 Task: Look for Airbnb options in Frederikshavn, Denmark from 2nd December, 2023 to 10th December, 2023 for 1 adult.1  bedroom having 1 bed and 1 bathroom. Property type can be hotel. Booking option can be shelf check-in. Look for 3 properties as per requirement.
Action: Mouse moved to (432, 62)
Screenshot: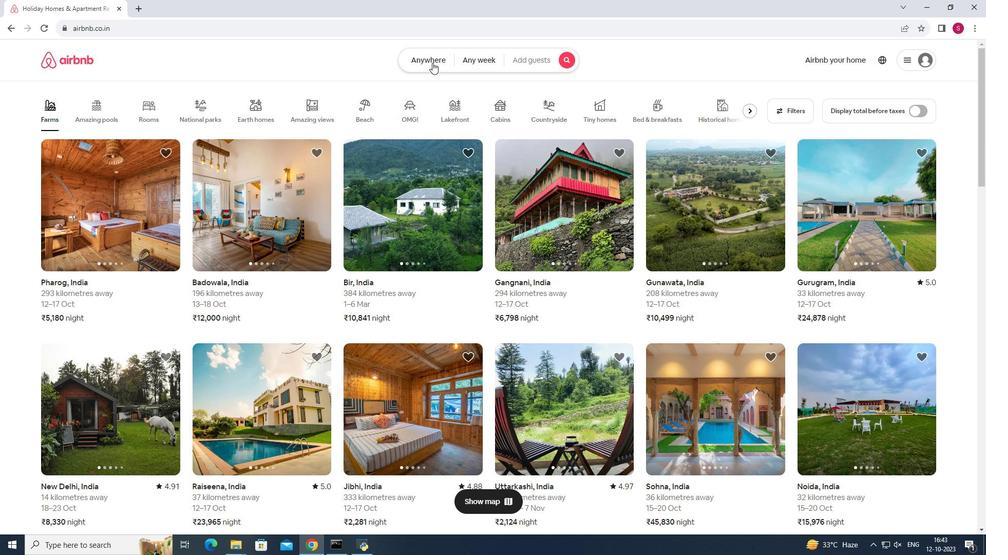 
Action: Mouse pressed left at (432, 62)
Screenshot: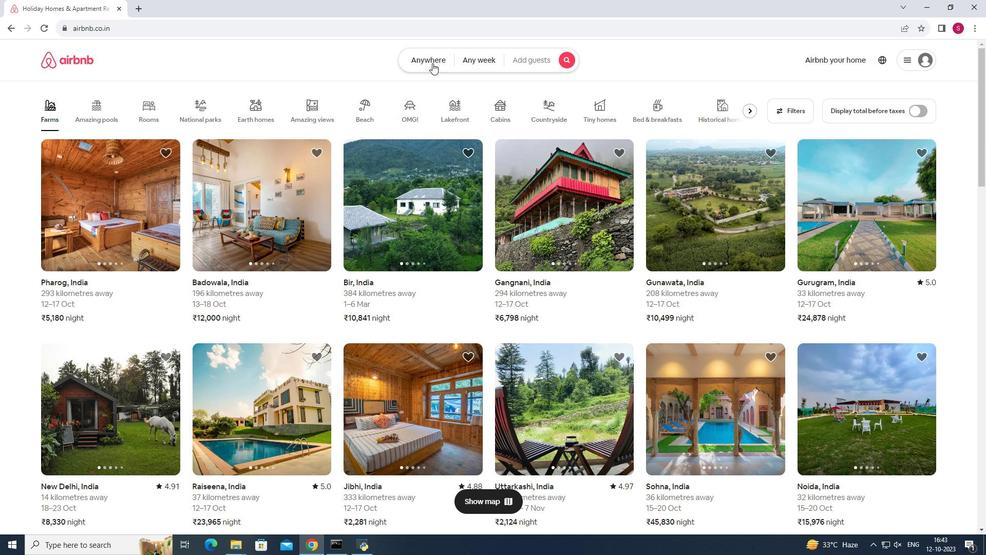 
Action: Mouse moved to (380, 100)
Screenshot: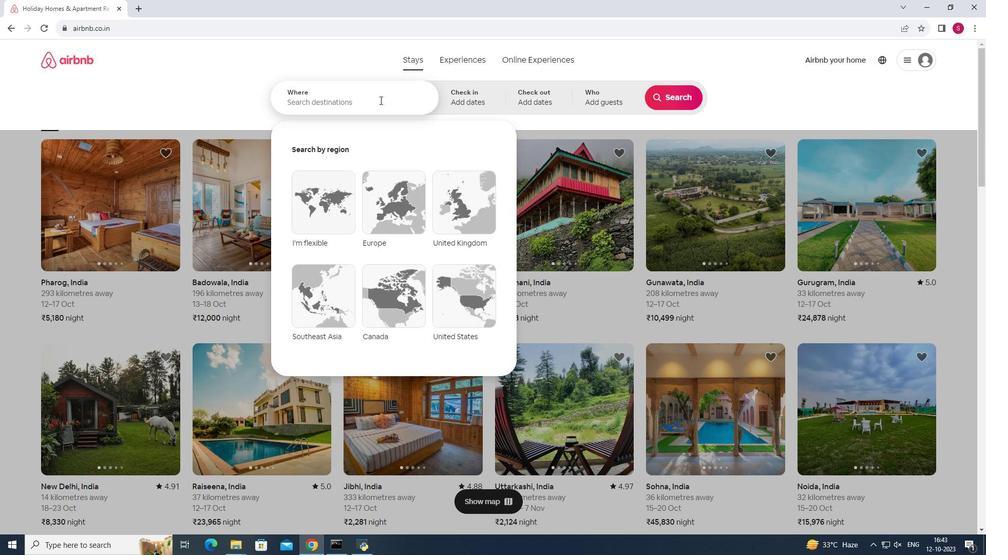 
Action: Mouse pressed left at (380, 100)
Screenshot: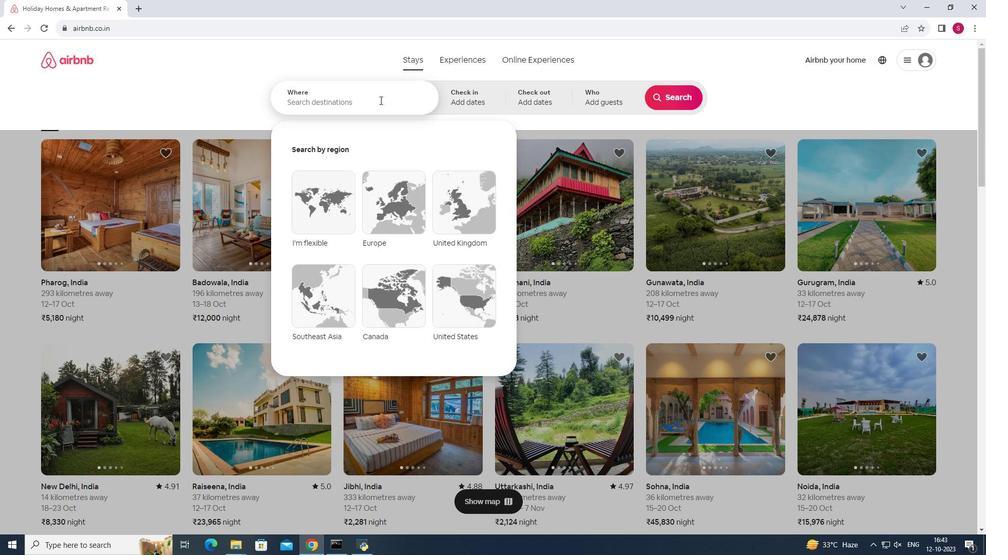 
Action: Key pressed <Key.shift>Frederikshavn,<Key.shift><Key.space><Key.shift>Denmark<Key.enter>
Screenshot: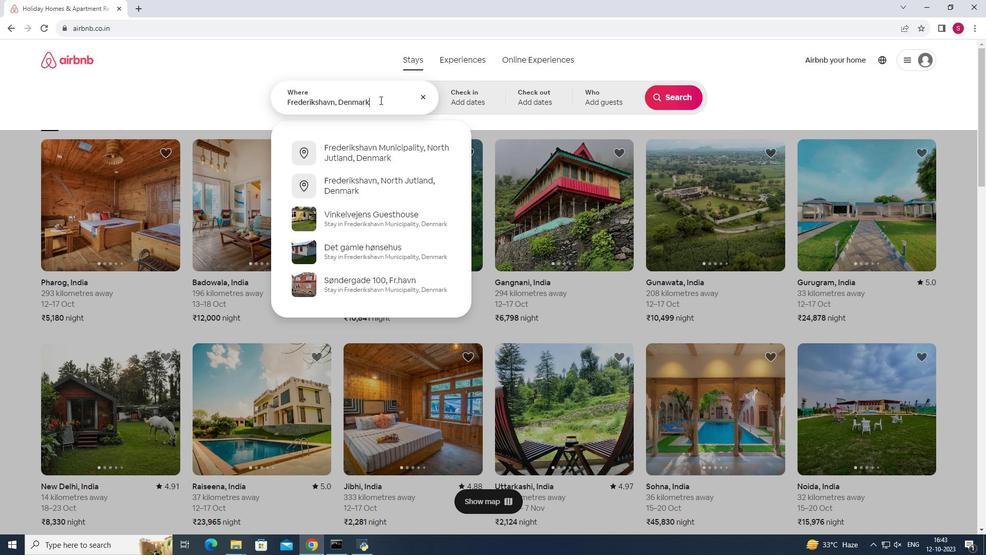 
Action: Mouse moved to (669, 185)
Screenshot: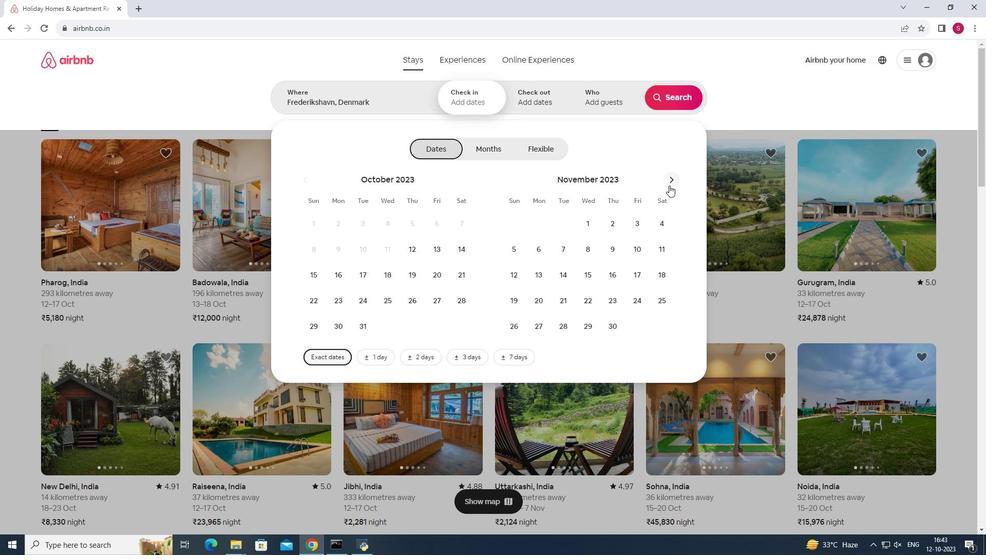 
Action: Mouse pressed left at (669, 185)
Screenshot: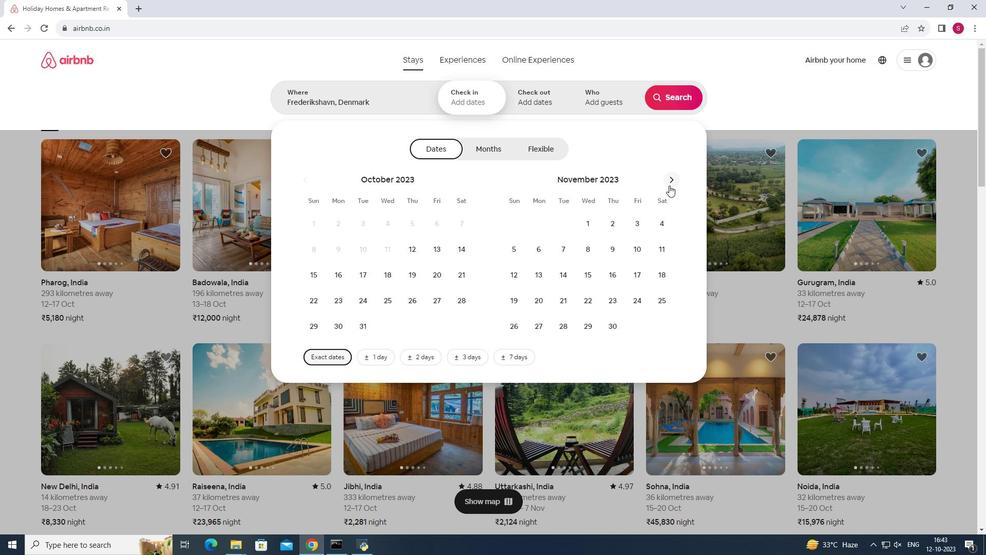
Action: Mouse moved to (663, 225)
Screenshot: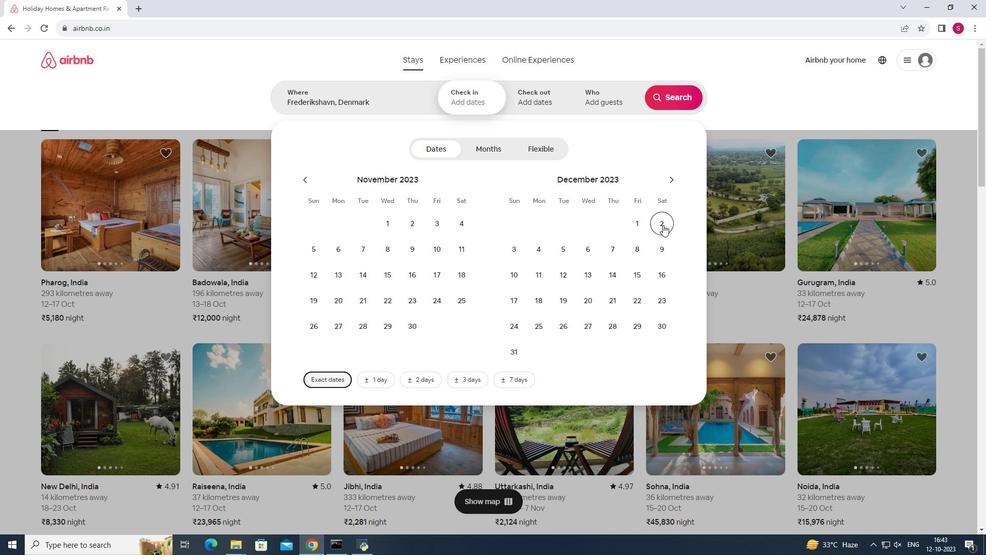 
Action: Mouse pressed left at (663, 225)
Screenshot: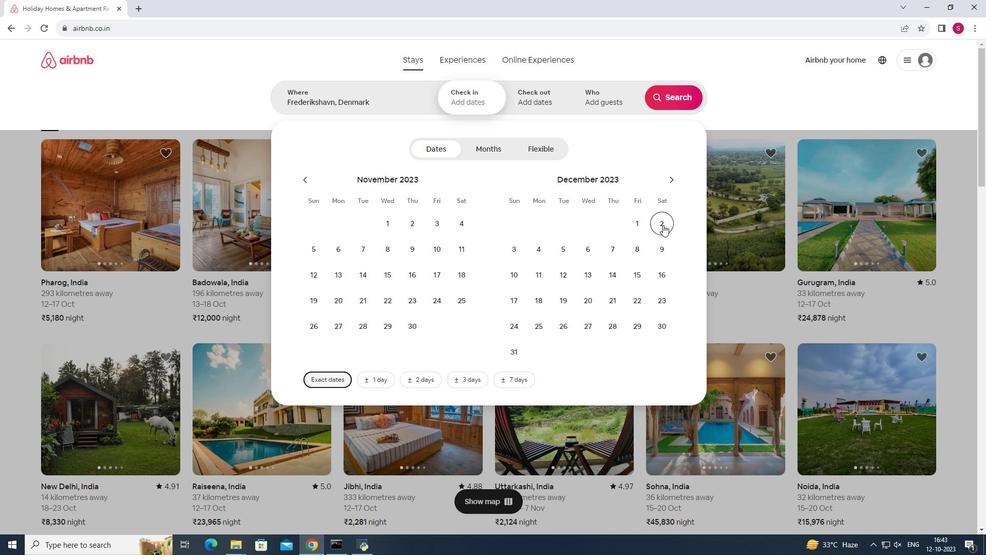 
Action: Mouse moved to (517, 277)
Screenshot: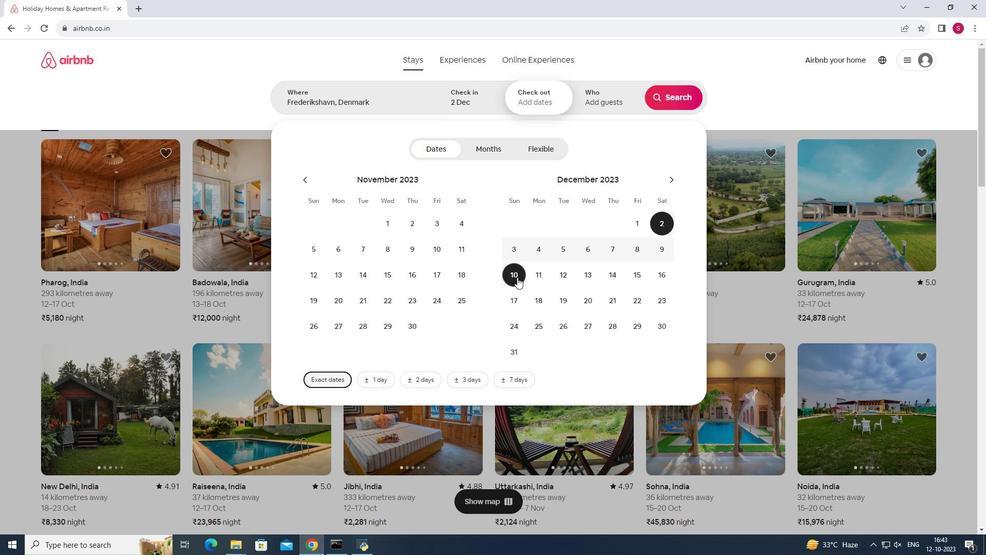 
Action: Mouse pressed left at (517, 277)
Screenshot: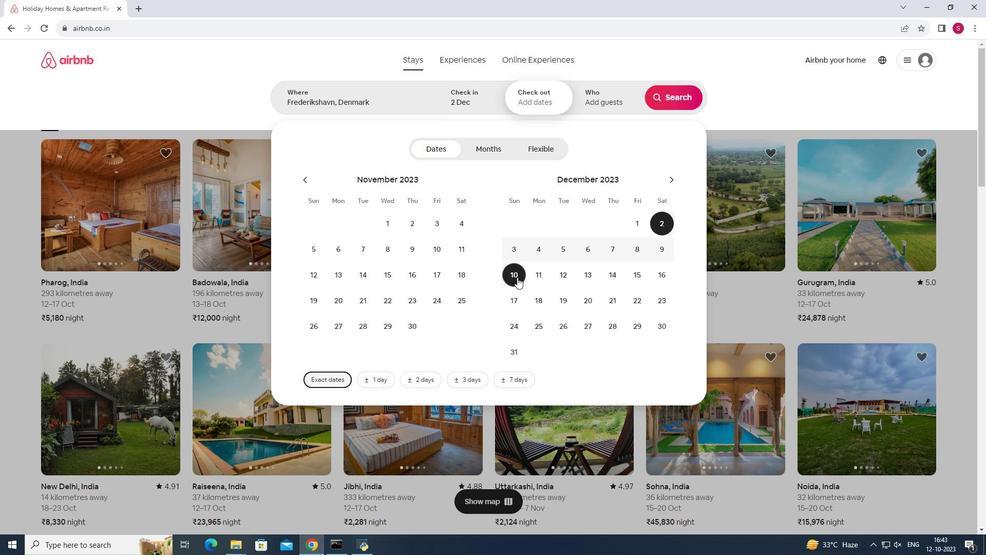 
Action: Mouse moved to (600, 93)
Screenshot: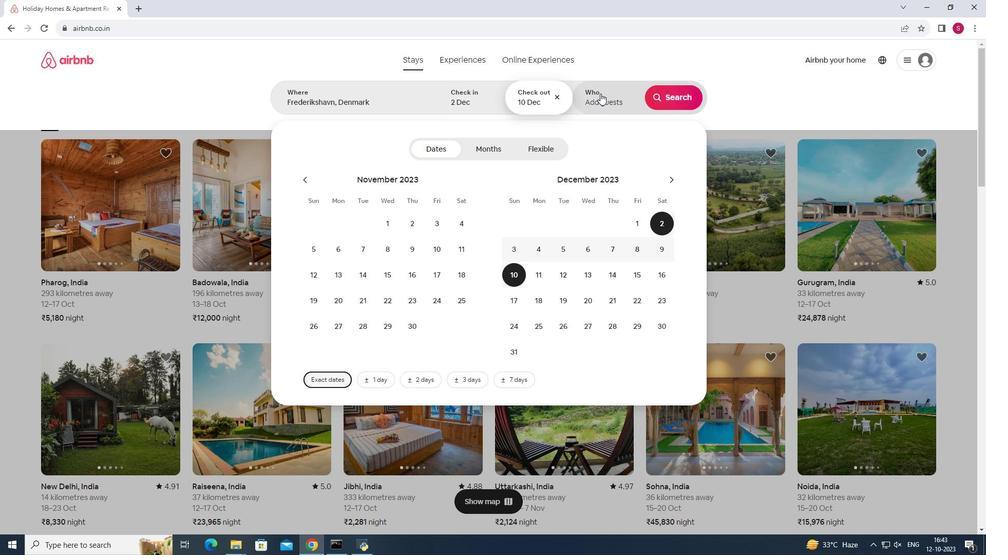 
Action: Mouse pressed left at (600, 93)
Screenshot: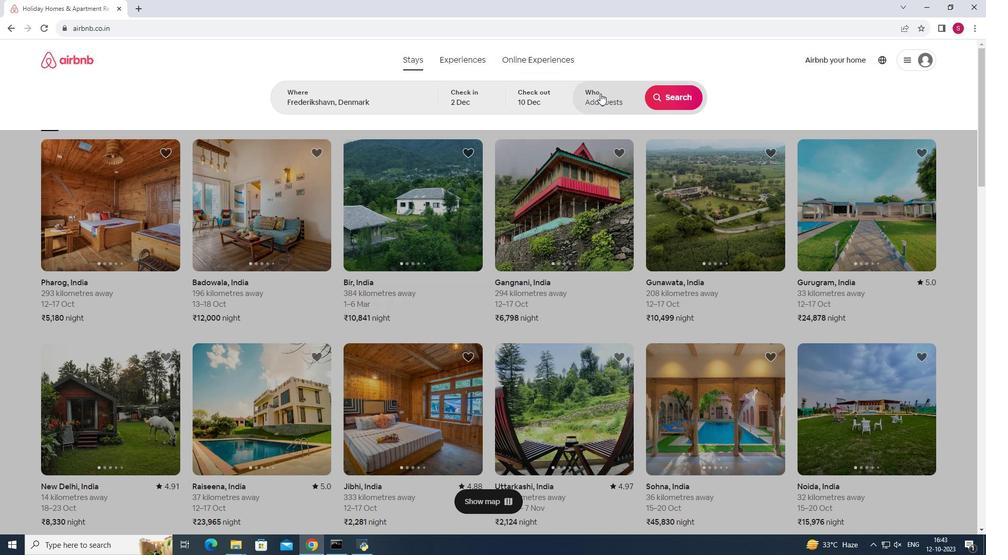 
Action: Mouse moved to (677, 153)
Screenshot: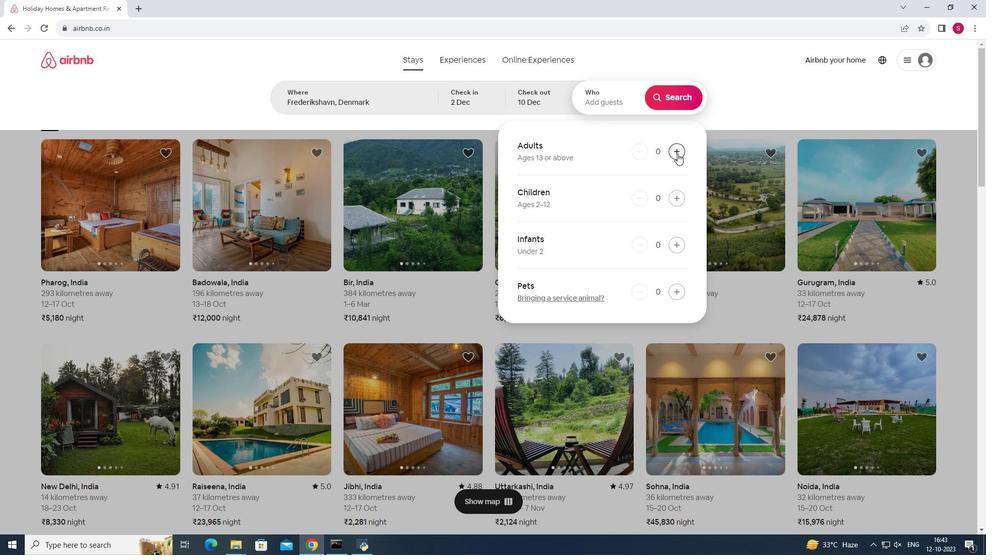 
Action: Mouse pressed left at (677, 153)
Screenshot: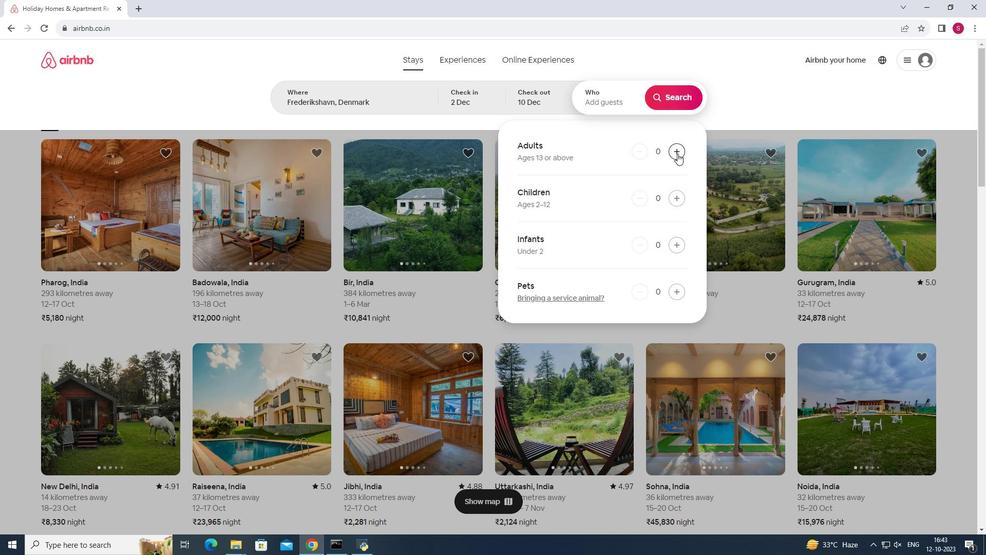 
Action: Mouse moved to (679, 92)
Screenshot: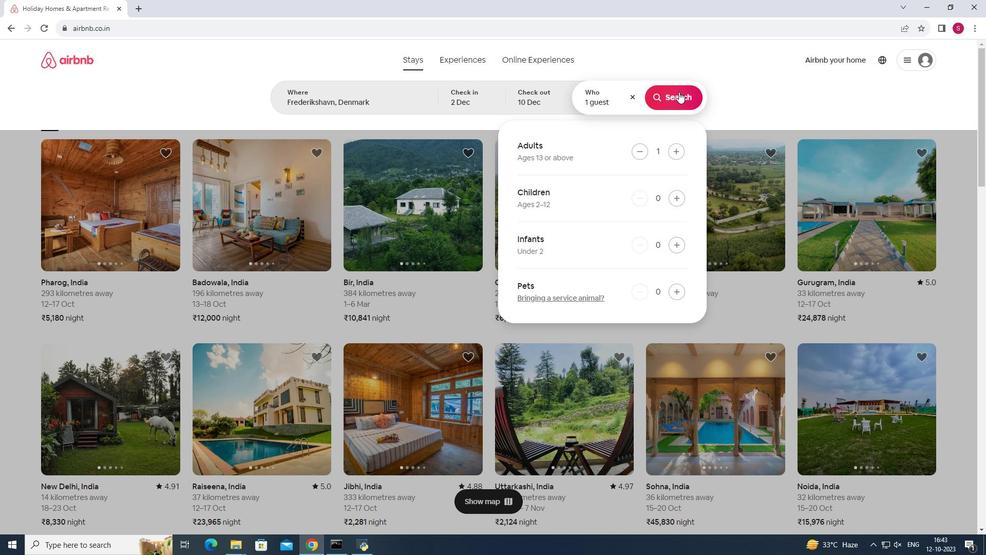 
Action: Mouse pressed left at (679, 92)
Screenshot: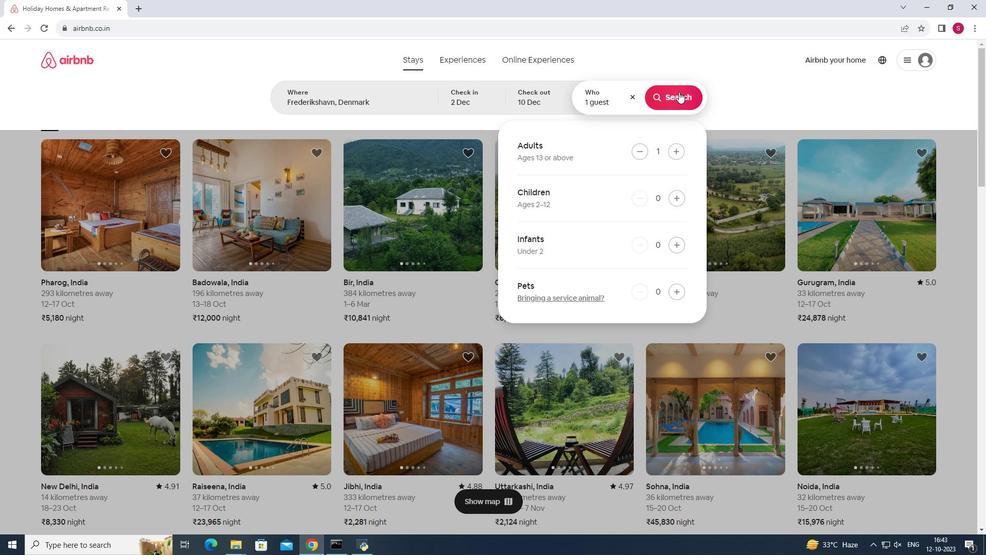 
Action: Mouse moved to (816, 105)
Screenshot: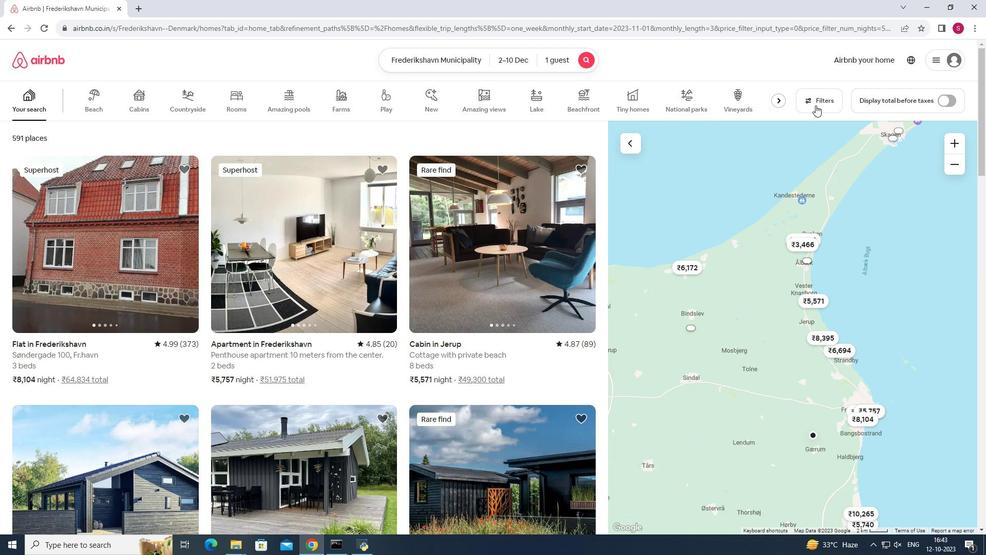 
Action: Mouse pressed left at (816, 105)
Screenshot: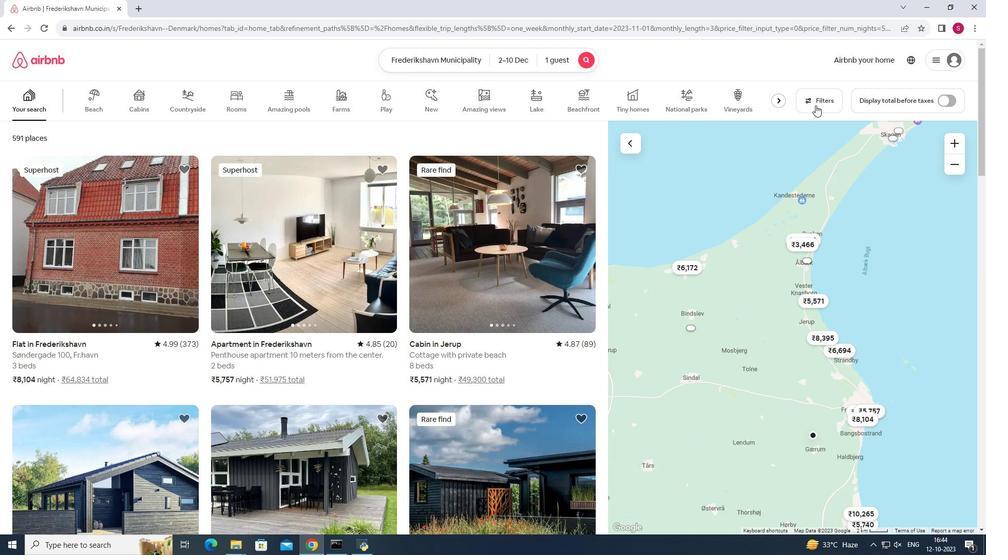 
Action: Mouse moved to (464, 299)
Screenshot: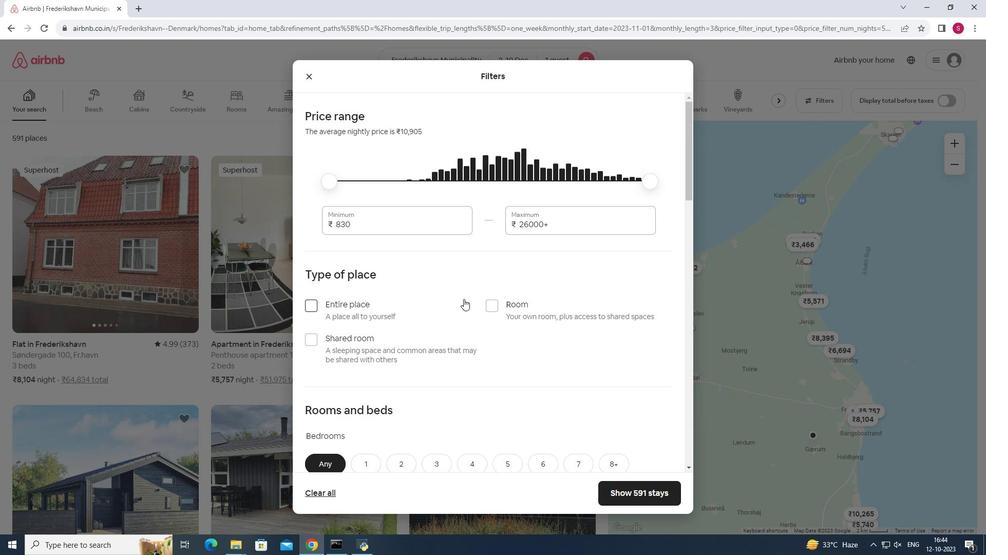 
Action: Mouse scrolled (464, 298) with delta (0, 0)
Screenshot: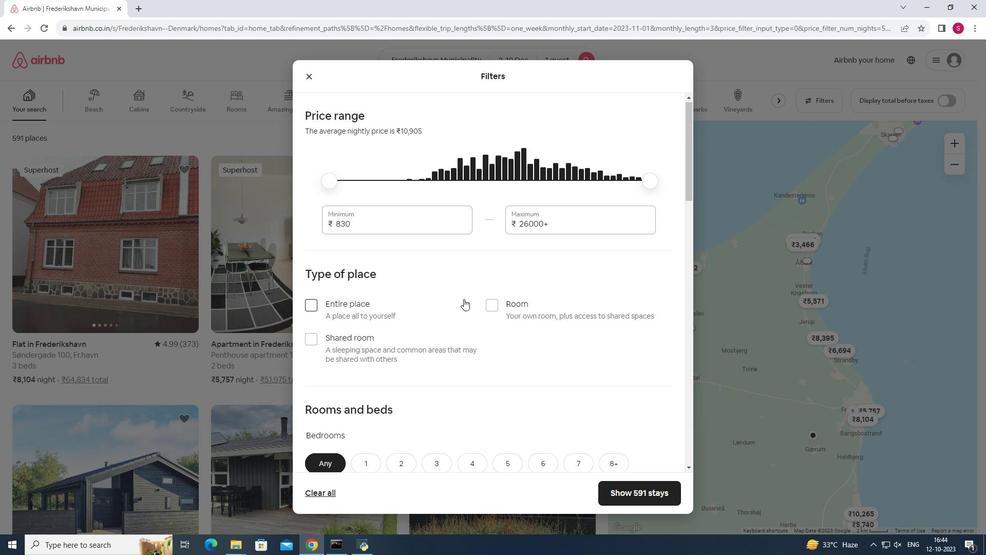 
Action: Mouse scrolled (464, 298) with delta (0, 0)
Screenshot: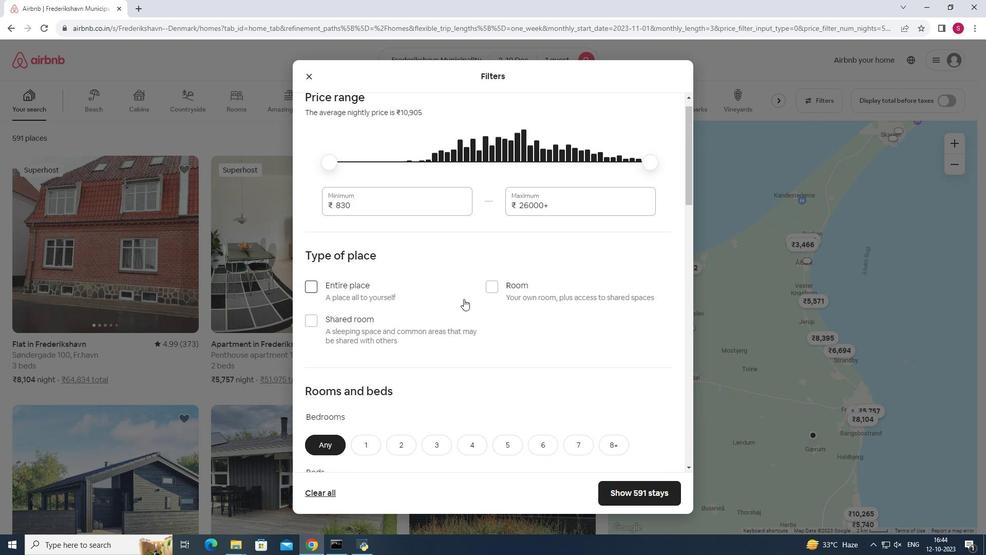 
Action: Mouse scrolled (464, 298) with delta (0, 0)
Screenshot: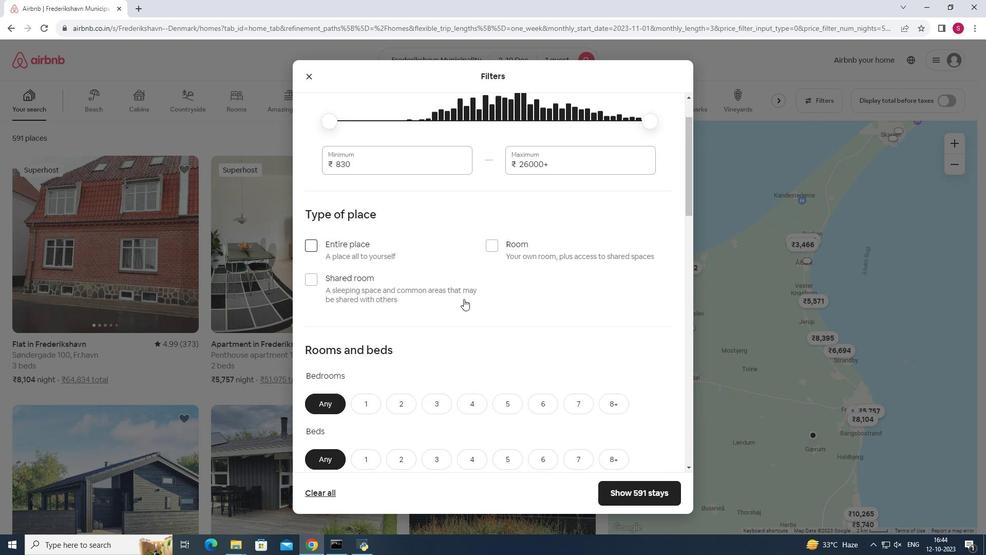 
Action: Mouse moved to (376, 312)
Screenshot: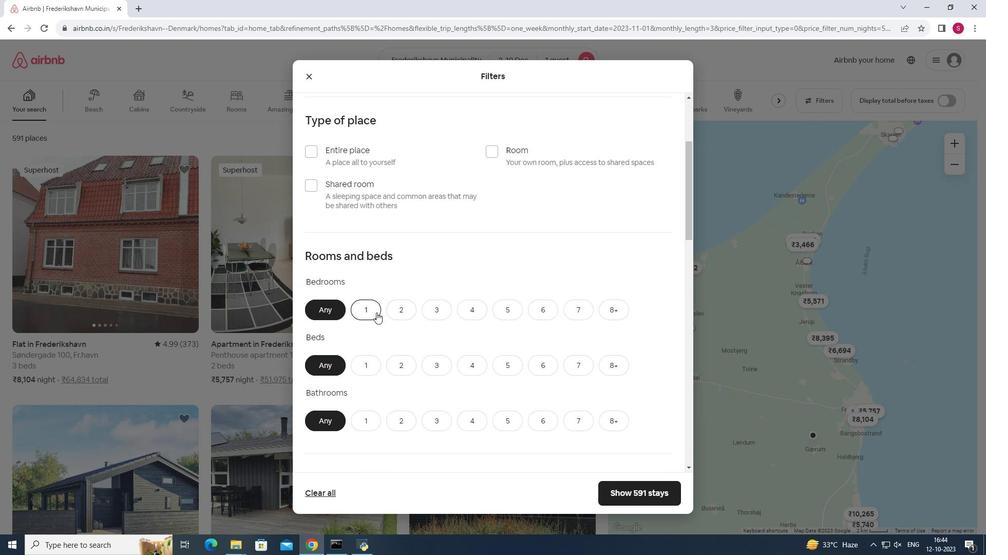 
Action: Mouse pressed left at (376, 312)
Screenshot: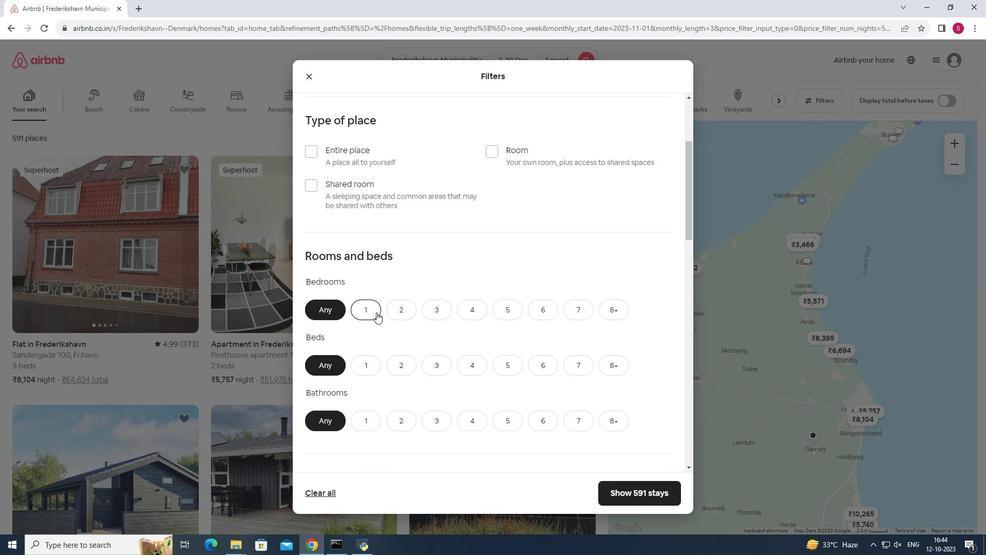 
Action: Mouse moved to (372, 342)
Screenshot: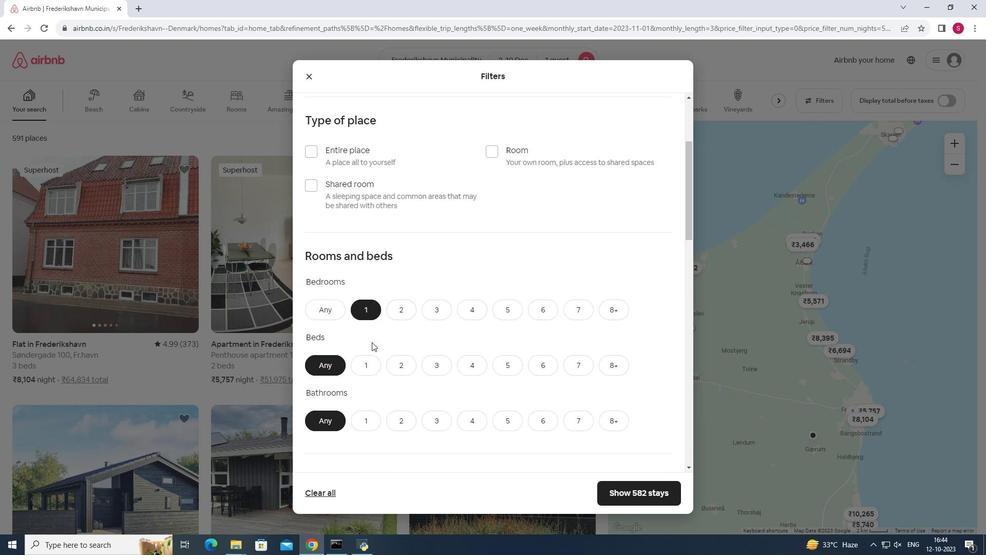 
Action: Mouse scrolled (372, 341) with delta (0, 0)
Screenshot: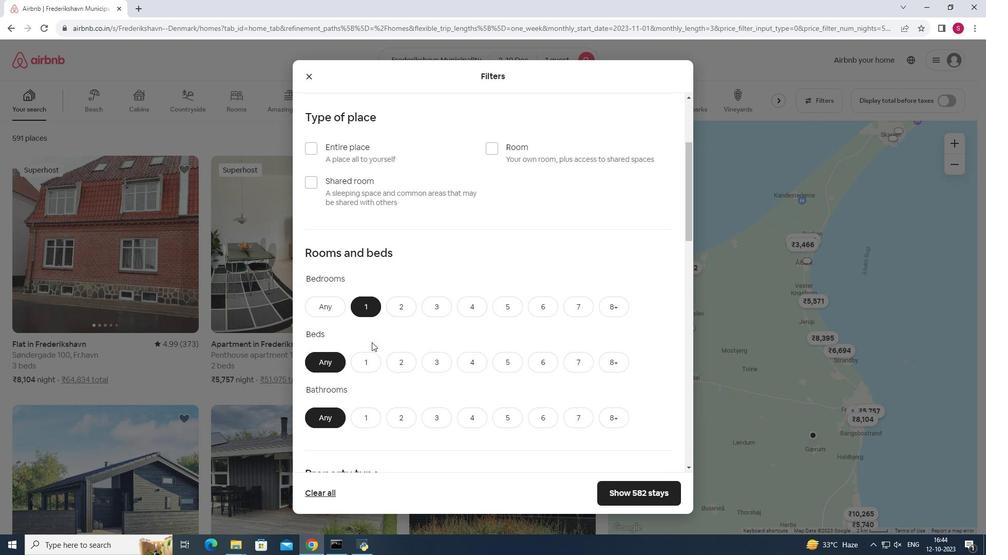 
Action: Mouse scrolled (372, 341) with delta (0, 0)
Screenshot: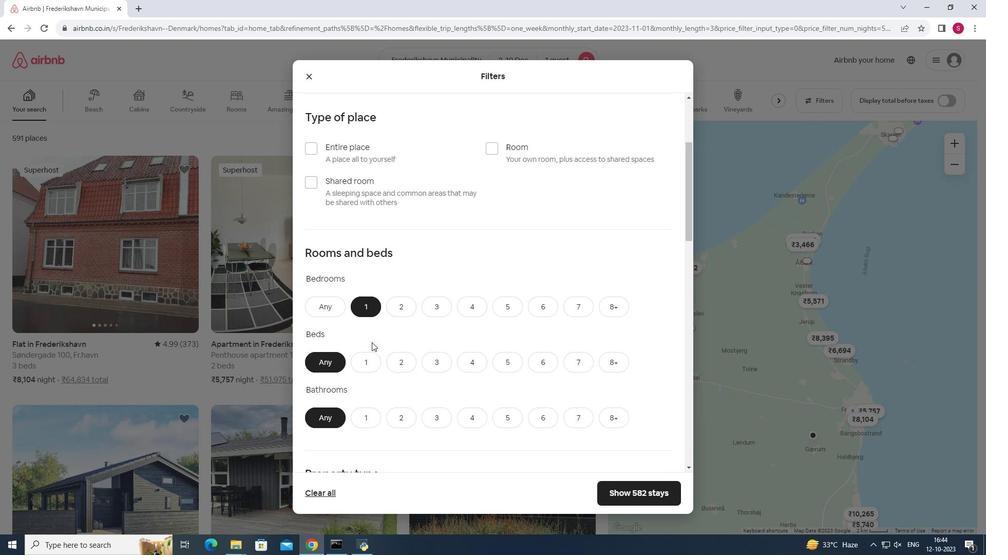 
Action: Mouse moved to (368, 266)
Screenshot: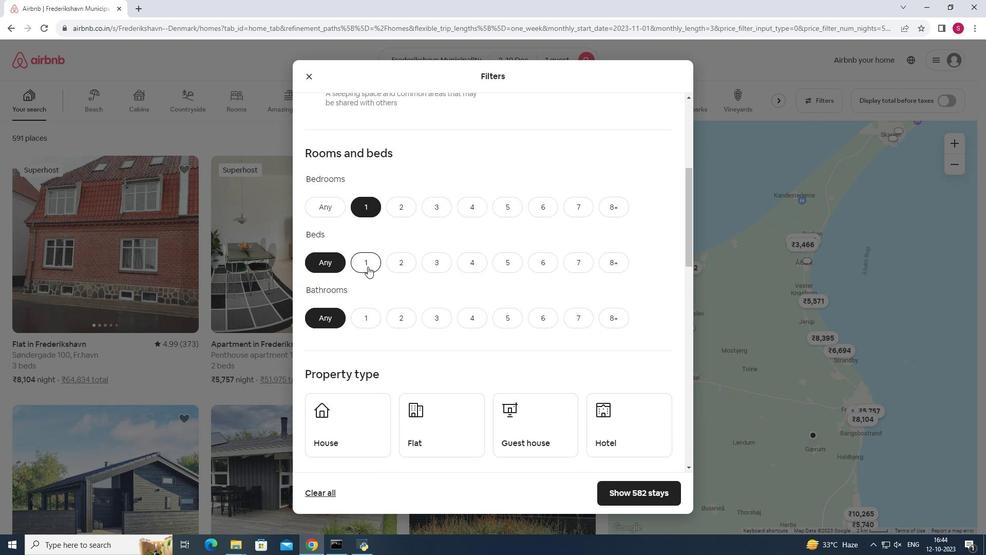 
Action: Mouse pressed left at (368, 266)
Screenshot: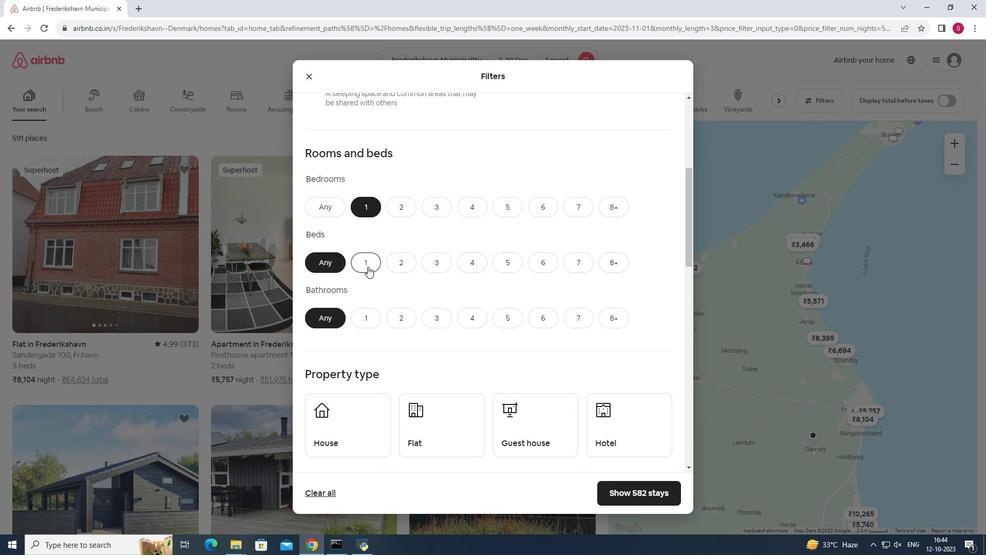 
Action: Mouse moved to (363, 321)
Screenshot: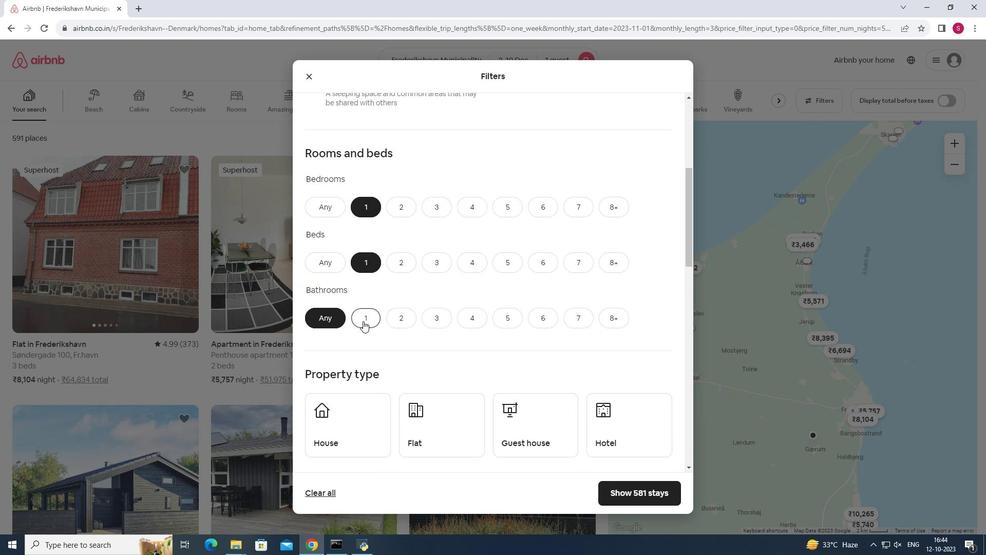 
Action: Mouse pressed left at (363, 321)
Screenshot: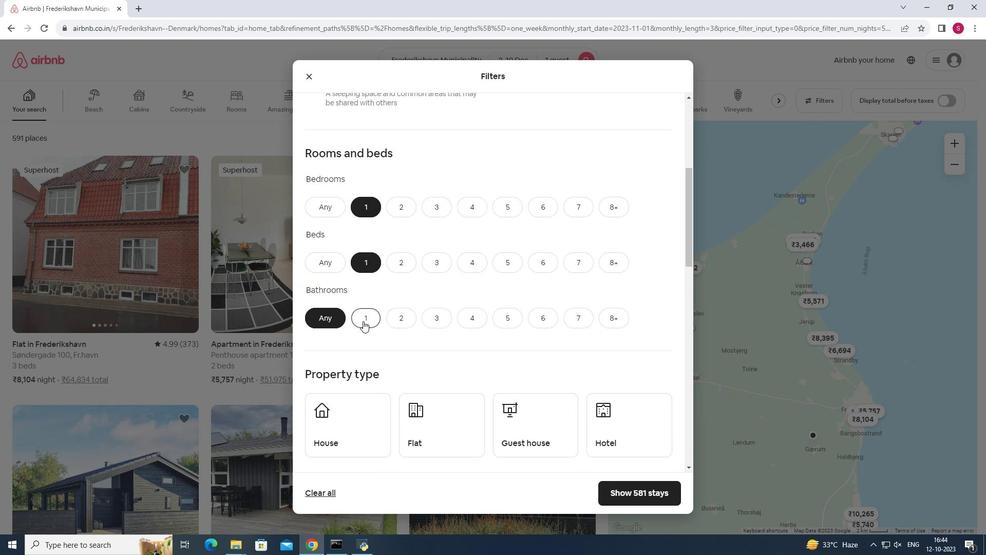 
Action: Mouse moved to (369, 322)
Screenshot: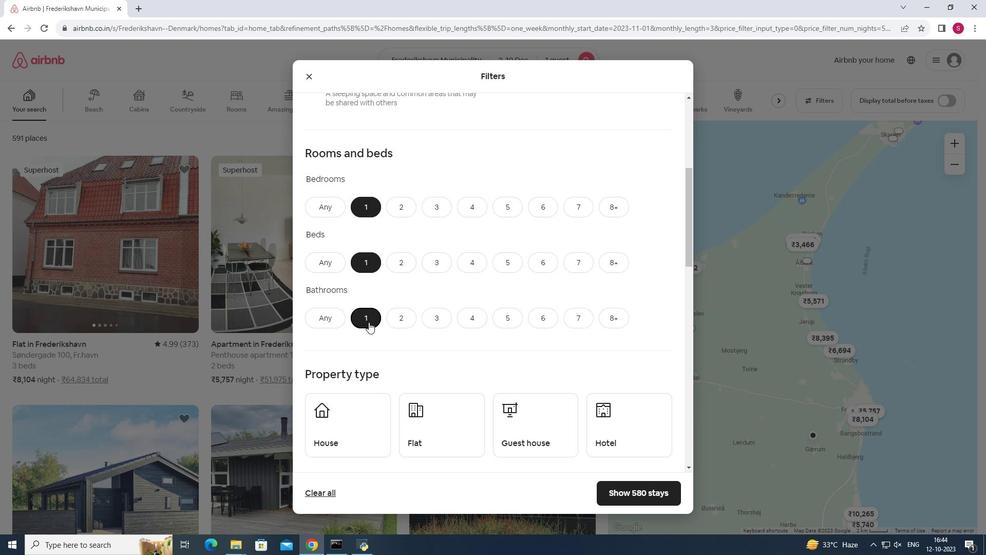 
Action: Mouse scrolled (369, 321) with delta (0, 0)
Screenshot: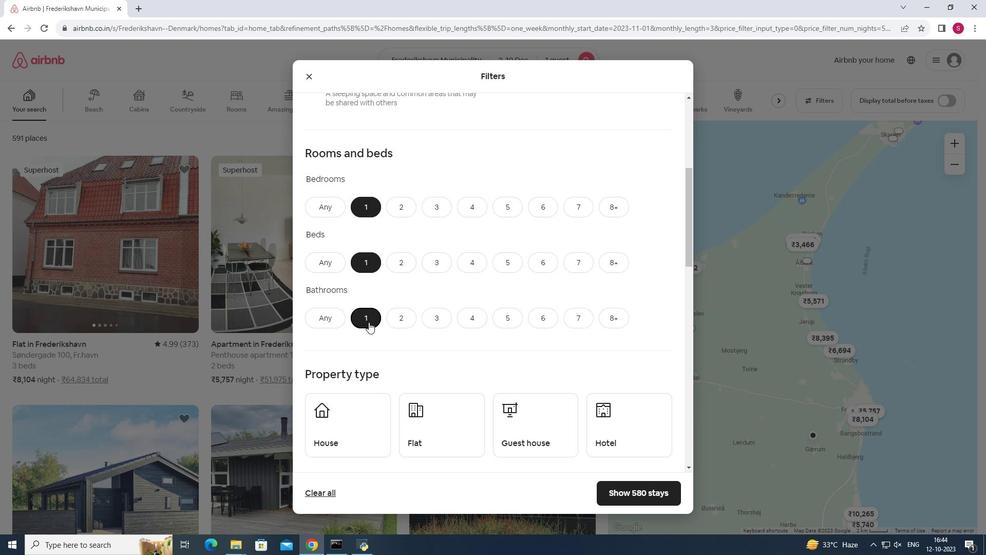 
Action: Mouse moved to (370, 323)
Screenshot: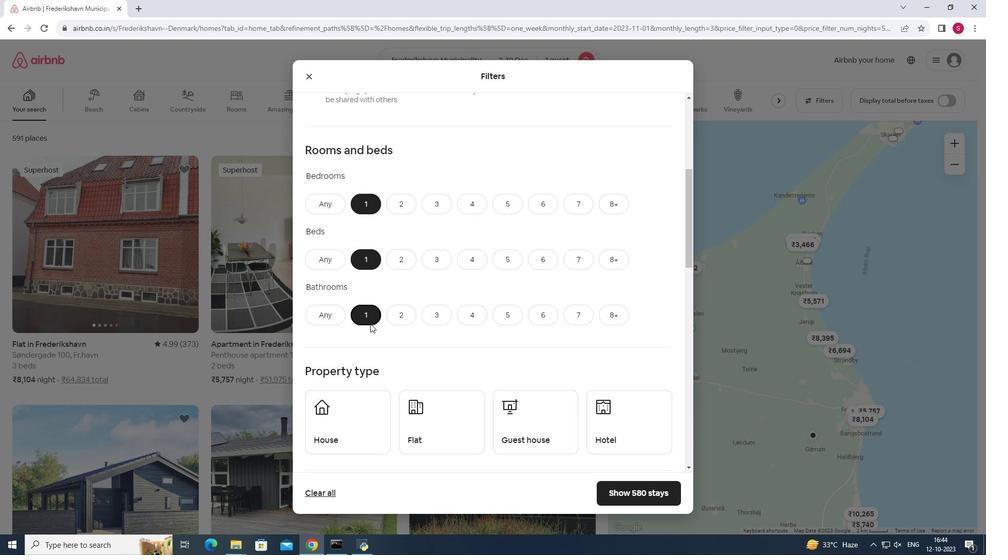
Action: Mouse scrolled (370, 323) with delta (0, 0)
Screenshot: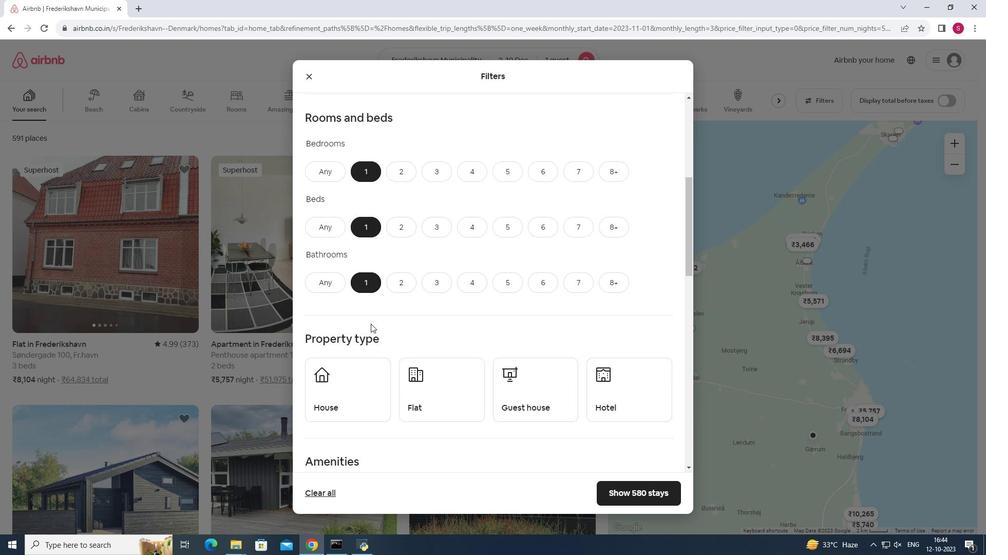 
Action: Mouse moved to (605, 332)
Screenshot: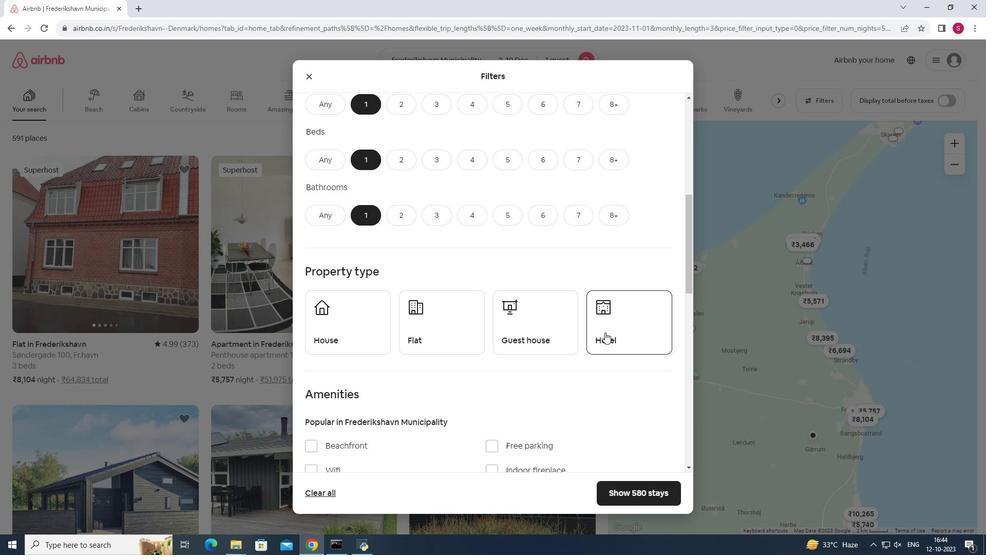 
Action: Mouse pressed left at (605, 332)
Screenshot: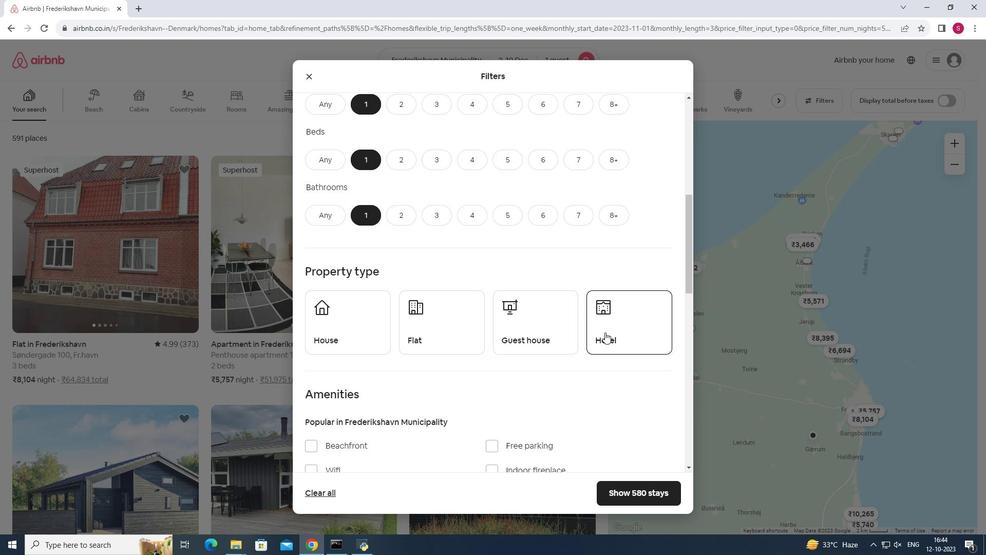
Action: Mouse scrolled (605, 332) with delta (0, 0)
Screenshot: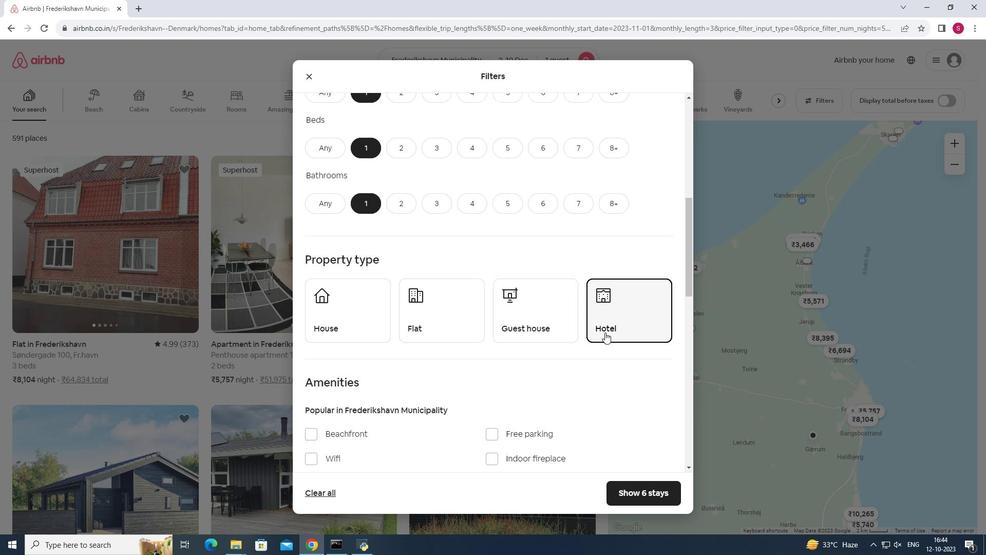 
Action: Mouse scrolled (605, 332) with delta (0, 0)
Screenshot: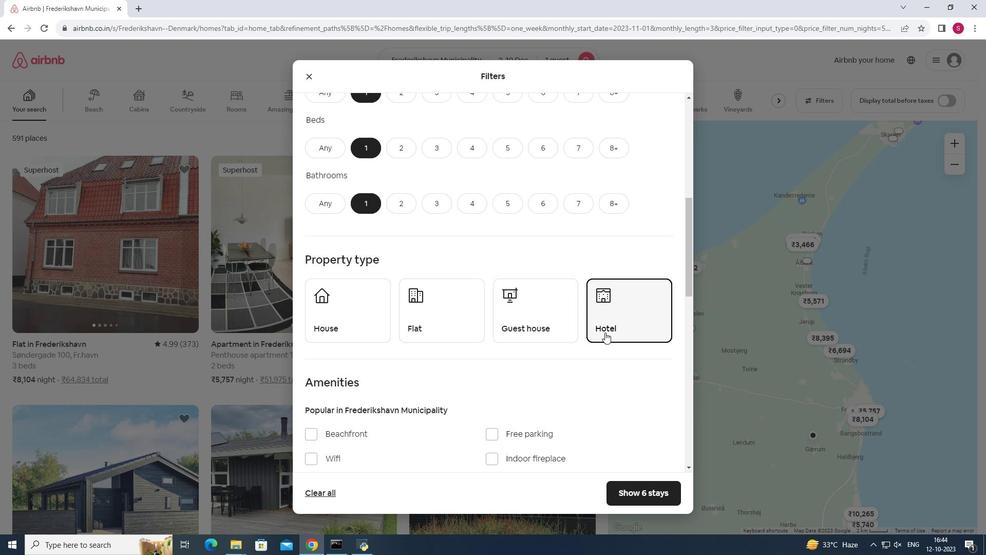 
Action: Mouse scrolled (605, 332) with delta (0, 0)
Screenshot: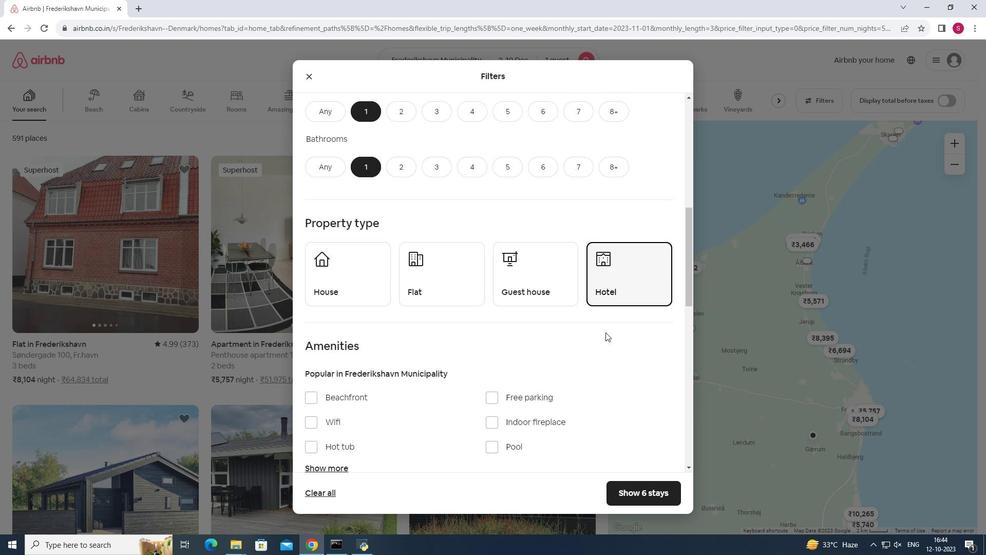 
Action: Mouse moved to (605, 332)
Screenshot: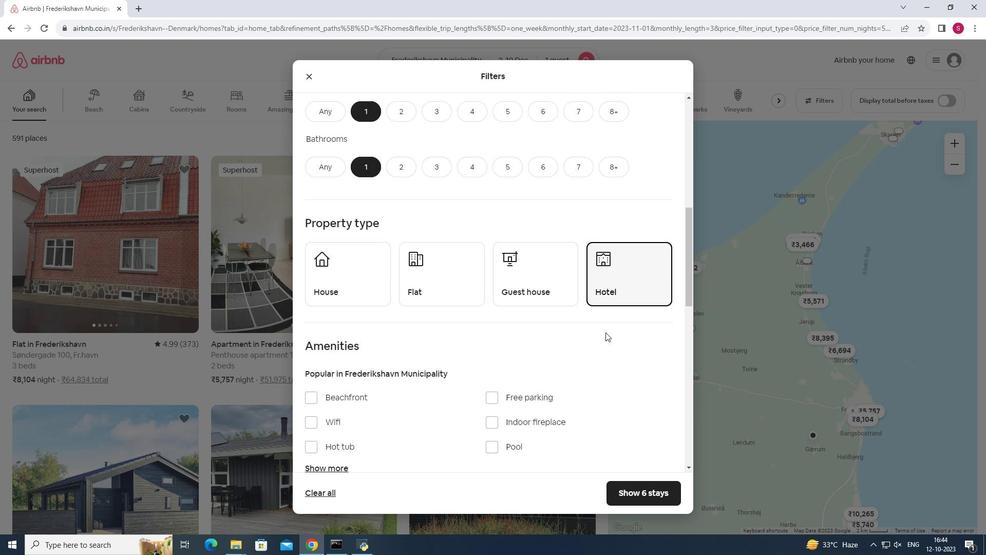 
Action: Mouse scrolled (605, 332) with delta (0, 0)
Screenshot: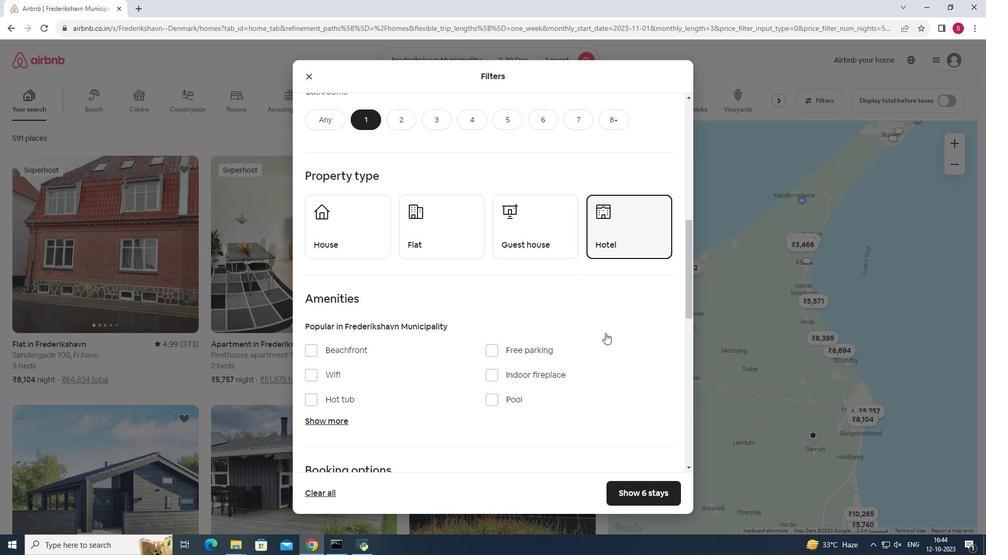 
Action: Mouse moved to (605, 333)
Screenshot: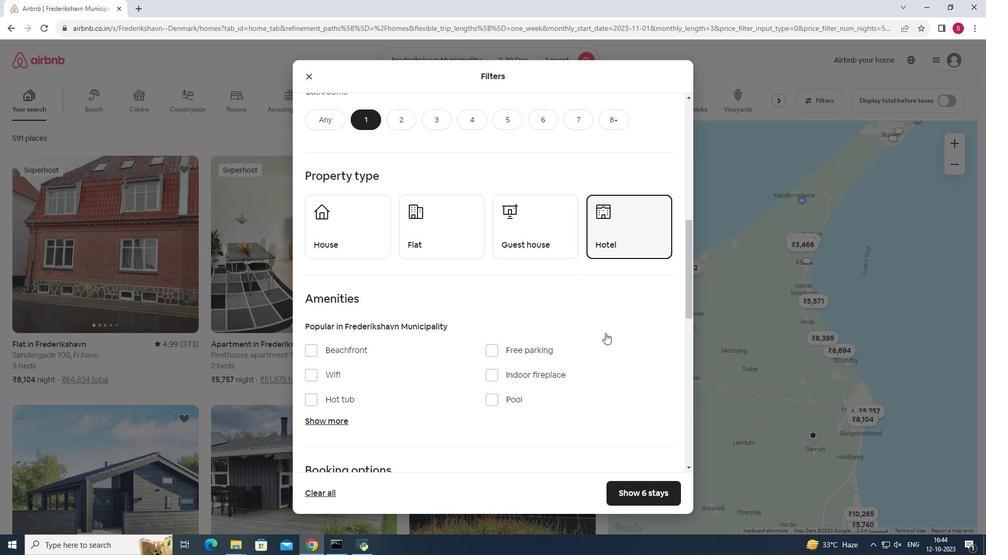 
Action: Mouse scrolled (605, 332) with delta (0, 0)
Screenshot: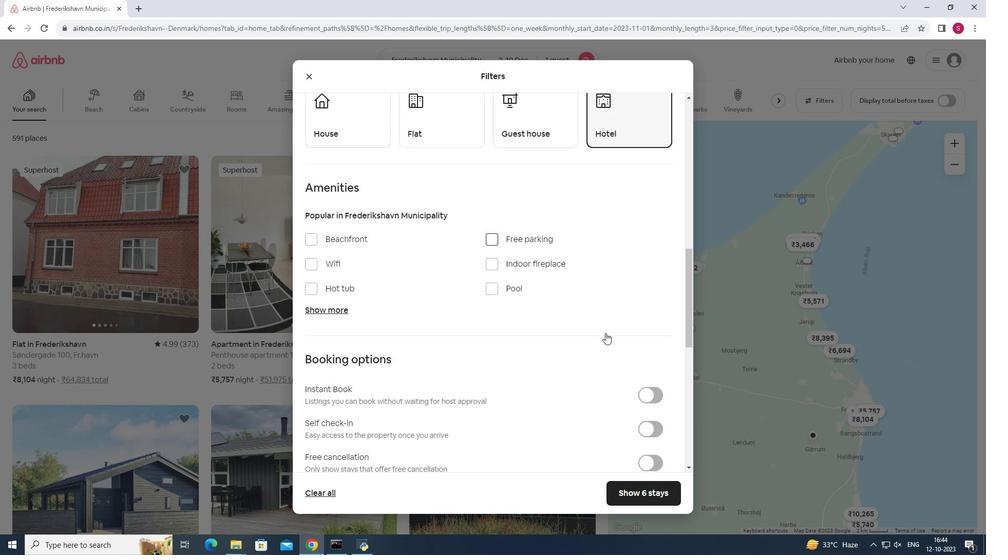 
Action: Mouse scrolled (605, 332) with delta (0, 0)
Screenshot: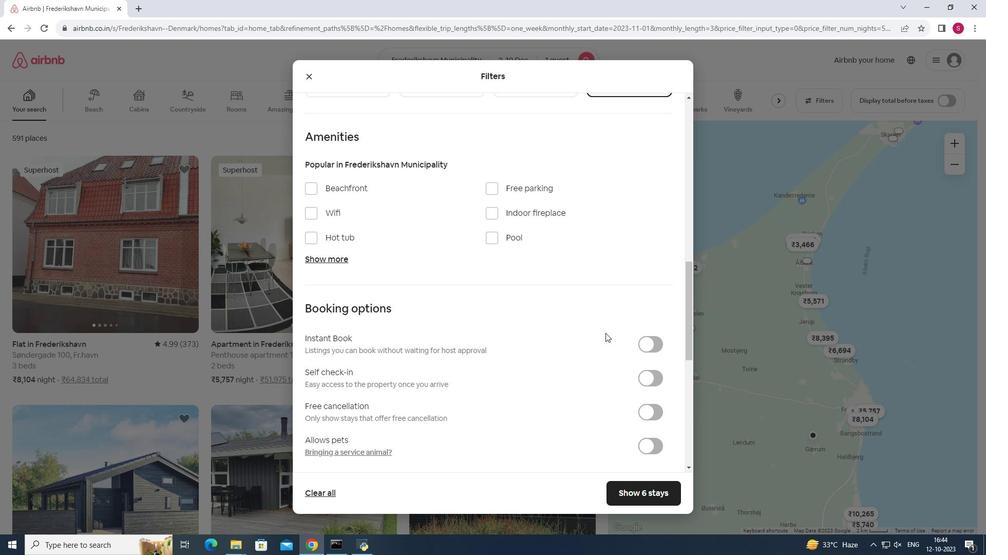 
Action: Mouse moved to (653, 326)
Screenshot: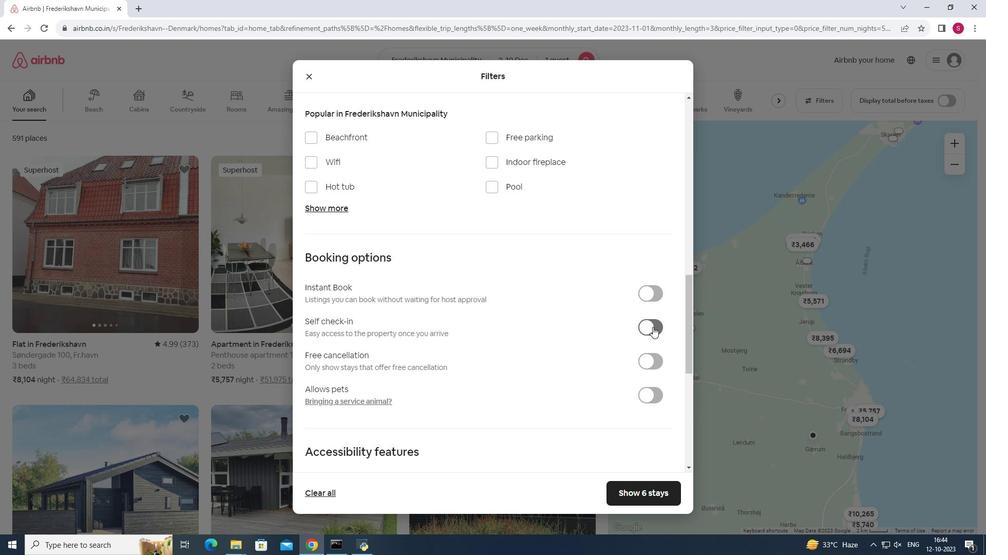 
Action: Mouse pressed left at (653, 326)
Screenshot: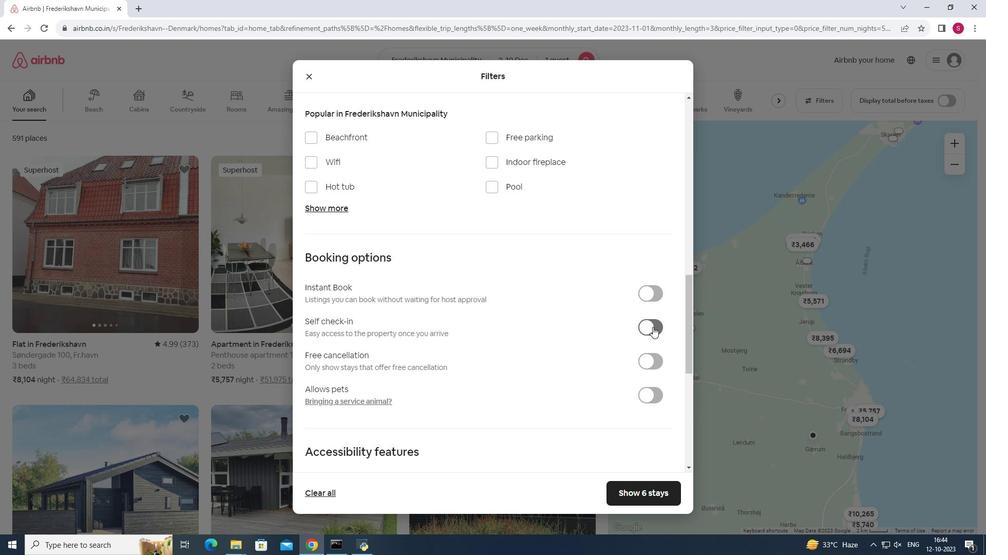 
Action: Mouse moved to (645, 499)
Screenshot: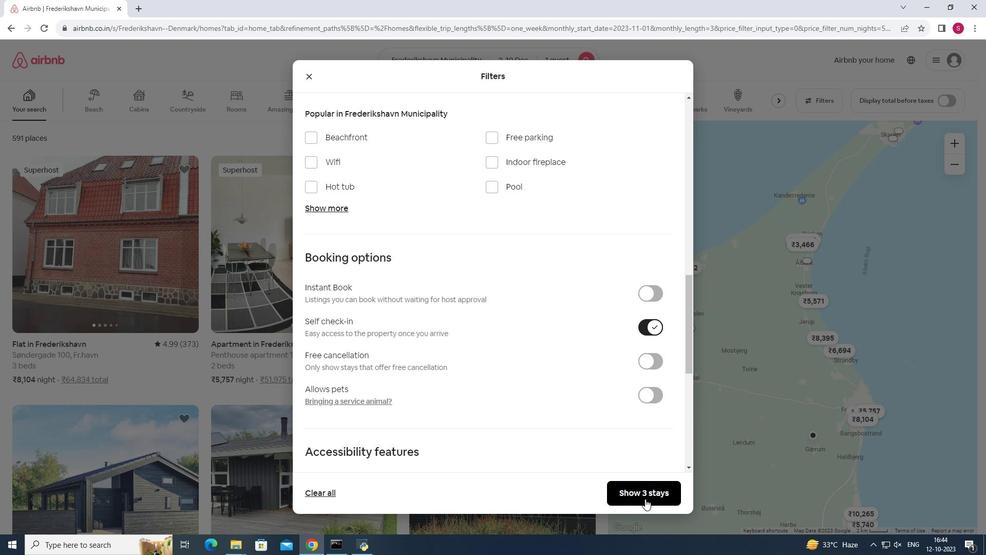 
Action: Mouse pressed left at (645, 499)
Screenshot: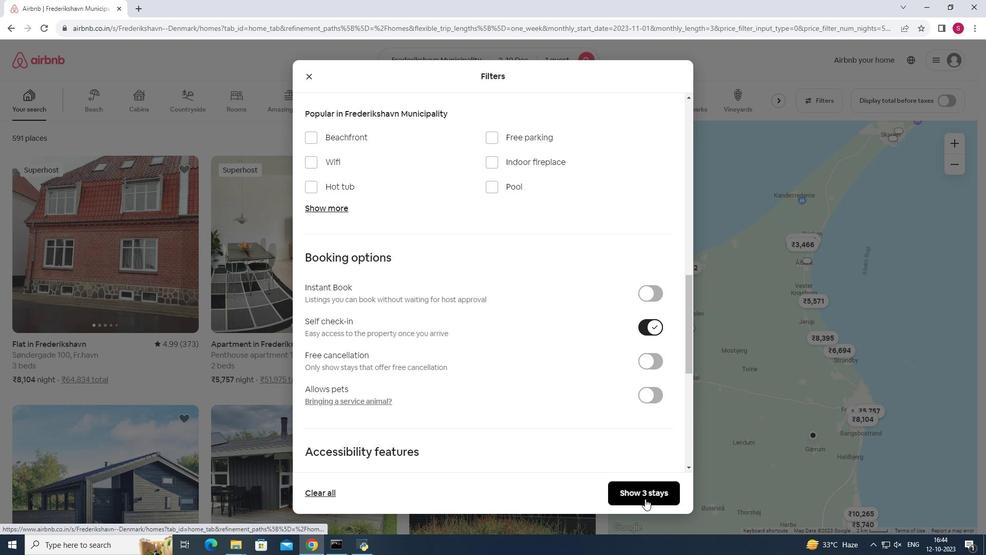 
Action: Mouse moved to (121, 273)
Screenshot: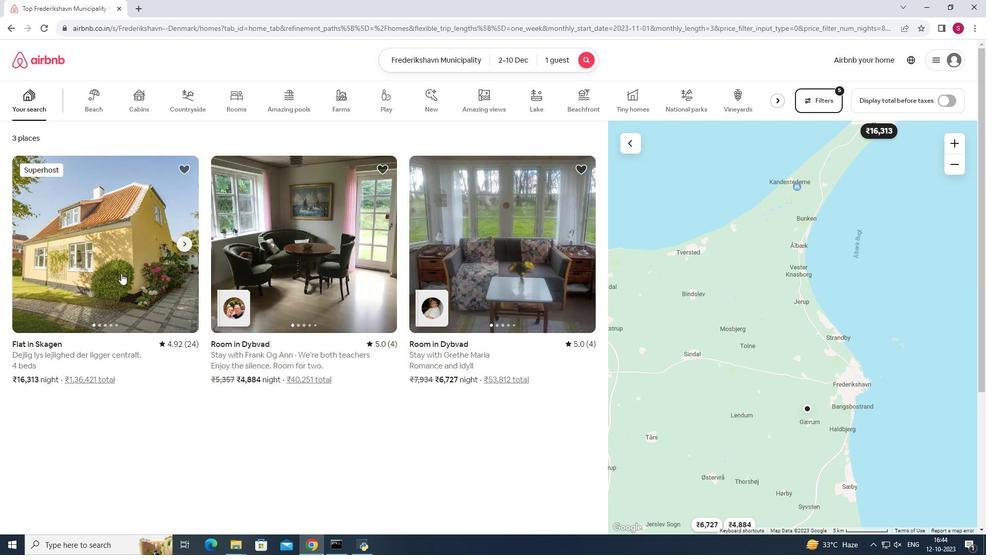 
Action: Mouse pressed left at (121, 273)
Screenshot: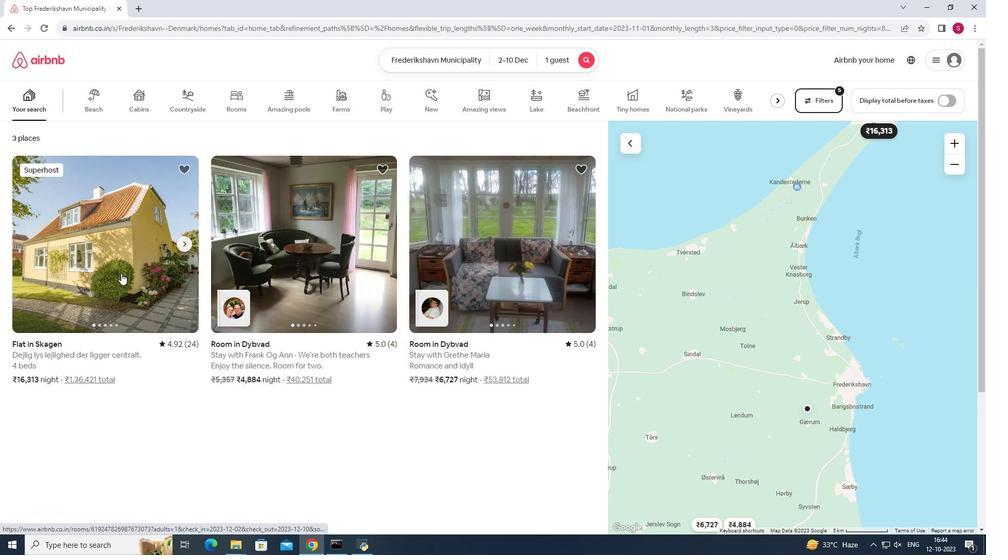 
Action: Mouse moved to (721, 379)
Screenshot: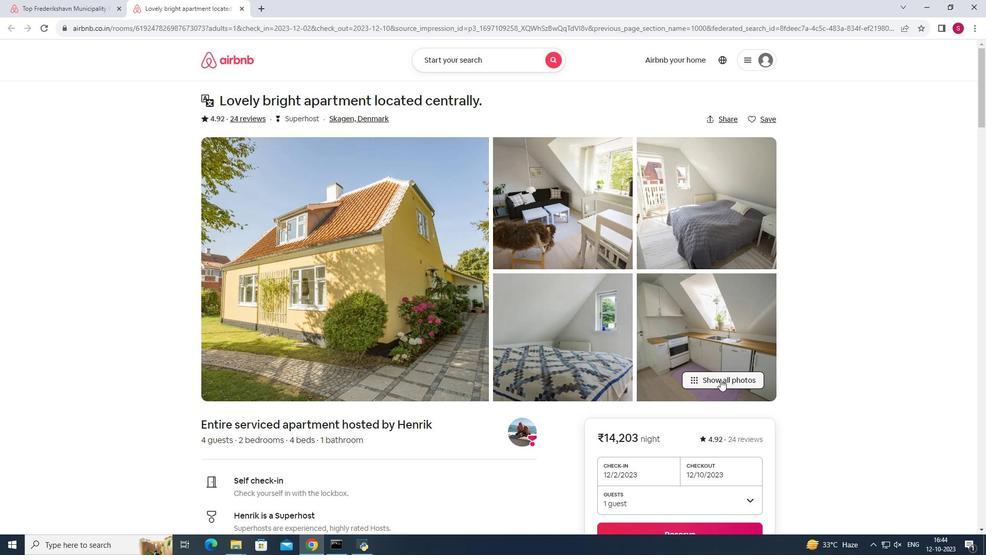 
Action: Mouse pressed left at (721, 379)
Screenshot: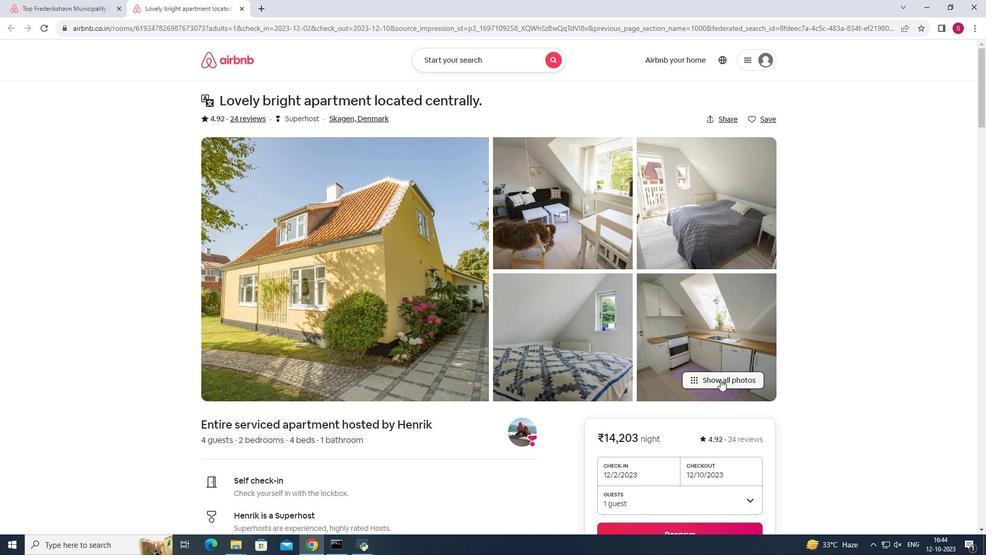 
Action: Mouse moved to (835, 365)
Screenshot: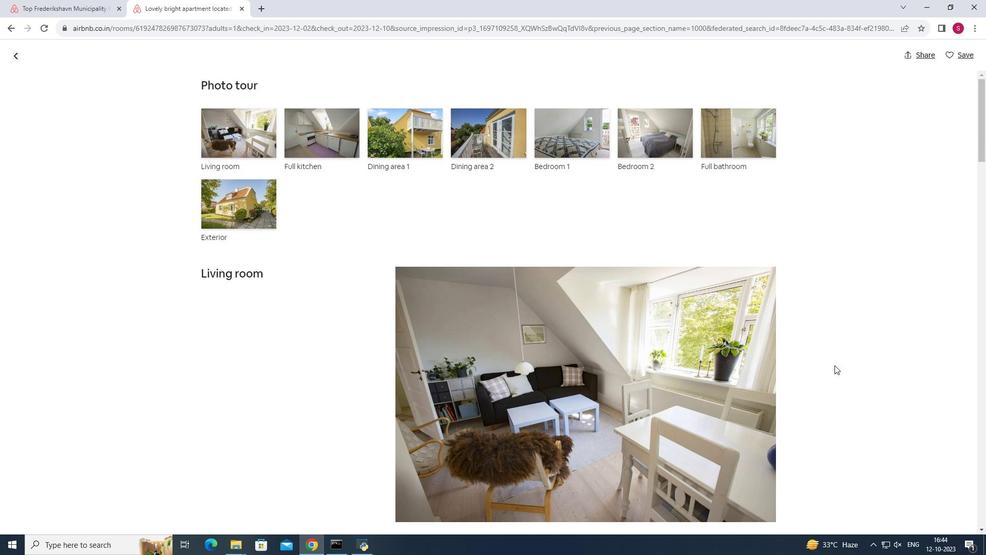 
Action: Mouse scrolled (835, 364) with delta (0, 0)
Screenshot: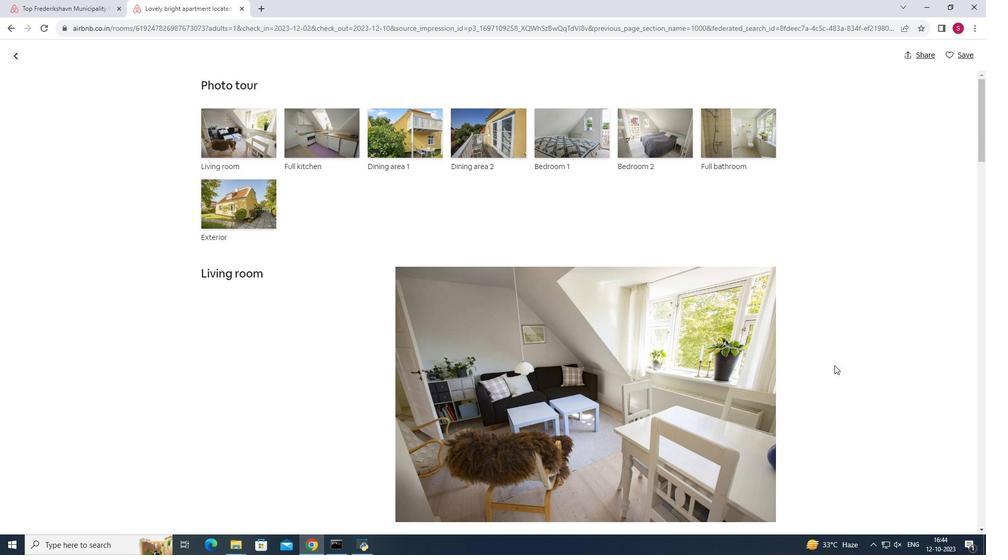 
Action: Mouse scrolled (835, 364) with delta (0, 0)
Screenshot: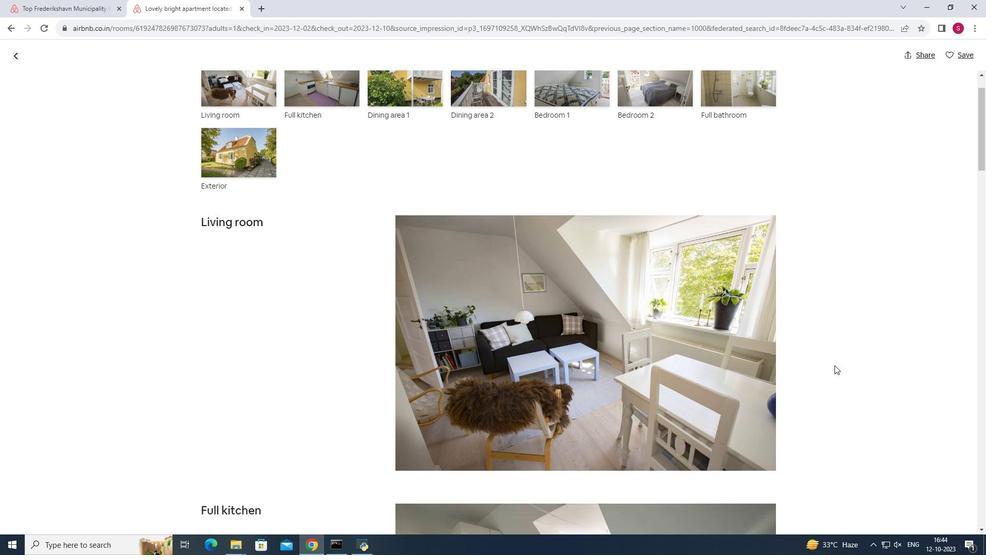 
Action: Mouse scrolled (835, 364) with delta (0, 0)
Screenshot: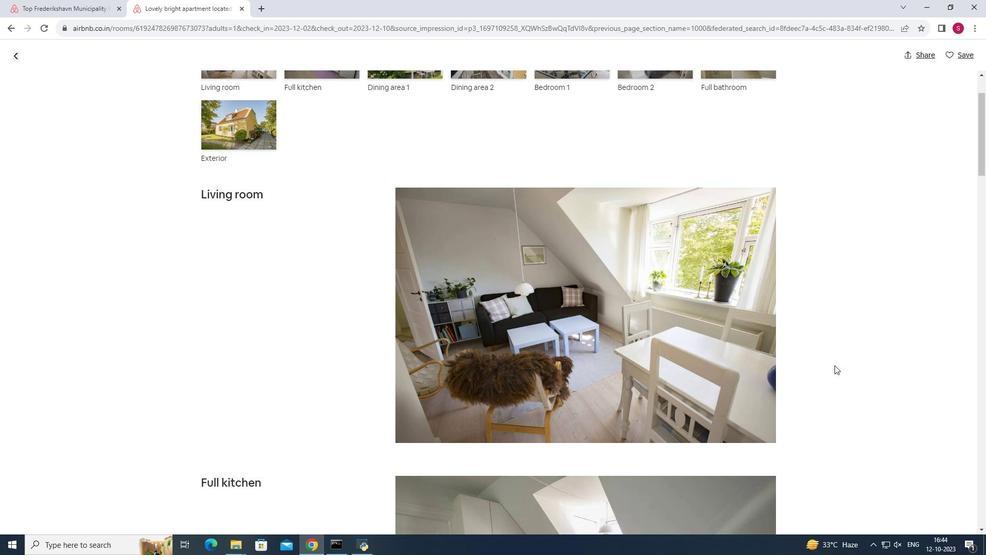 
Action: Mouse scrolled (835, 364) with delta (0, 0)
Screenshot: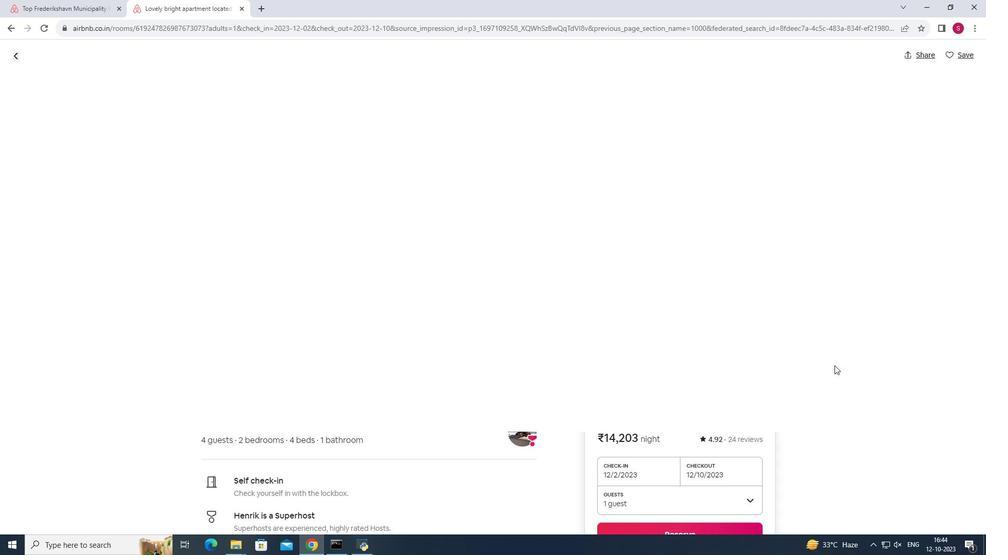 
Action: Mouse scrolled (835, 364) with delta (0, 0)
Screenshot: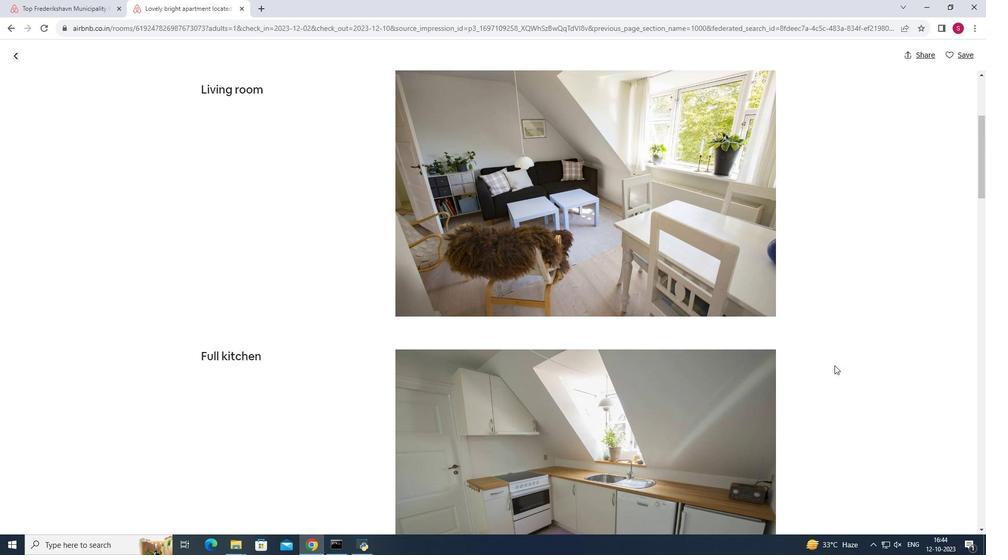 
Action: Mouse scrolled (835, 364) with delta (0, 0)
Screenshot: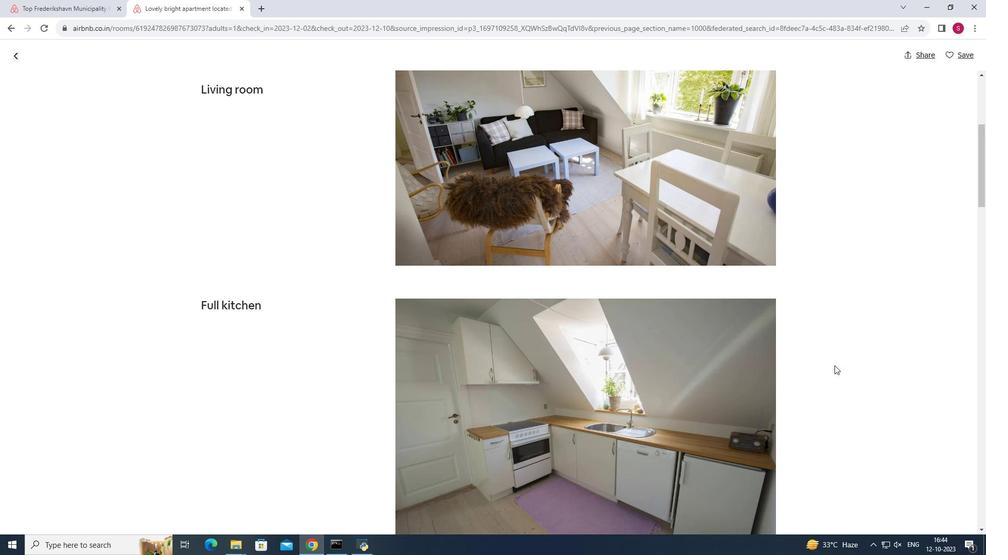 
Action: Mouse scrolled (835, 364) with delta (0, 0)
Screenshot: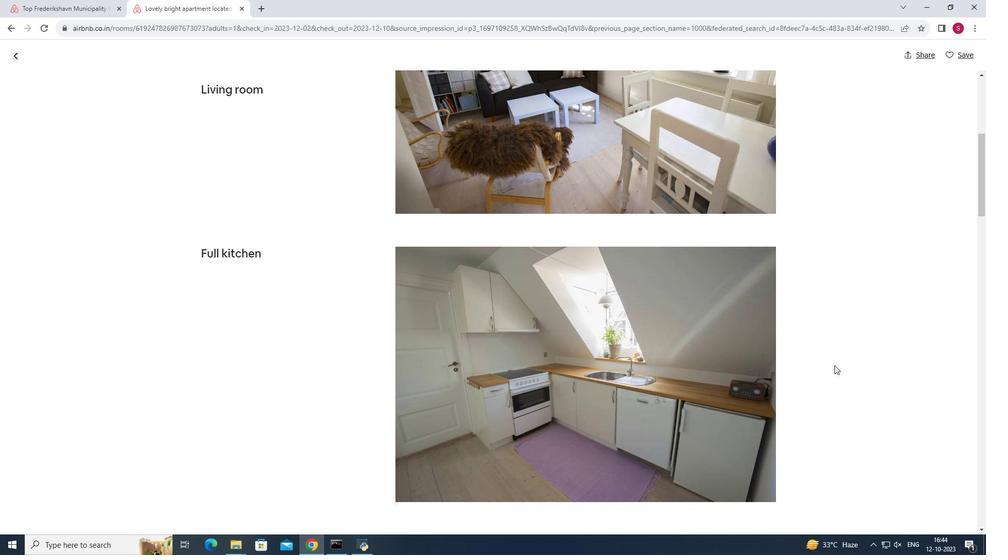 
Action: Mouse scrolled (835, 364) with delta (0, 0)
Screenshot: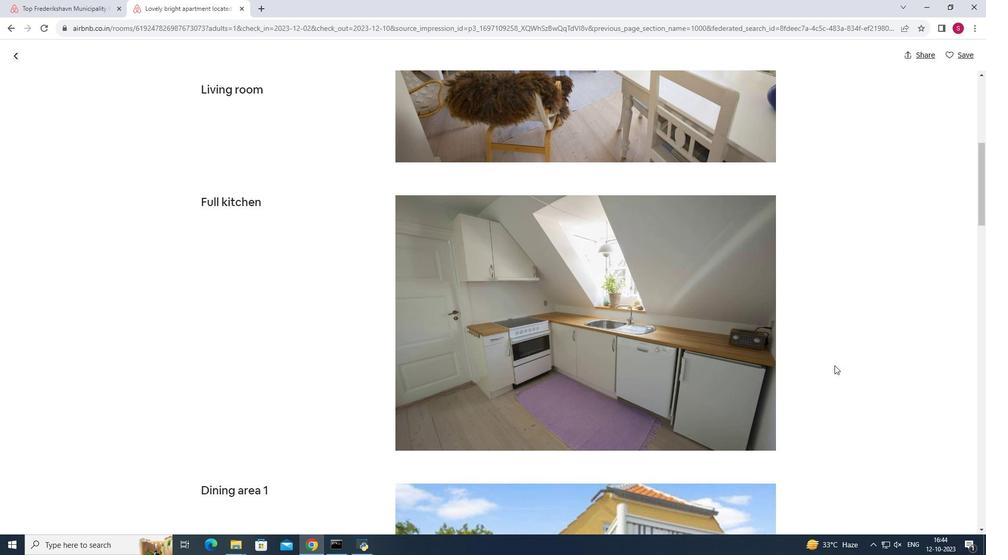 
Action: Mouse scrolled (835, 364) with delta (0, 0)
Screenshot: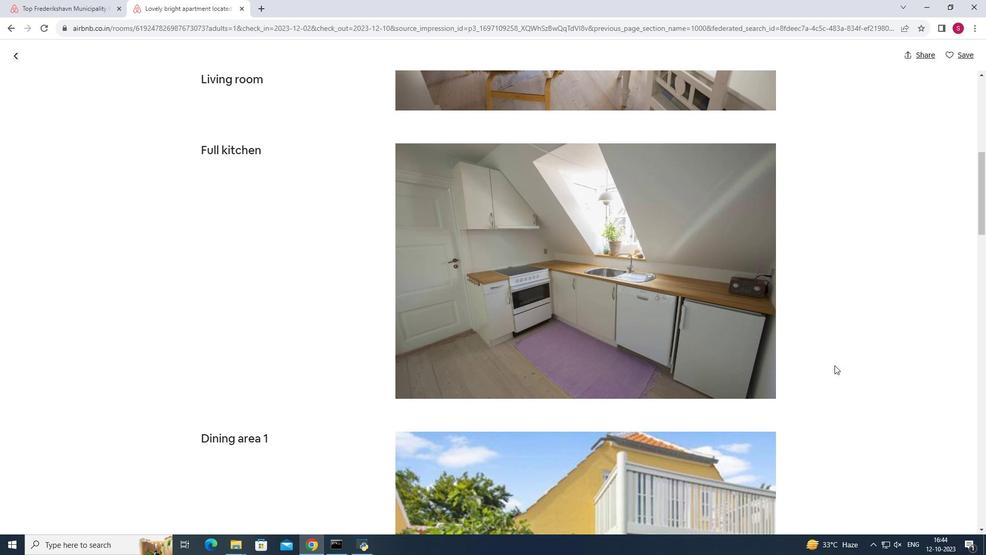 
Action: Mouse scrolled (835, 364) with delta (0, 0)
Screenshot: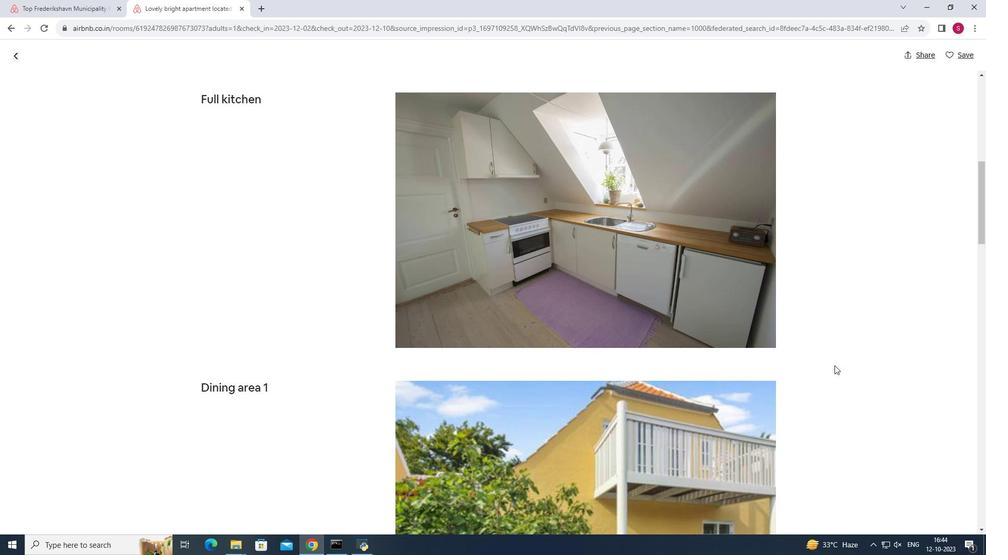 
Action: Mouse scrolled (835, 364) with delta (0, 0)
Screenshot: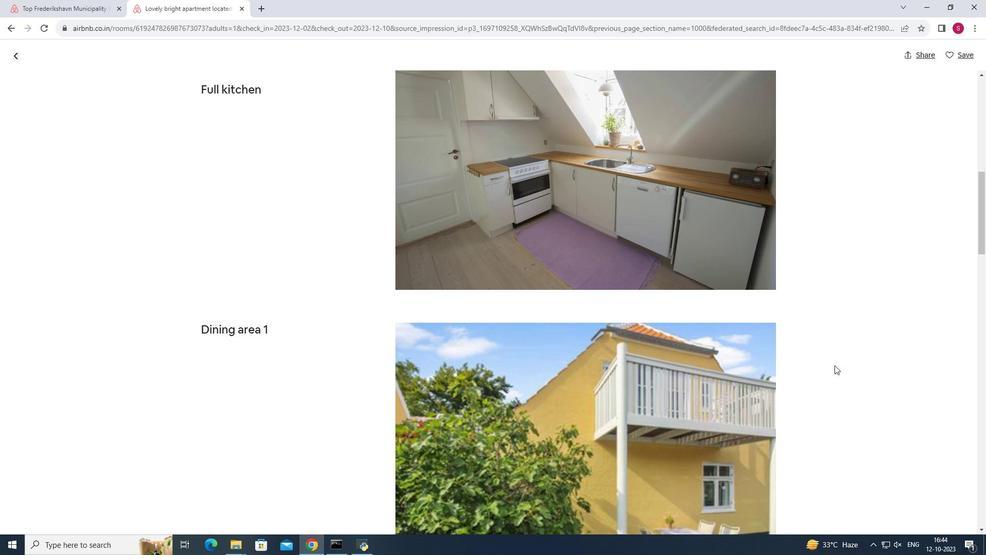 
Action: Mouse scrolled (835, 364) with delta (0, 0)
Screenshot: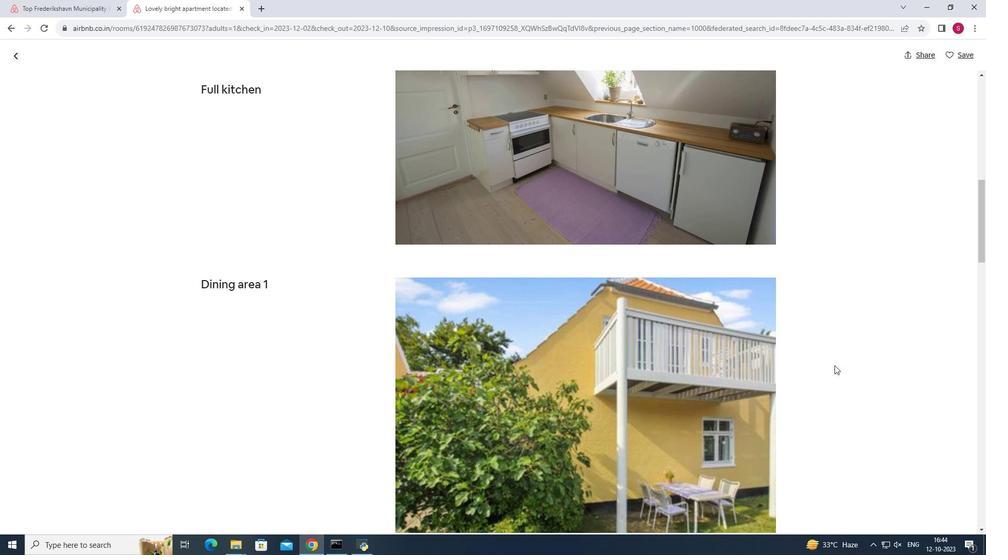 
Action: Mouse scrolled (835, 364) with delta (0, 0)
Screenshot: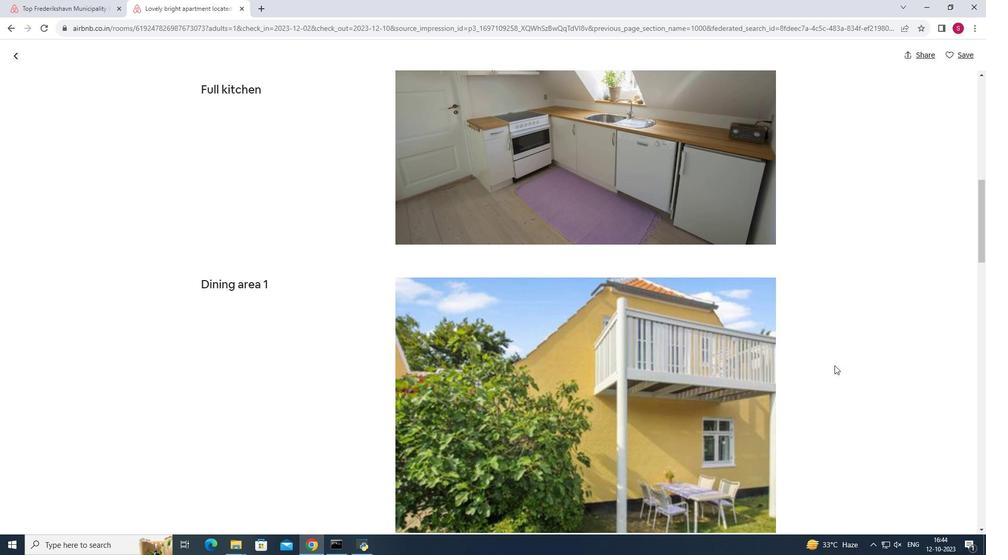 
Action: Mouse scrolled (835, 364) with delta (0, 0)
Screenshot: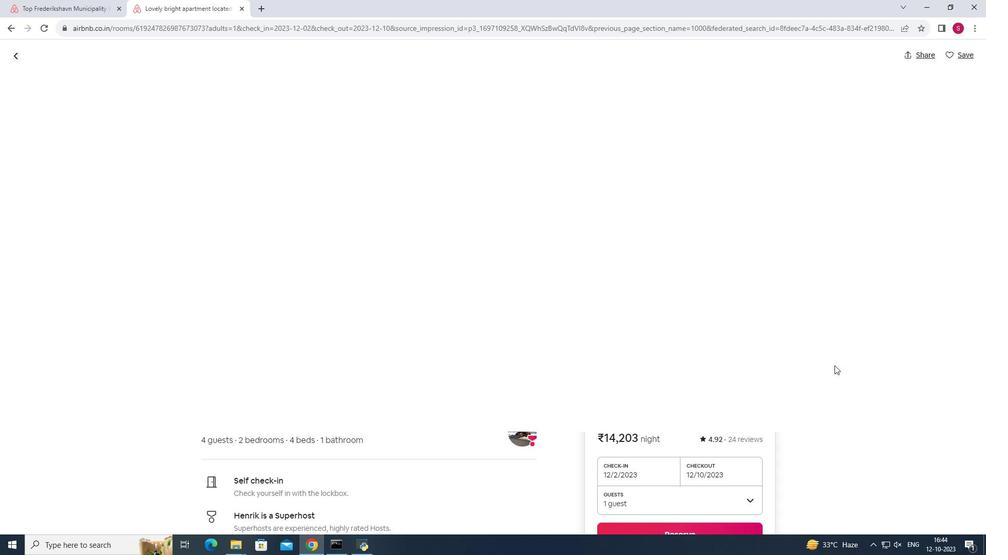 
Action: Mouse scrolled (835, 364) with delta (0, 0)
Screenshot: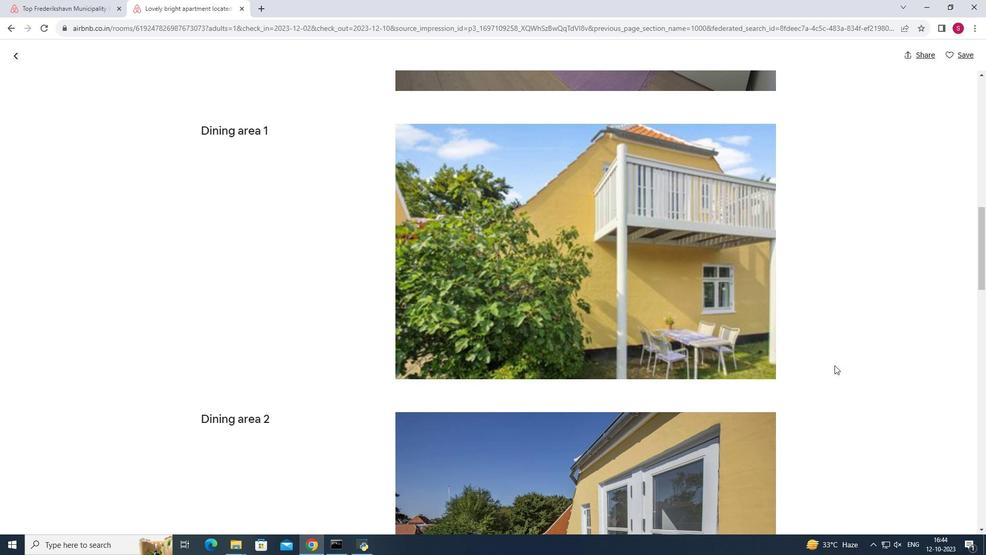 
Action: Mouse scrolled (835, 364) with delta (0, 0)
Screenshot: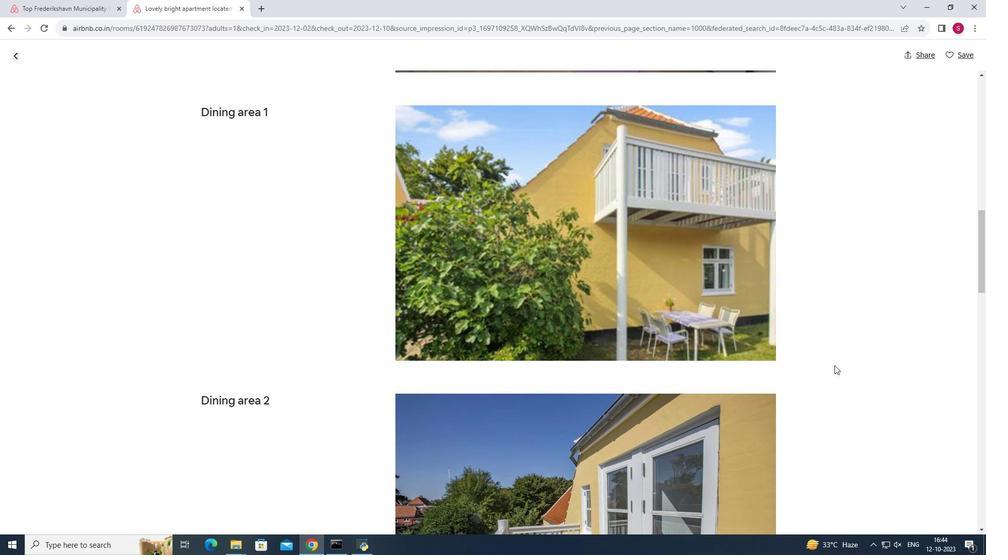 
Action: Mouse moved to (835, 364)
Screenshot: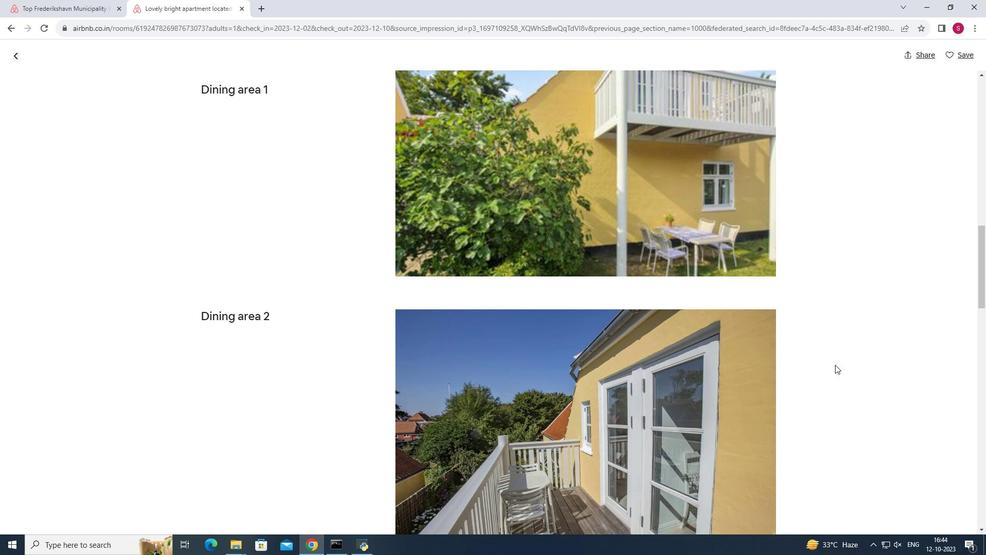 
Action: Mouse scrolled (835, 364) with delta (0, 0)
Screenshot: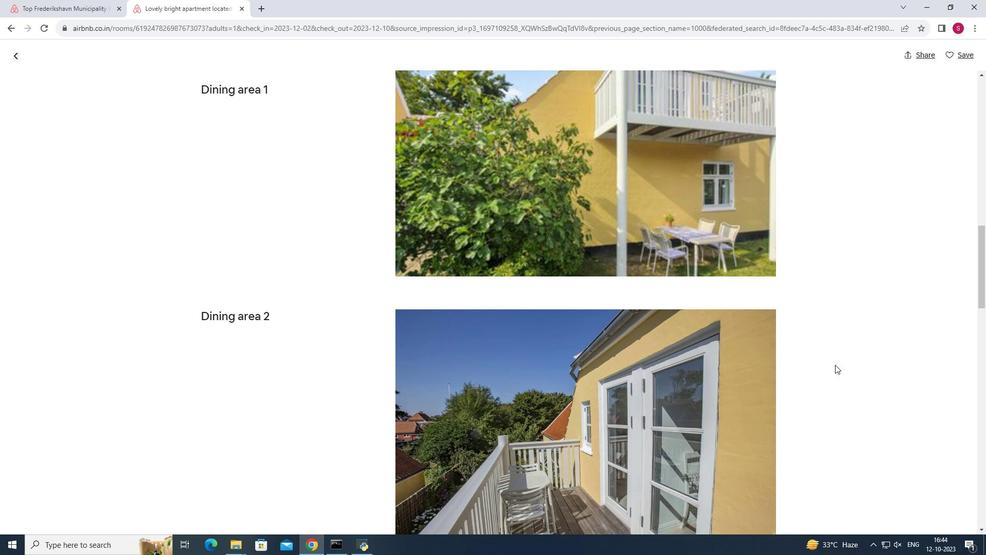 
Action: Mouse scrolled (835, 364) with delta (0, 0)
Screenshot: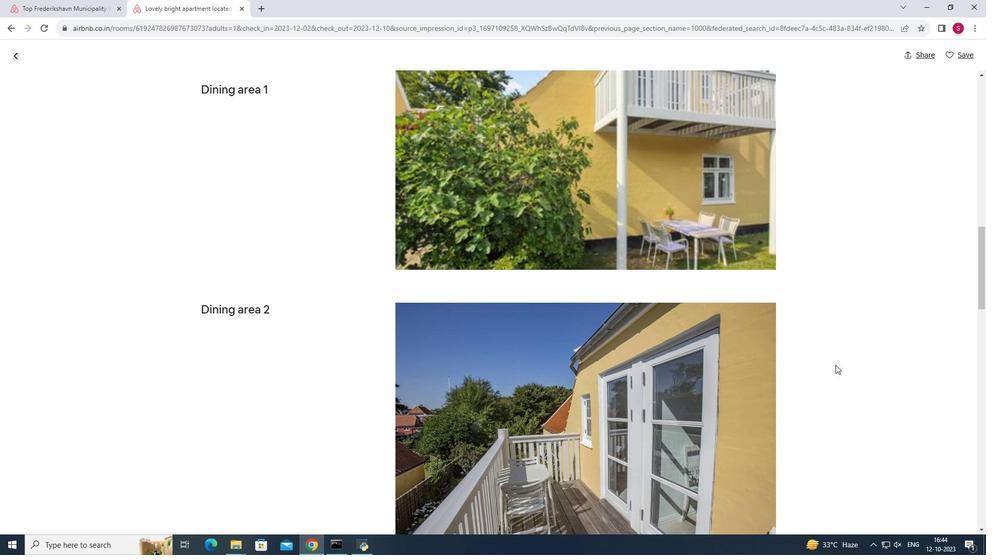 
Action: Mouse moved to (825, 371)
Screenshot: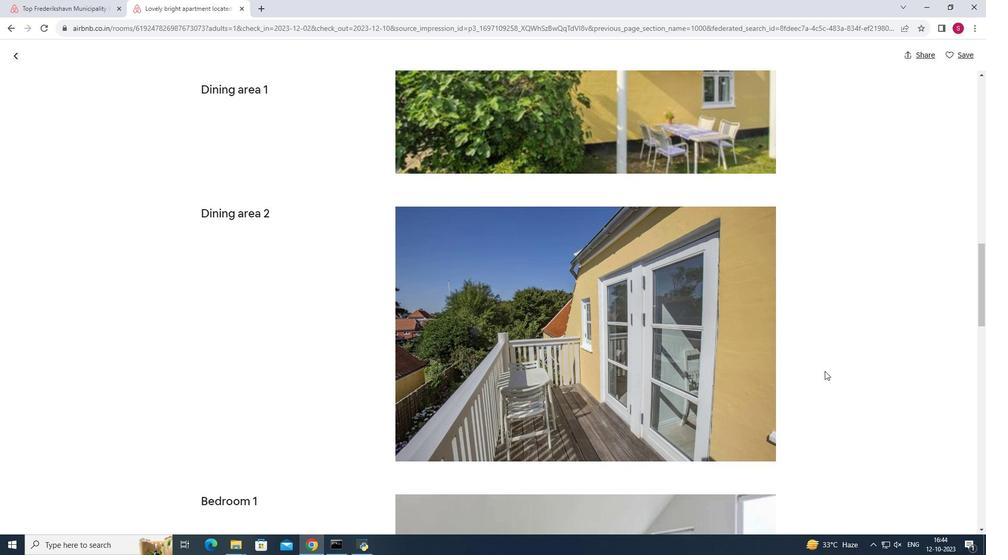 
Action: Mouse scrolled (825, 370) with delta (0, 0)
Screenshot: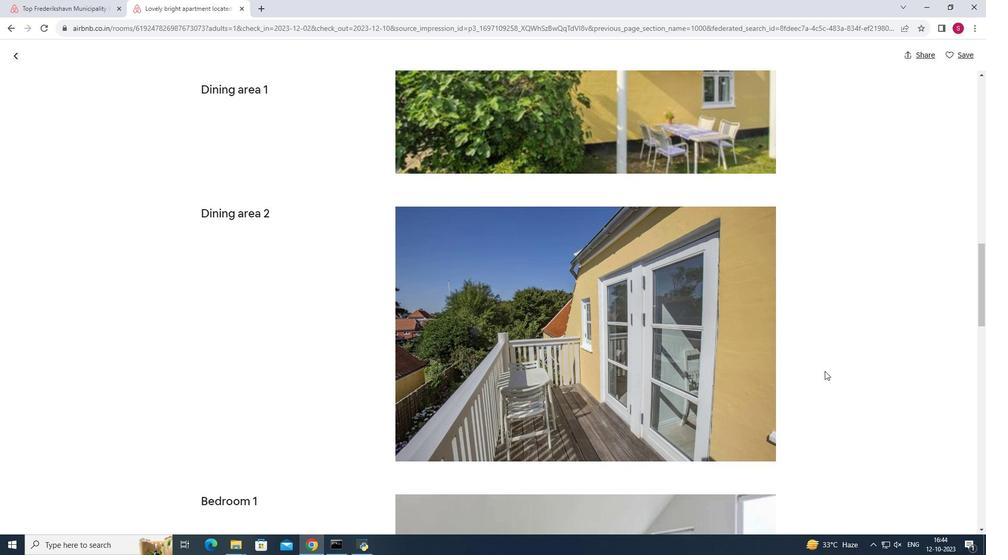 
Action: Mouse scrolled (825, 370) with delta (0, 0)
Screenshot: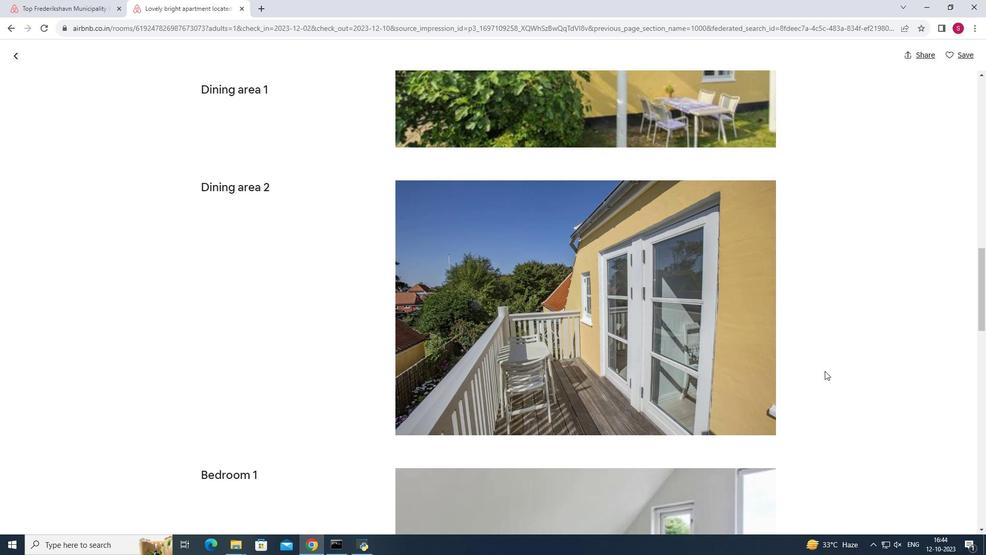 
Action: Mouse moved to (823, 367)
Screenshot: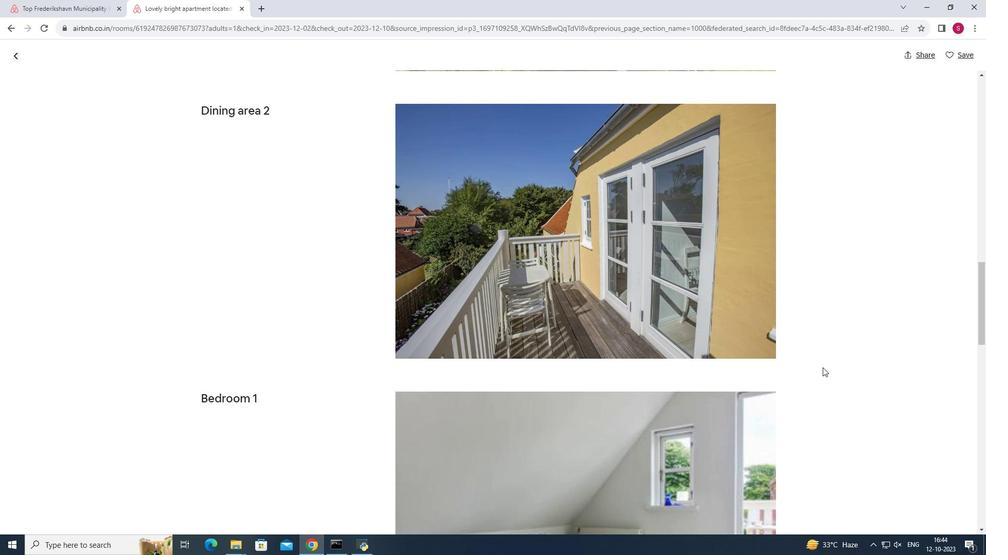 
Action: Mouse scrolled (823, 366) with delta (0, 0)
Screenshot: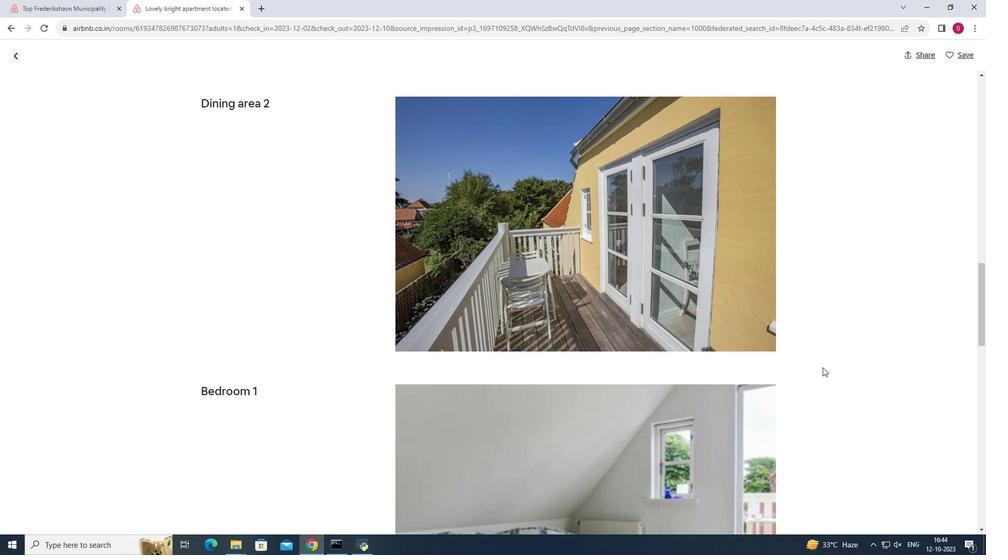 
Action: Mouse scrolled (823, 366) with delta (0, 0)
Screenshot: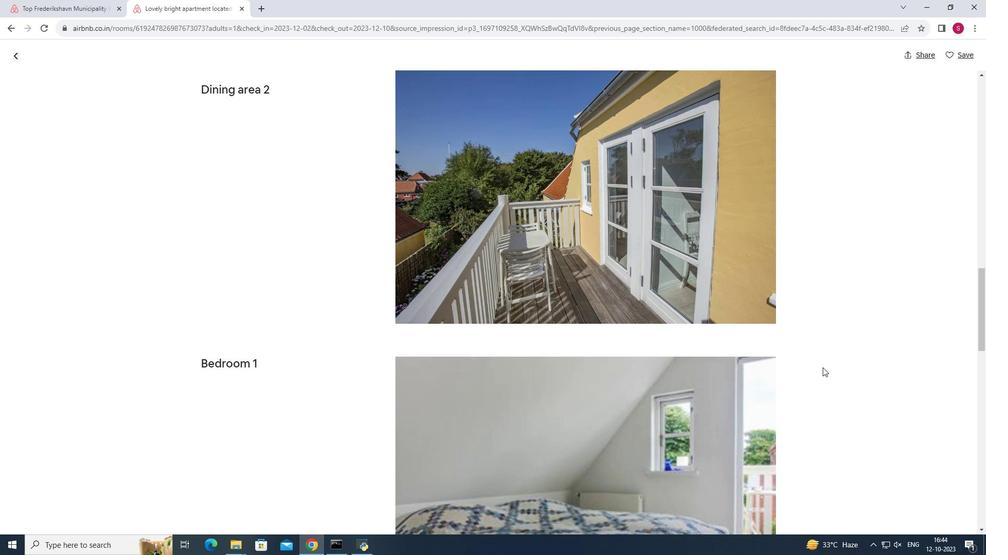 
Action: Mouse scrolled (823, 366) with delta (0, 0)
Screenshot: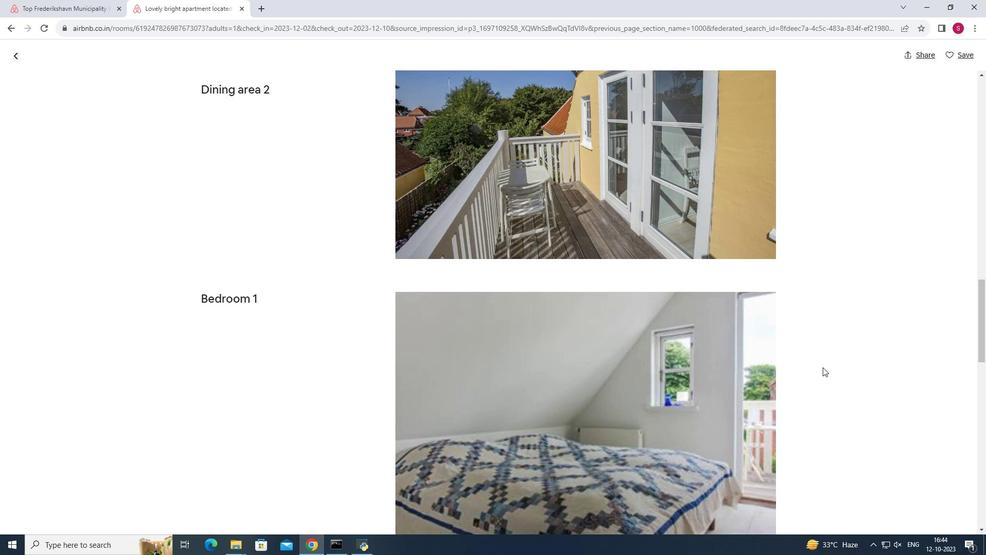 
Action: Mouse moved to (847, 321)
Screenshot: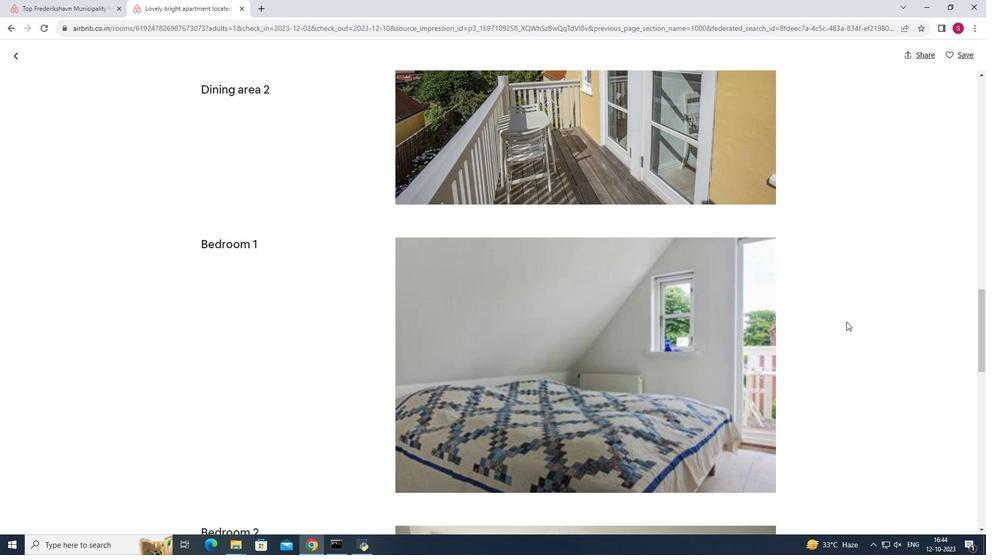 
Action: Mouse scrolled (847, 321) with delta (0, 0)
Screenshot: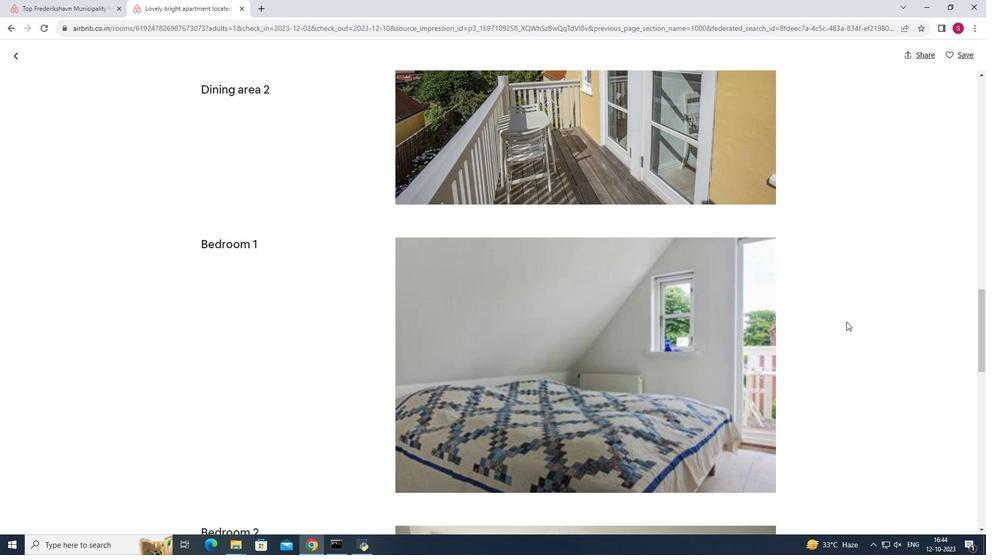 
Action: Mouse scrolled (847, 321) with delta (0, 0)
Screenshot: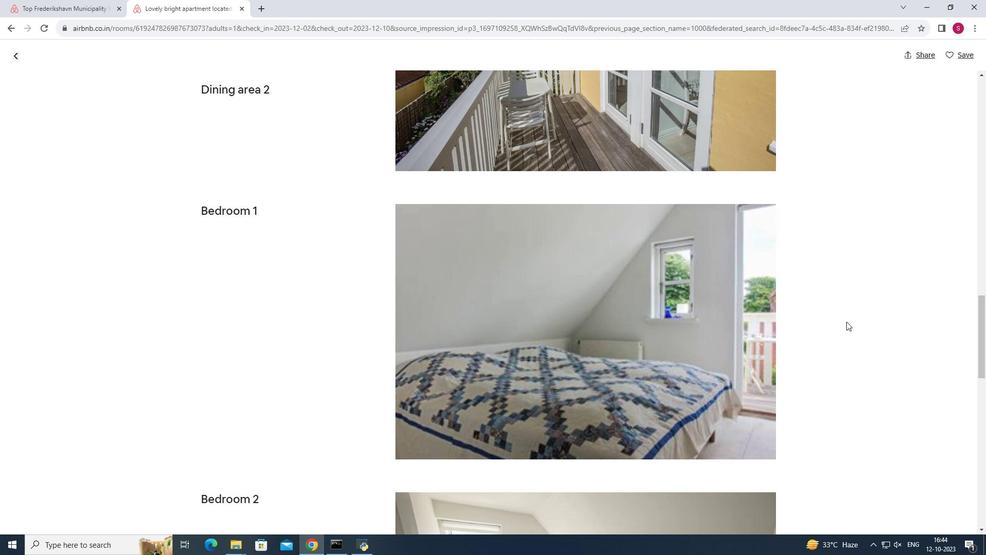 
Action: Mouse scrolled (847, 321) with delta (0, 0)
Screenshot: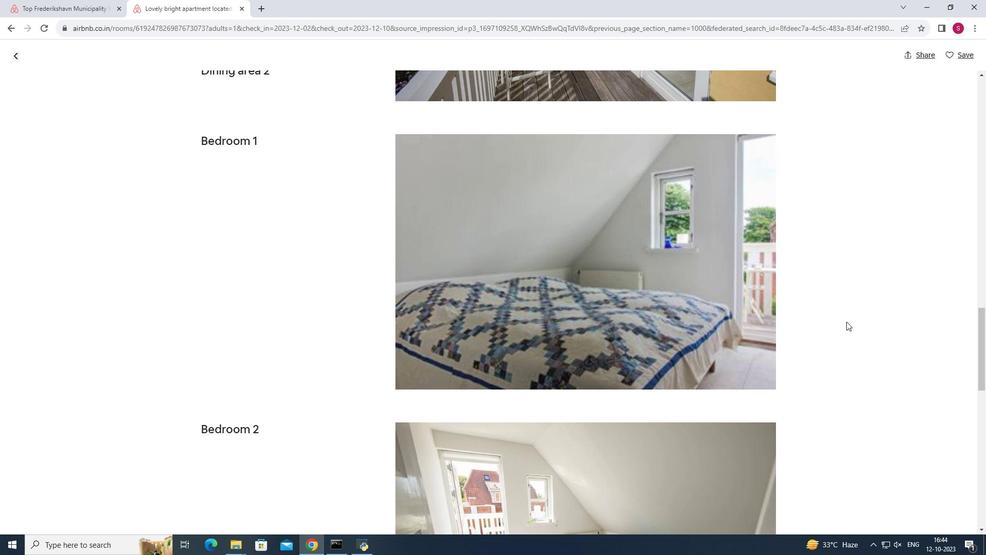 
Action: Mouse scrolled (847, 321) with delta (0, 0)
Screenshot: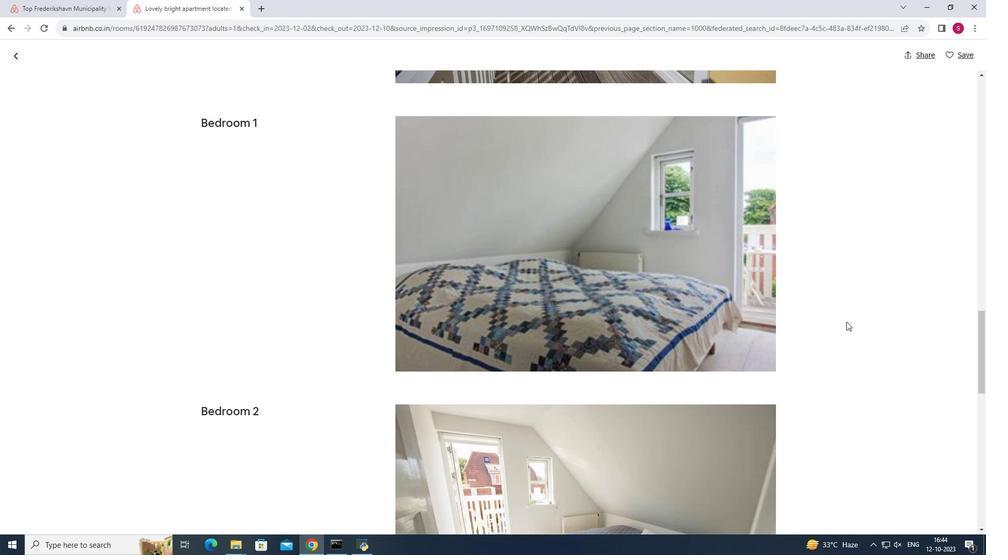
Action: Mouse scrolled (847, 321) with delta (0, 0)
Screenshot: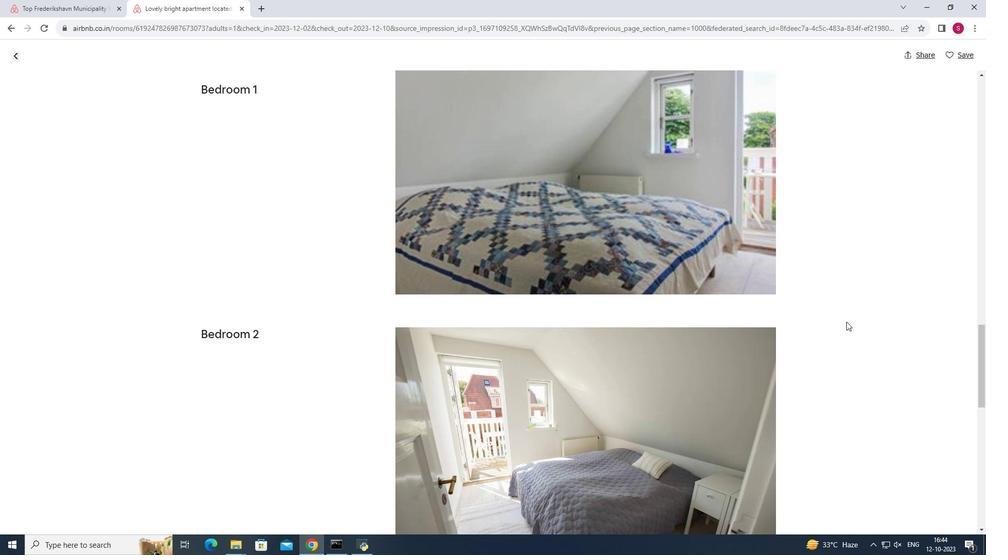 
Action: Mouse scrolled (847, 321) with delta (0, 0)
Screenshot: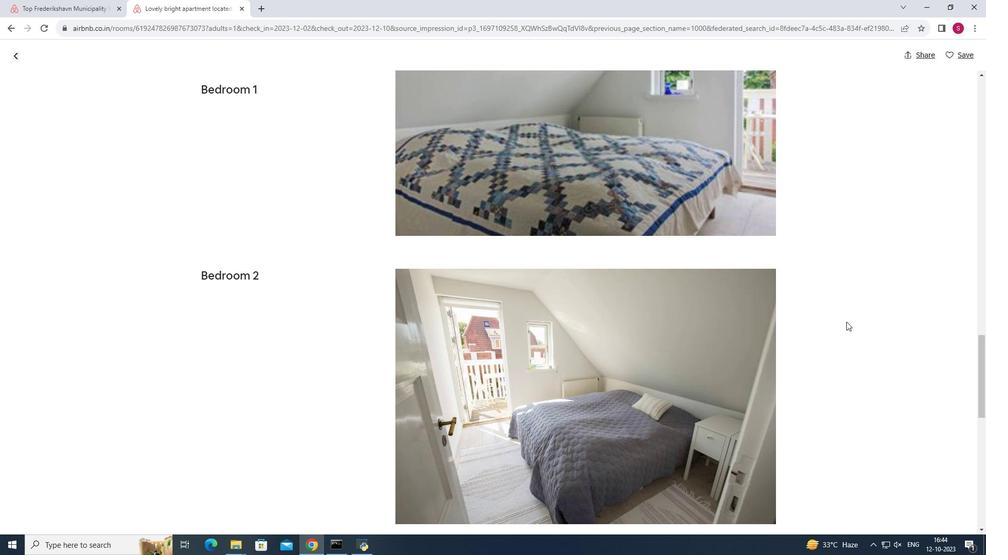 
Action: Mouse moved to (845, 322)
Screenshot: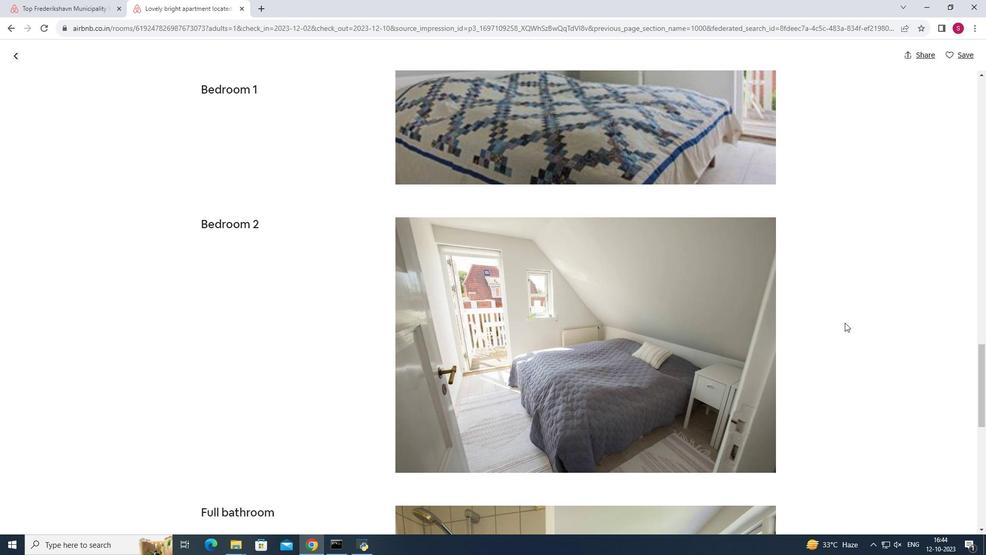 
Action: Mouse scrolled (845, 322) with delta (0, 0)
Screenshot: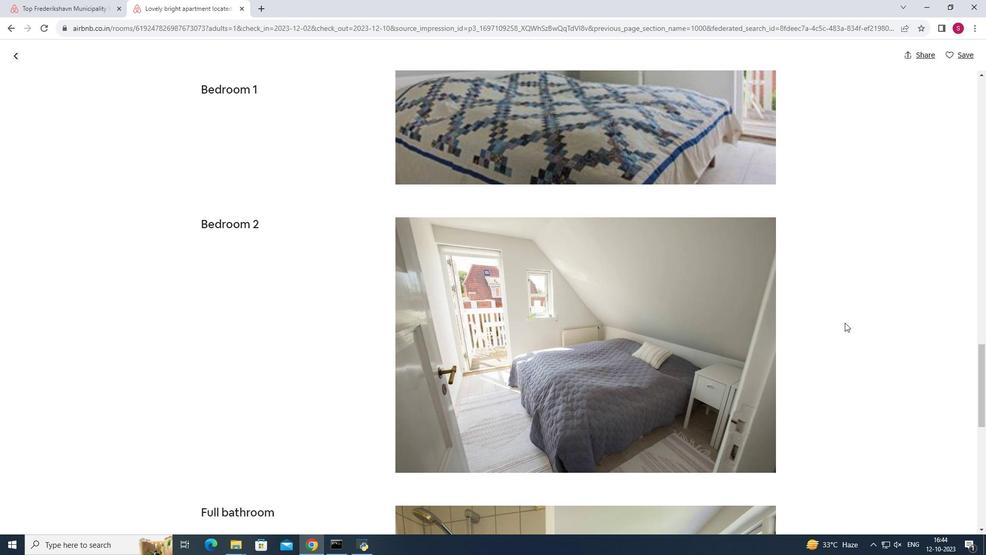 
Action: Mouse scrolled (845, 322) with delta (0, 0)
Screenshot: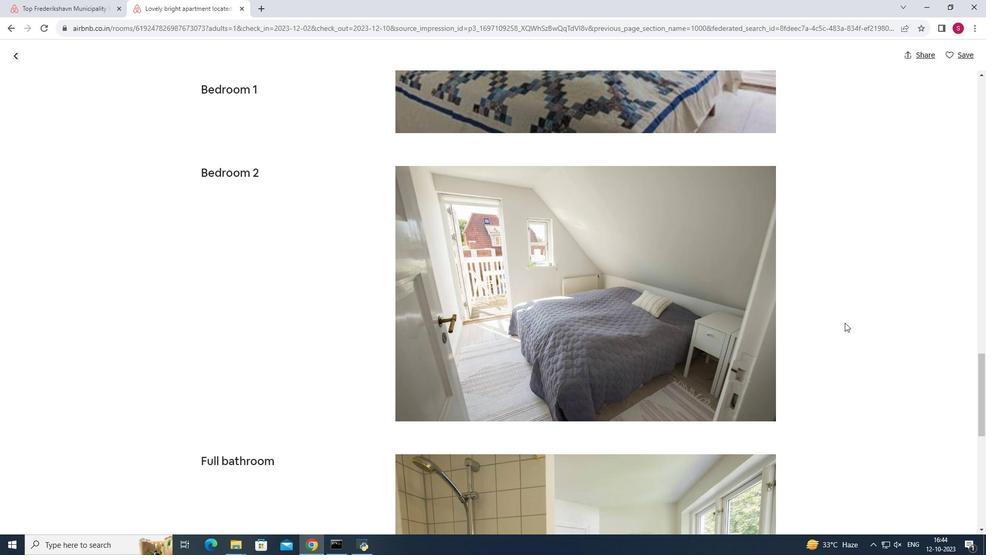 
Action: Mouse moved to (844, 322)
Screenshot: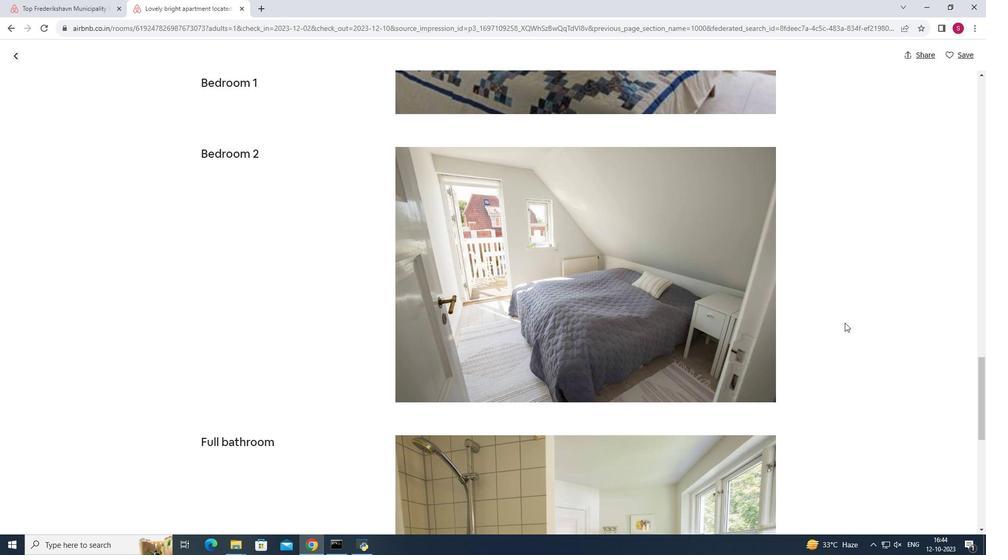 
Action: Mouse scrolled (844, 322) with delta (0, 0)
Screenshot: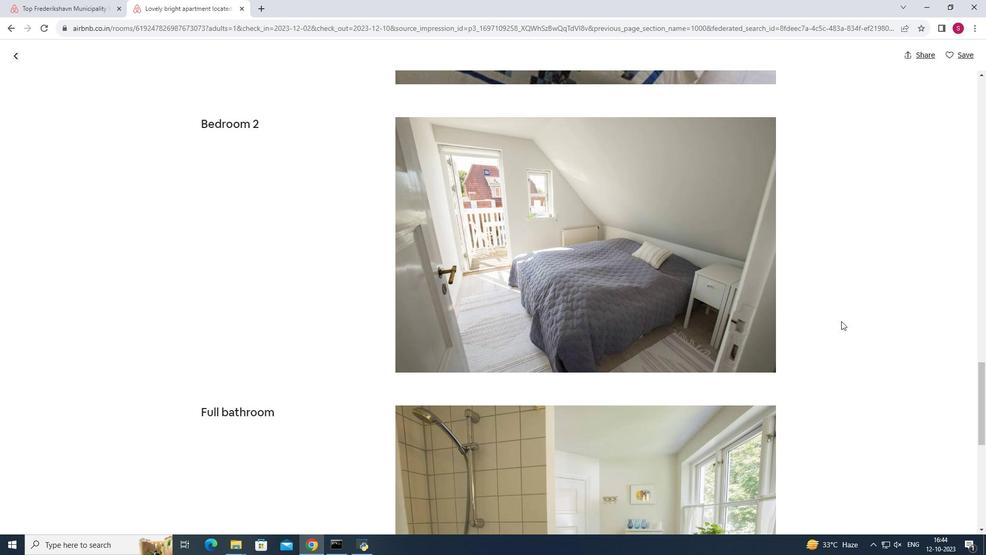 
Action: Mouse moved to (840, 320)
Screenshot: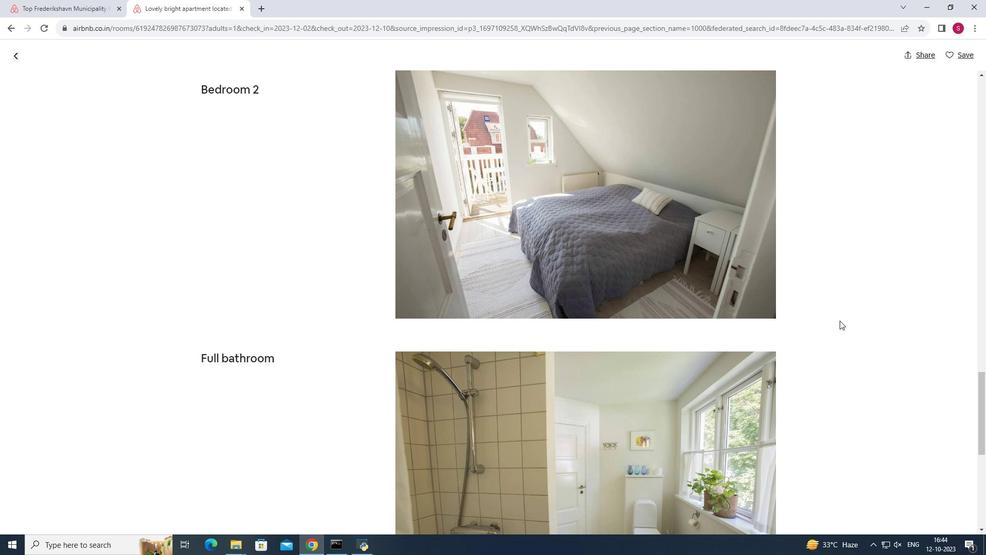 
Action: Mouse scrolled (840, 320) with delta (0, 0)
Screenshot: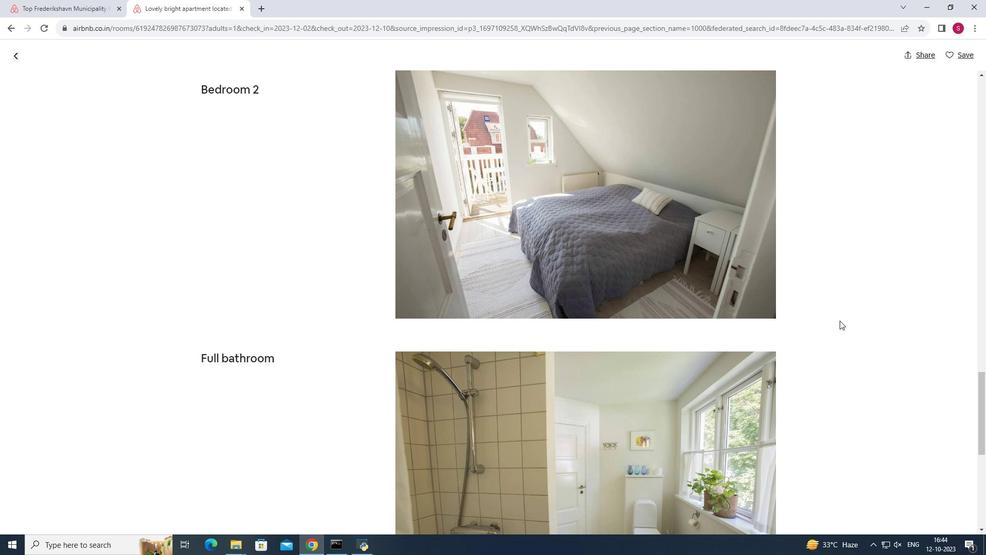 
Action: Mouse moved to (839, 321)
Screenshot: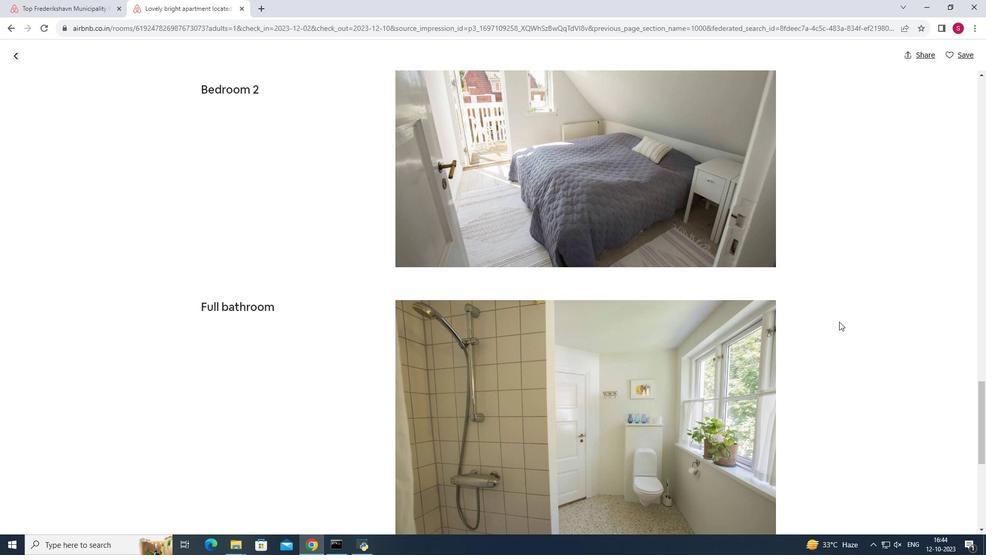 
Action: Mouse scrolled (839, 321) with delta (0, 0)
Screenshot: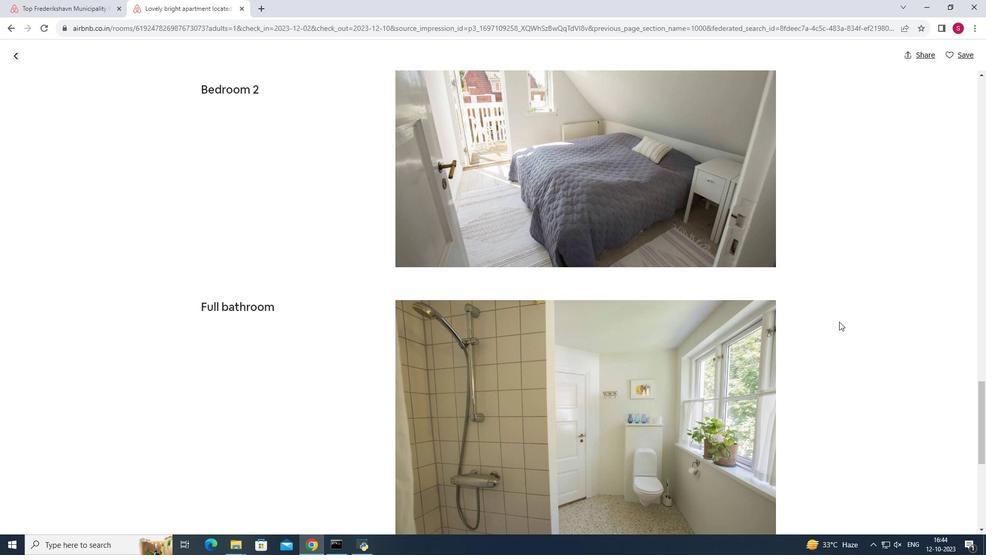
Action: Mouse moved to (839, 321)
Screenshot: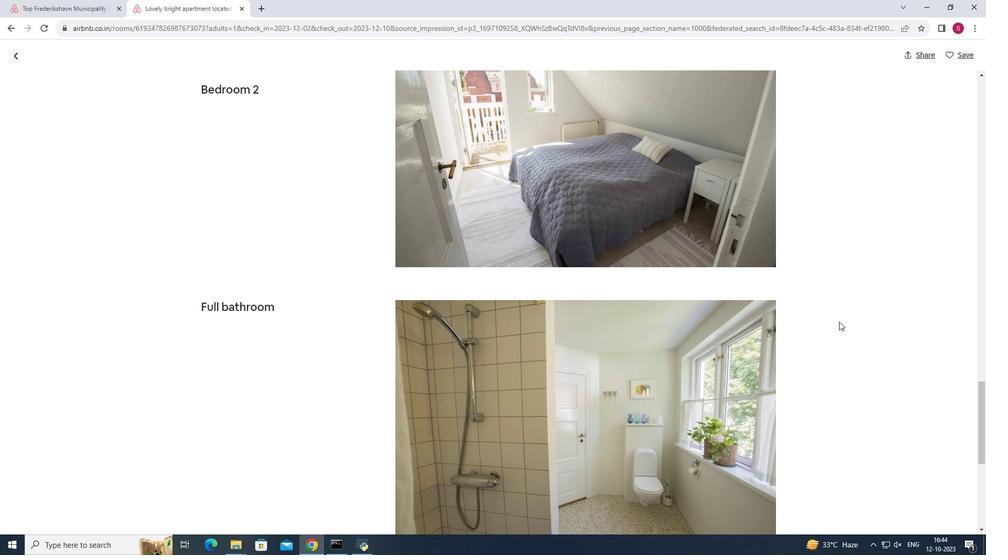 
Action: Mouse scrolled (839, 321) with delta (0, 0)
Screenshot: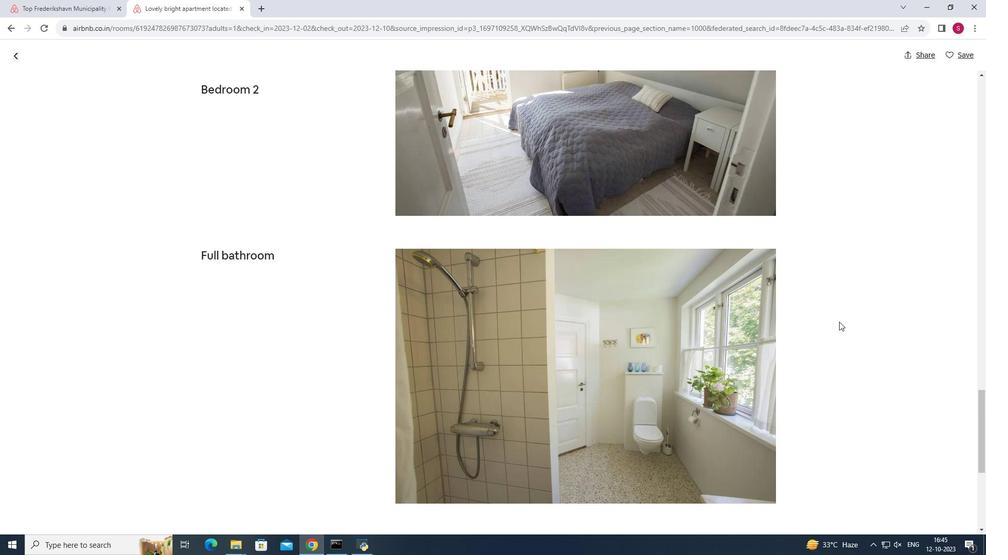 
Action: Mouse moved to (839, 321)
Screenshot: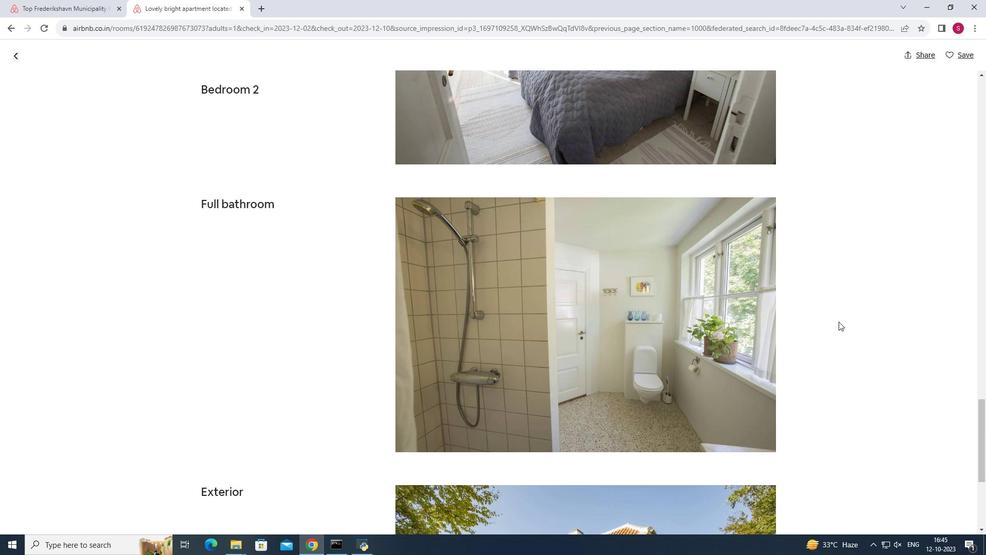 
Action: Mouse scrolled (839, 321) with delta (0, 0)
Screenshot: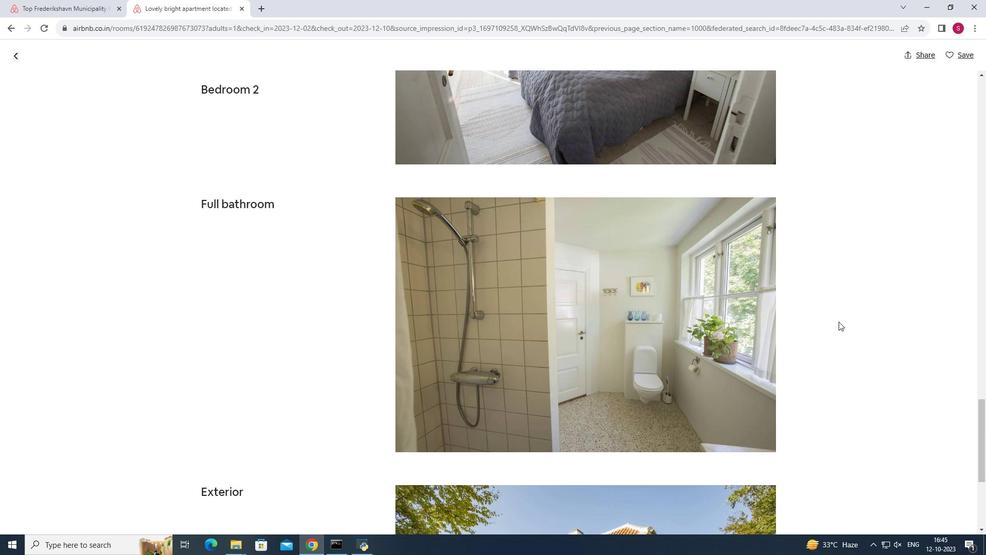 
Action: Mouse scrolled (839, 321) with delta (0, 0)
Screenshot: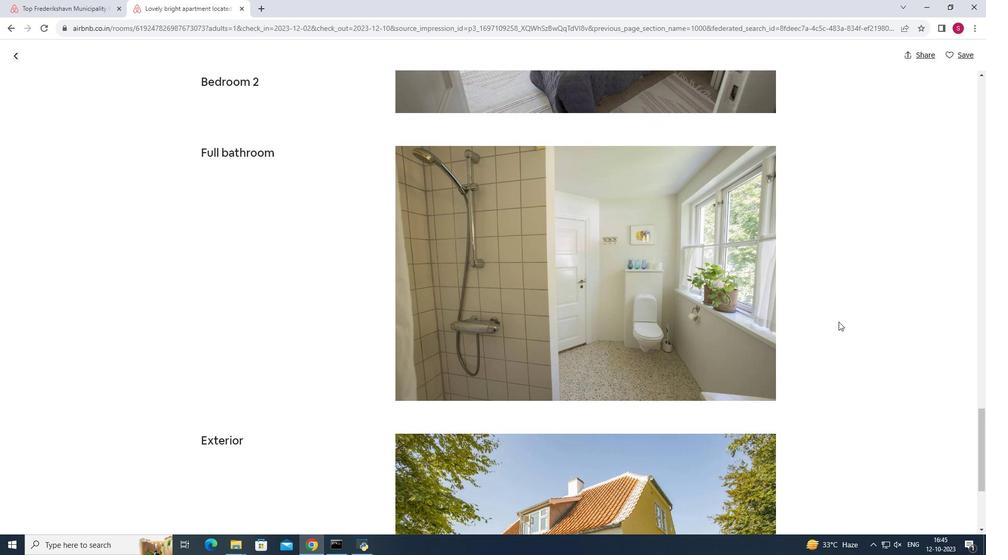 
Action: Mouse scrolled (839, 321) with delta (0, 0)
Screenshot: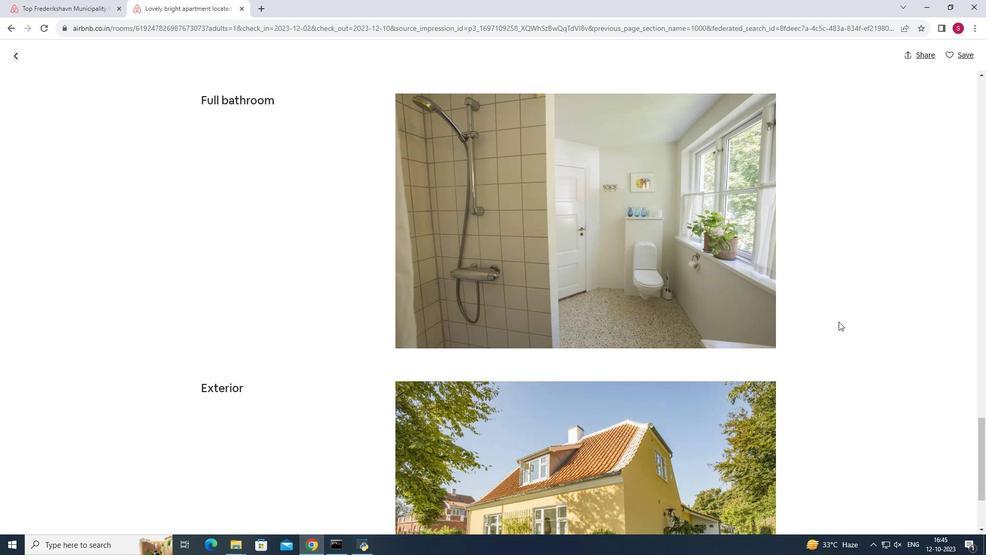
Action: Mouse moved to (844, 325)
Screenshot: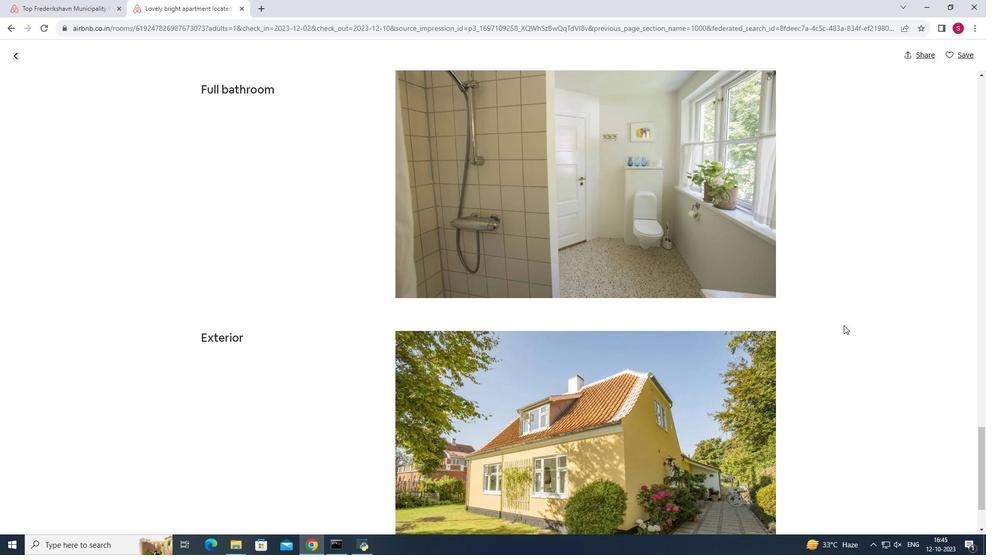 
Action: Mouse scrolled (844, 324) with delta (0, 0)
Screenshot: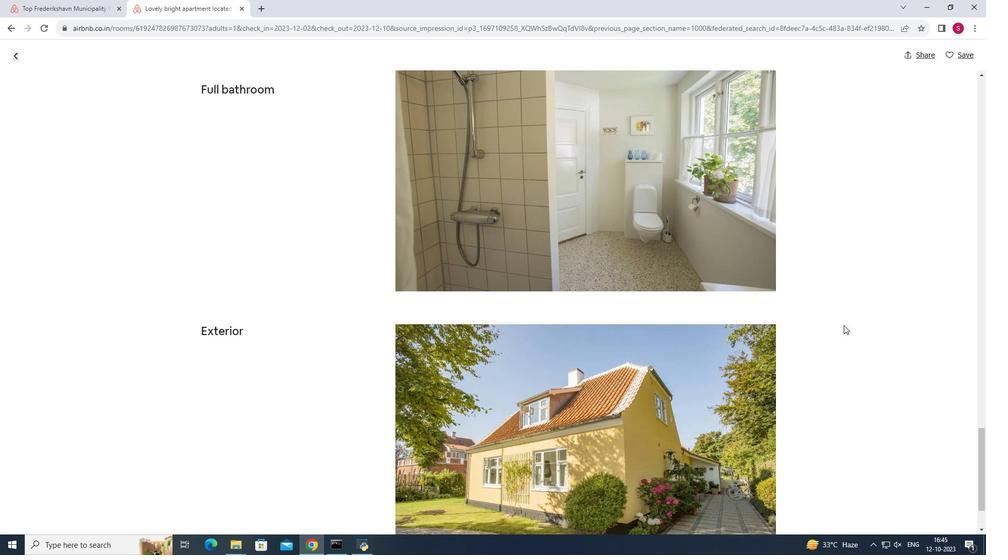 
Action: Mouse scrolled (844, 324) with delta (0, 0)
Screenshot: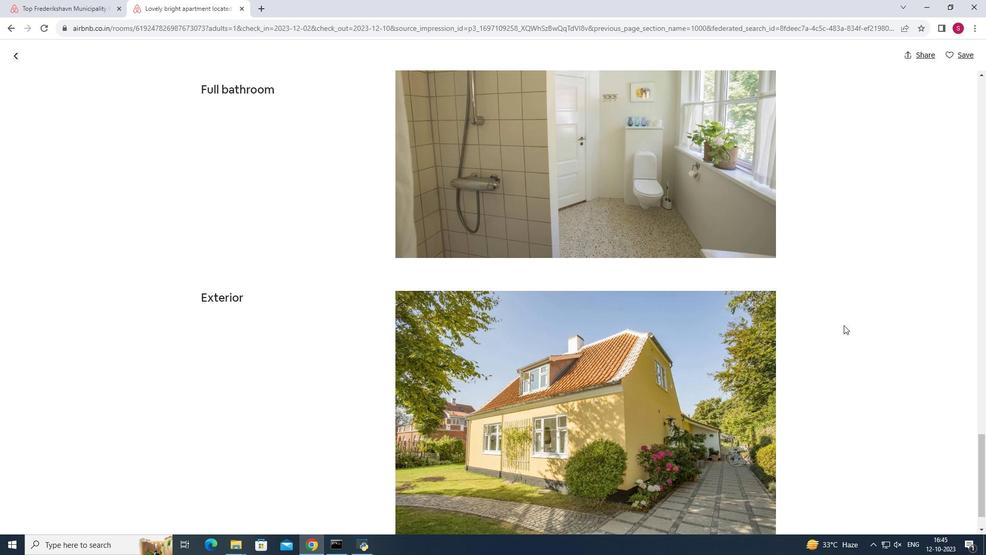 
Action: Mouse moved to (19, 54)
Screenshot: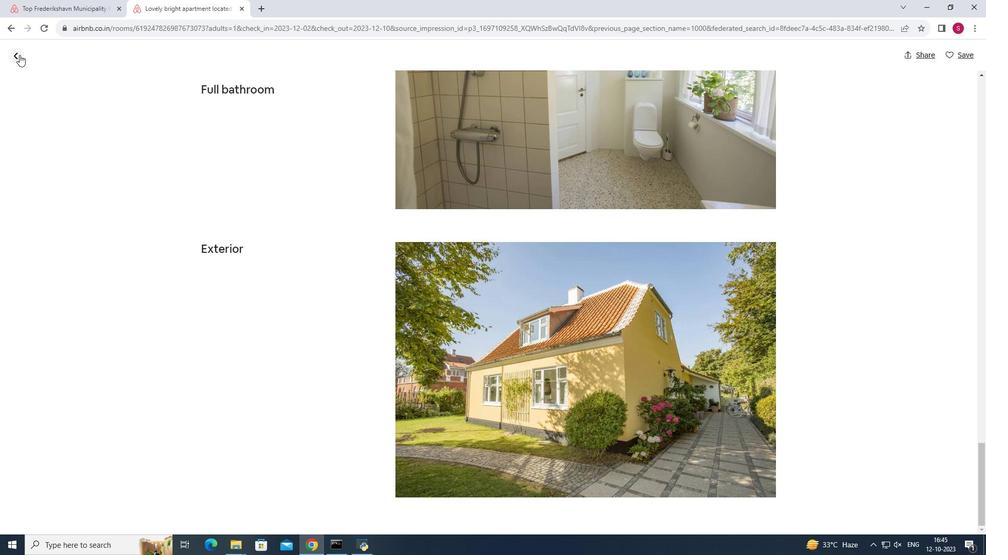 
Action: Mouse pressed left at (19, 54)
Screenshot: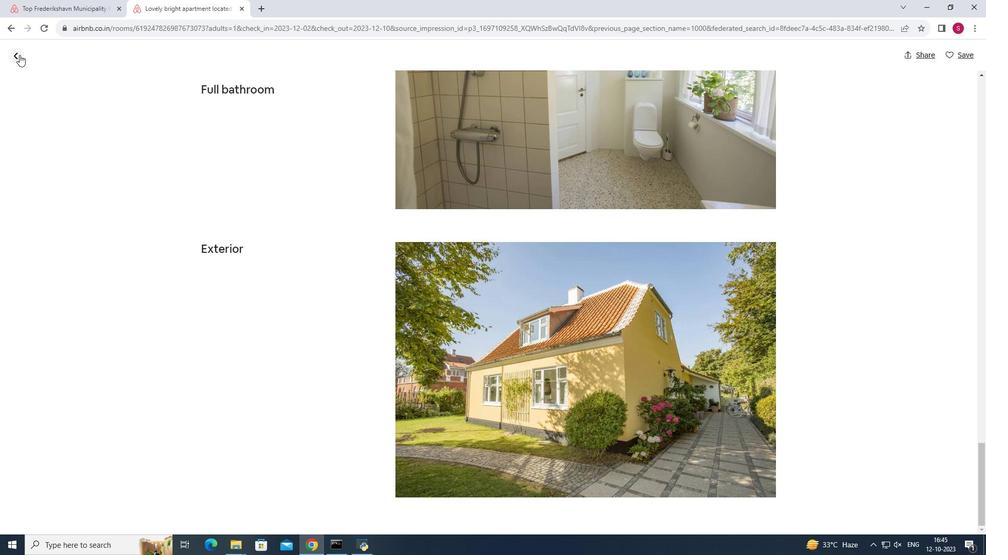 
Action: Mouse moved to (936, 255)
Screenshot: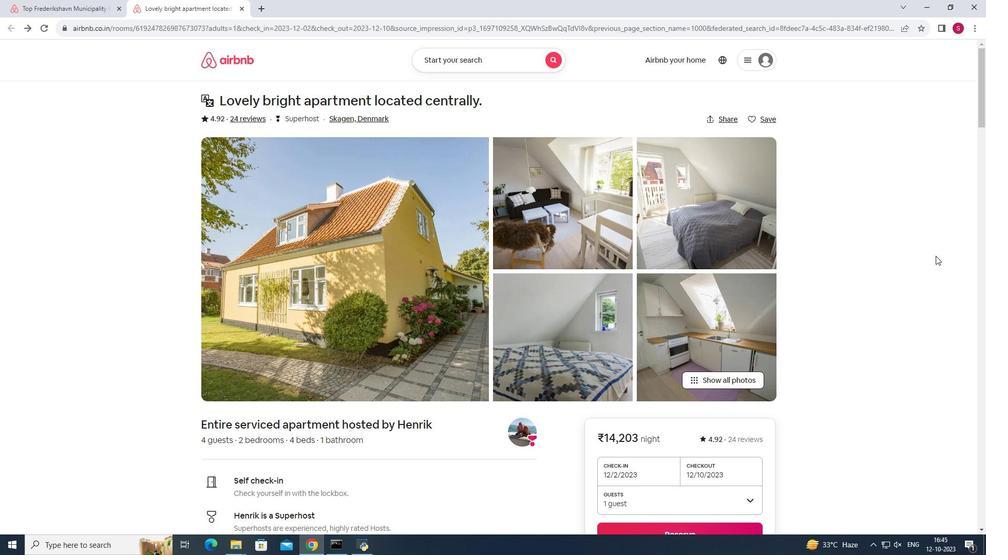 
Action: Mouse scrolled (936, 255) with delta (0, 0)
Screenshot: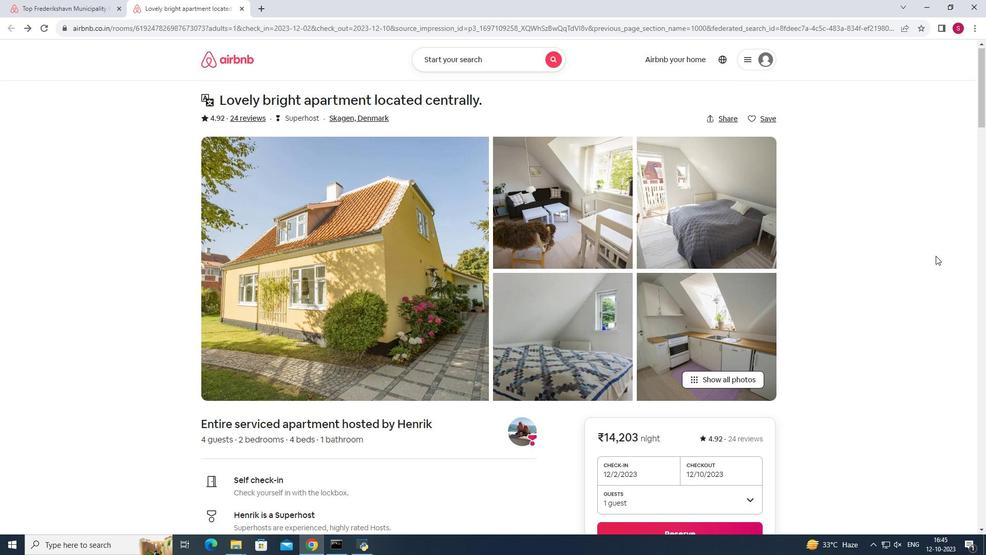 
Action: Mouse scrolled (936, 255) with delta (0, 0)
Screenshot: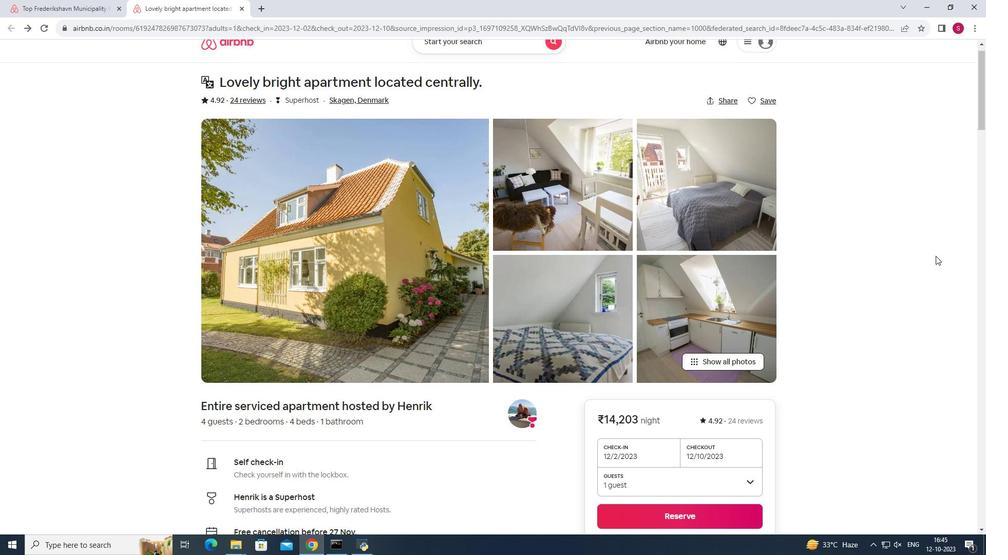 
Action: Mouse scrolled (936, 255) with delta (0, 0)
Screenshot: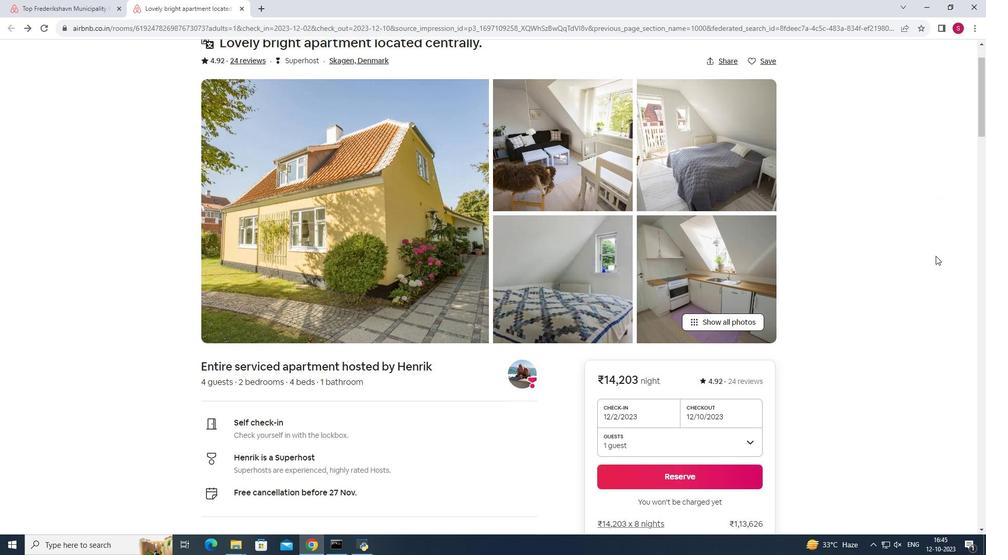 
Action: Mouse scrolled (936, 255) with delta (0, 0)
Screenshot: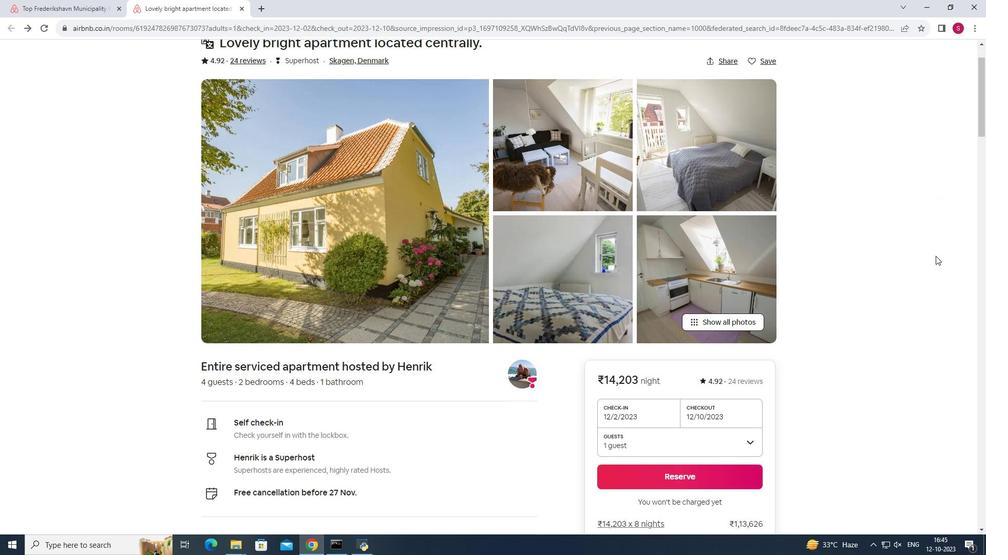 
Action: Mouse moved to (936, 255)
Screenshot: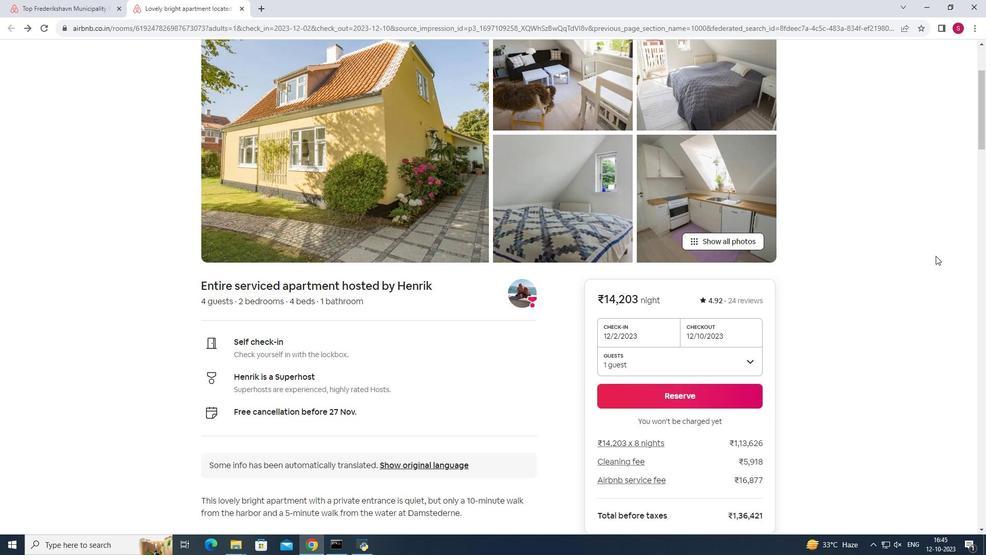 
Action: Mouse scrolled (936, 255) with delta (0, 0)
Screenshot: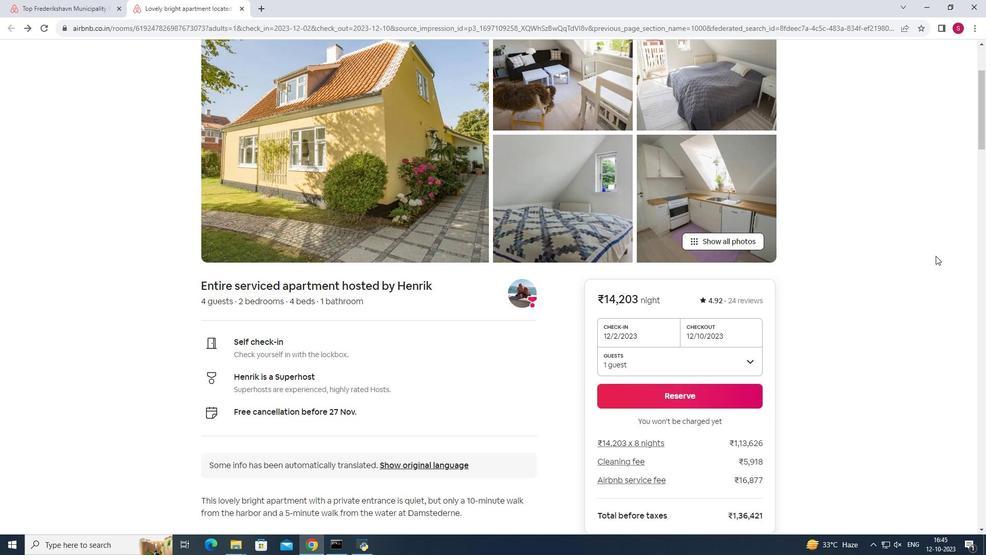 
Action: Mouse moved to (936, 256)
Screenshot: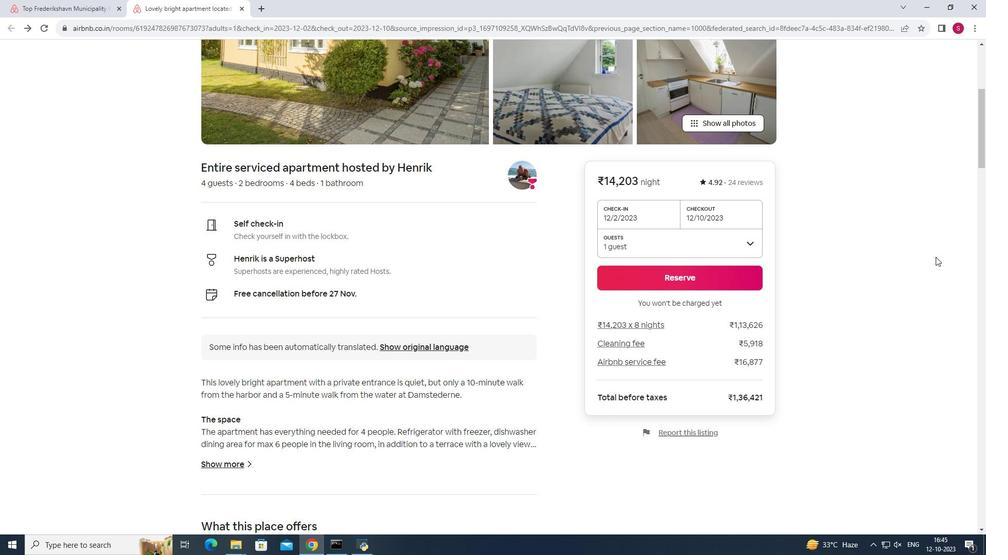 
Action: Mouse scrolled (936, 256) with delta (0, 0)
Screenshot: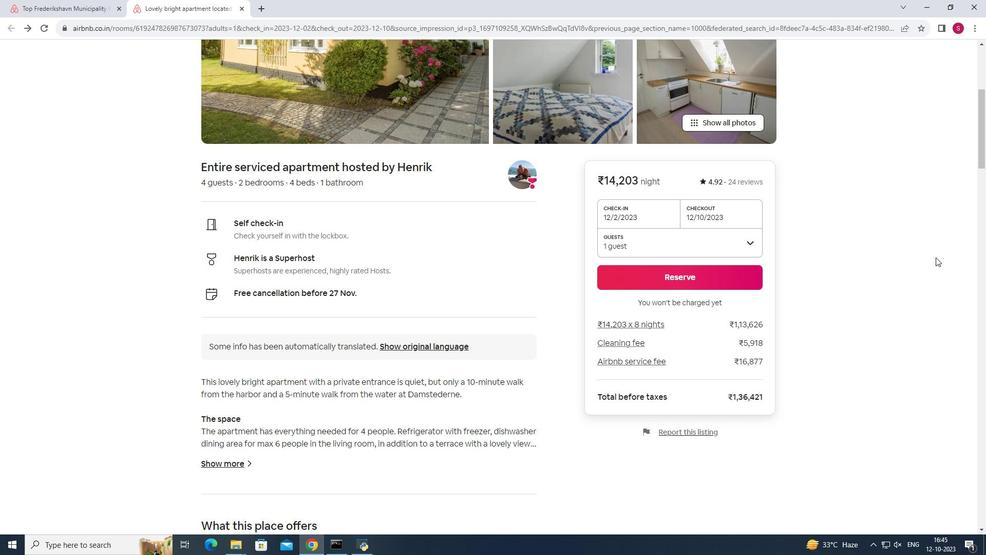 
Action: Mouse moved to (936, 257)
Screenshot: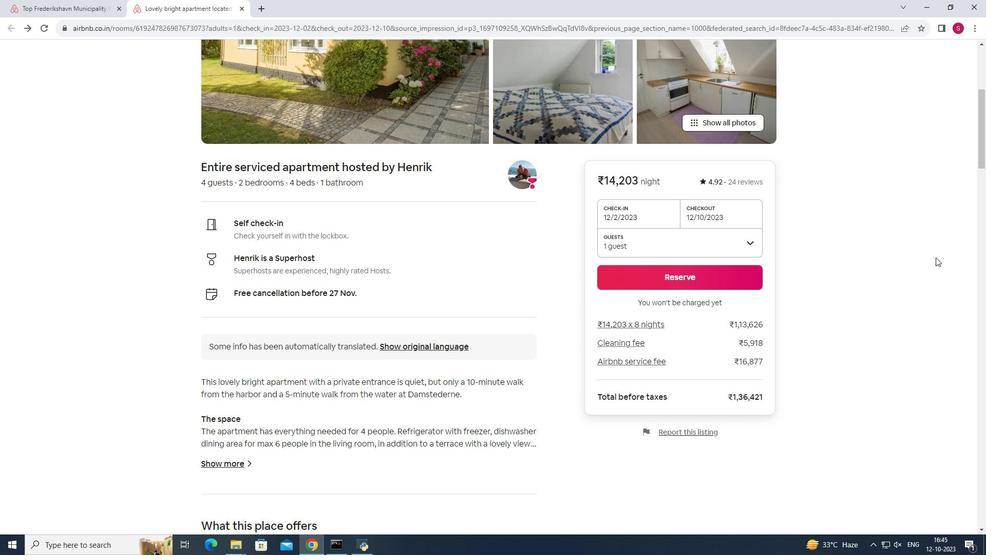 
Action: Mouse scrolled (936, 256) with delta (0, 0)
Screenshot: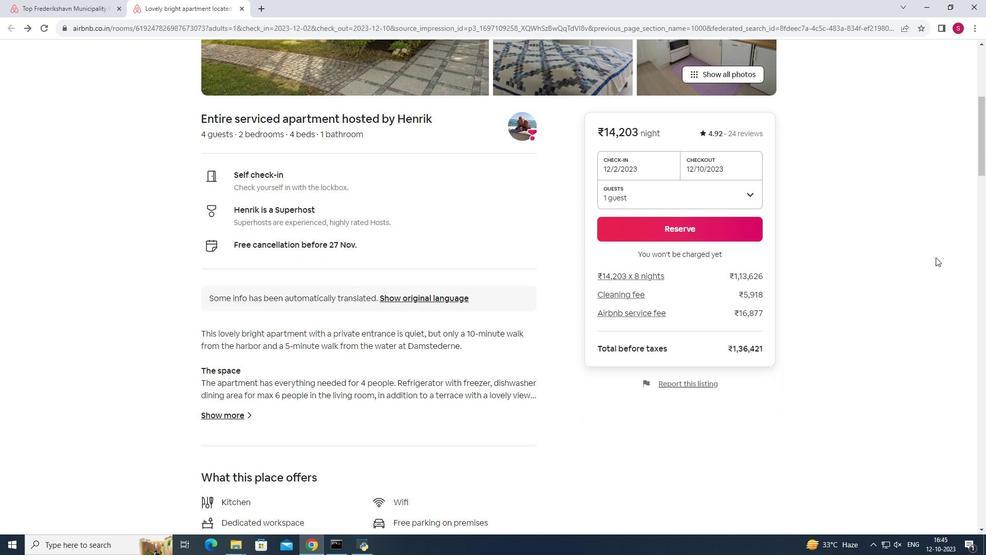 
Action: Mouse moved to (225, 359)
Screenshot: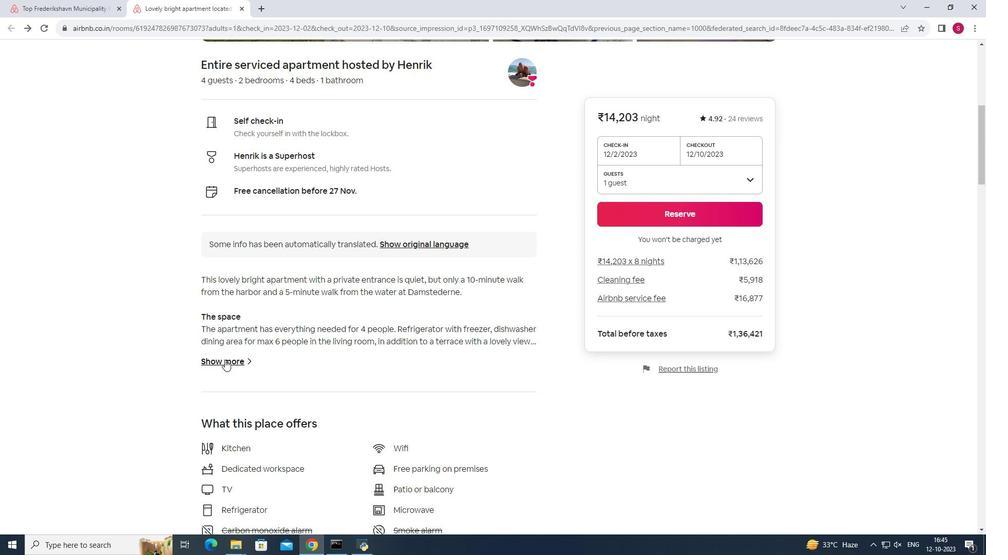
Action: Mouse pressed left at (225, 359)
Screenshot: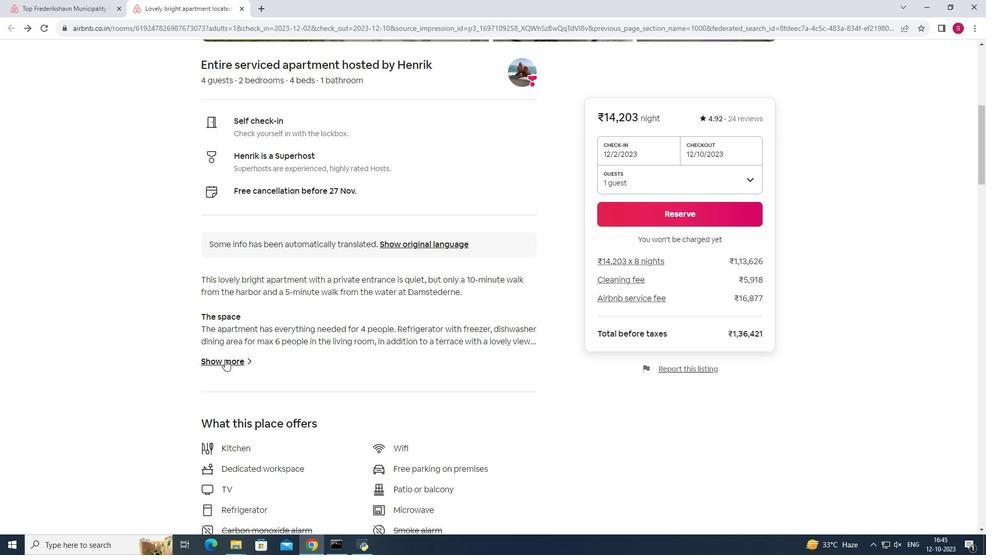 
Action: Mouse moved to (310, 183)
Screenshot: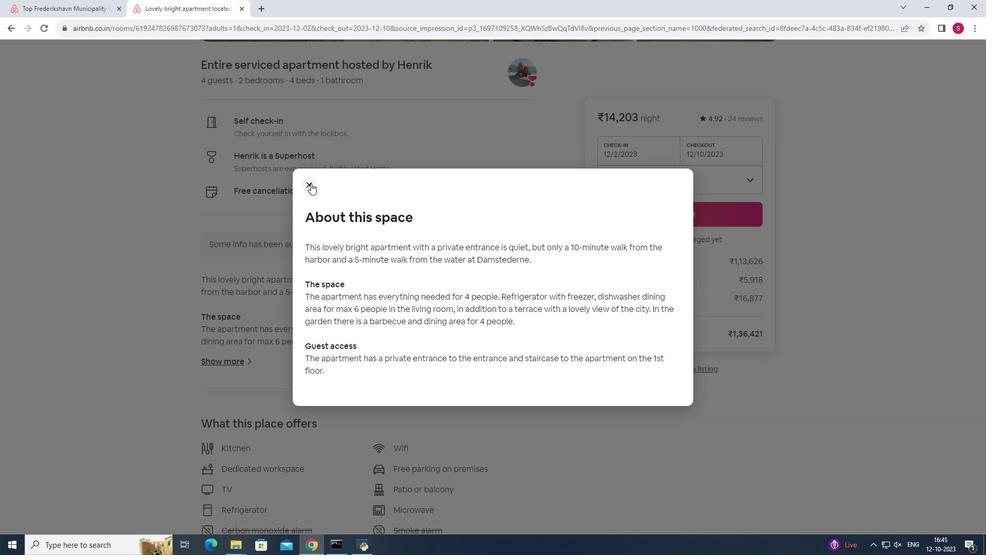 
Action: Mouse pressed left at (310, 183)
Screenshot: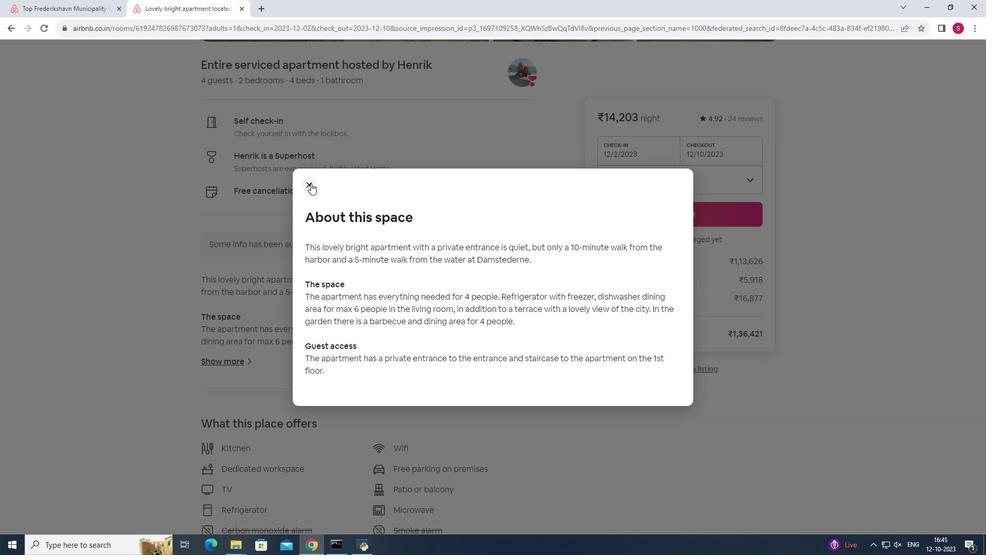 
Action: Mouse moved to (848, 422)
Screenshot: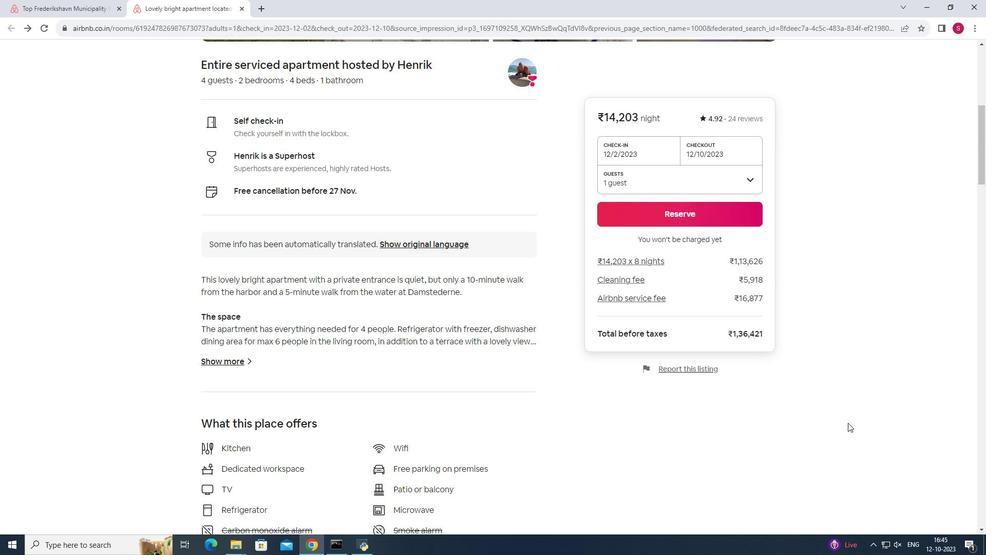 
Action: Mouse scrolled (848, 422) with delta (0, 0)
Screenshot: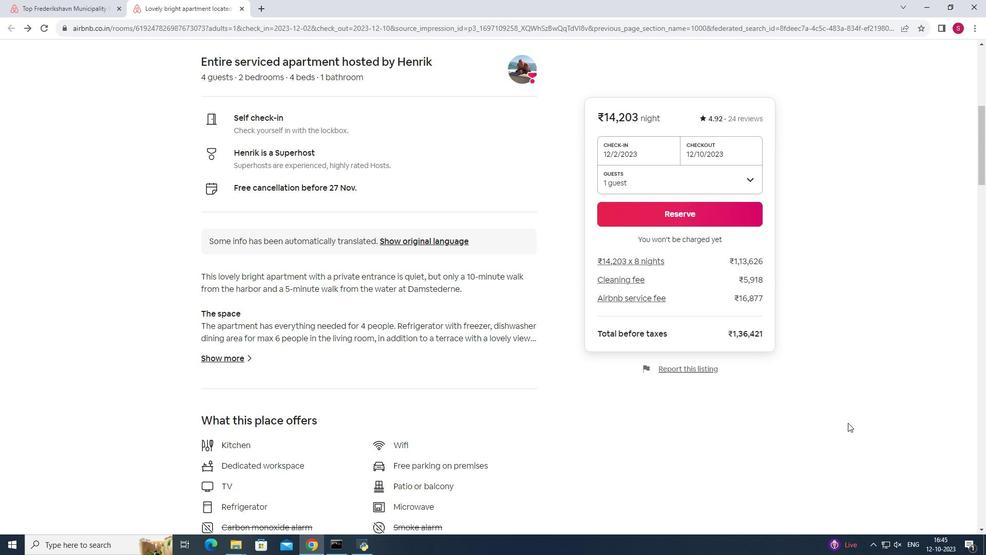 
Action: Mouse scrolled (848, 422) with delta (0, 0)
Screenshot: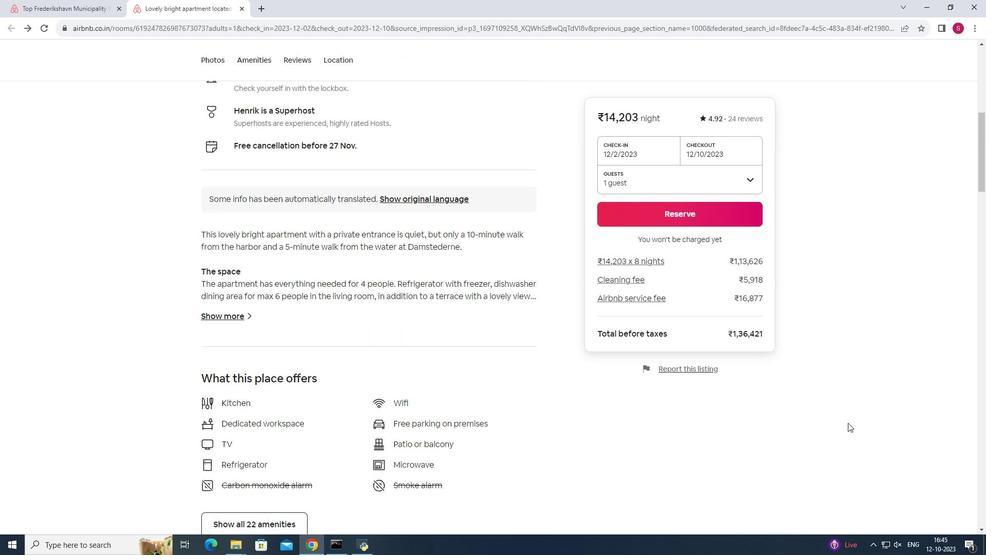
Action: Mouse moved to (287, 471)
Screenshot: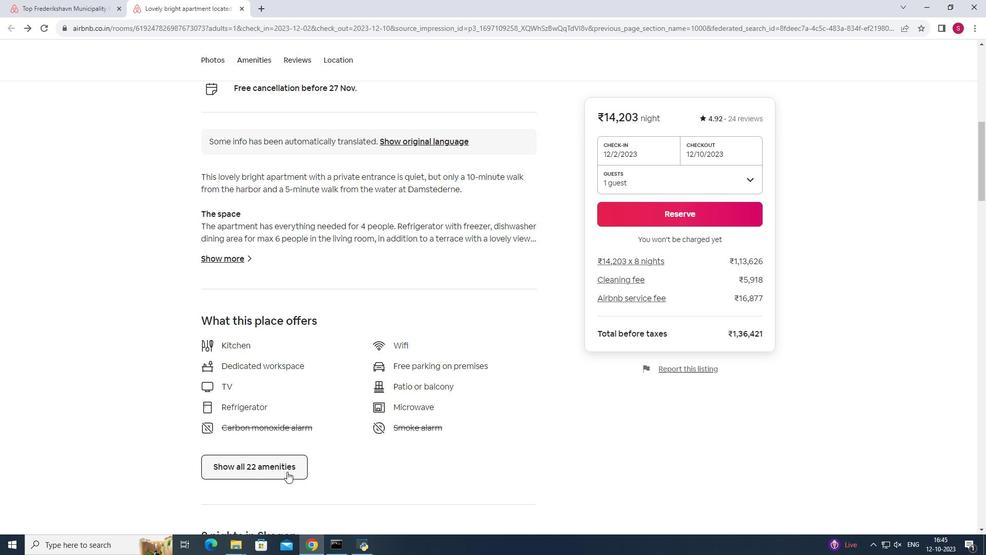 
Action: Mouse pressed left at (287, 471)
Screenshot: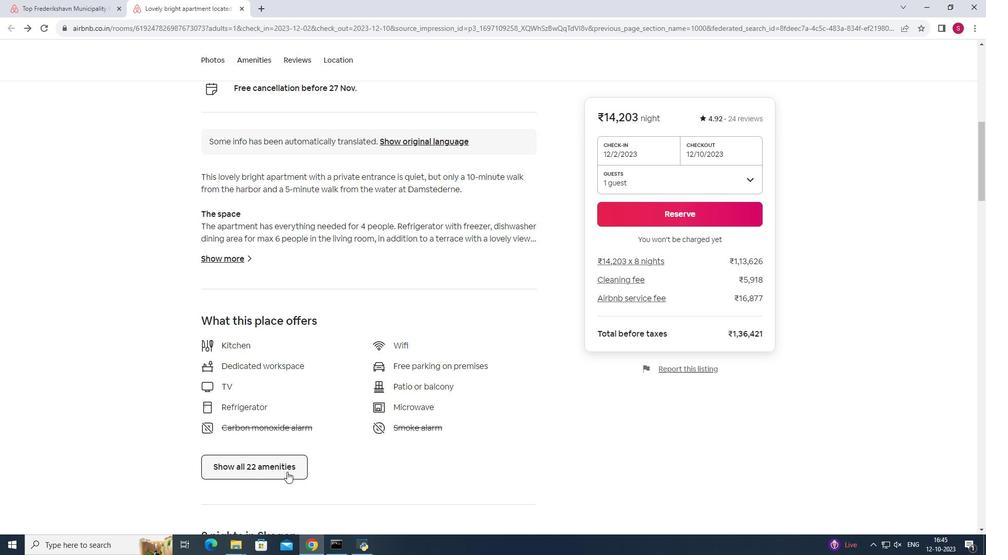 
Action: Mouse moved to (594, 423)
Screenshot: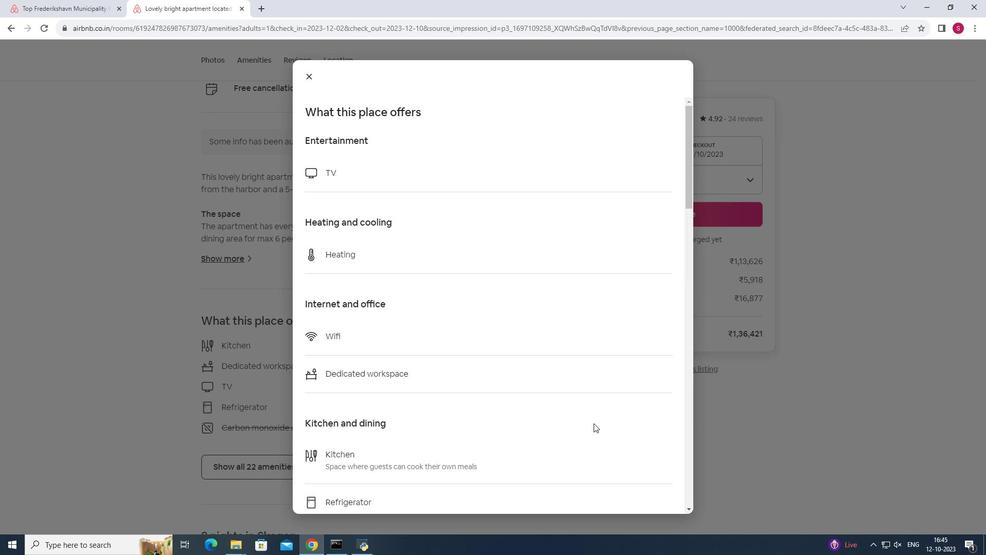 
Action: Mouse scrolled (594, 422) with delta (0, 0)
Screenshot: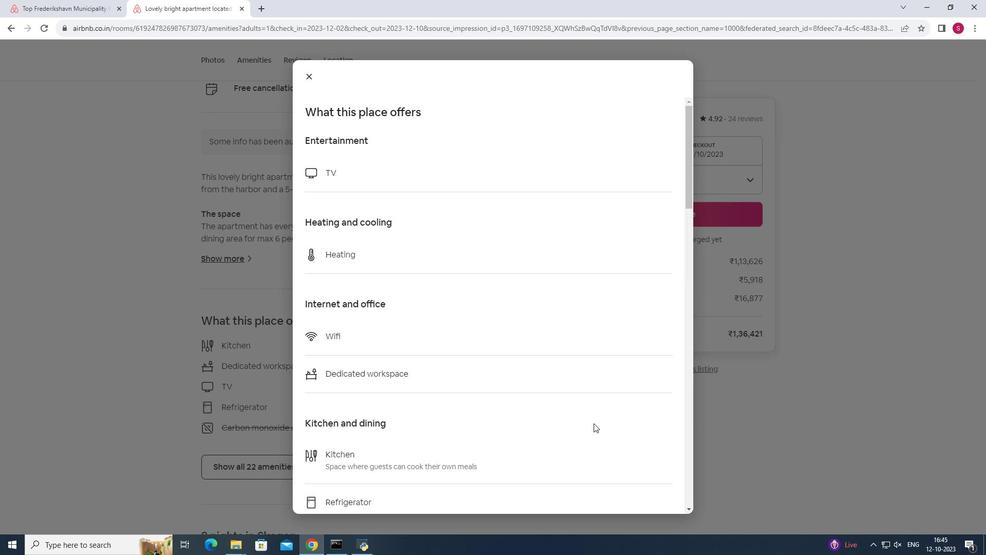 
Action: Mouse scrolled (594, 422) with delta (0, 0)
Screenshot: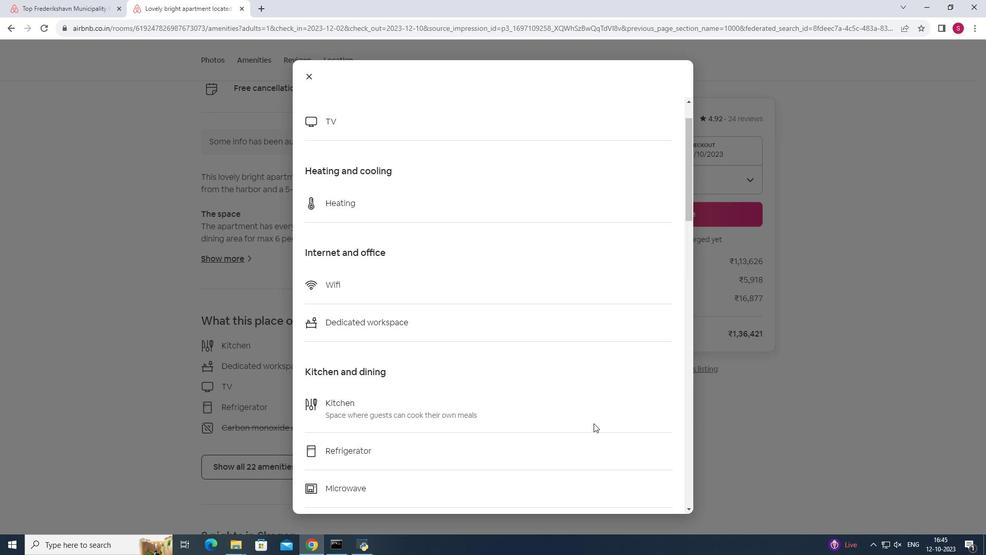 
Action: Mouse scrolled (594, 422) with delta (0, 0)
Screenshot: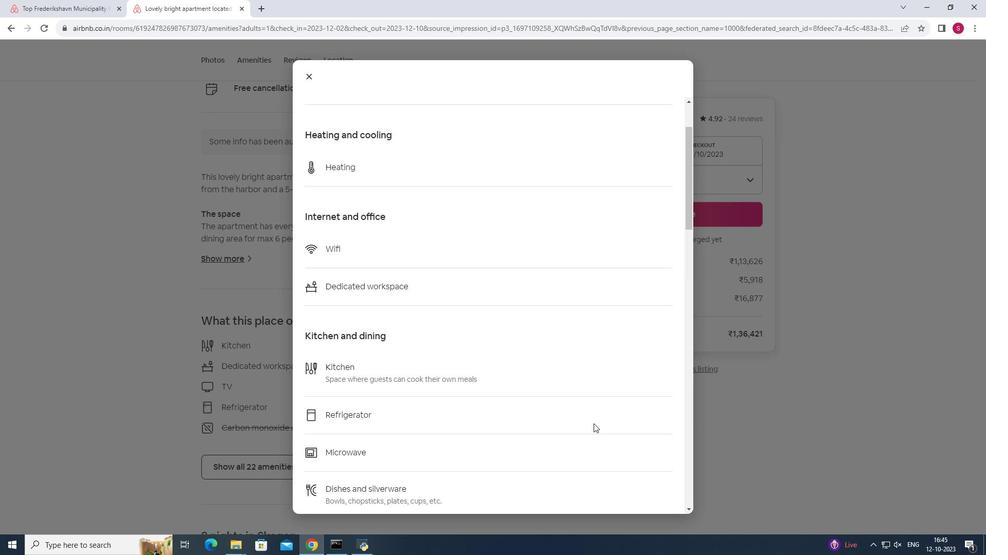 
Action: Mouse scrolled (594, 422) with delta (0, 0)
Screenshot: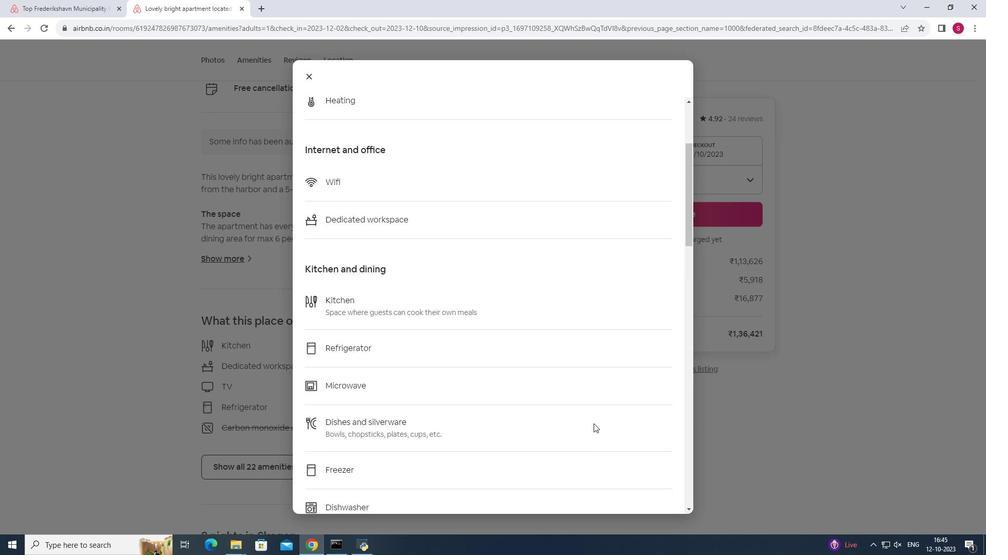 
Action: Mouse scrolled (594, 422) with delta (0, 0)
Screenshot: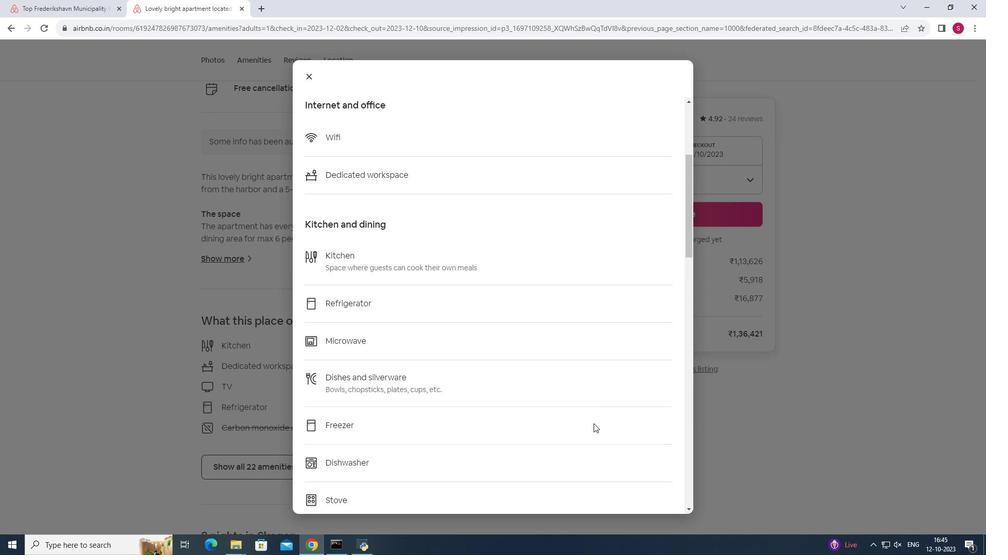 
Action: Mouse moved to (612, 428)
Screenshot: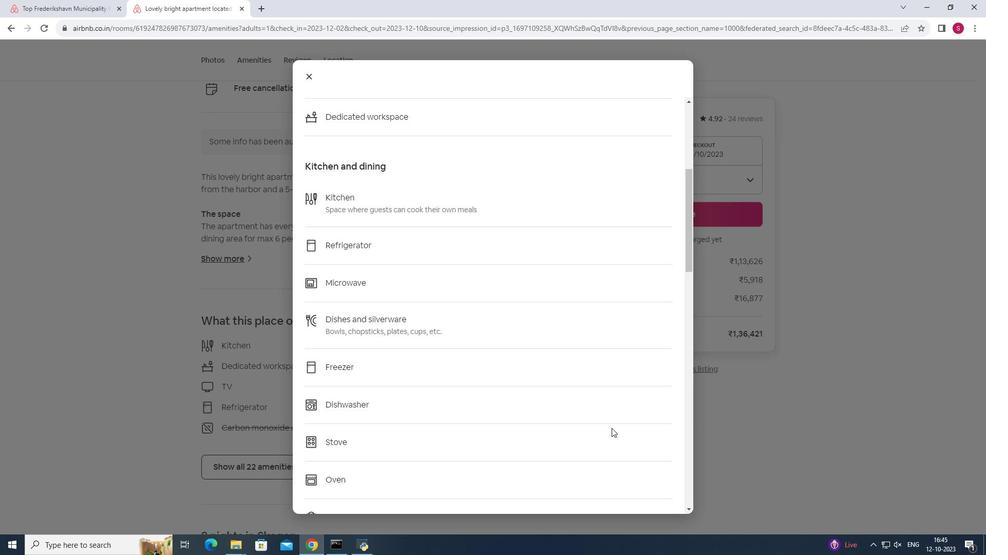 
Action: Mouse scrolled (612, 427) with delta (0, 0)
Screenshot: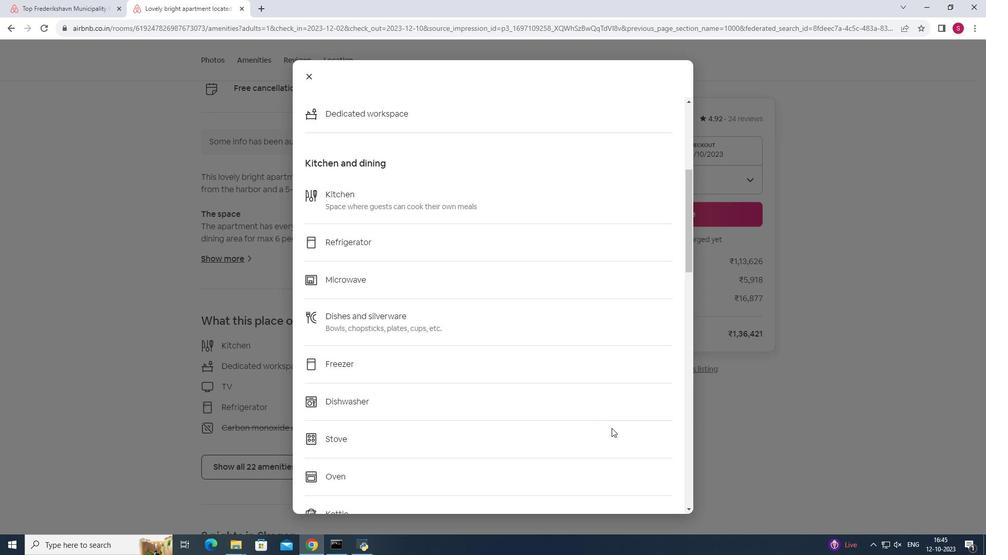 
Action: Mouse scrolled (612, 427) with delta (0, 0)
Screenshot: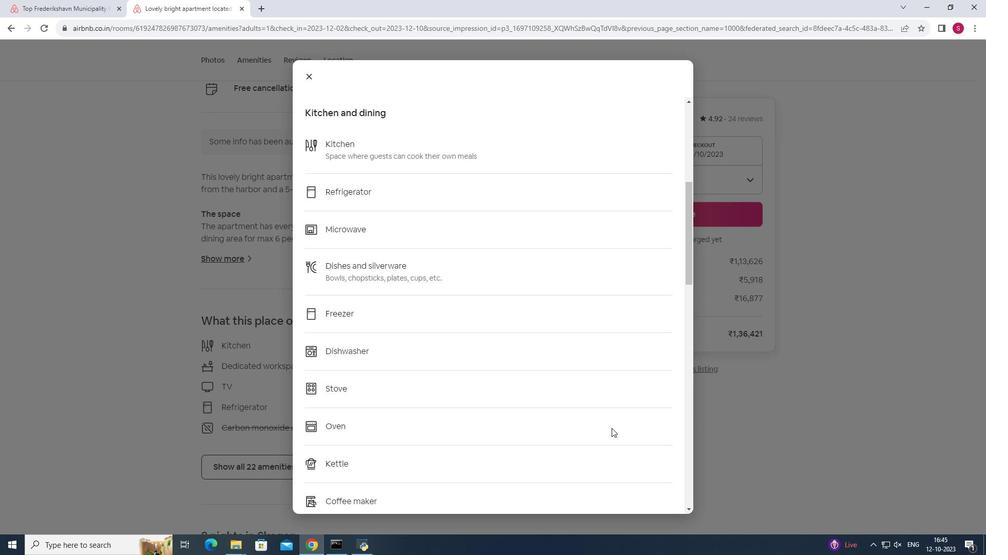 
Action: Mouse scrolled (612, 427) with delta (0, 0)
Screenshot: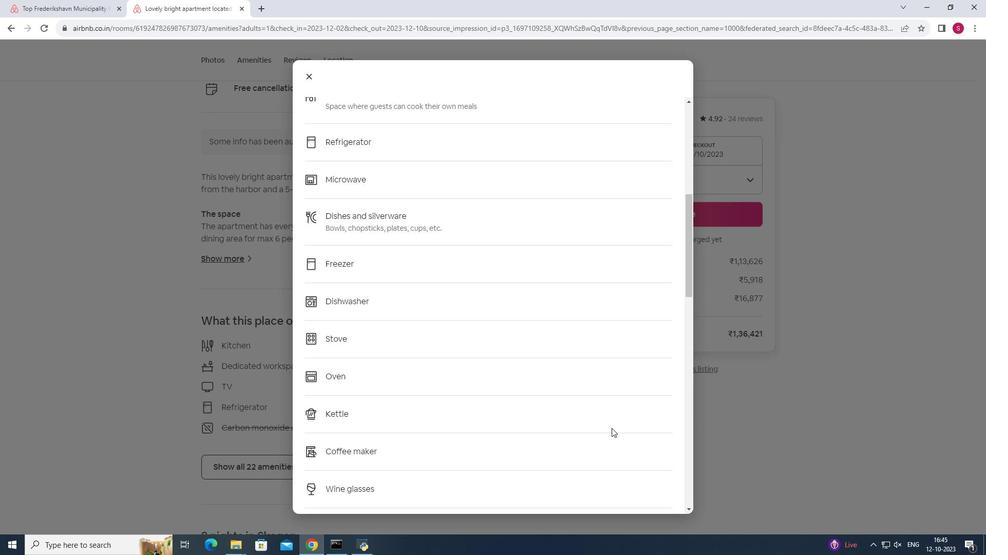 
Action: Mouse scrolled (612, 427) with delta (0, 0)
Screenshot: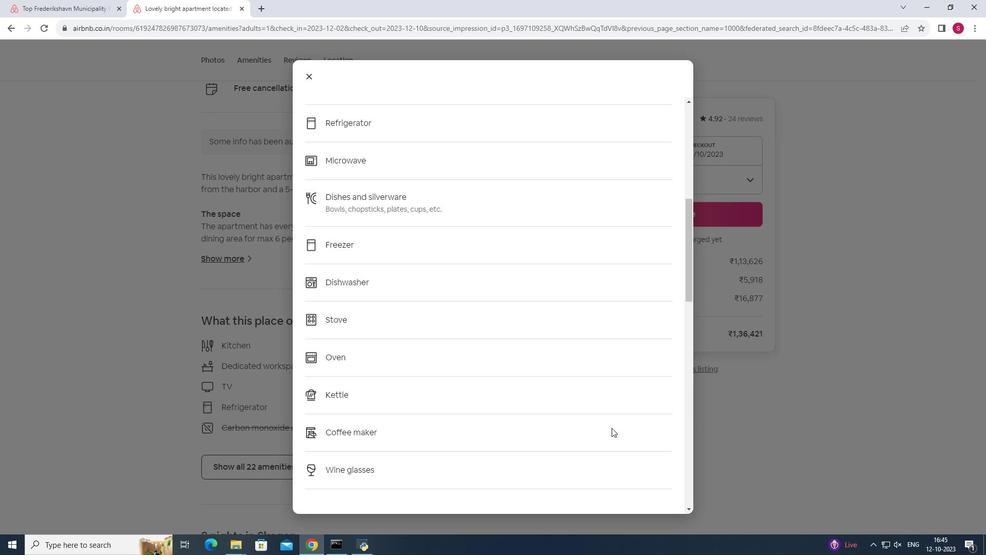 
Action: Mouse scrolled (612, 427) with delta (0, 0)
Screenshot: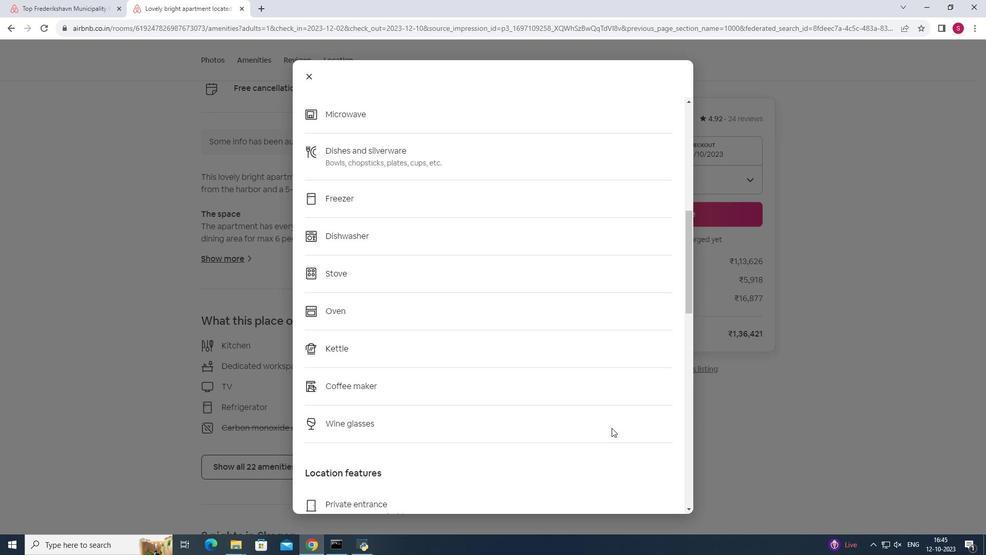 
Action: Mouse scrolled (612, 427) with delta (0, 0)
Screenshot: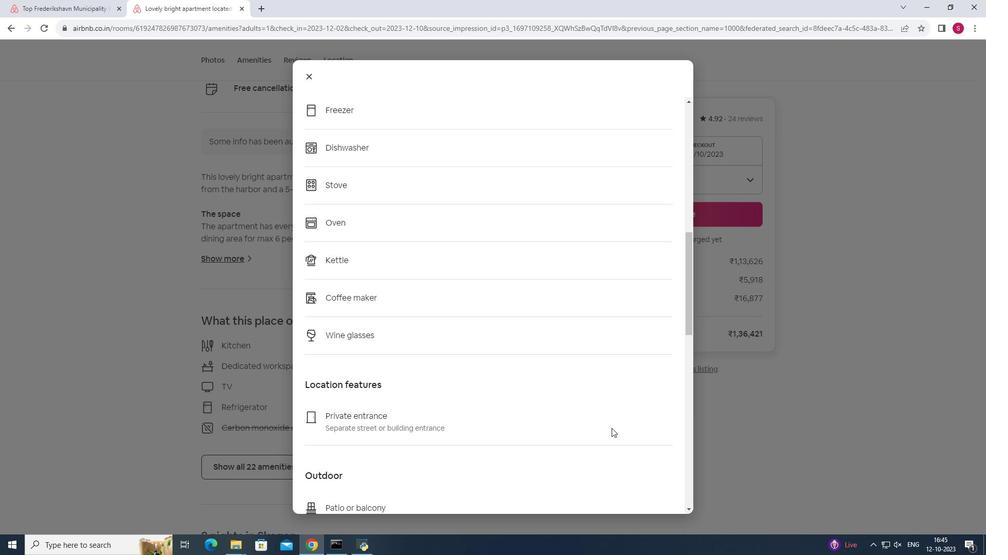 
Action: Mouse scrolled (612, 427) with delta (0, 0)
Screenshot: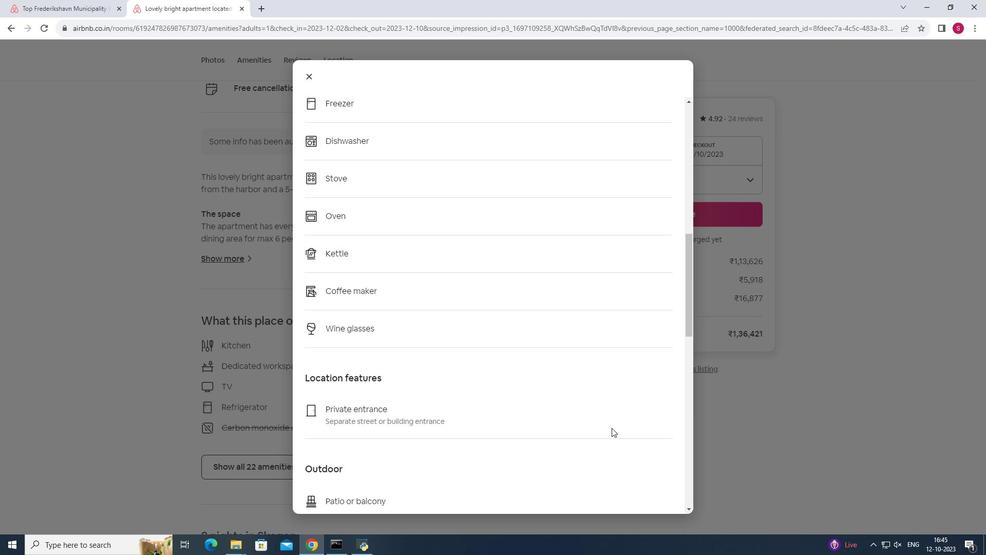 
Action: Mouse scrolled (612, 427) with delta (0, 0)
Screenshot: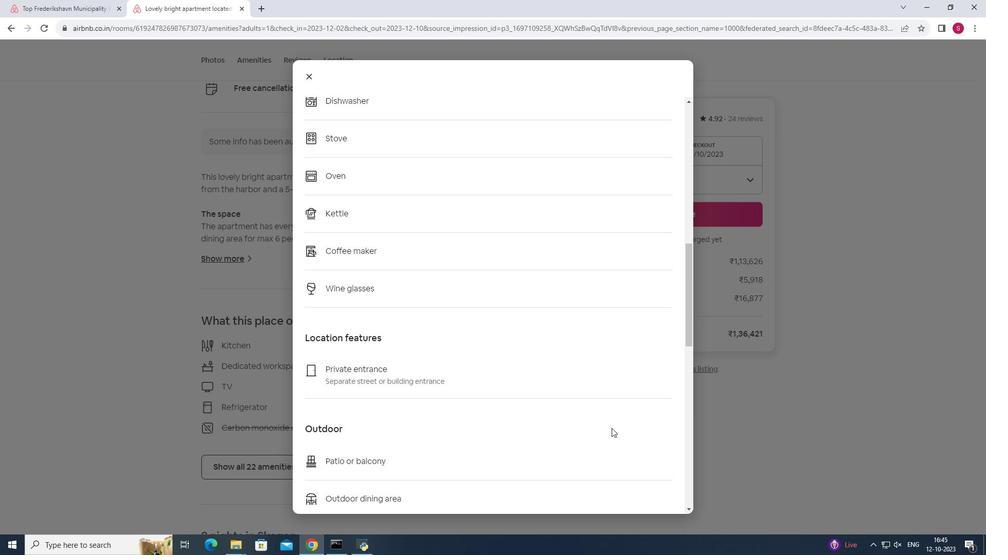 
Action: Mouse scrolled (612, 427) with delta (0, 0)
Screenshot: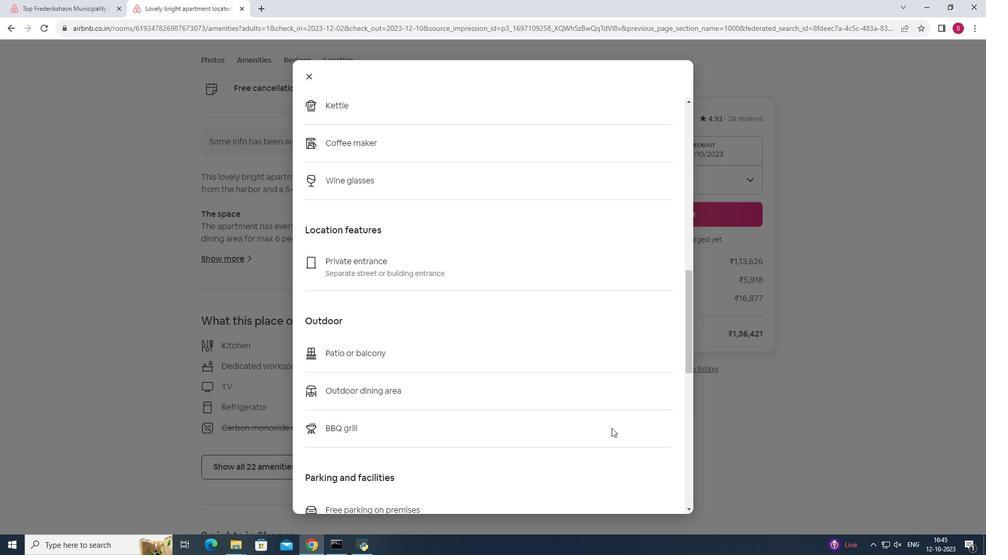 
Action: Mouse scrolled (612, 427) with delta (0, 0)
Screenshot: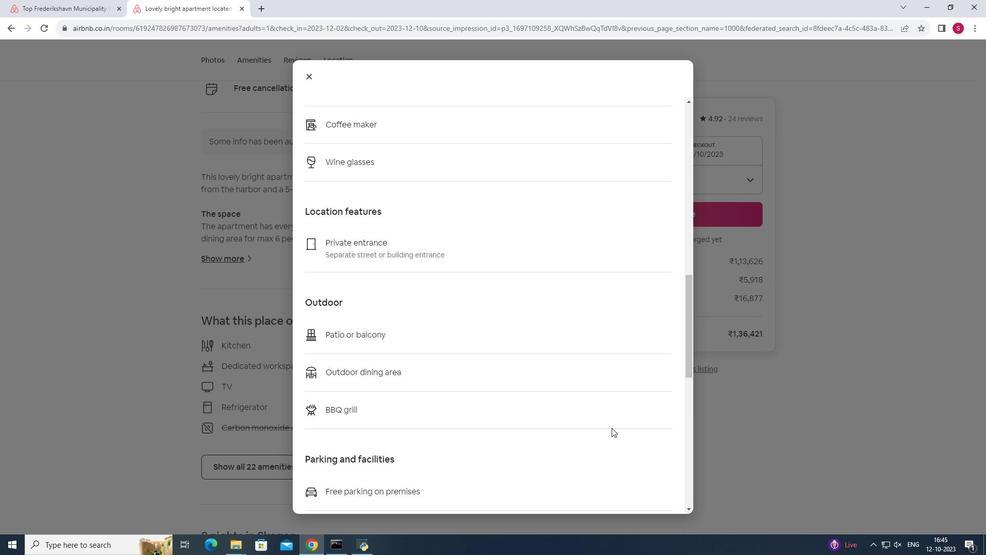 
Action: Mouse scrolled (612, 427) with delta (0, 0)
Screenshot: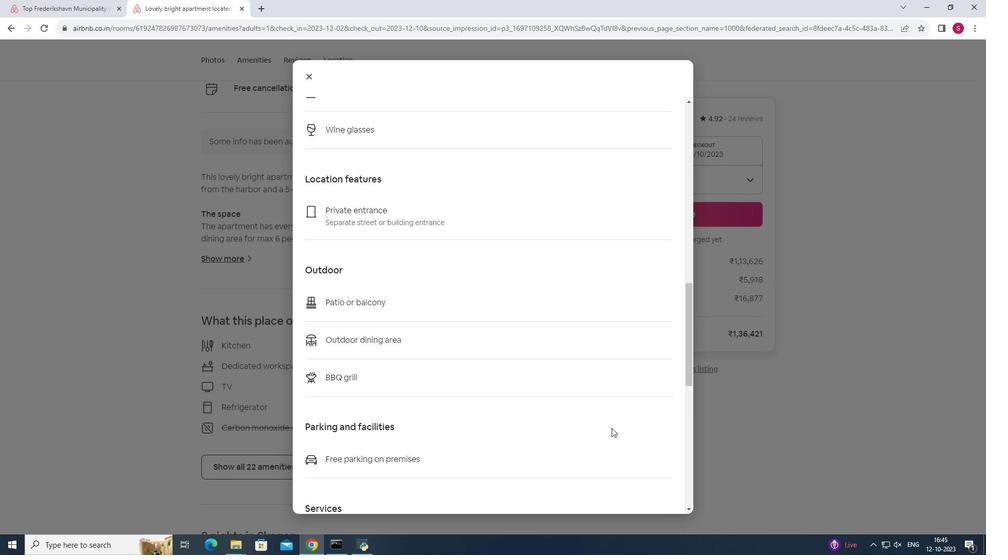 
Action: Mouse scrolled (612, 427) with delta (0, 0)
Screenshot: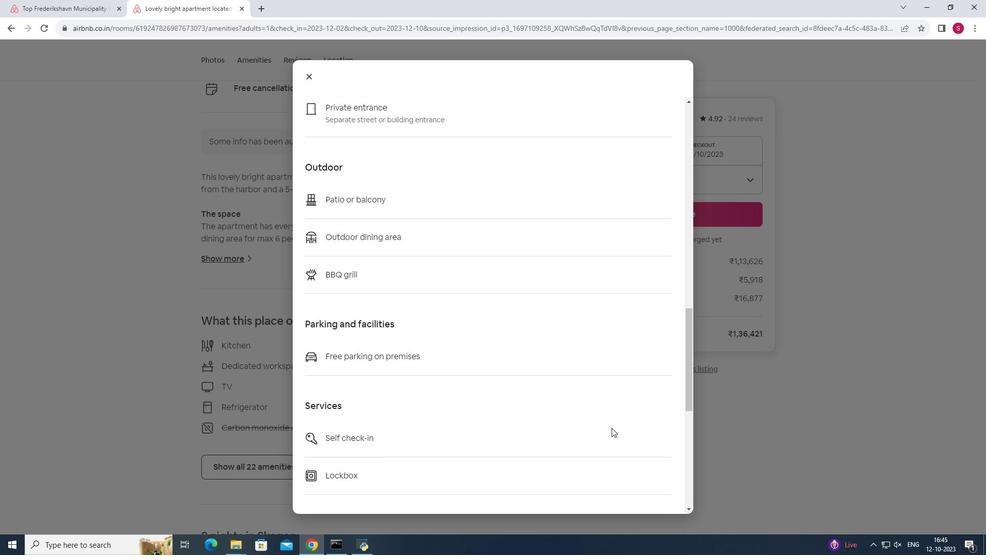 
Action: Mouse scrolled (612, 427) with delta (0, 0)
Screenshot: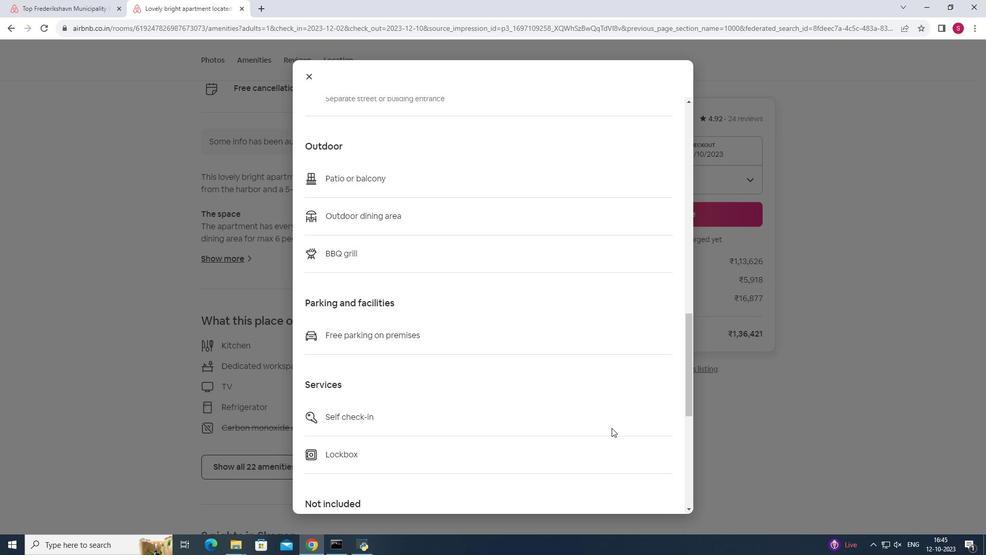 
Action: Mouse scrolled (612, 427) with delta (0, 0)
Screenshot: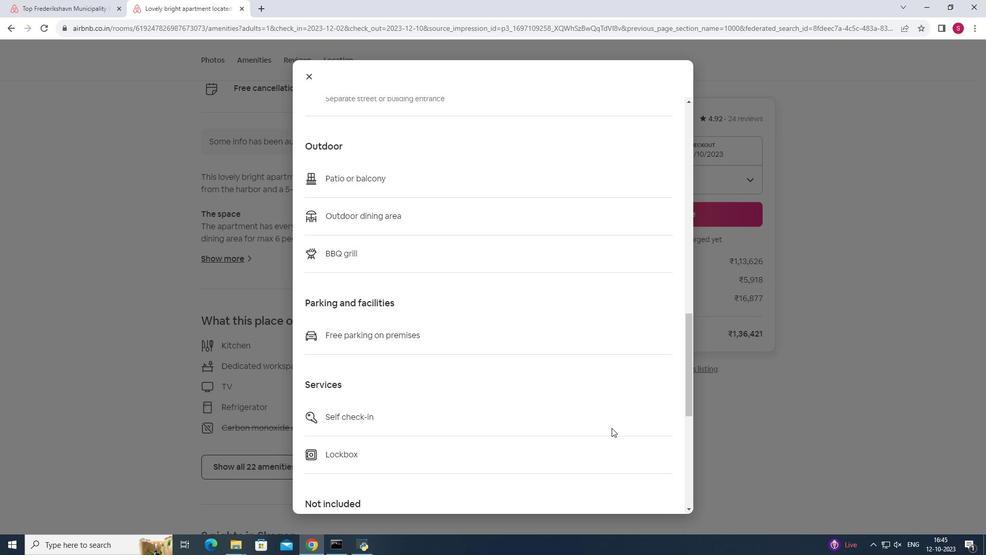 
Action: Mouse scrolled (612, 427) with delta (0, 0)
Screenshot: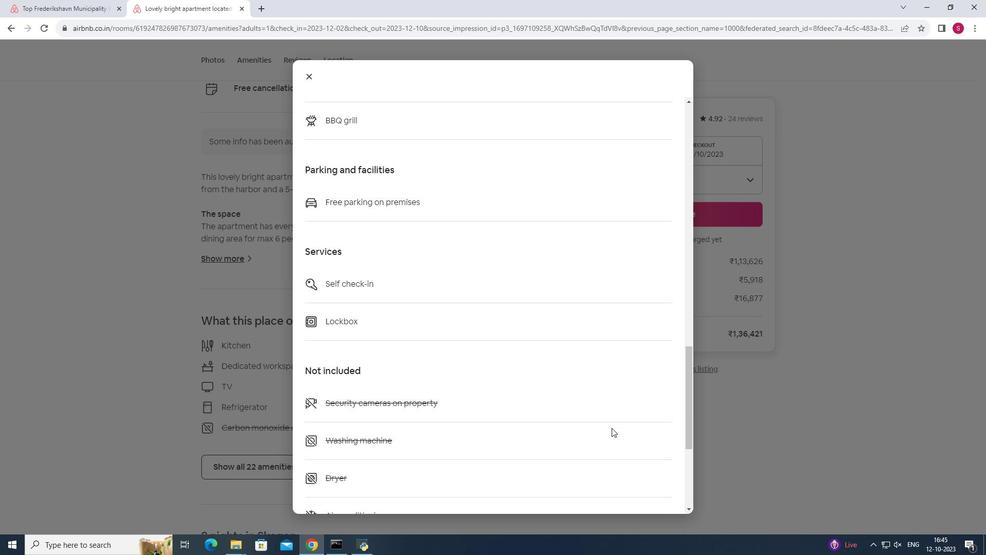 
Action: Mouse scrolled (612, 427) with delta (0, 0)
Screenshot: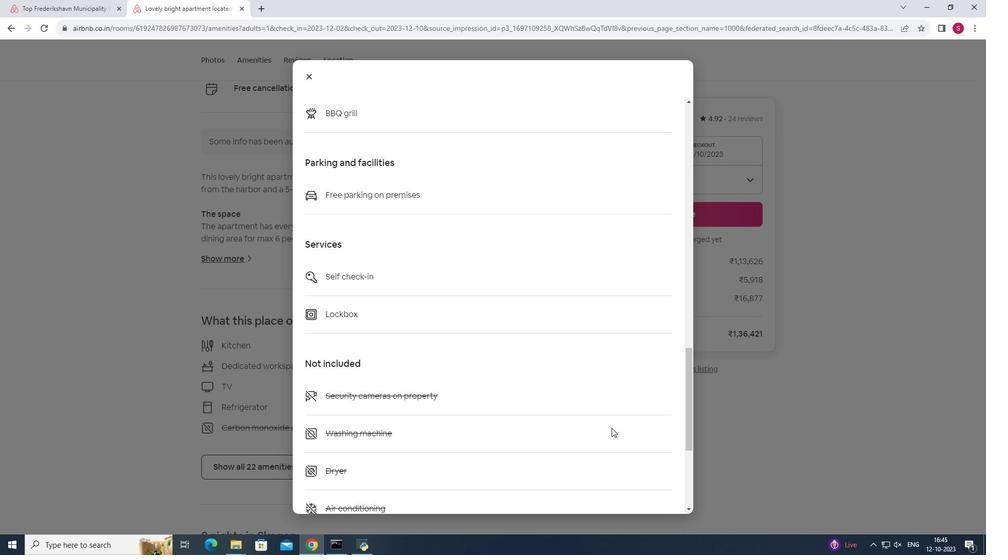 
Action: Mouse scrolled (612, 427) with delta (0, 0)
Screenshot: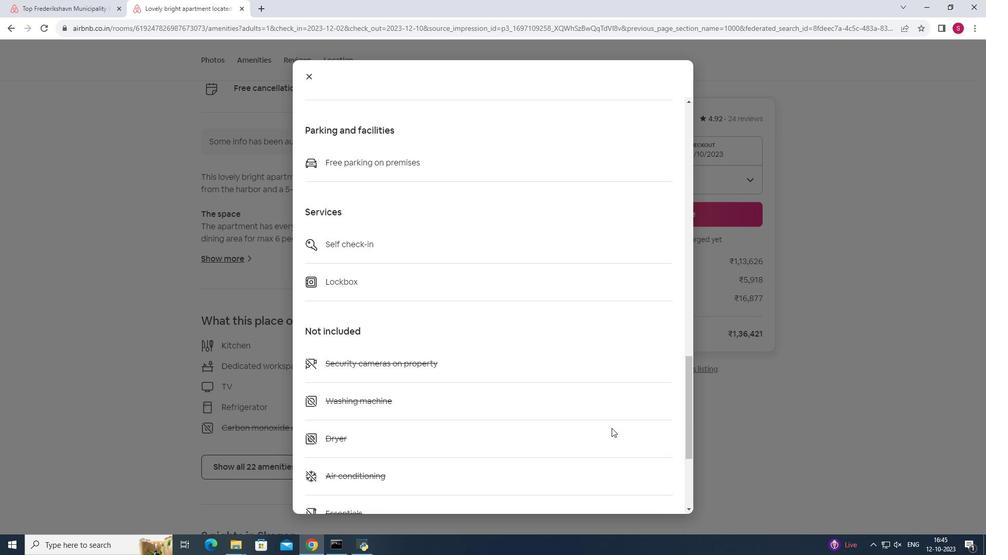 
Action: Mouse scrolled (612, 427) with delta (0, 0)
Screenshot: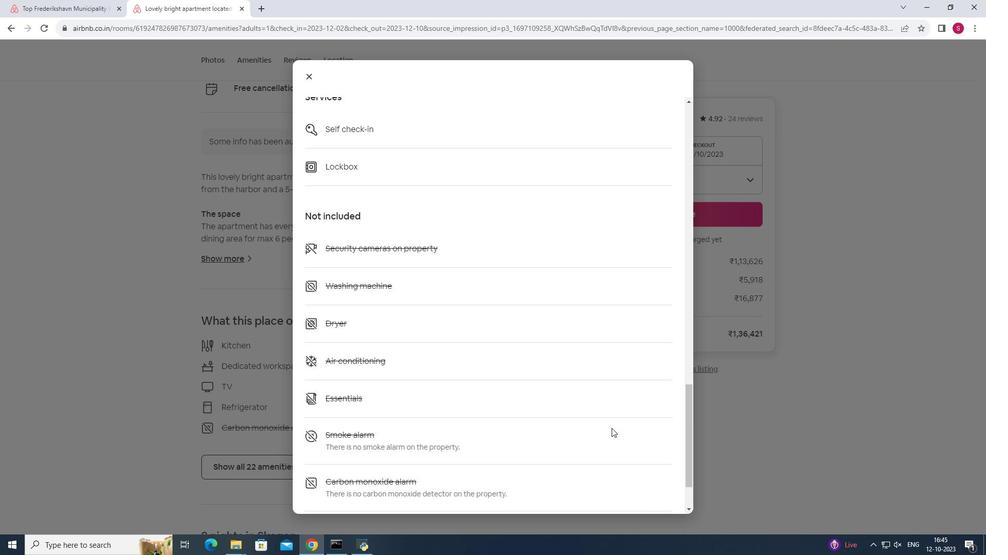 
Action: Mouse scrolled (612, 427) with delta (0, 0)
Screenshot: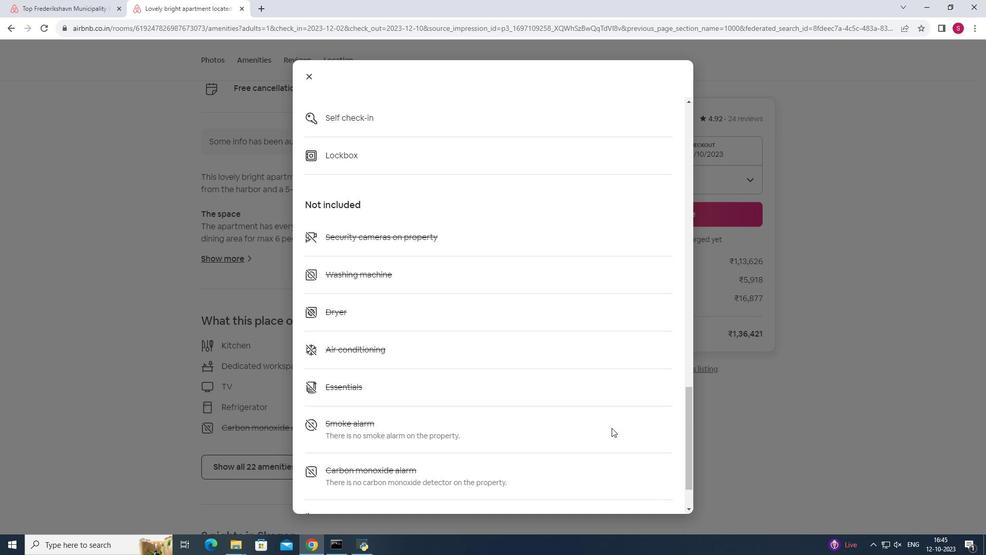 
Action: Mouse scrolled (612, 427) with delta (0, 0)
Screenshot: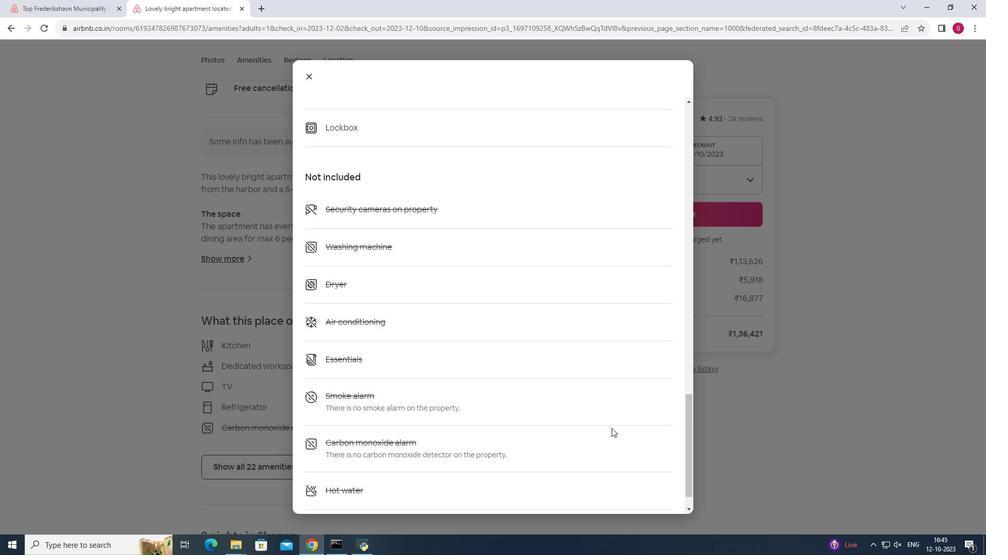 
Action: Mouse scrolled (612, 427) with delta (0, 0)
Screenshot: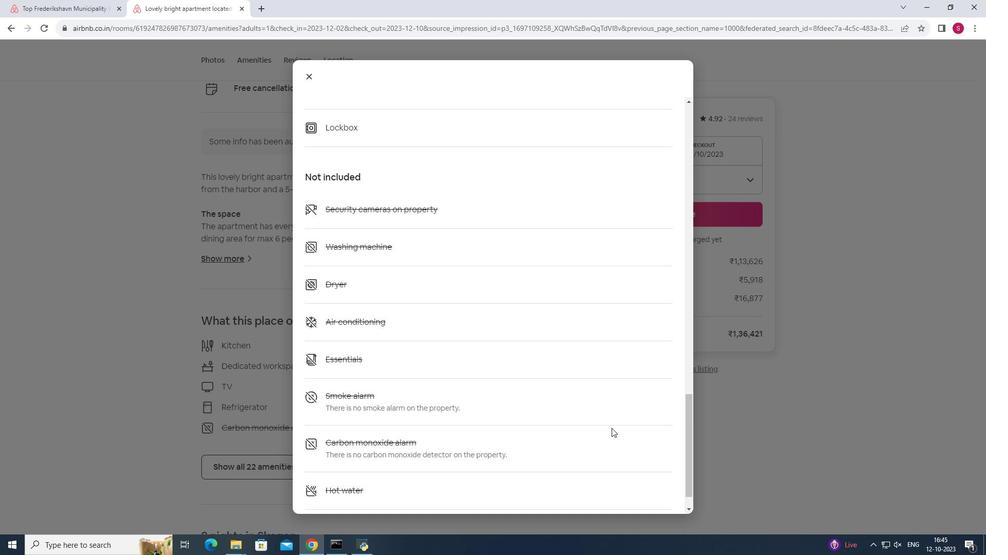 
Action: Mouse moved to (307, 76)
Screenshot: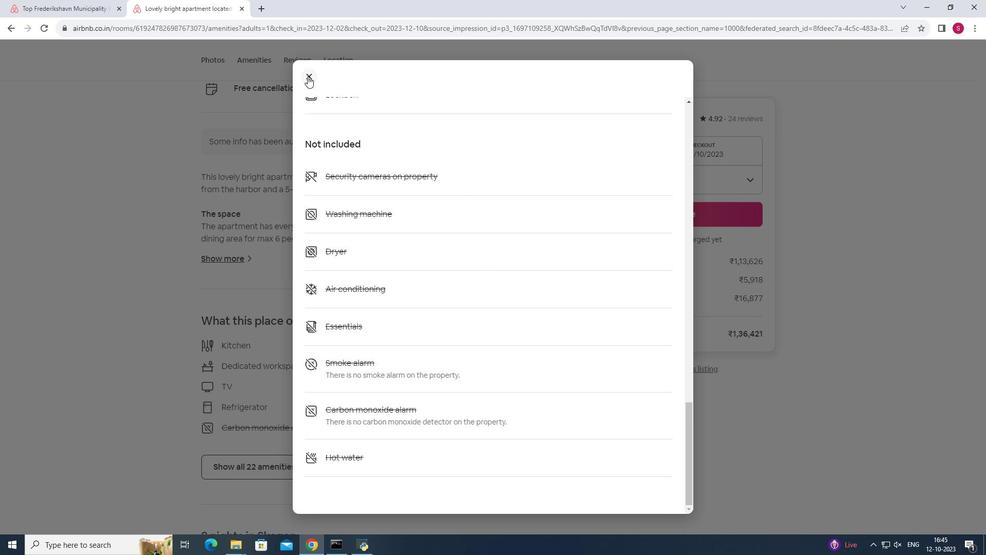 
Action: Mouse pressed left at (307, 76)
Screenshot: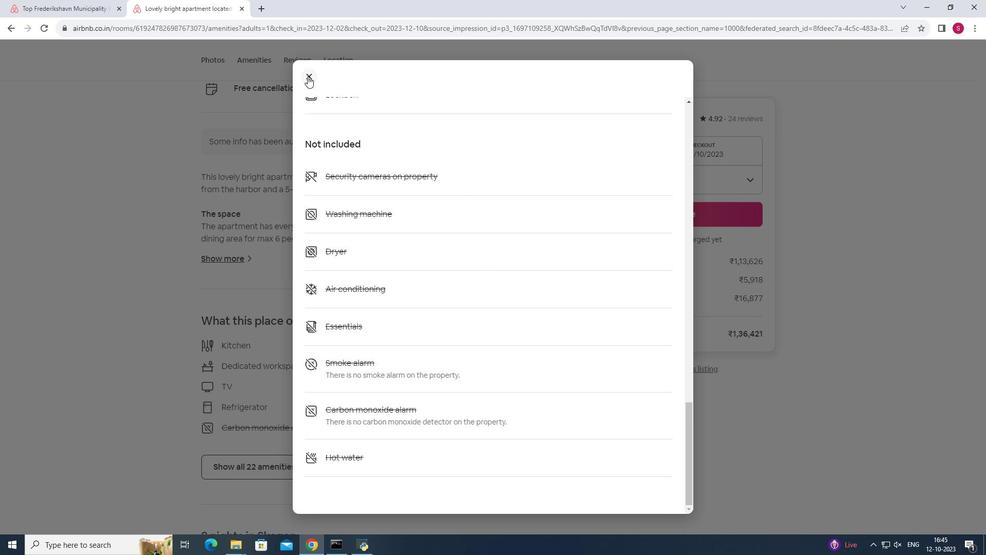 
Action: Mouse moved to (879, 446)
Screenshot: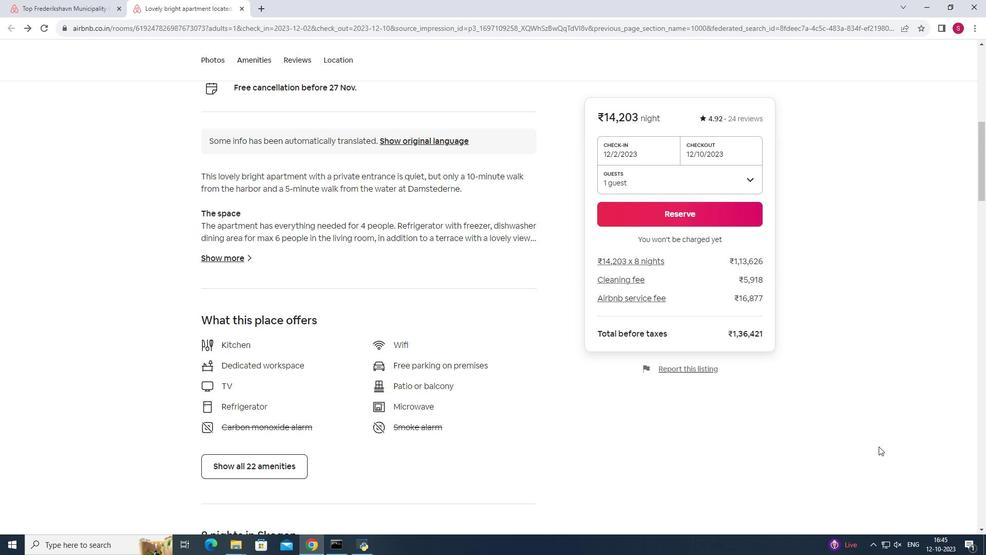 
Action: Mouse scrolled (879, 446) with delta (0, 0)
Screenshot: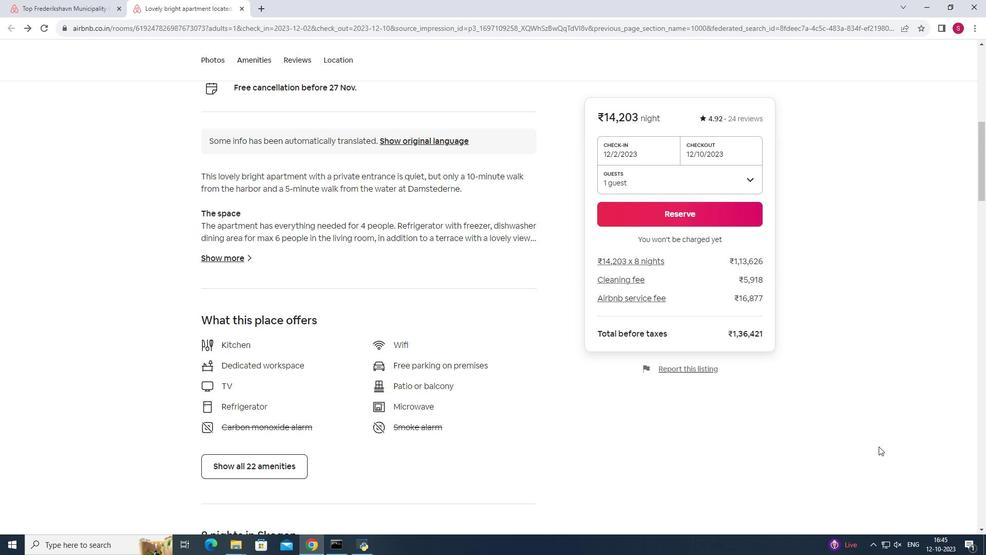 
Action: Mouse scrolled (879, 446) with delta (0, 0)
Screenshot: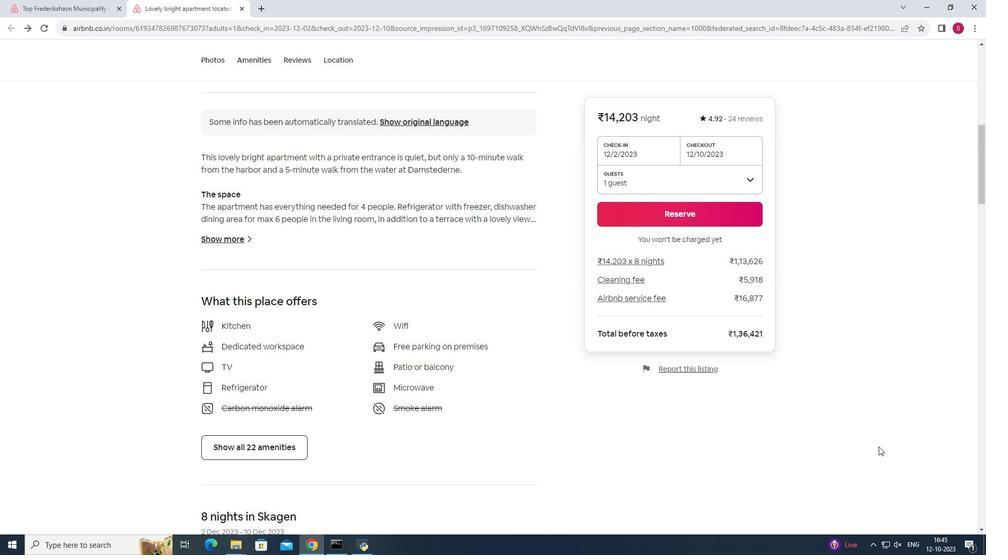 
Action: Mouse scrolled (879, 446) with delta (0, 0)
Screenshot: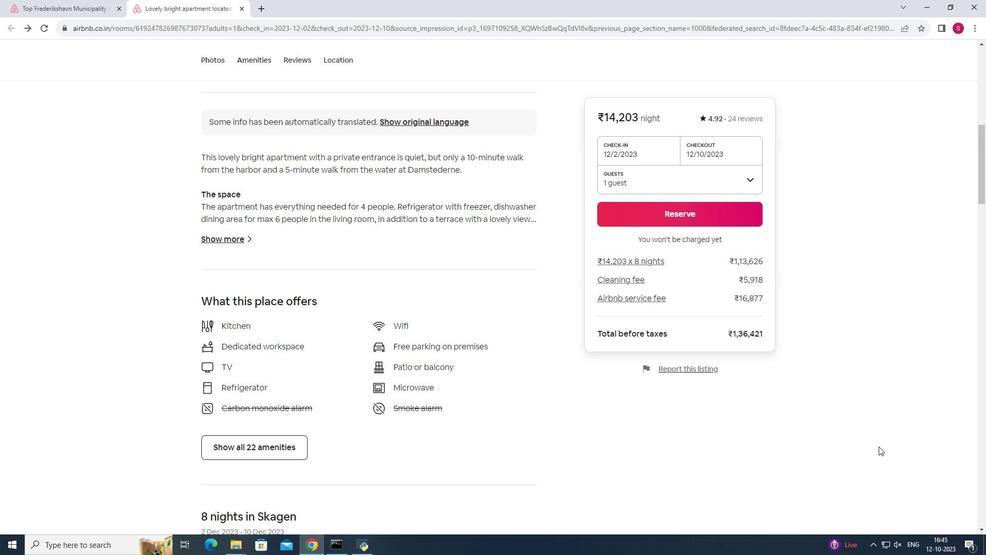 
Action: Mouse scrolled (879, 446) with delta (0, 0)
Screenshot: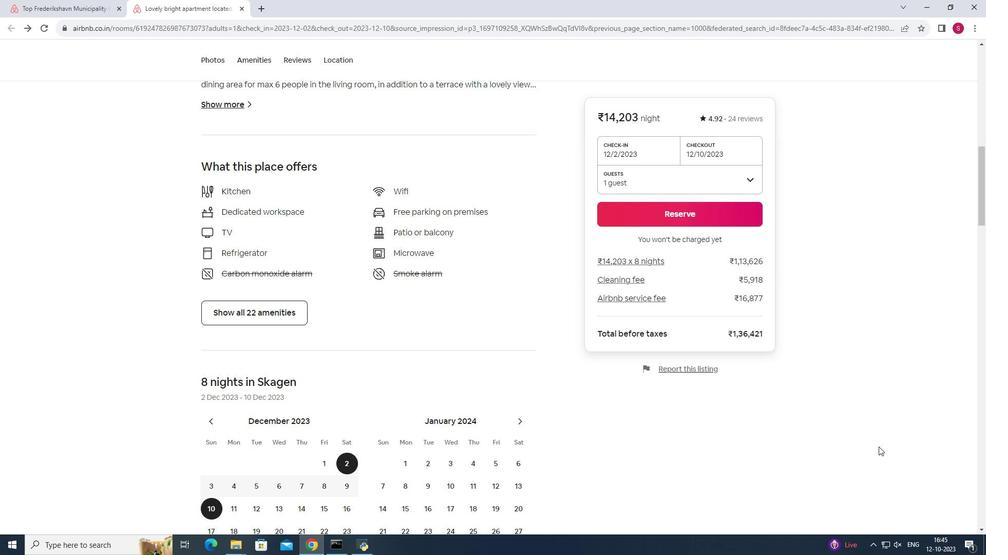 
Action: Mouse moved to (880, 446)
Screenshot: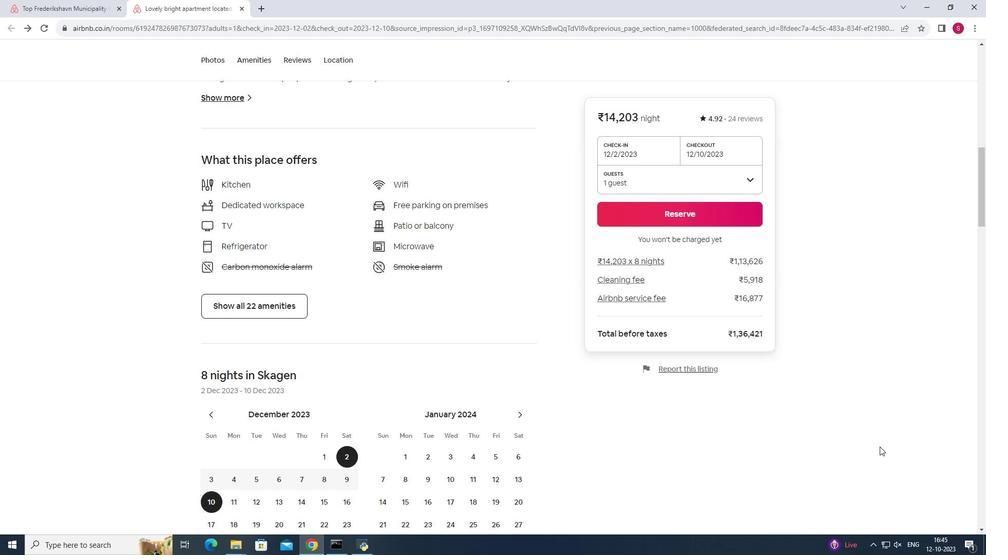 
Action: Mouse scrolled (880, 446) with delta (0, 0)
Screenshot: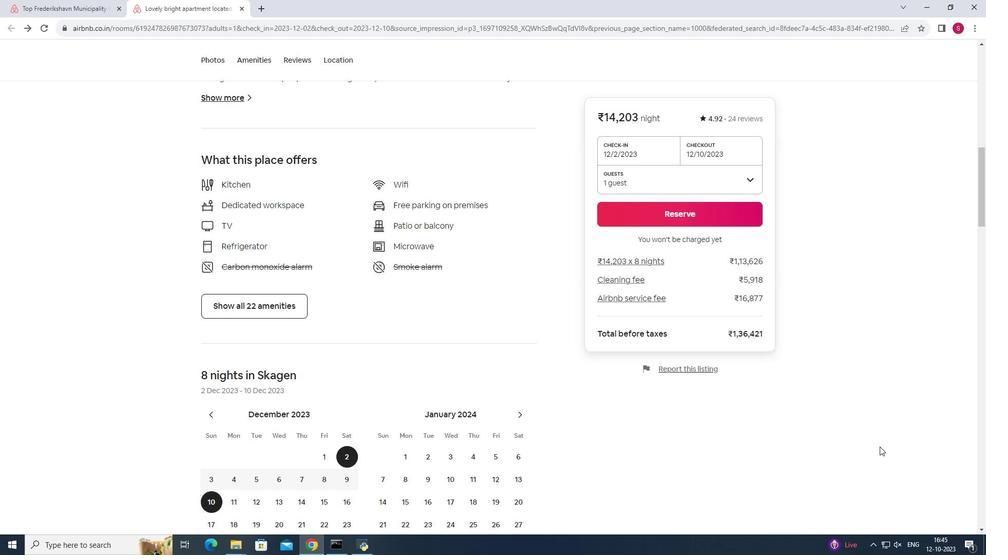 
Action: Mouse scrolled (880, 446) with delta (0, 0)
Screenshot: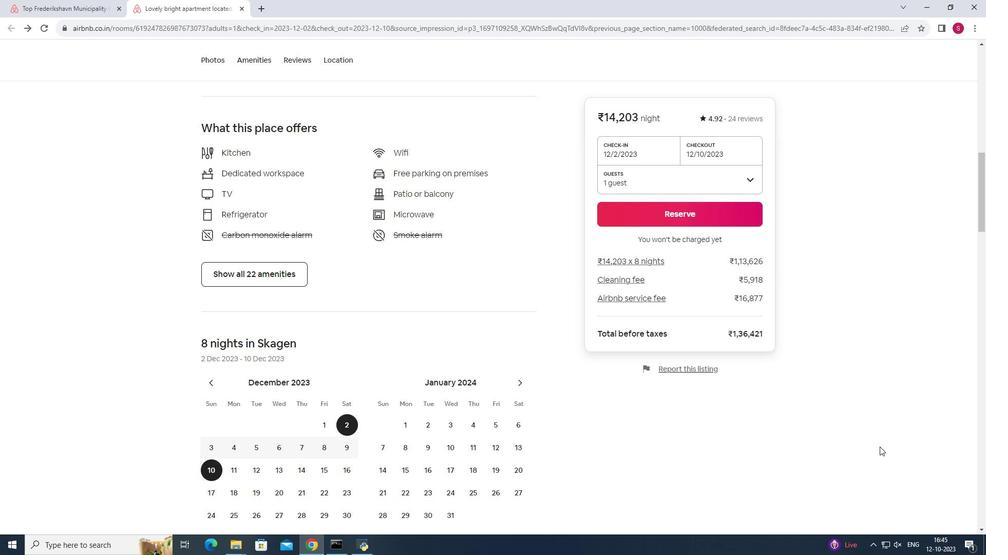 
Action: Mouse scrolled (880, 446) with delta (0, 0)
Screenshot: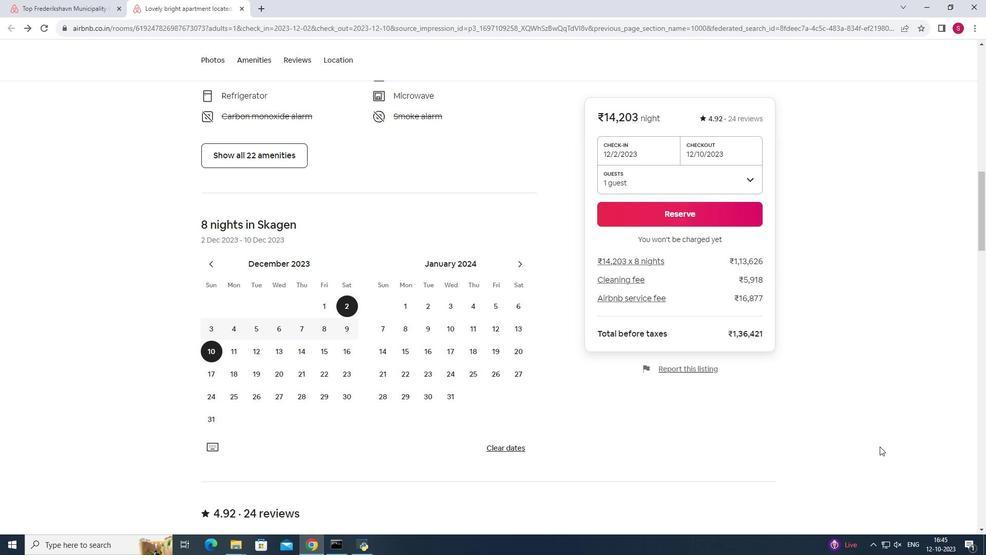 
Action: Mouse scrolled (880, 446) with delta (0, 0)
Screenshot: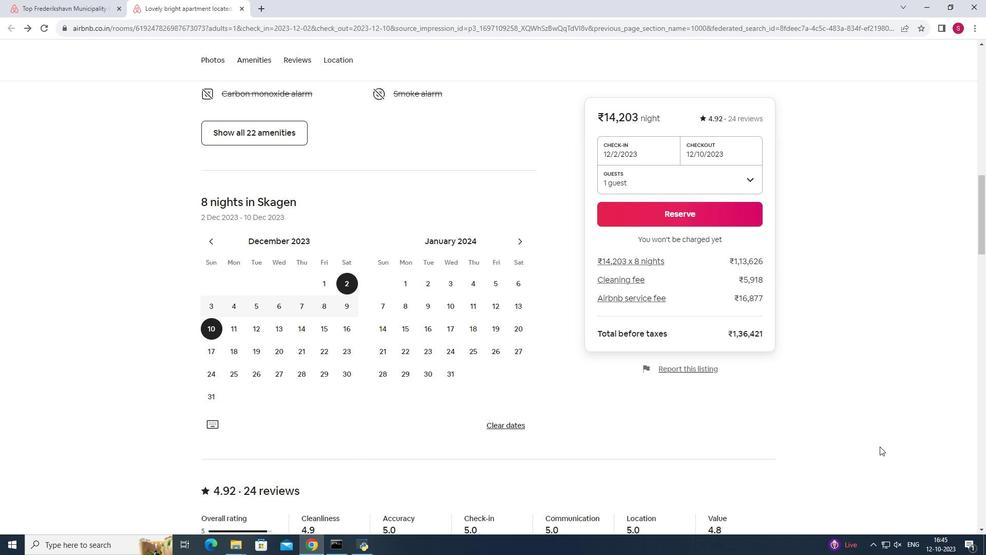 
Action: Mouse scrolled (880, 446) with delta (0, 0)
Screenshot: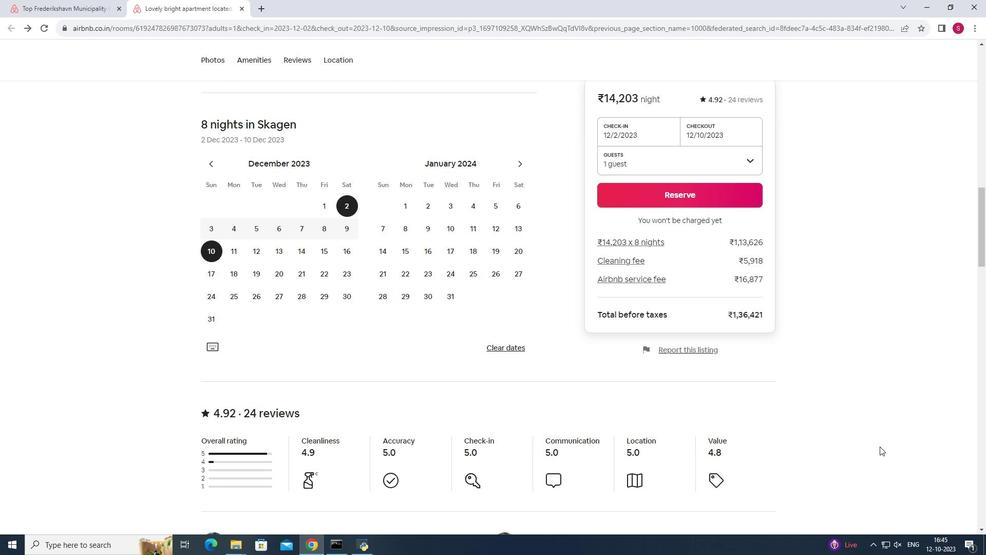 
Action: Mouse scrolled (880, 446) with delta (0, 0)
Screenshot: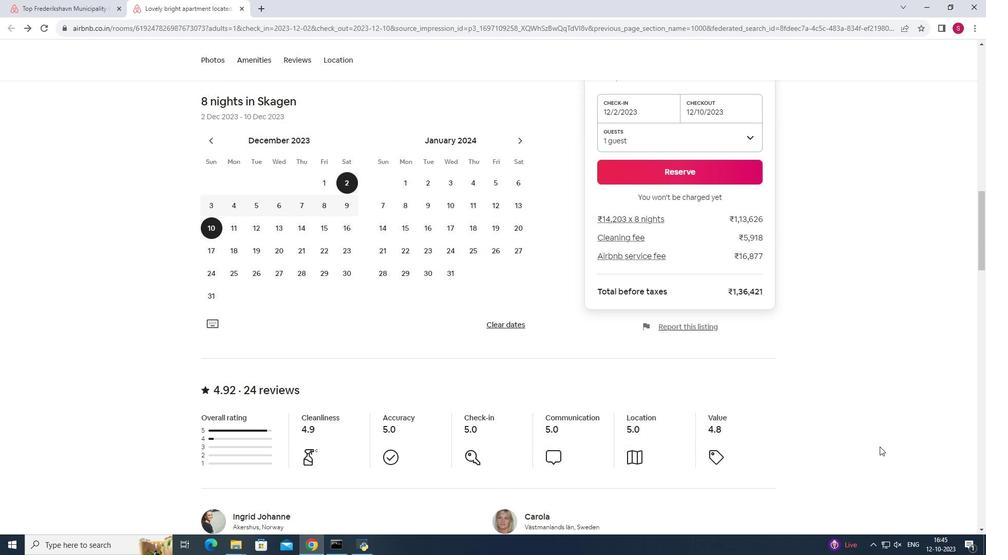 
Action: Mouse scrolled (880, 446) with delta (0, 0)
Screenshot: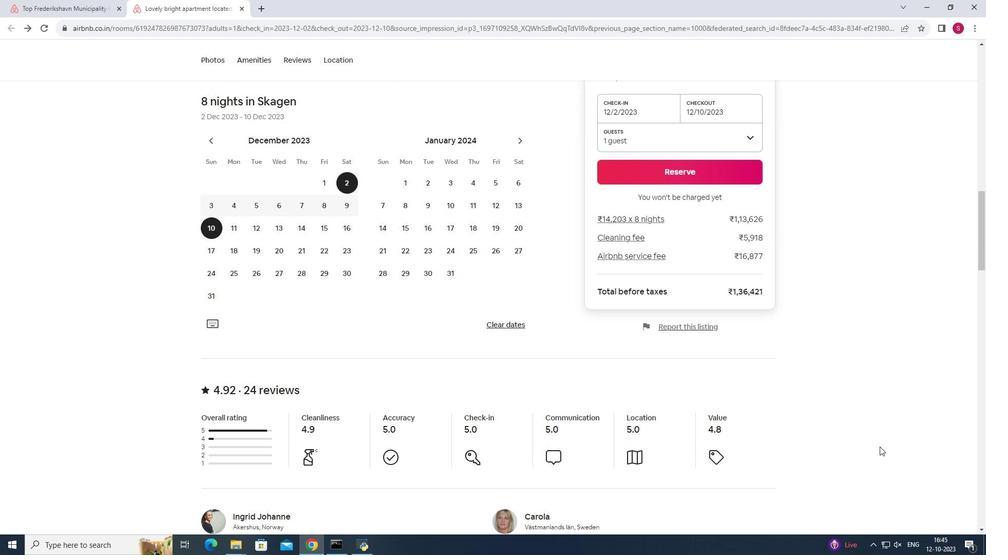
Action: Mouse scrolled (880, 446) with delta (0, 0)
Screenshot: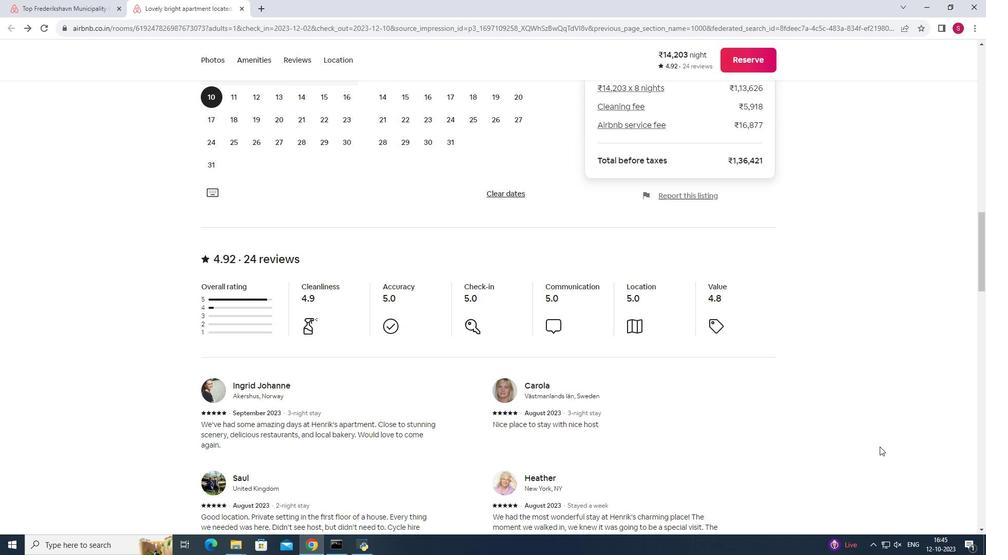 
Action: Mouse scrolled (880, 446) with delta (0, 0)
Screenshot: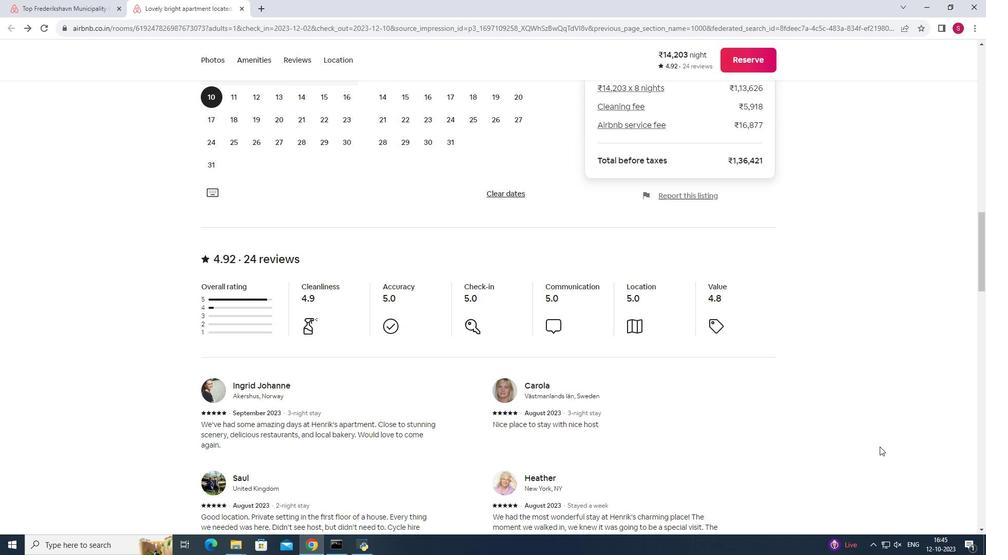 
Action: Mouse scrolled (880, 446) with delta (0, 0)
Screenshot: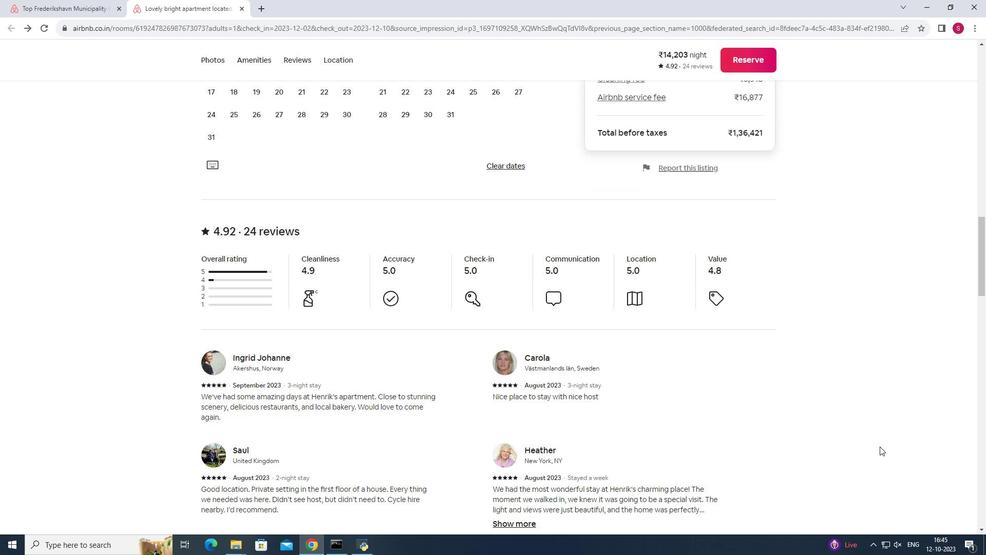 
Action: Mouse scrolled (880, 446) with delta (0, 0)
Screenshot: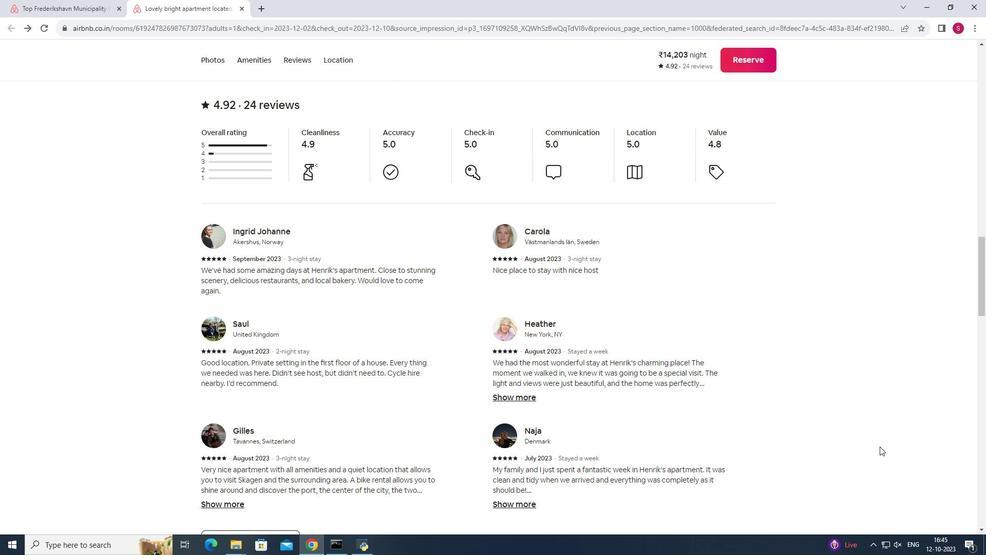 
Action: Mouse scrolled (880, 446) with delta (0, 0)
Screenshot: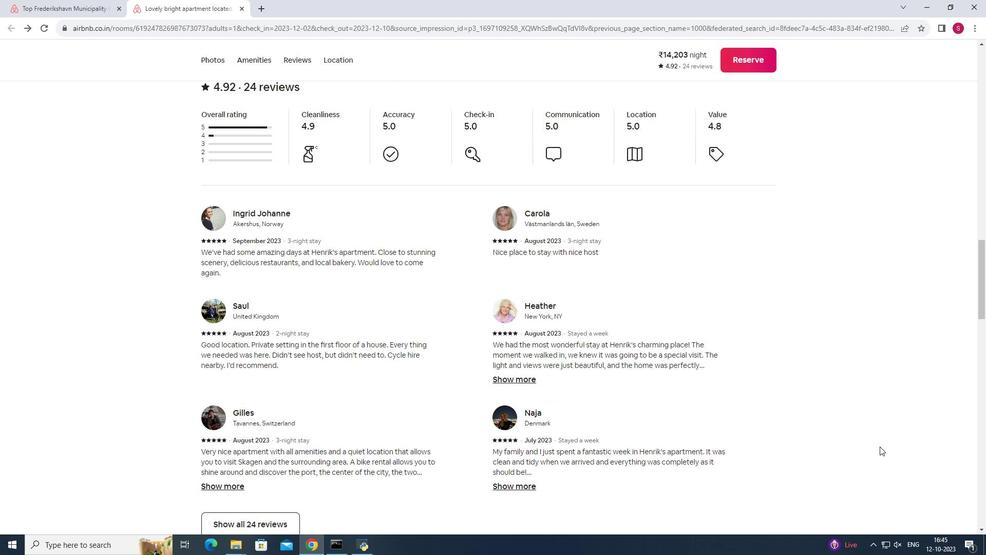 
Action: Mouse scrolled (880, 446) with delta (0, 0)
Screenshot: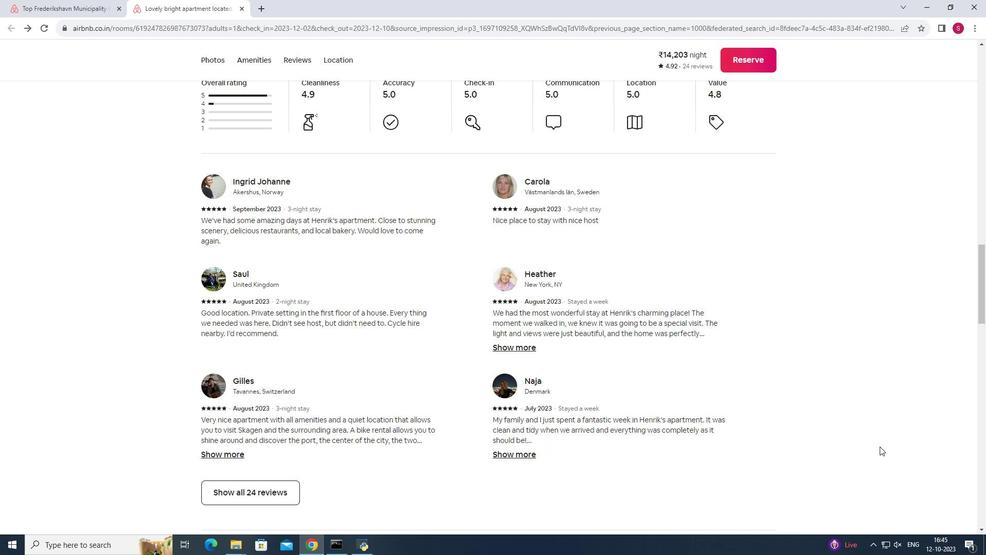 
Action: Mouse moved to (258, 388)
Screenshot: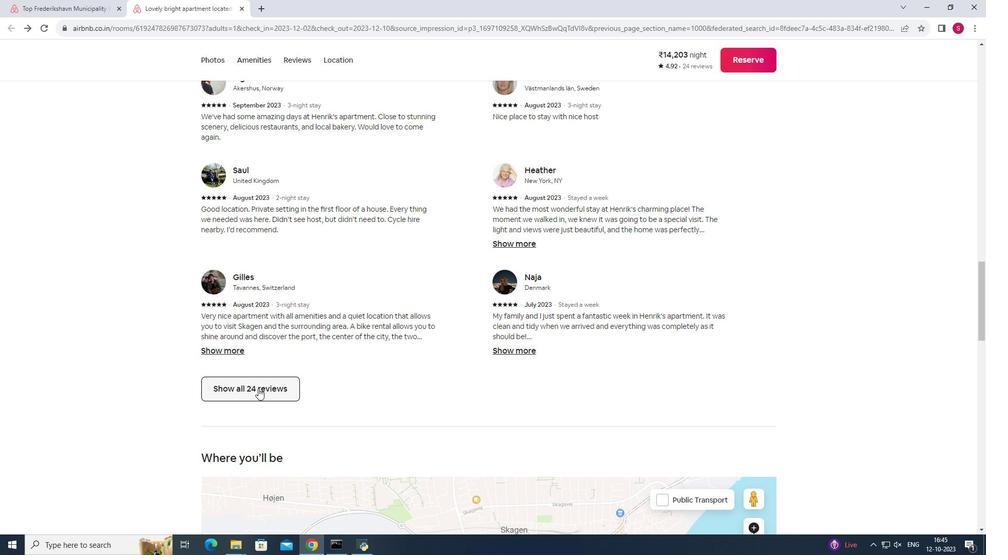 
Action: Mouse pressed left at (258, 388)
Screenshot: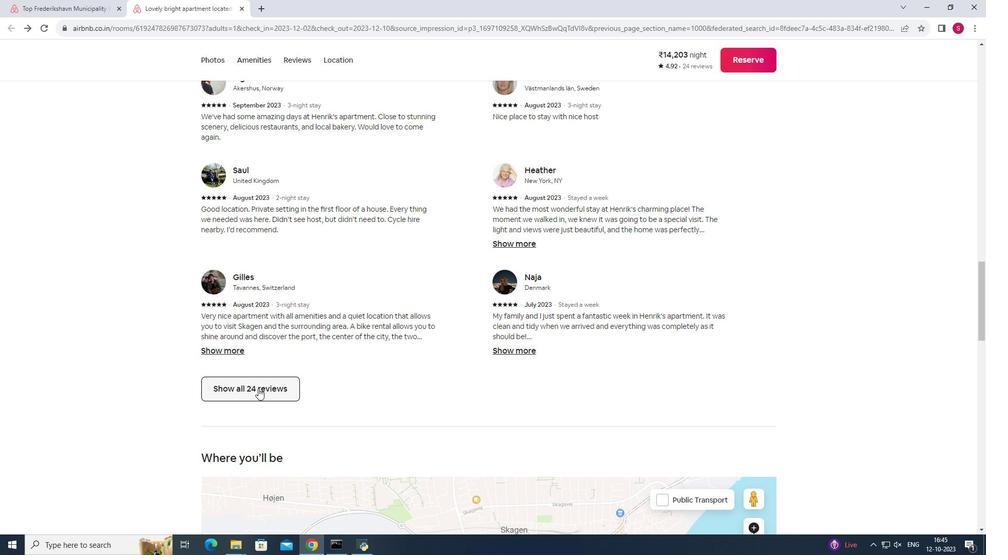 
Action: Mouse moved to (681, 374)
Screenshot: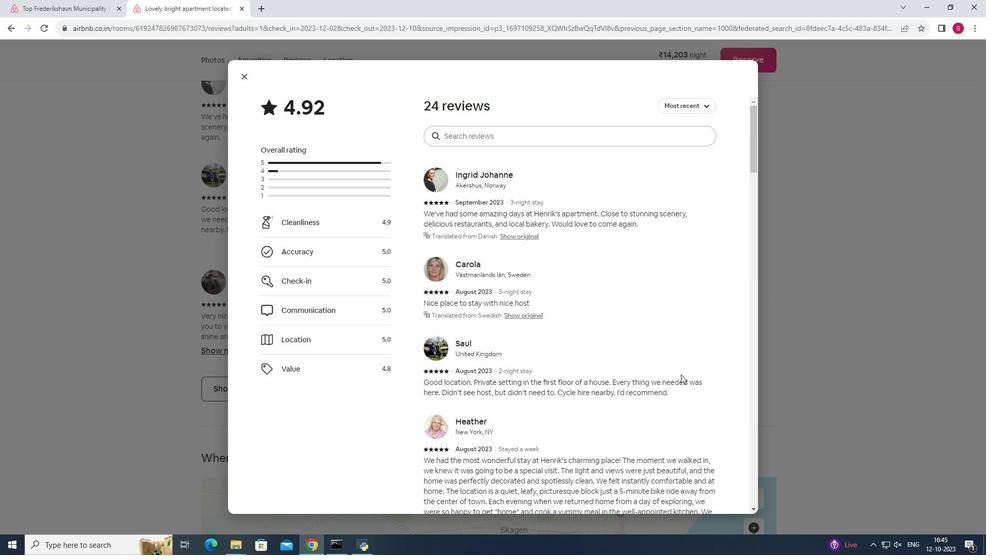 
Action: Mouse scrolled (681, 374) with delta (0, 0)
Screenshot: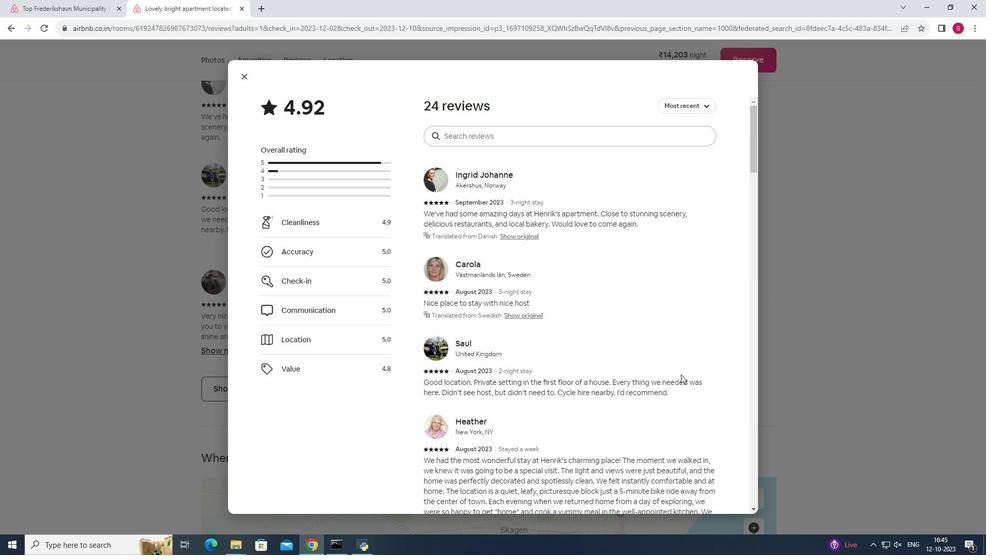 
Action: Mouse scrolled (681, 374) with delta (0, 0)
Screenshot: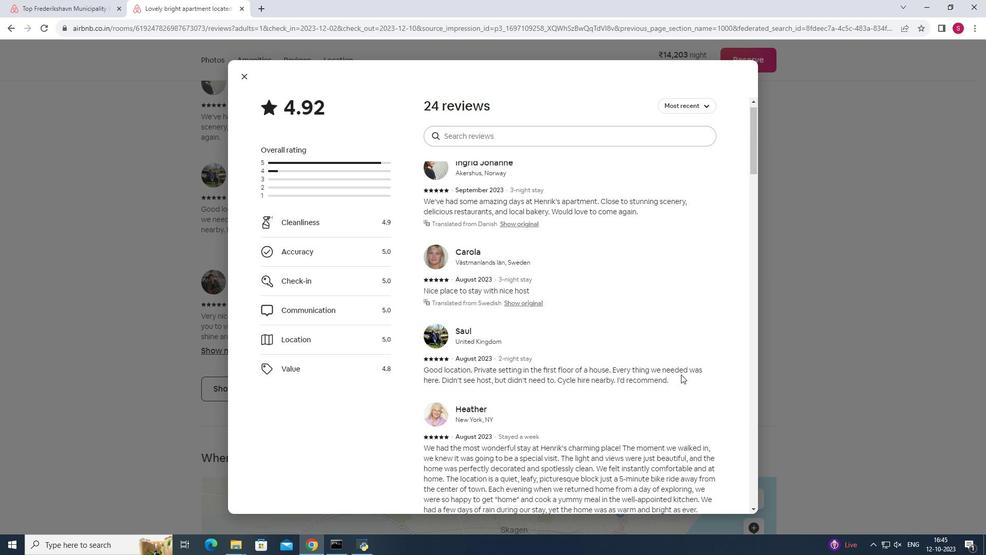 
Action: Mouse scrolled (681, 374) with delta (0, 0)
Screenshot: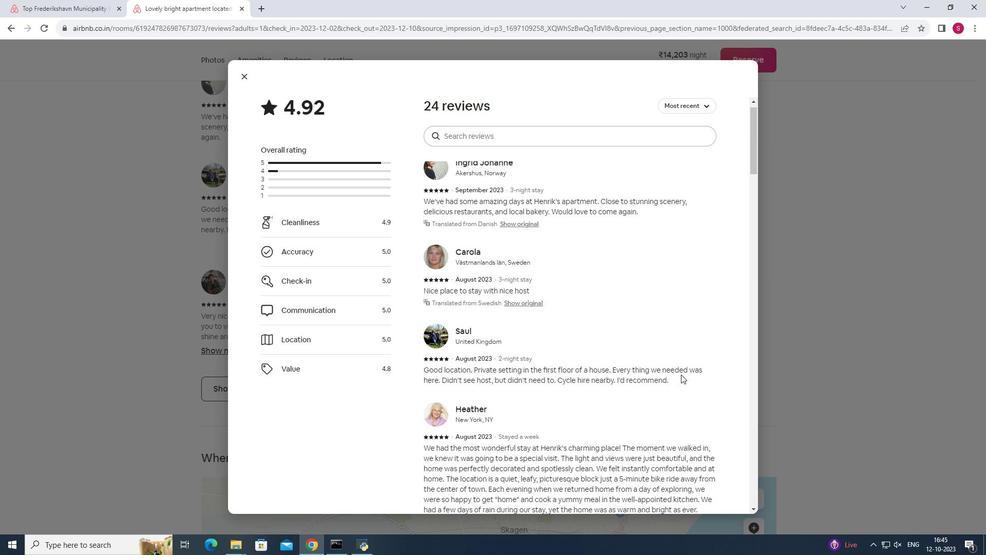
Action: Mouse scrolled (681, 374) with delta (0, 0)
Screenshot: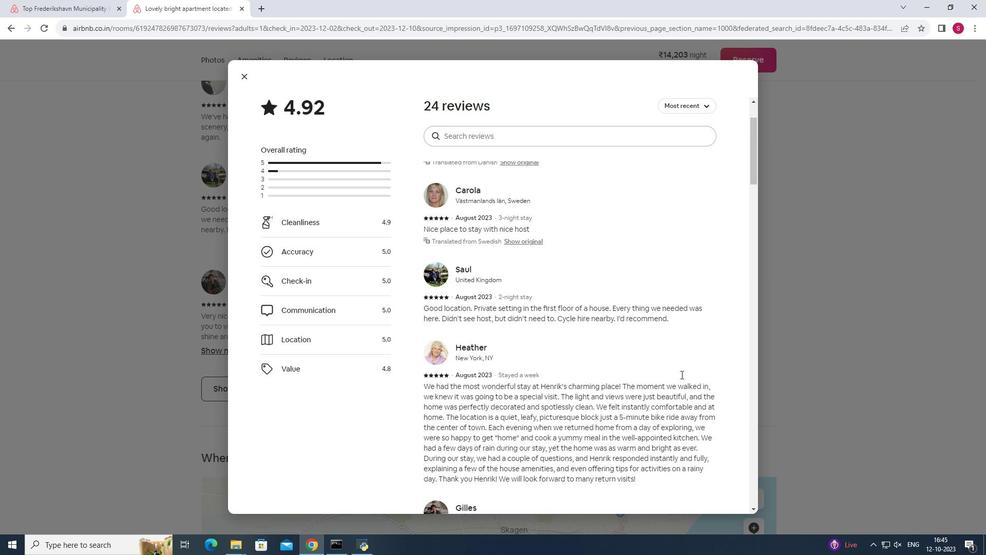 
Action: Mouse moved to (700, 379)
Screenshot: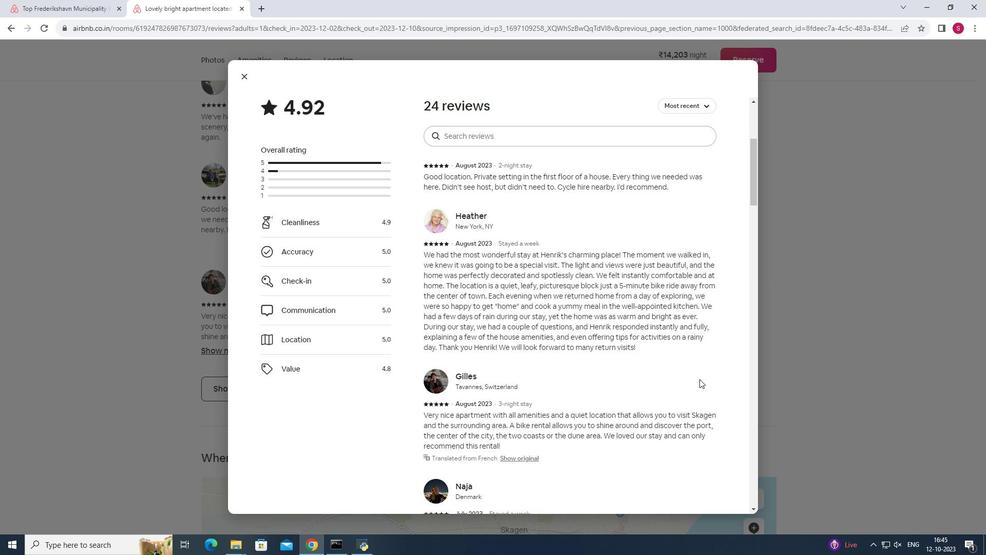 
Action: Mouse scrolled (700, 378) with delta (0, 0)
Screenshot: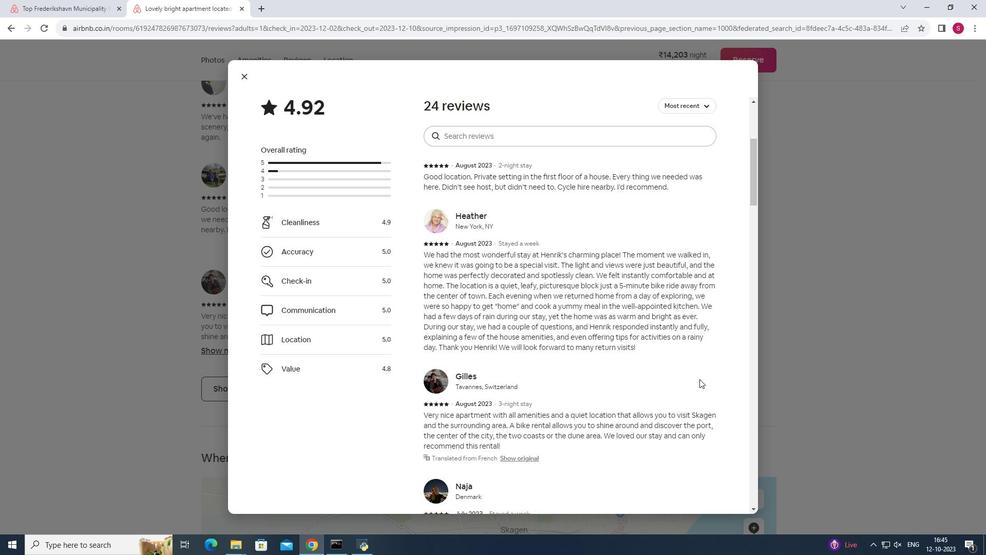 
Action: Mouse scrolled (700, 378) with delta (0, 0)
Screenshot: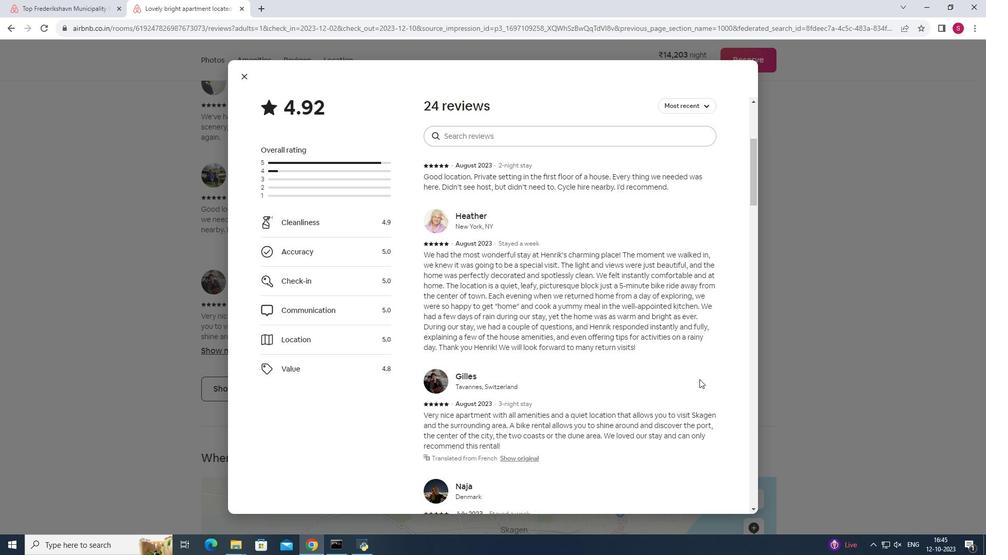 
Action: Mouse scrolled (700, 378) with delta (0, 0)
Screenshot: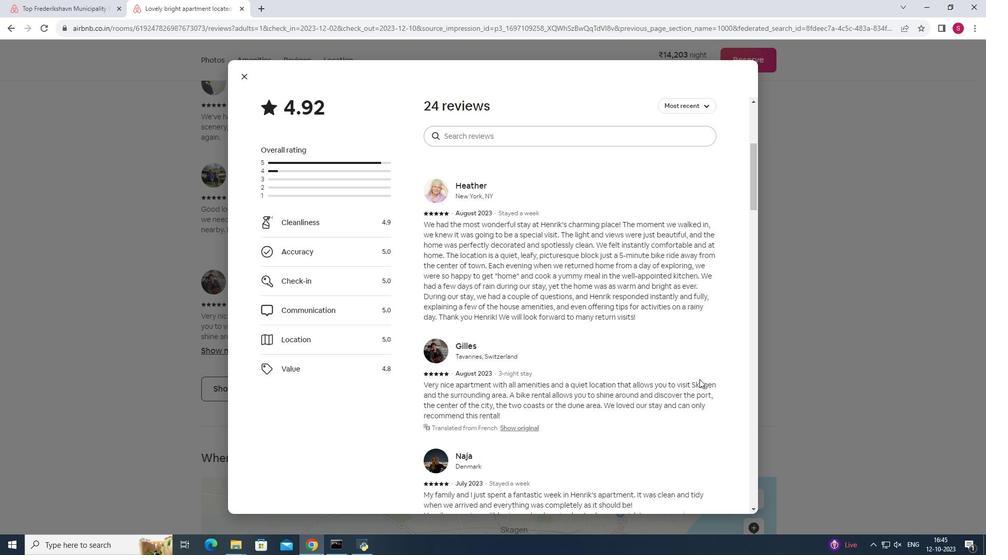 
Action: Mouse moved to (700, 379)
Screenshot: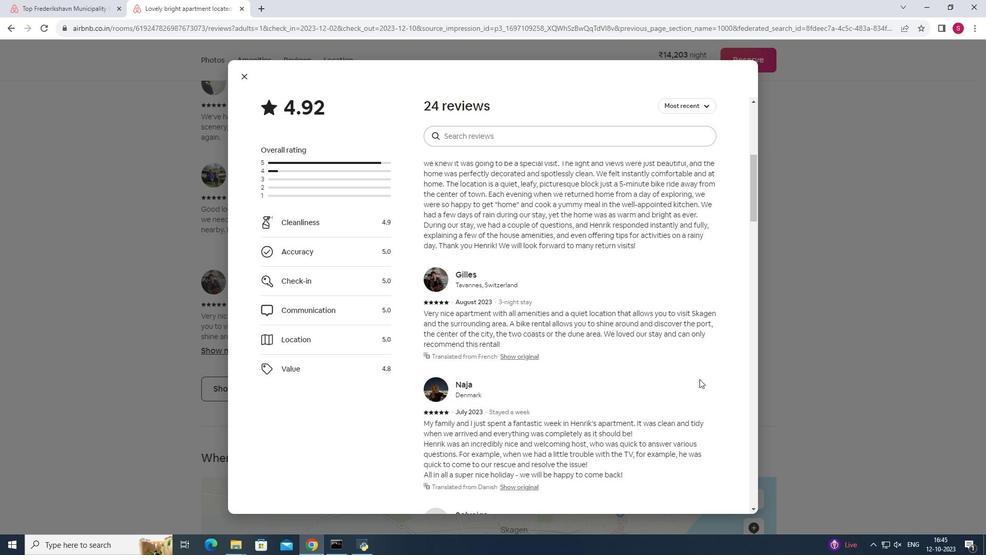 
Action: Mouse scrolled (700, 378) with delta (0, 0)
Screenshot: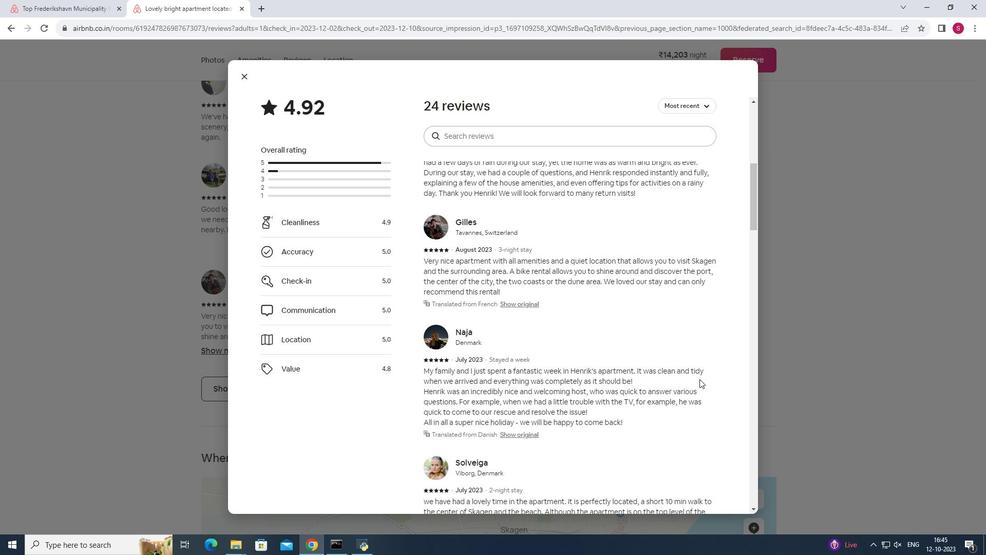 
Action: Mouse moved to (696, 377)
Screenshot: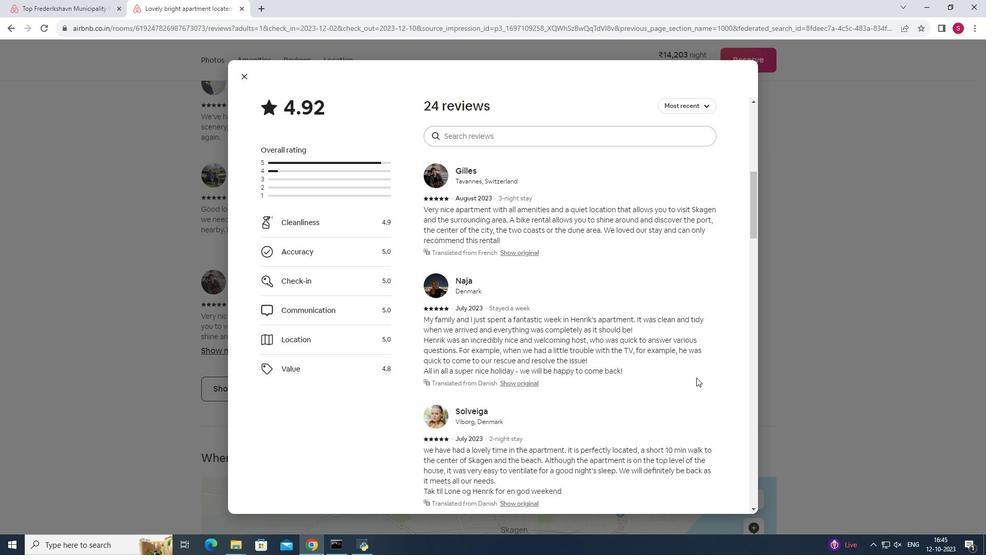 
Action: Mouse scrolled (696, 377) with delta (0, 0)
Screenshot: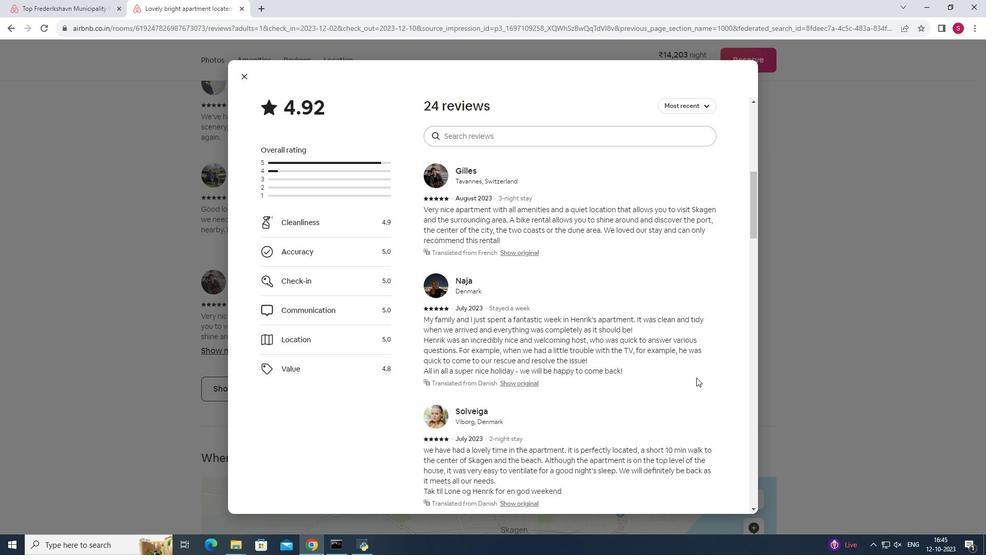 
Action: Mouse moved to (692, 377)
Screenshot: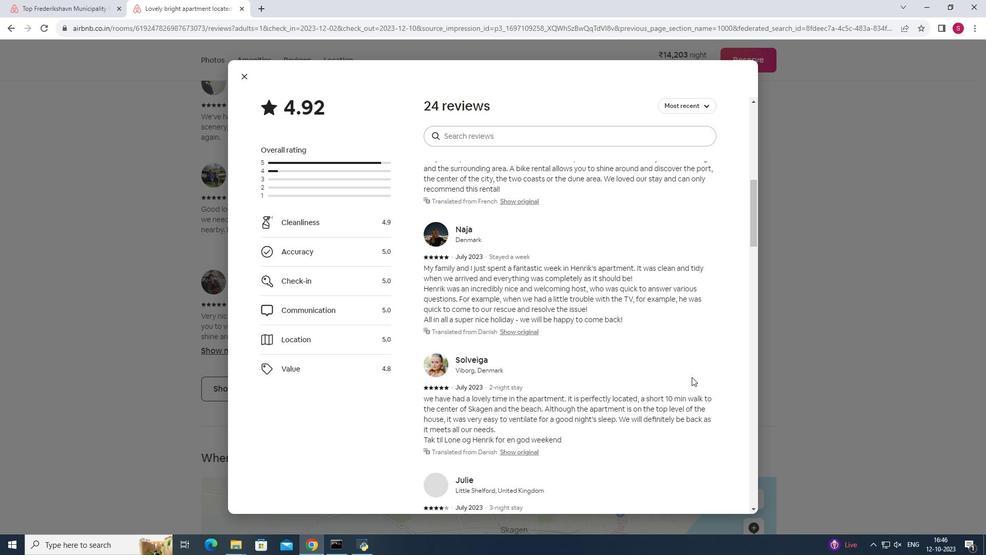 
Action: Mouse scrolled (692, 376) with delta (0, 0)
Screenshot: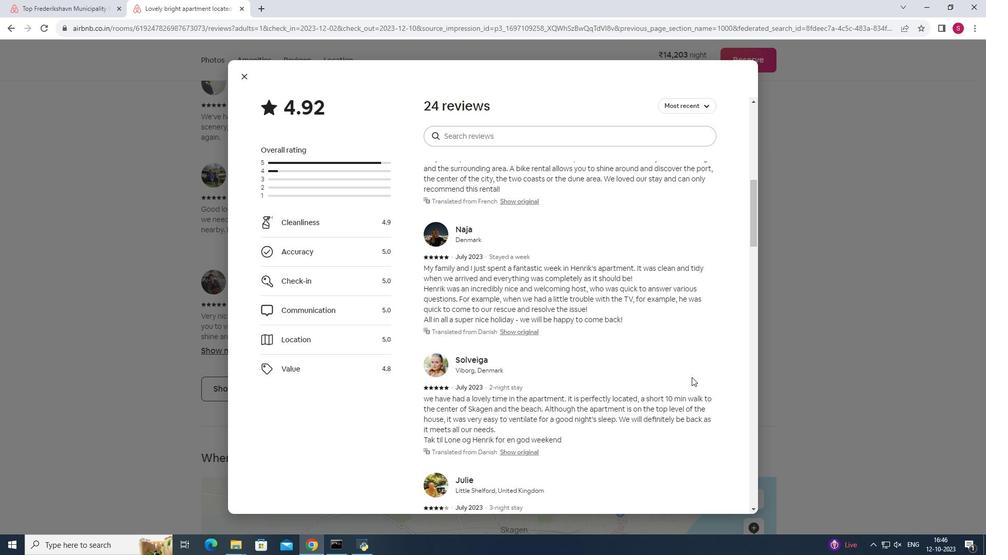 
Action: Mouse scrolled (692, 376) with delta (0, 0)
Screenshot: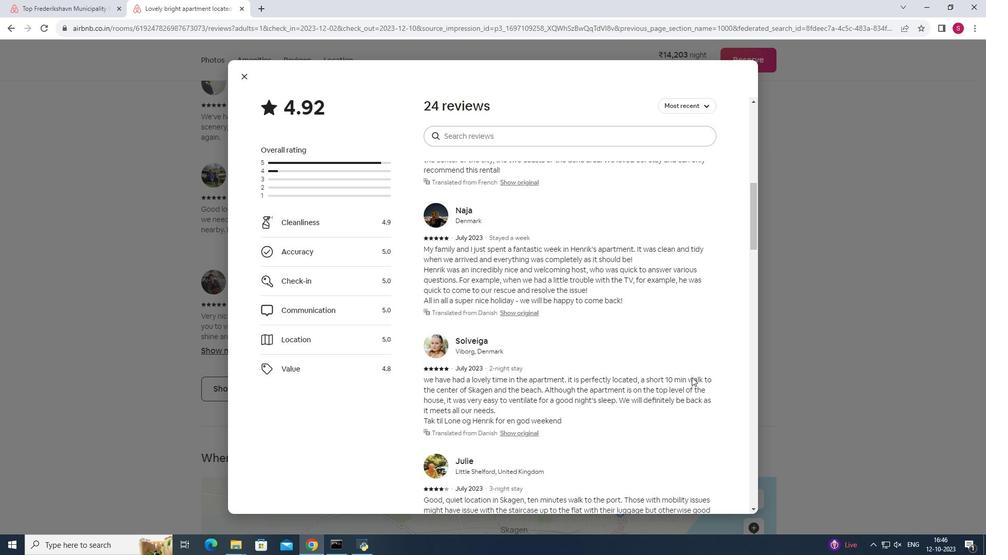 
Action: Mouse moved to (244, 74)
Screenshot: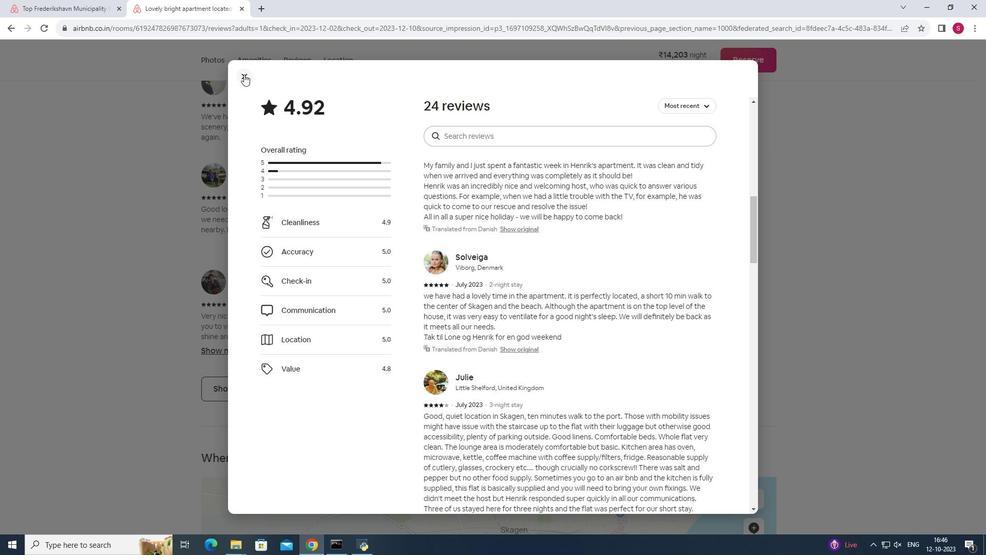 
Action: Mouse pressed left at (244, 74)
Screenshot: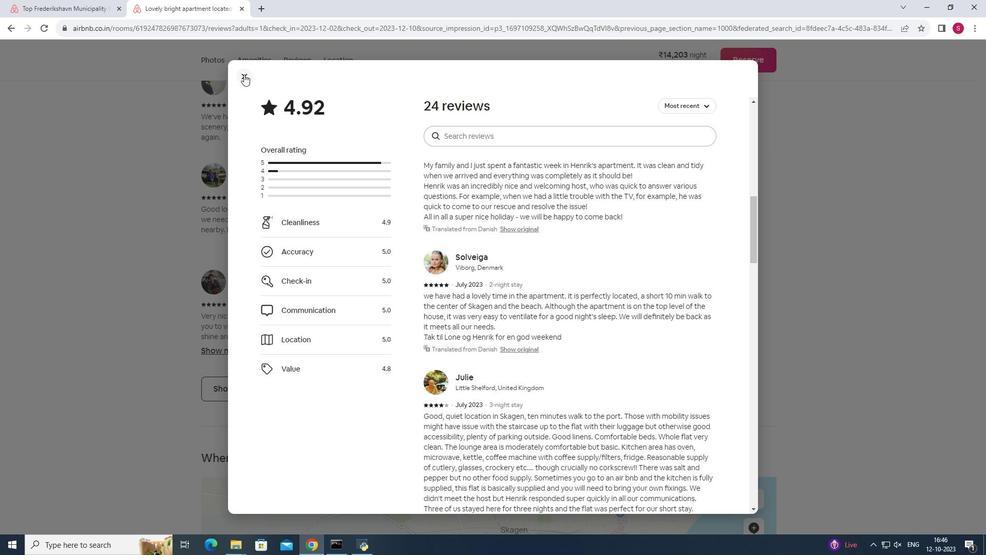 
Action: Mouse moved to (923, 361)
Screenshot: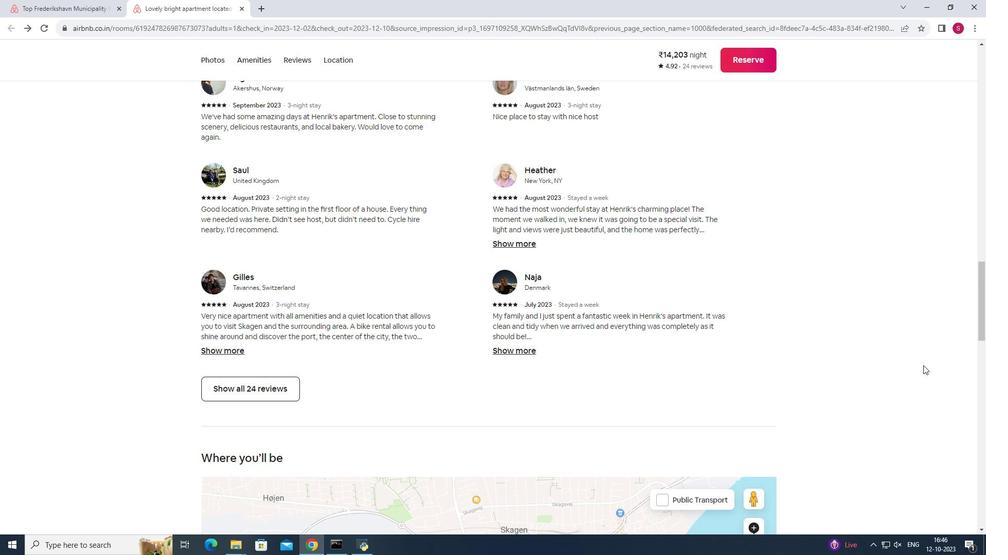 
Action: Mouse scrolled (923, 361) with delta (0, 0)
Screenshot: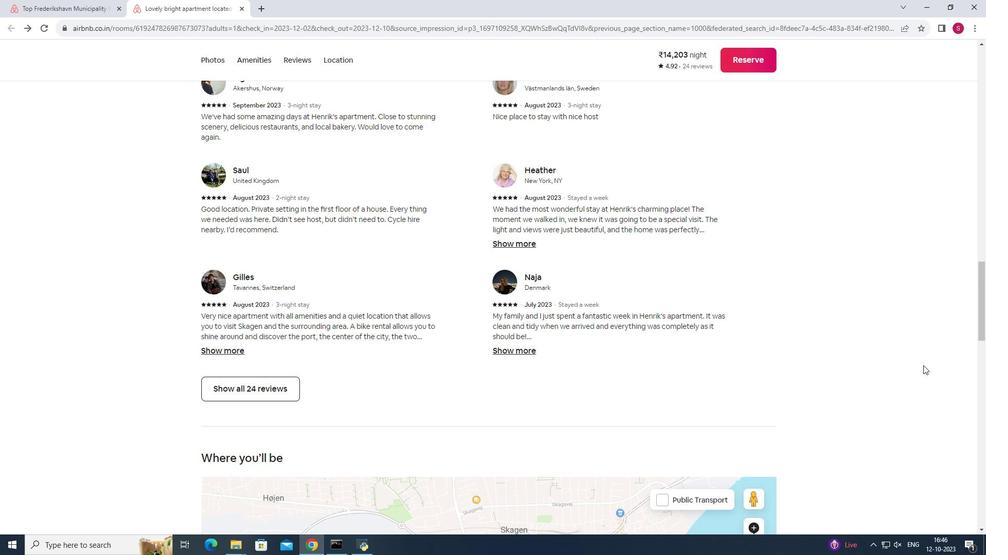 
Action: Mouse moved to (924, 364)
Screenshot: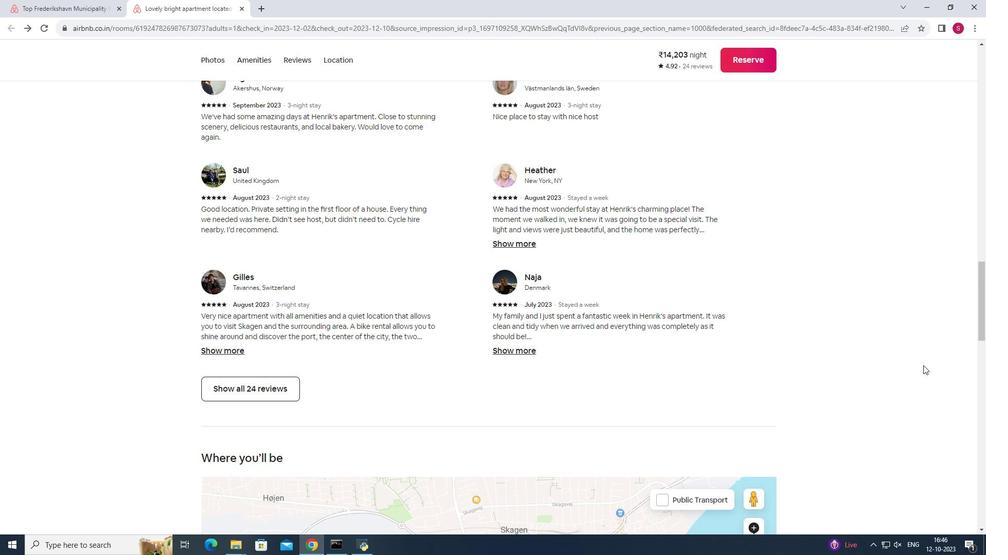 
Action: Mouse scrolled (924, 364) with delta (0, 0)
Screenshot: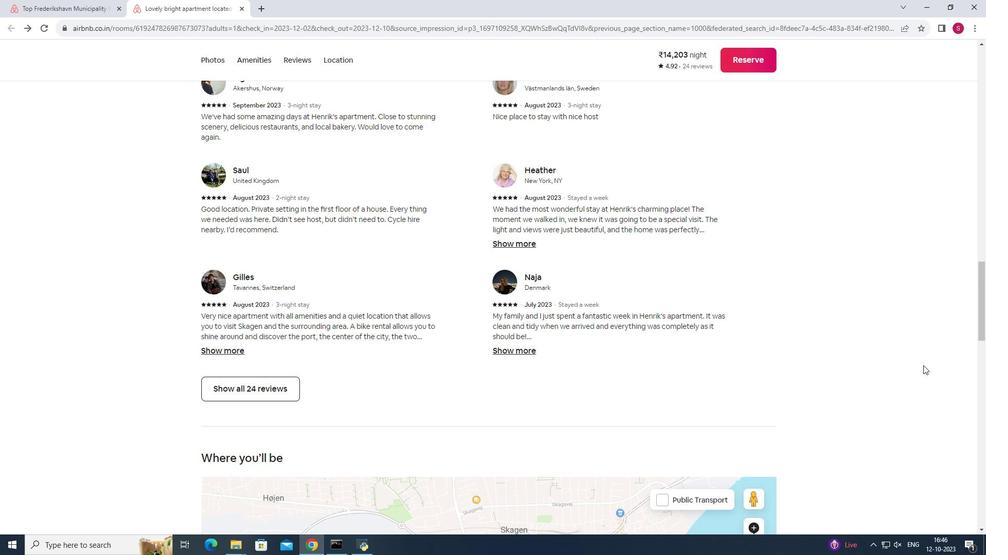 
Action: Mouse moved to (925, 366)
Screenshot: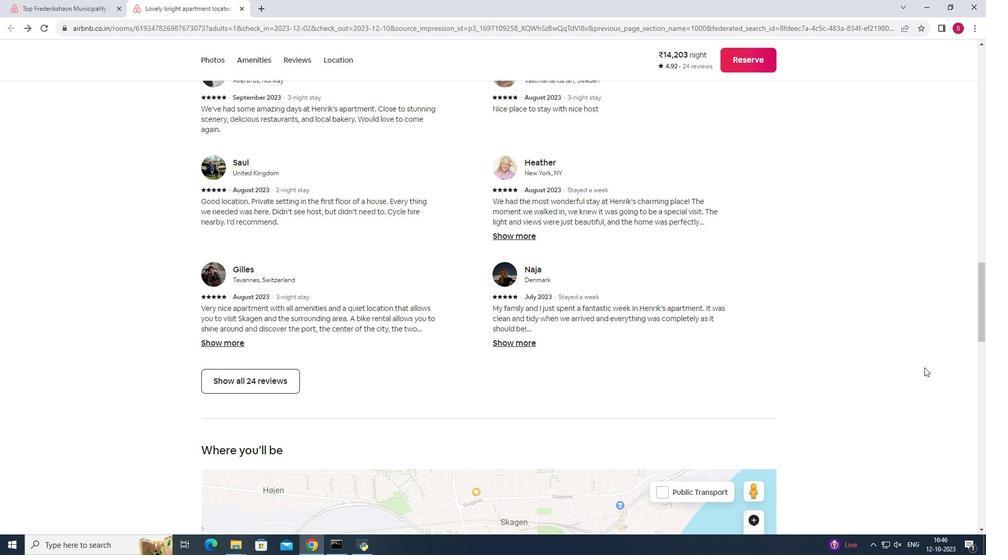
Action: Mouse scrolled (925, 366) with delta (0, 0)
Screenshot: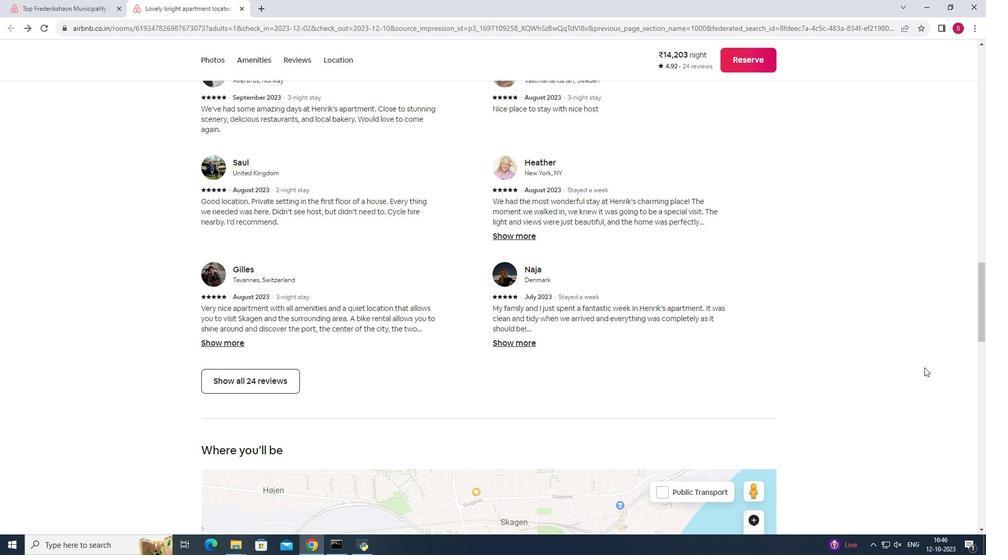 
Action: Mouse moved to (925, 367)
Screenshot: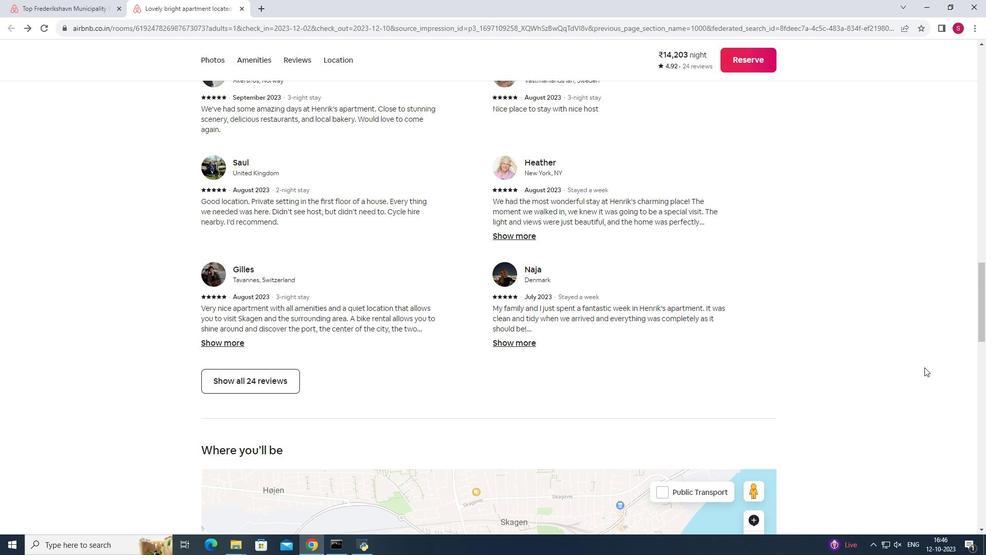 
Action: Mouse scrolled (925, 366) with delta (0, 0)
Screenshot: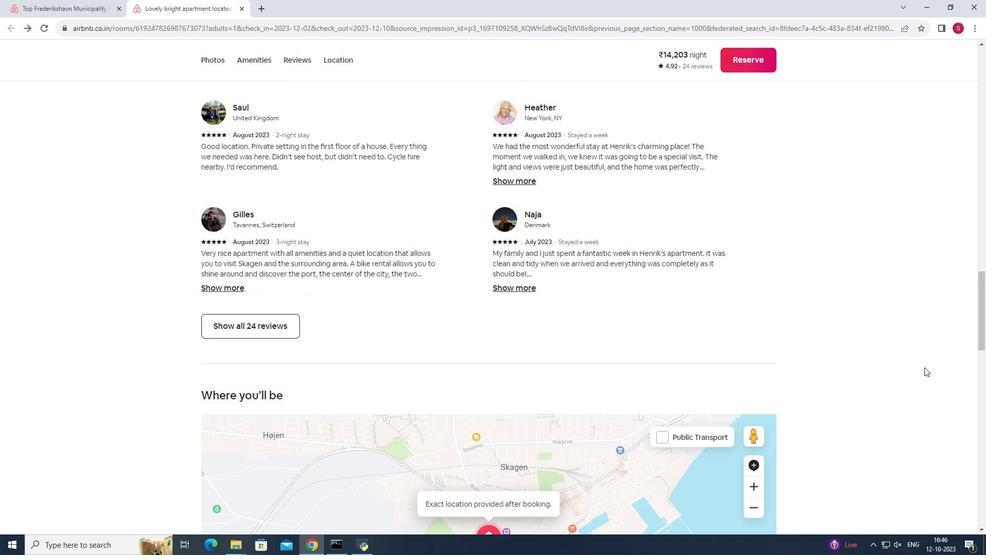 
Action: Mouse scrolled (925, 366) with delta (0, 0)
Screenshot: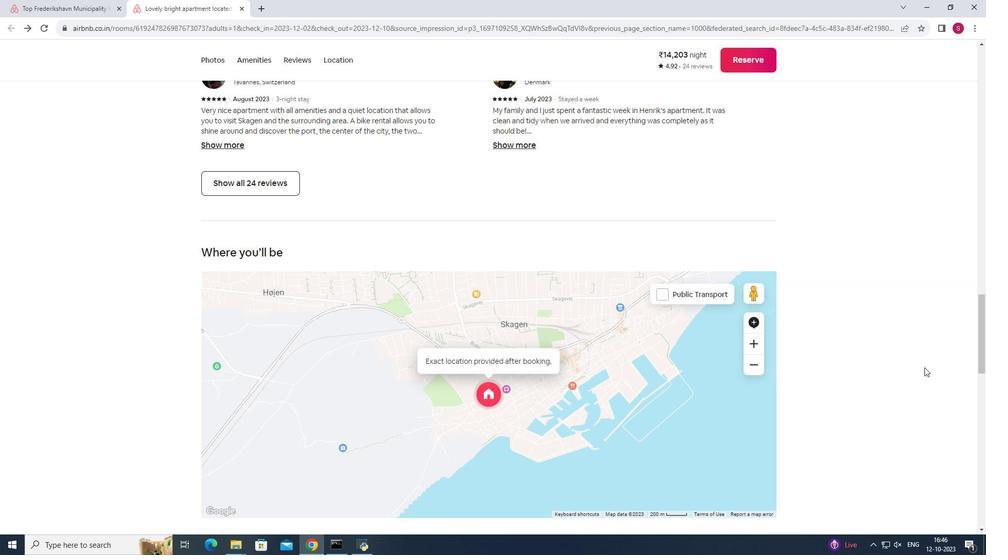 
Action: Mouse scrolled (925, 366) with delta (0, 0)
Screenshot: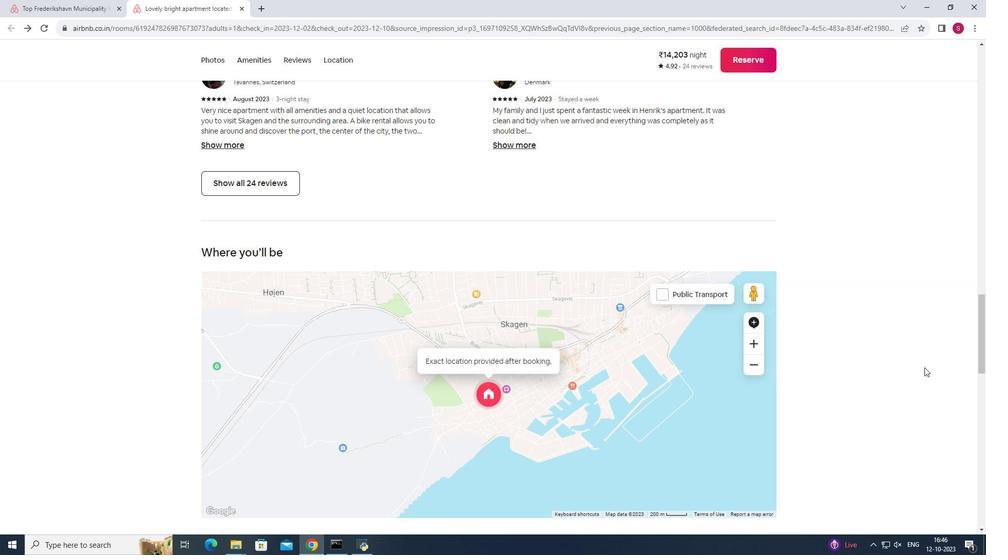 
Action: Mouse scrolled (925, 366) with delta (0, 0)
Screenshot: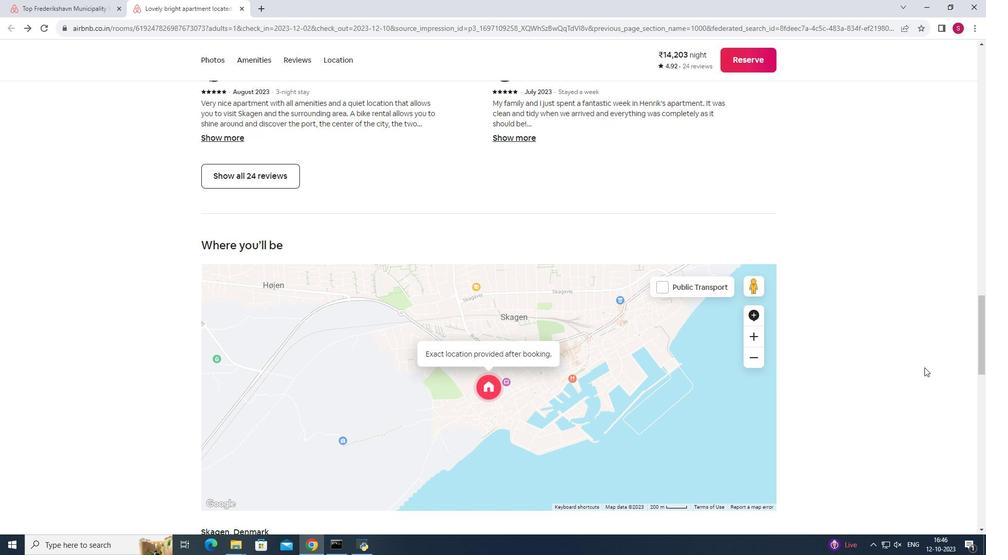 
Action: Mouse scrolled (925, 366) with delta (0, 0)
Screenshot: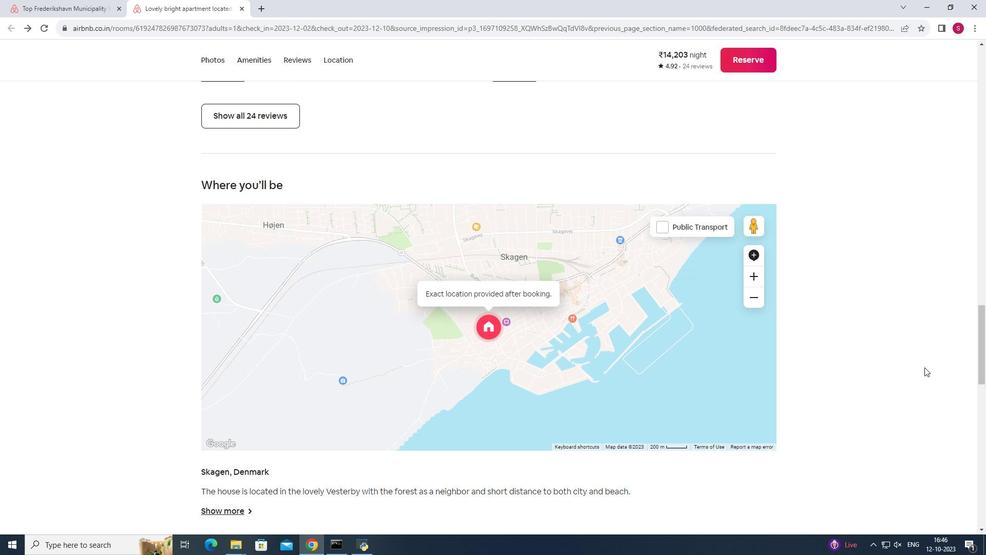
Action: Mouse scrolled (925, 366) with delta (0, 0)
Screenshot: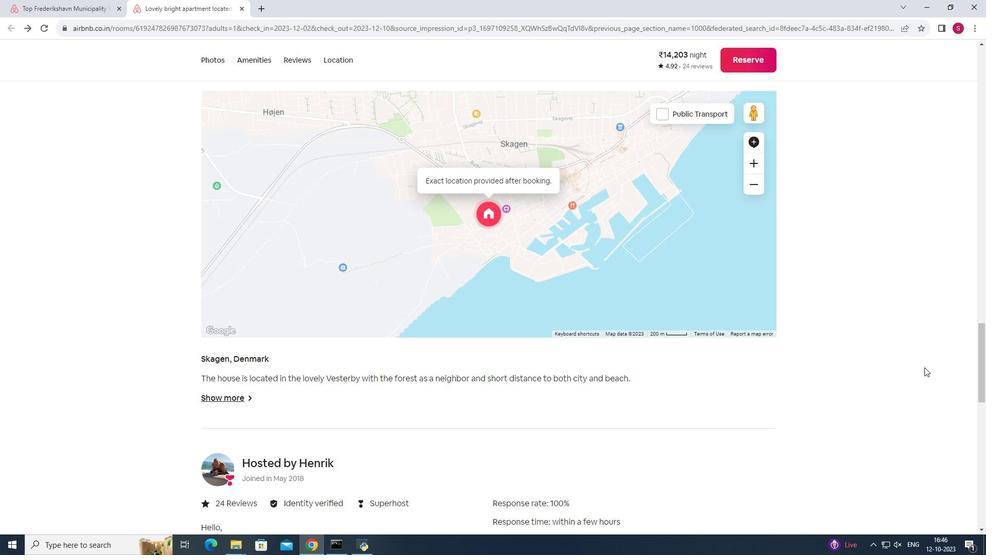 
Action: Mouse scrolled (925, 366) with delta (0, 0)
Screenshot: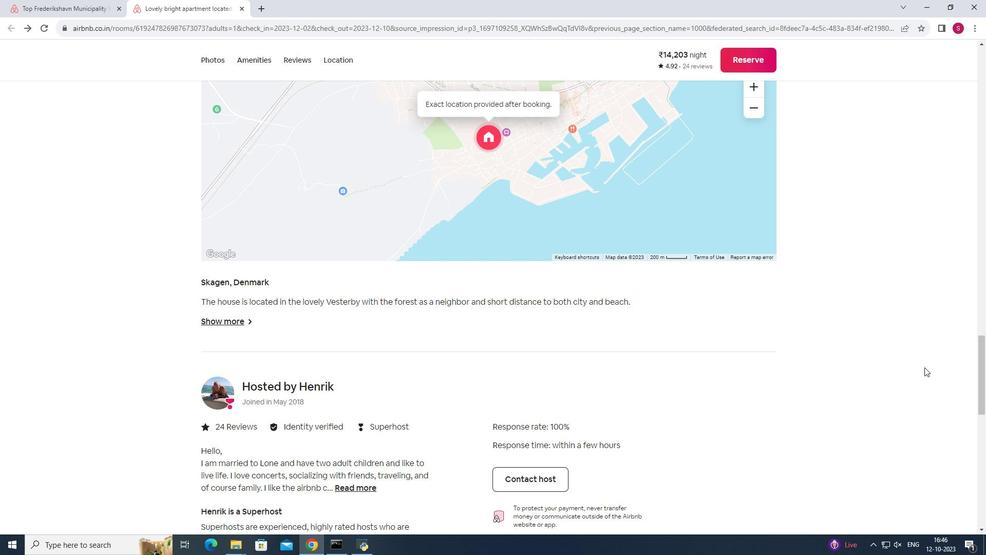 
Action: Mouse scrolled (925, 366) with delta (0, 0)
Screenshot: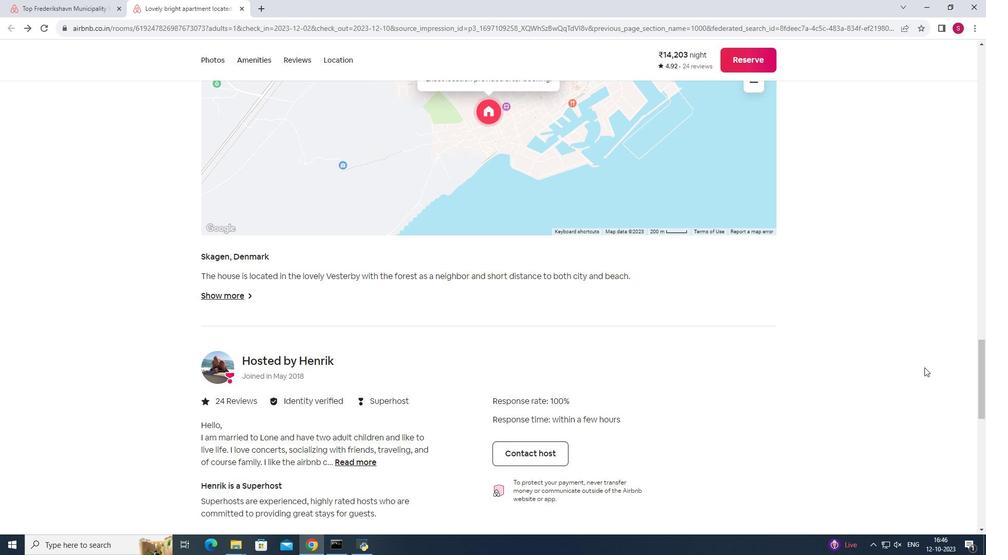 
Action: Mouse scrolled (925, 366) with delta (0, 0)
Screenshot: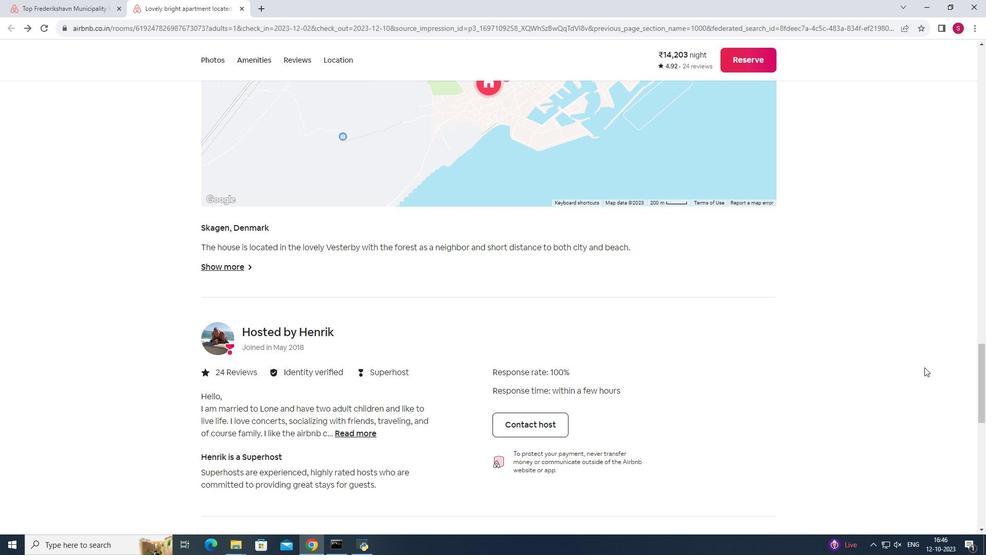 
Action: Mouse scrolled (925, 366) with delta (0, 0)
Screenshot: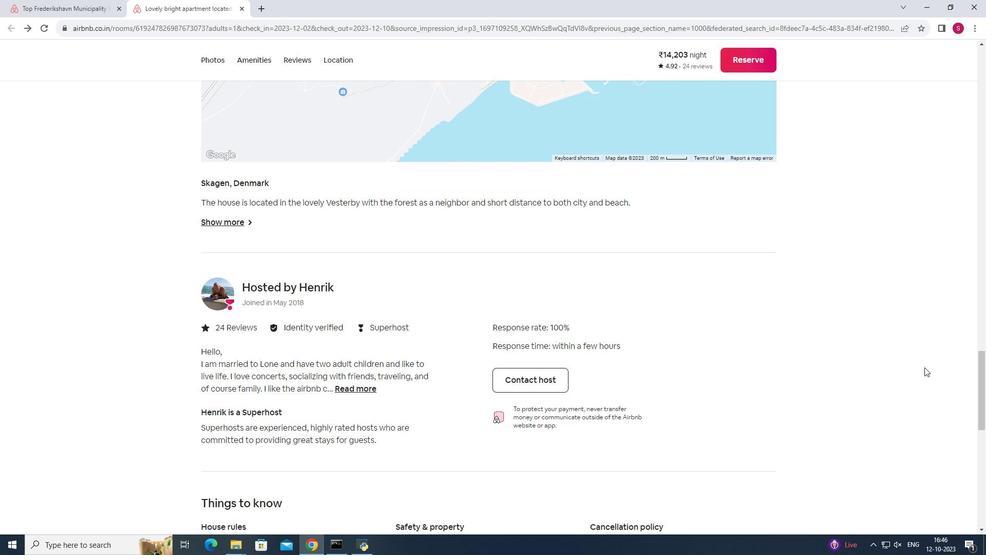 
Action: Mouse scrolled (925, 366) with delta (0, 0)
Screenshot: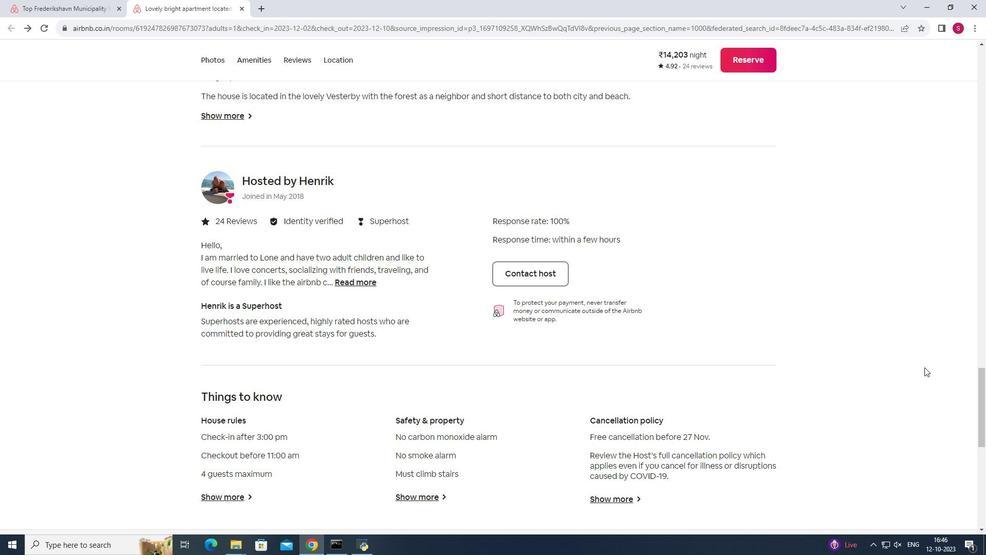 
Action: Mouse scrolled (925, 366) with delta (0, 0)
Screenshot: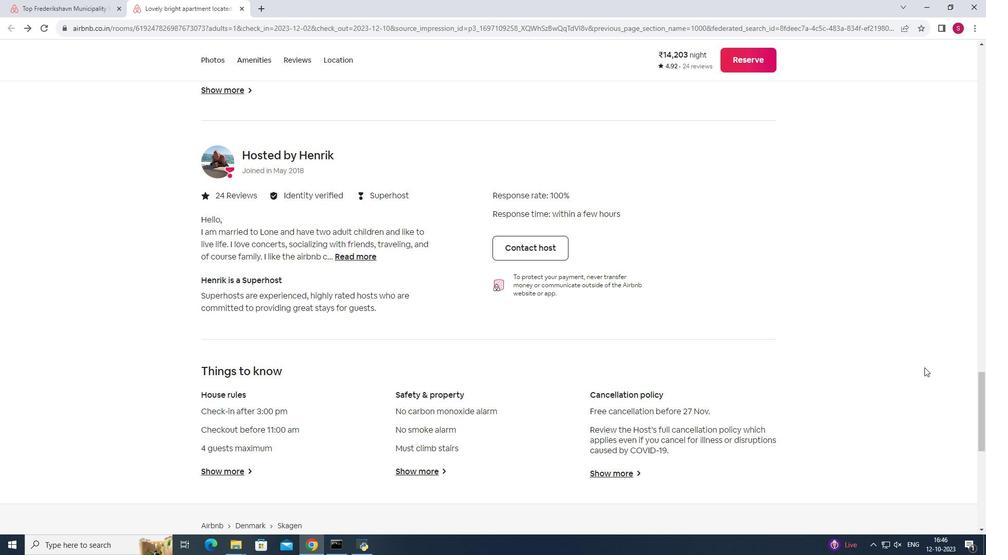 
Action: Mouse scrolled (925, 366) with delta (0, 0)
Screenshot: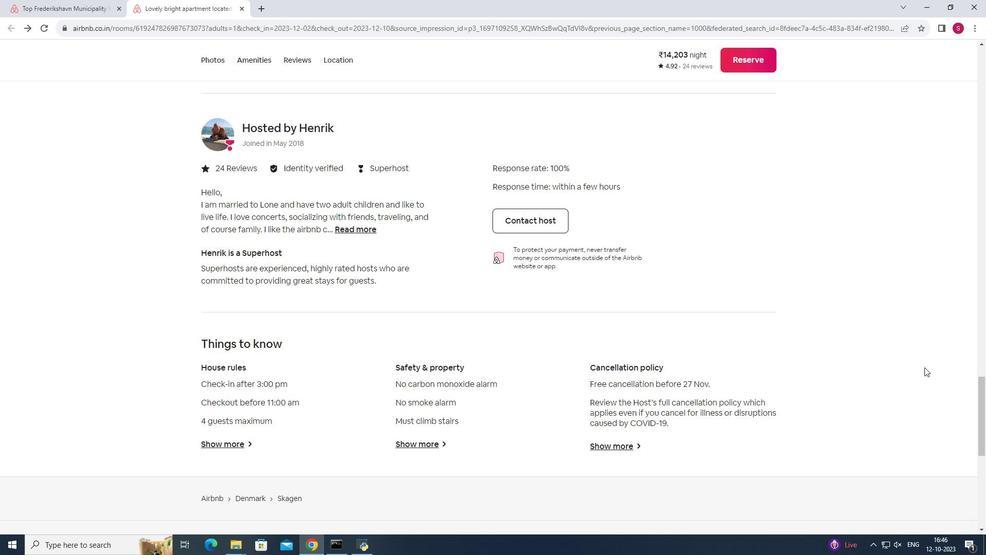 
Action: Mouse scrolled (925, 366) with delta (0, 0)
Screenshot: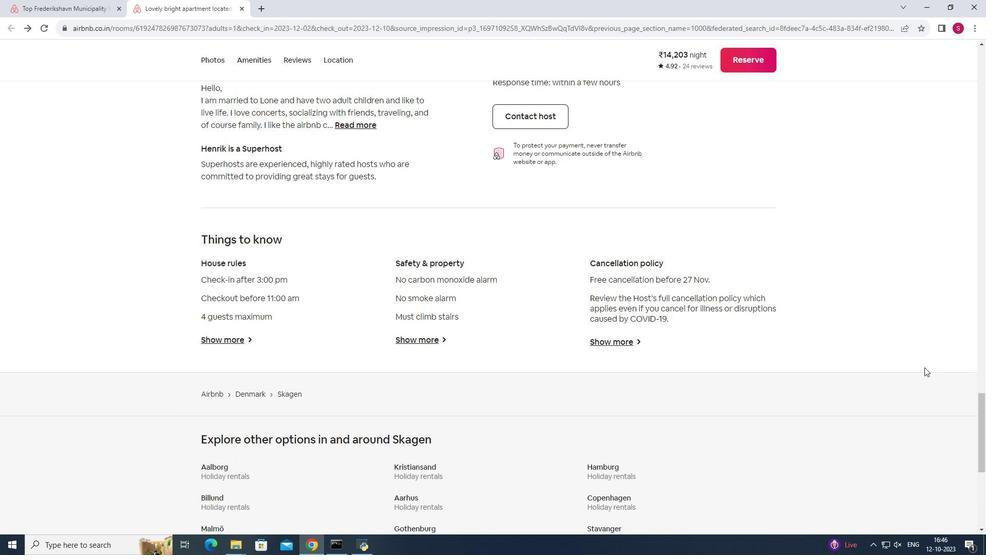 
Action: Mouse moved to (236, 293)
Screenshot: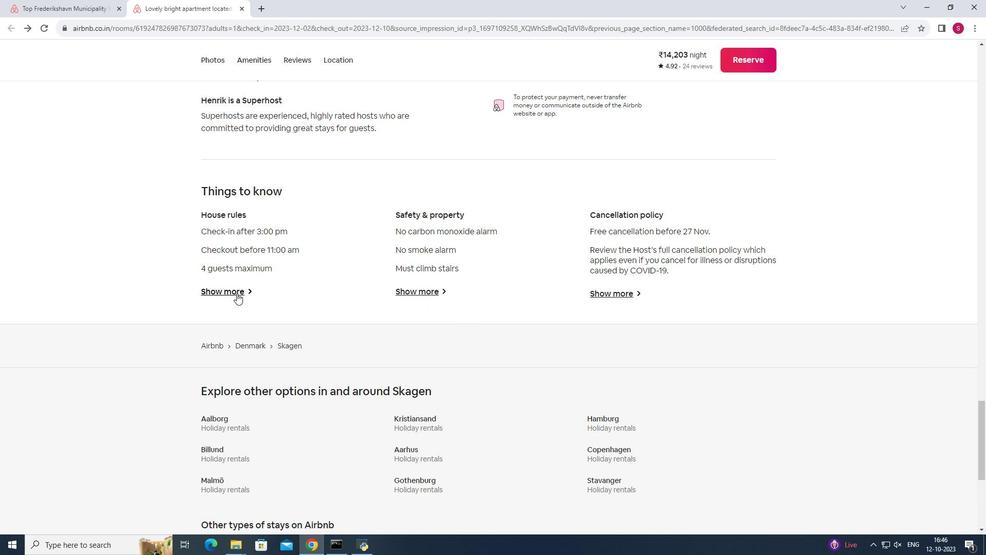 
Action: Mouse pressed left at (236, 293)
Screenshot: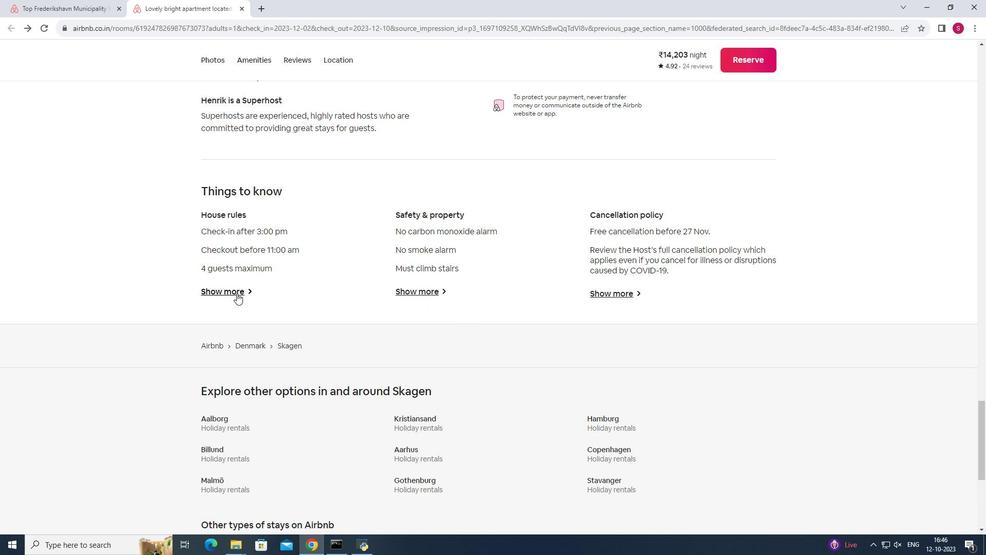 
Action: Mouse moved to (618, 324)
Screenshot: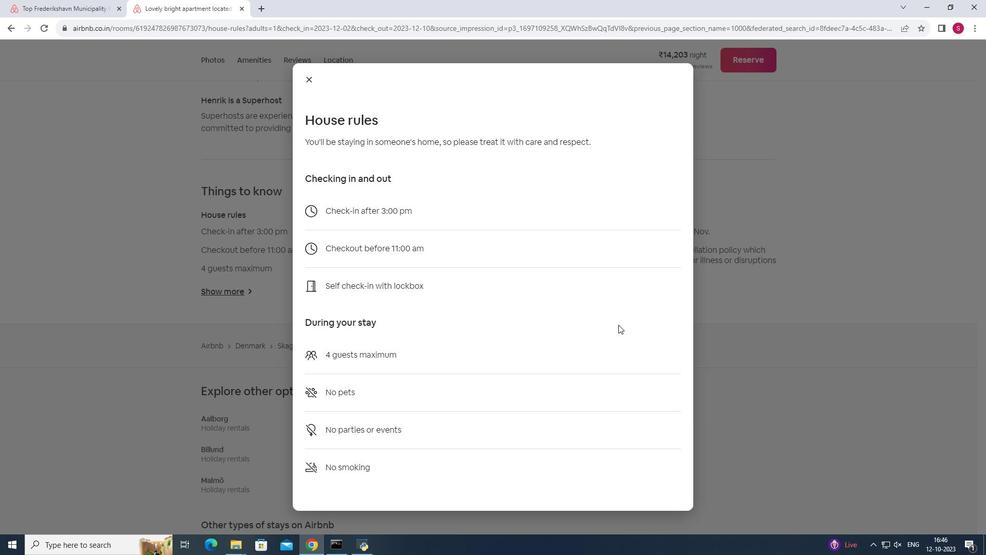 
Action: Mouse scrolled (618, 324) with delta (0, 0)
Screenshot: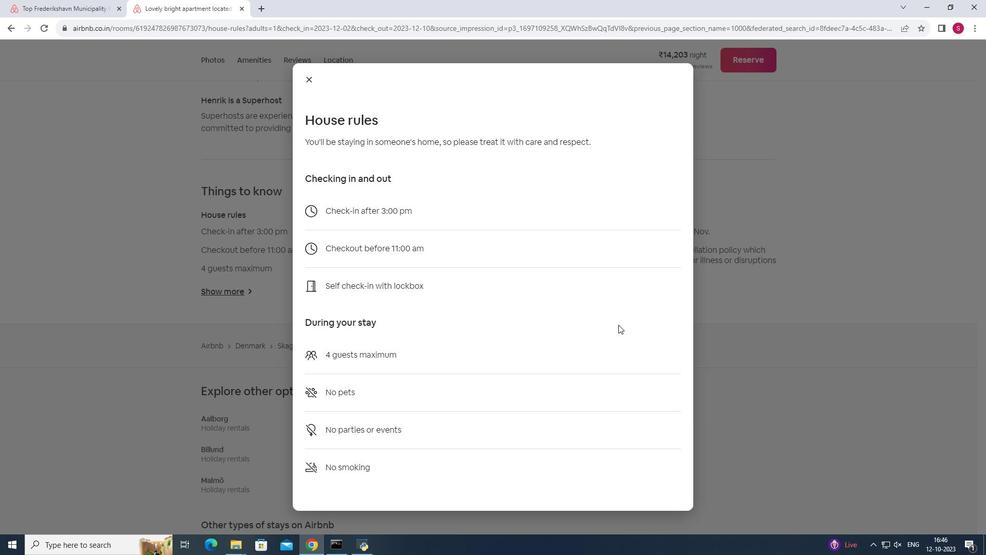 
Action: Mouse scrolled (618, 324) with delta (0, 0)
Screenshot: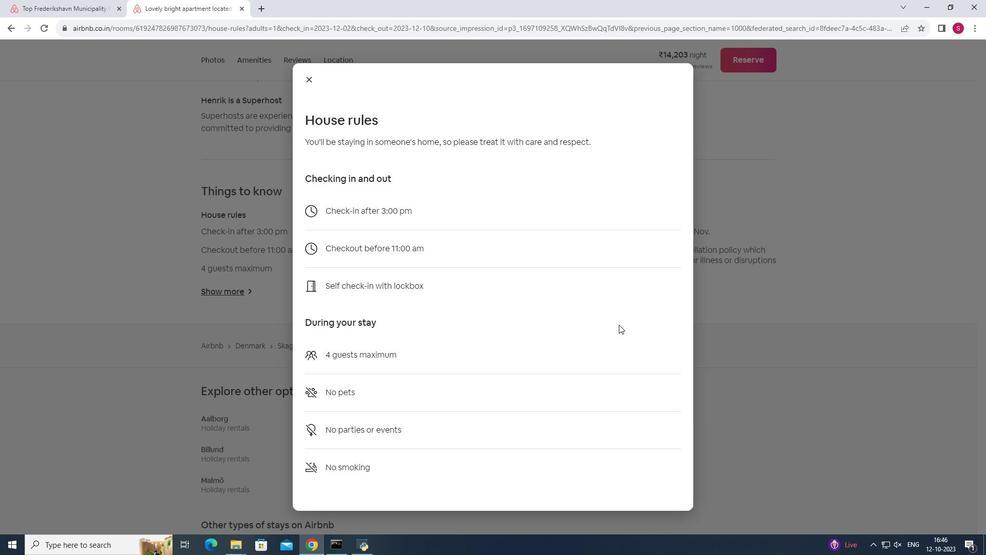 
Action: Mouse moved to (306, 81)
Screenshot: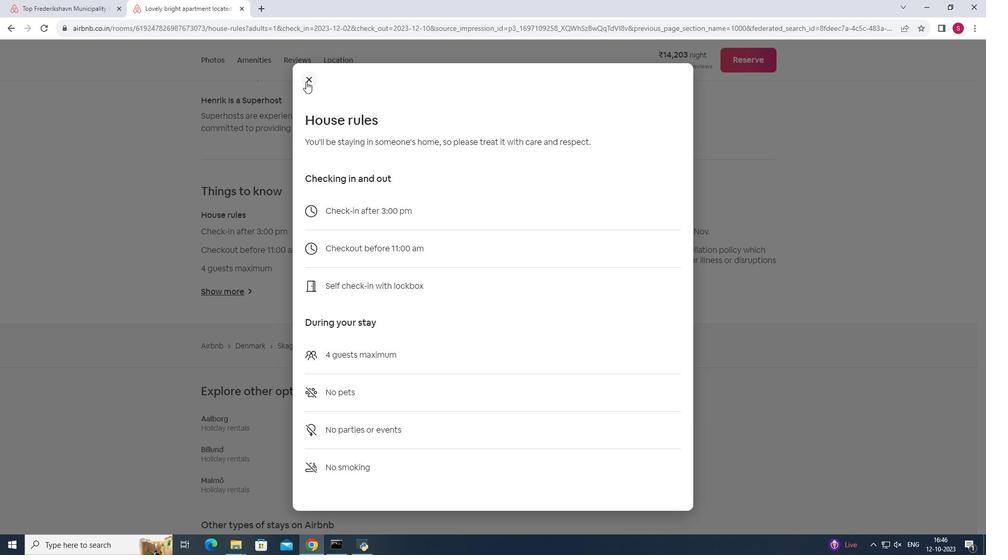 
Action: Mouse pressed left at (306, 81)
Screenshot: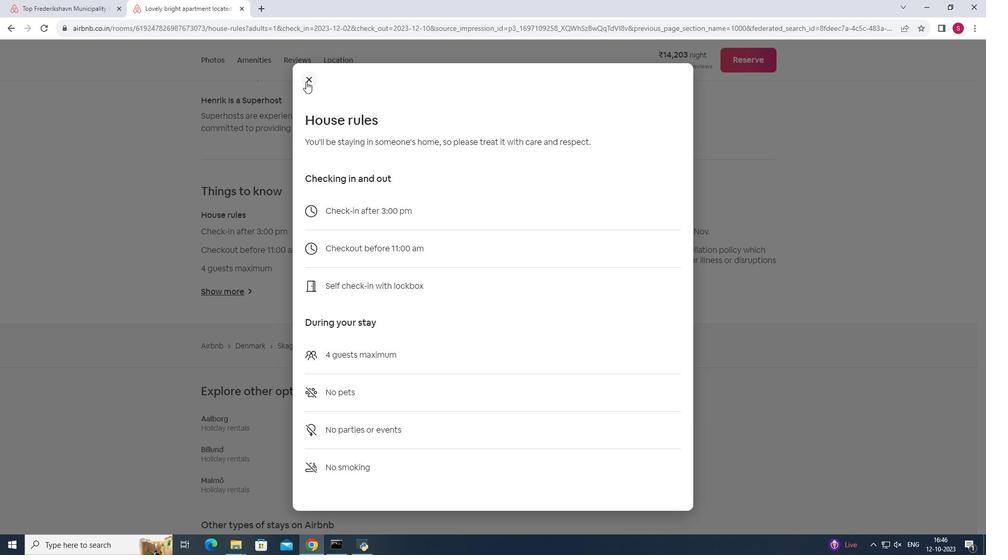 
Action: Mouse moved to (444, 292)
Screenshot: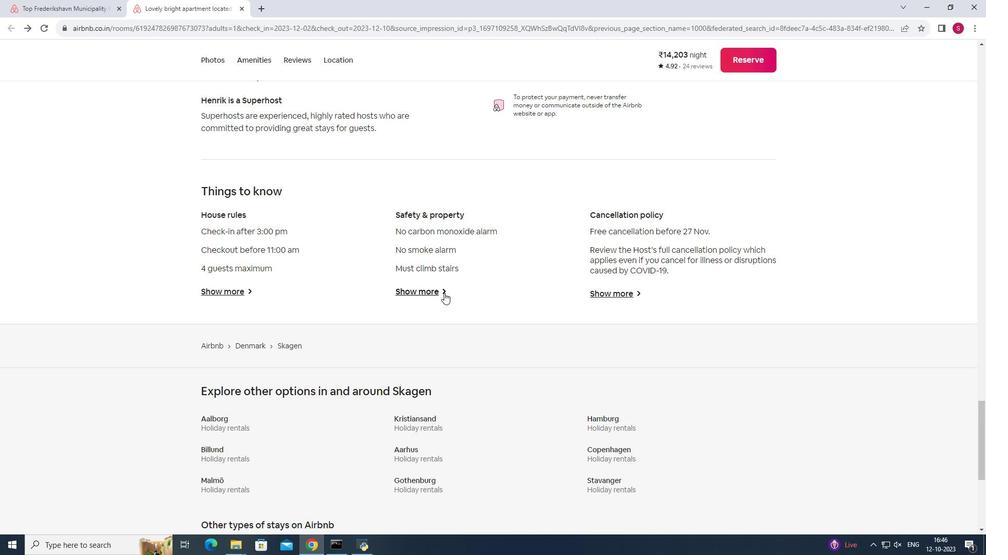 
Action: Mouse pressed left at (444, 292)
Screenshot: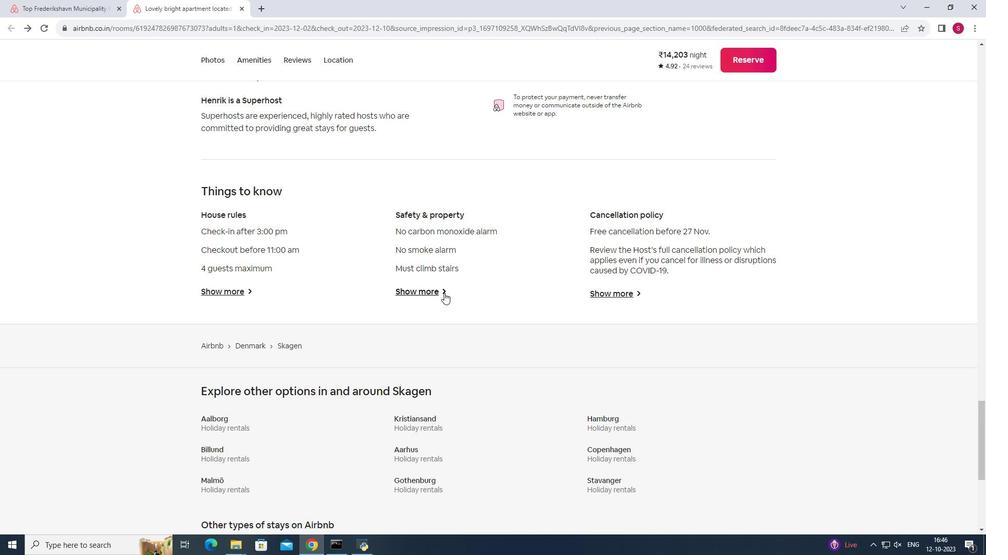
Action: Mouse moved to (308, 154)
Screenshot: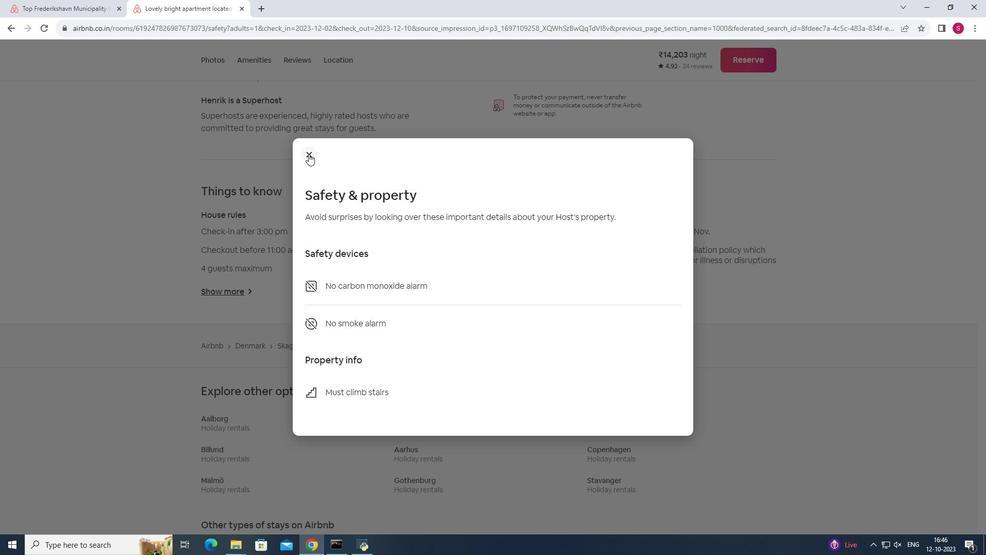 
Action: Mouse pressed left at (308, 154)
Screenshot: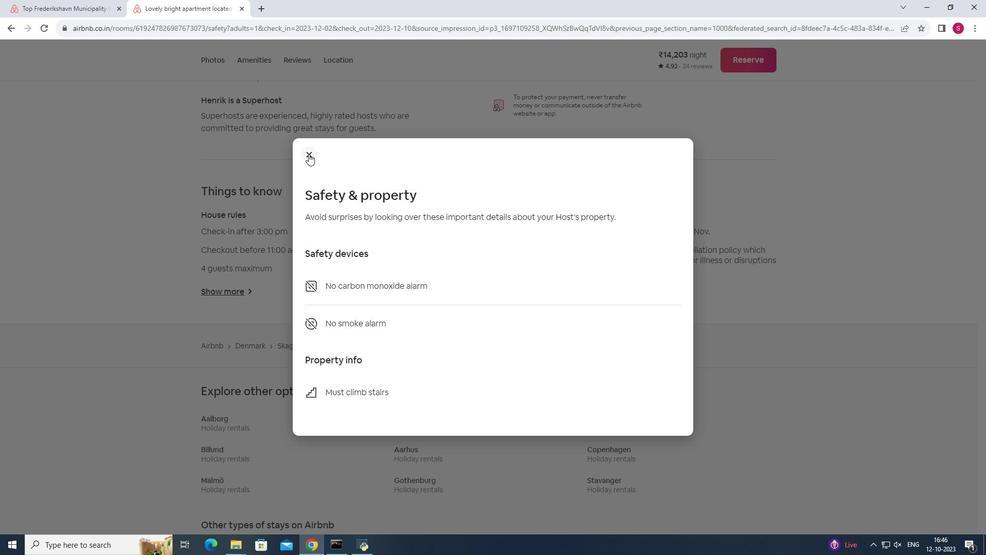 
Action: Mouse moved to (617, 296)
Screenshot: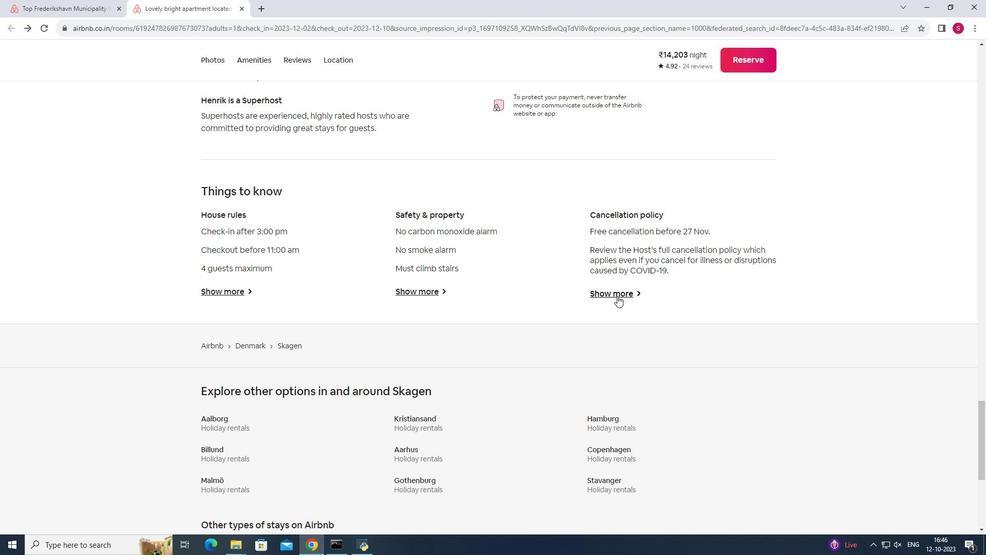 
Action: Mouse pressed left at (617, 296)
Screenshot: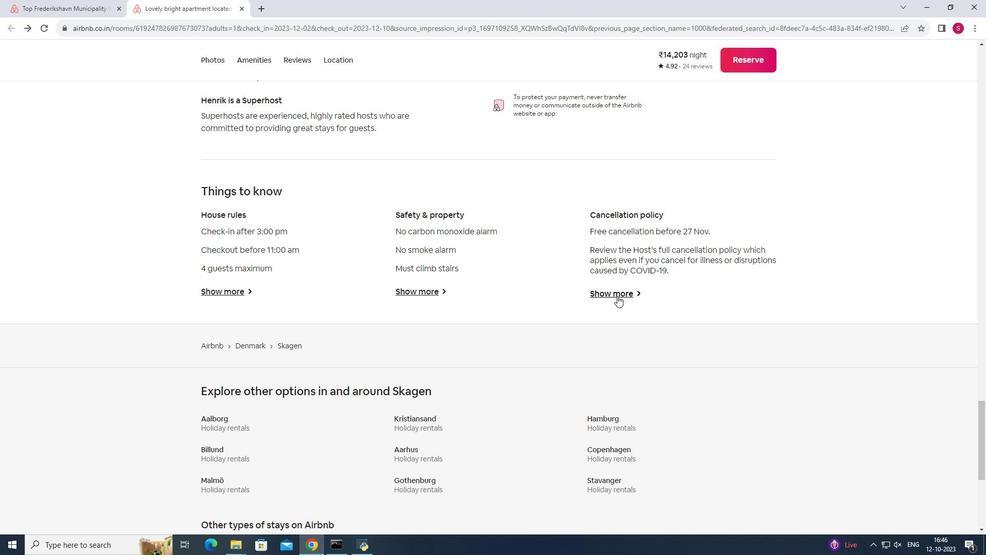 
Action: Mouse moved to (364, 155)
Screenshot: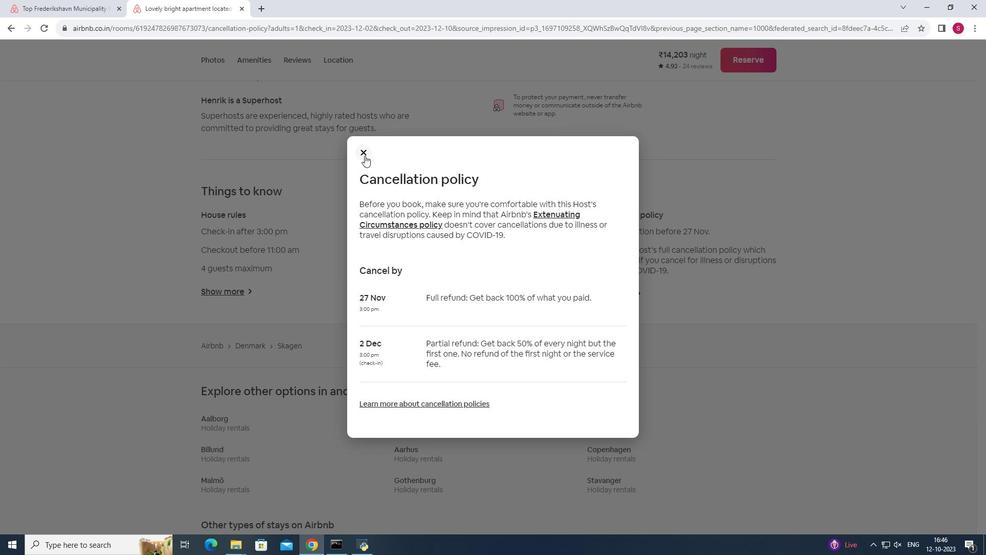 
Action: Mouse pressed left at (364, 155)
Screenshot: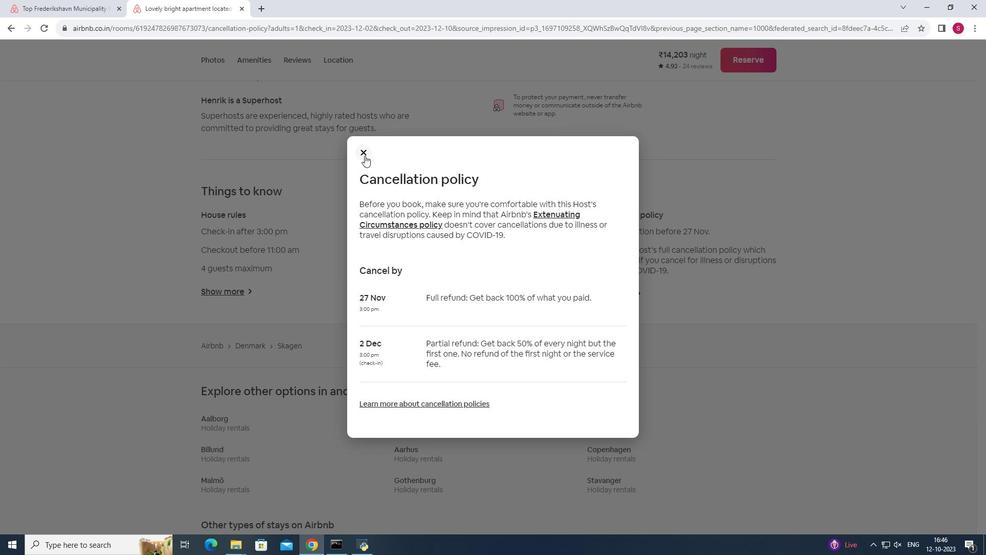 
Action: Mouse moved to (949, 314)
Screenshot: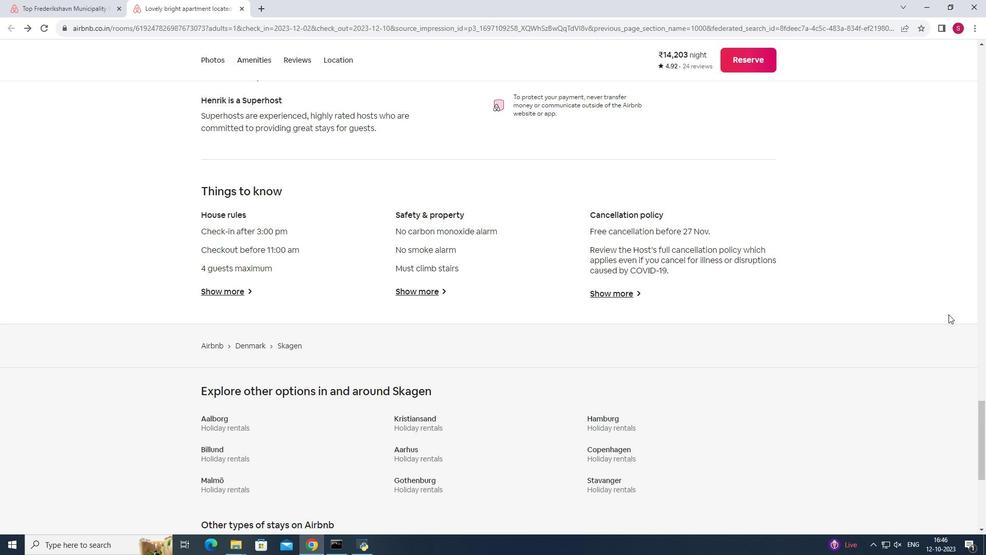
Action: Mouse scrolled (949, 314) with delta (0, 0)
Screenshot: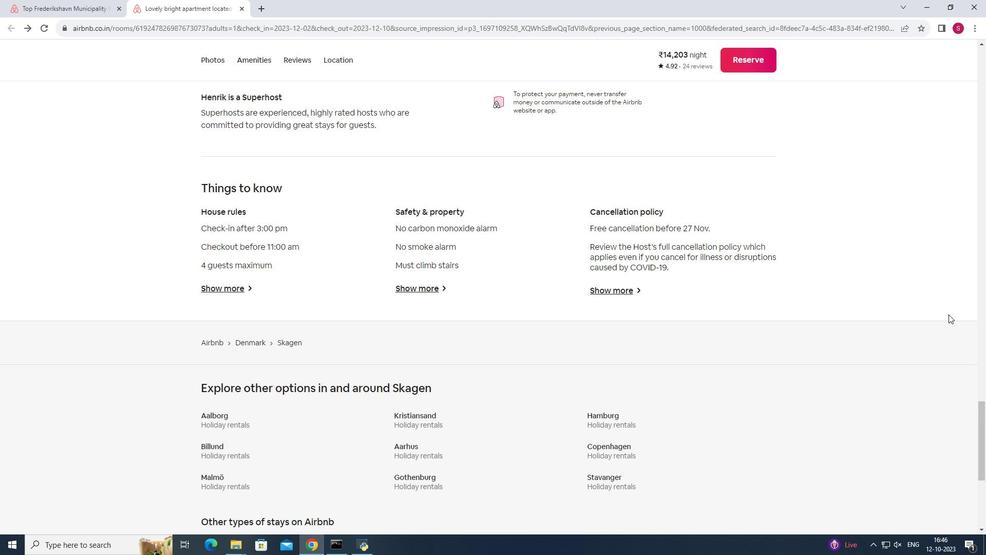 
Action: Mouse scrolled (949, 314) with delta (0, 0)
Screenshot: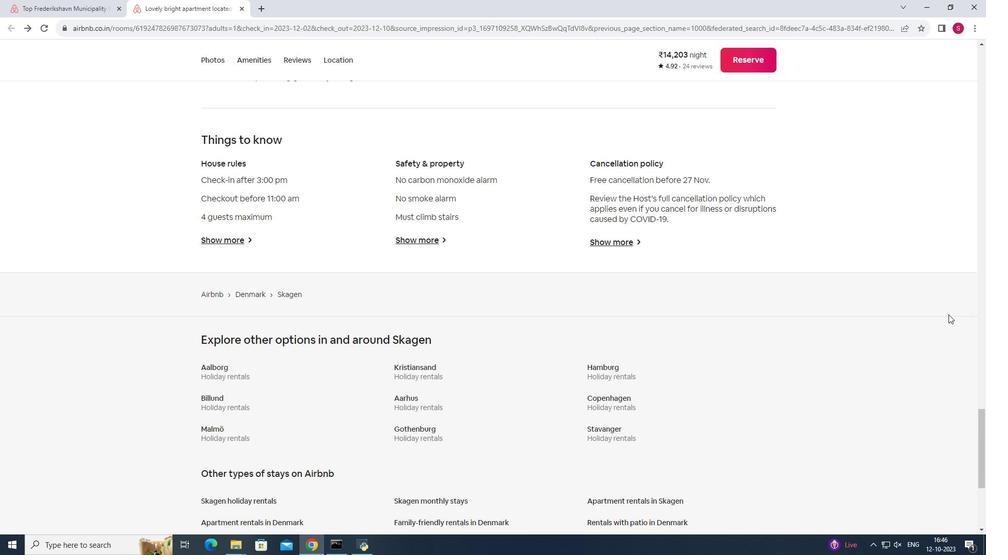 
Action: Mouse moved to (882, 288)
Screenshot: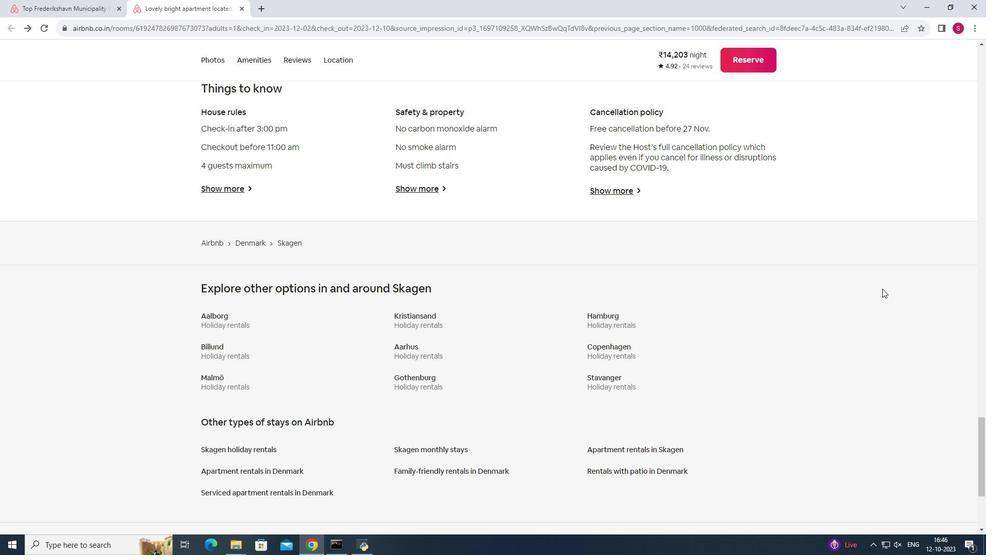 
Action: Mouse scrolled (882, 288) with delta (0, 0)
Screenshot: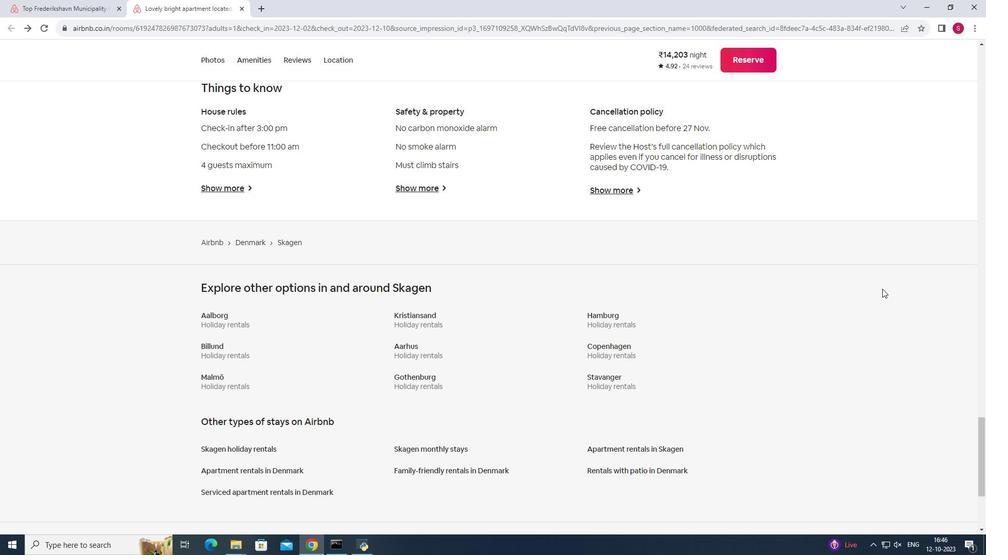 
Action: Mouse scrolled (882, 288) with delta (0, 0)
Screenshot: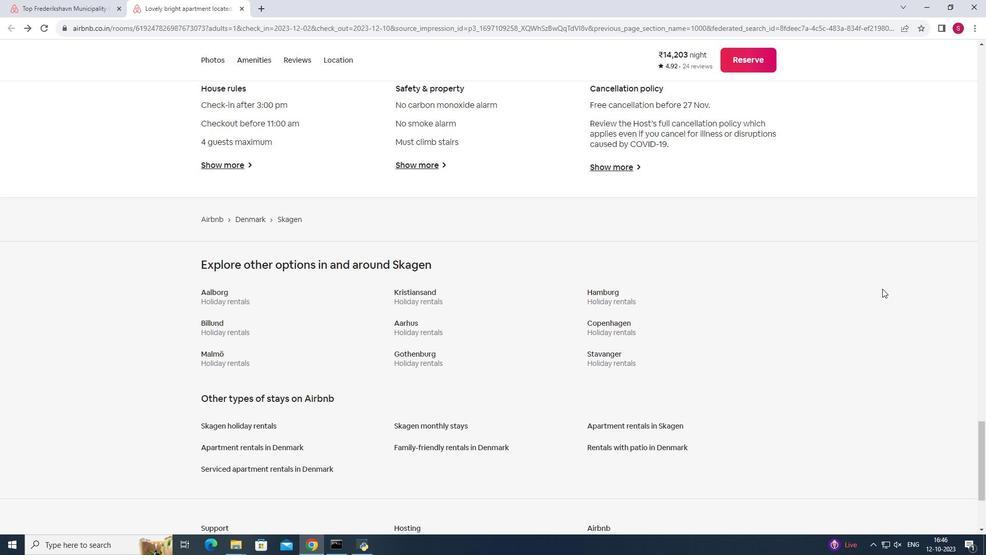
Action: Mouse scrolled (882, 288) with delta (0, 0)
Screenshot: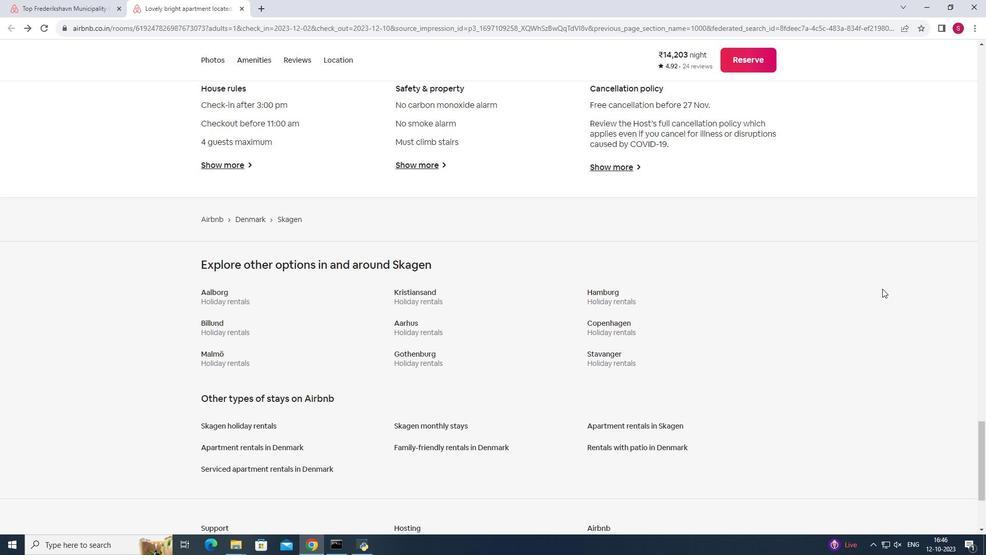 
Action: Mouse scrolled (882, 288) with delta (0, 0)
Screenshot: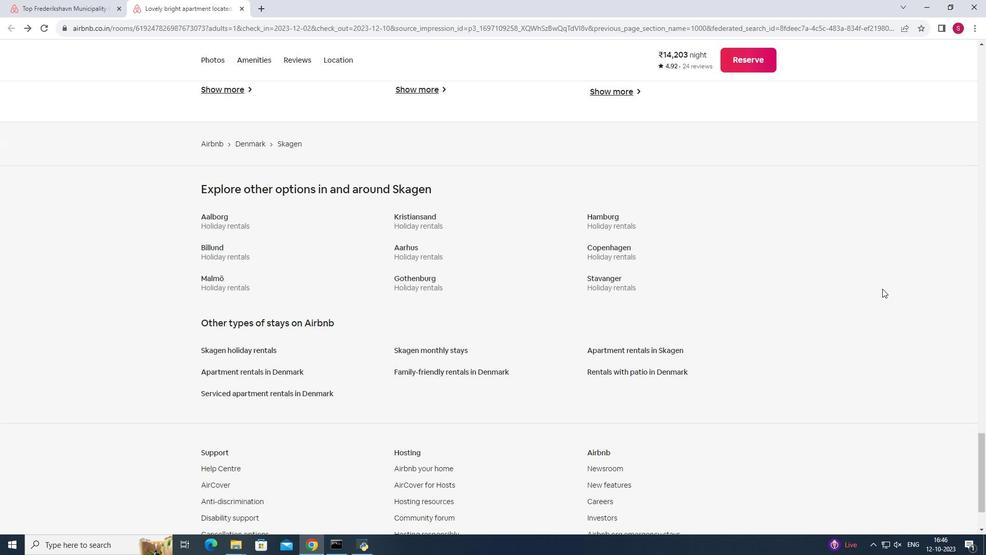 
Action: Mouse scrolled (882, 288) with delta (0, 0)
Screenshot: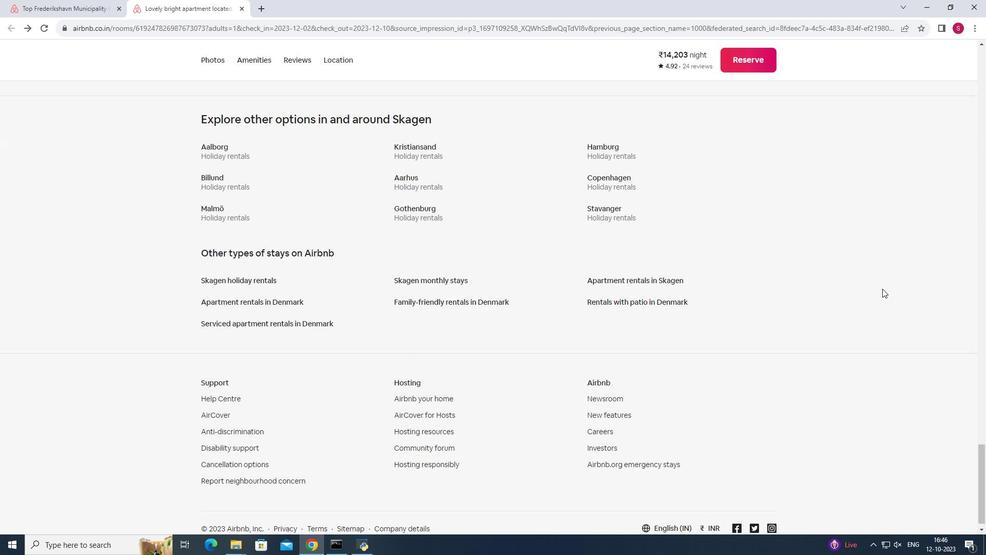 
Action: Mouse scrolled (882, 288) with delta (0, 0)
Screenshot: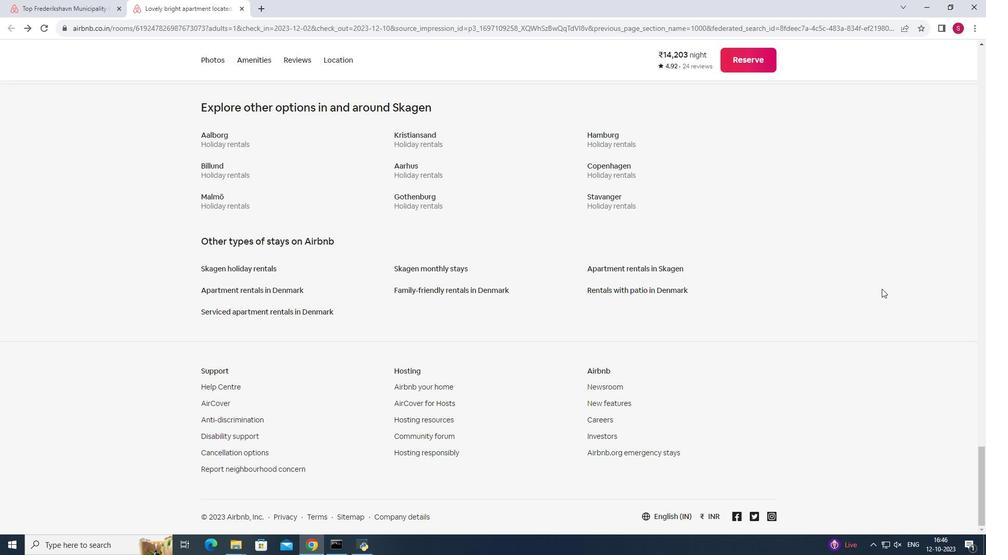 
Action: Mouse moved to (882, 288)
Screenshot: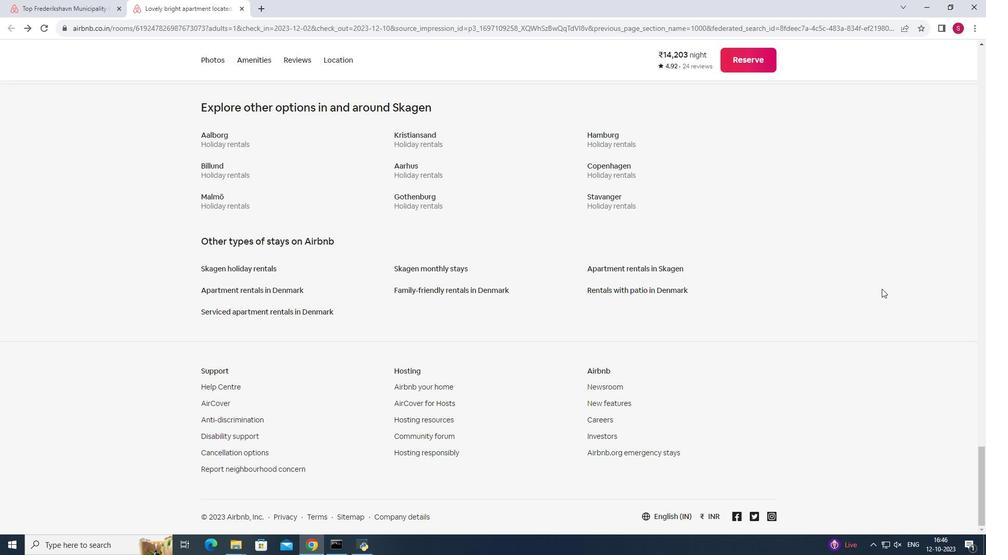 
Action: Mouse scrolled (882, 288) with delta (0, 0)
Screenshot: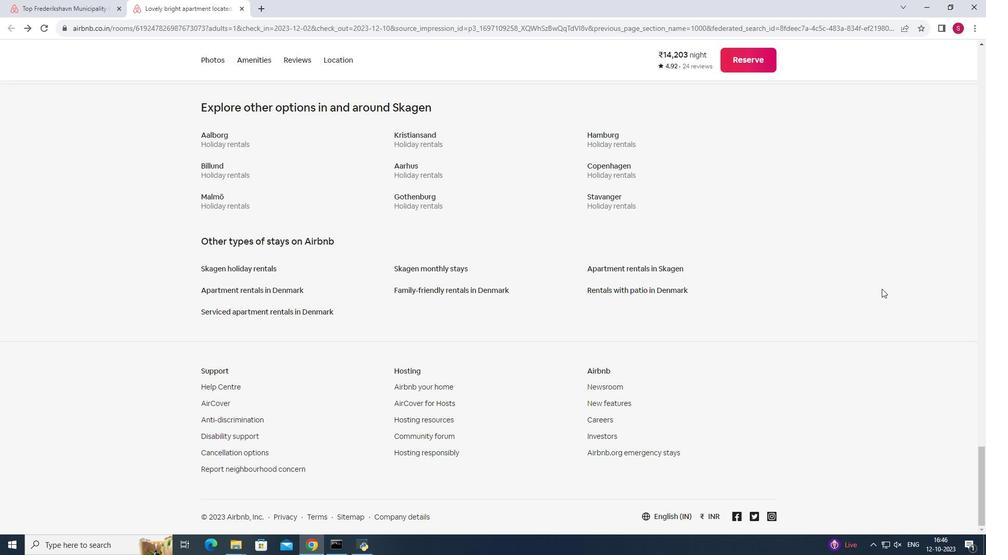 
Action: Mouse scrolled (882, 288) with delta (0, 0)
Screenshot: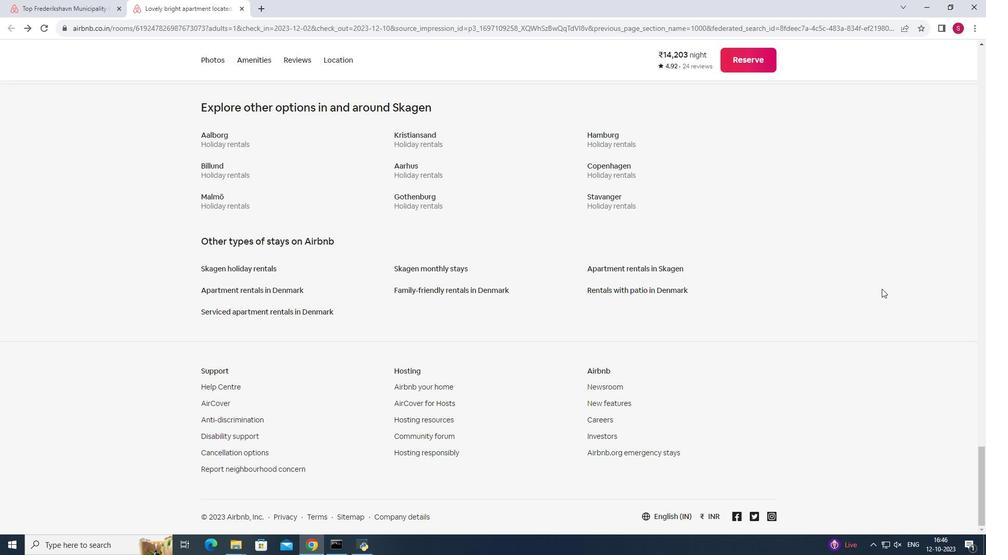
Action: Mouse moved to (242, 7)
Screenshot: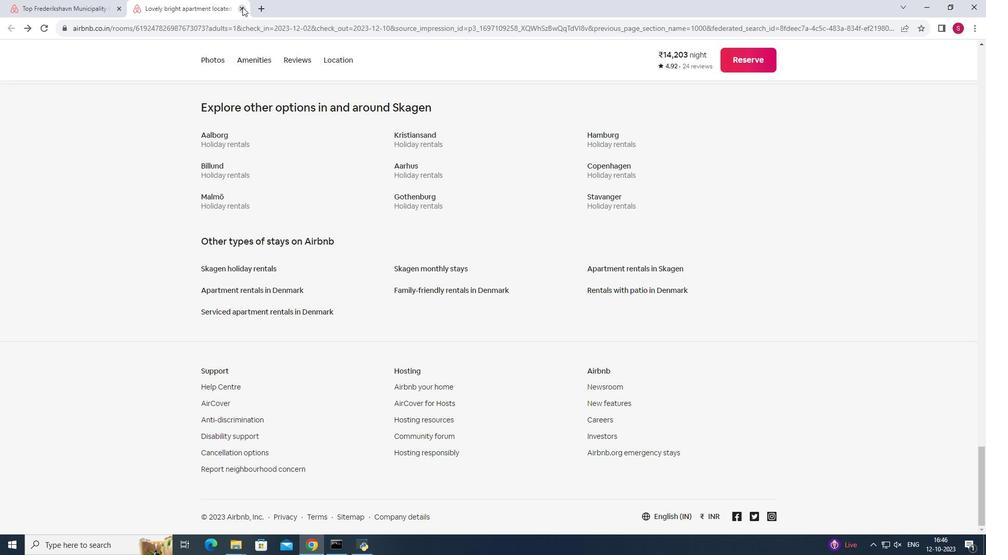 
Action: Mouse pressed left at (242, 7)
Screenshot: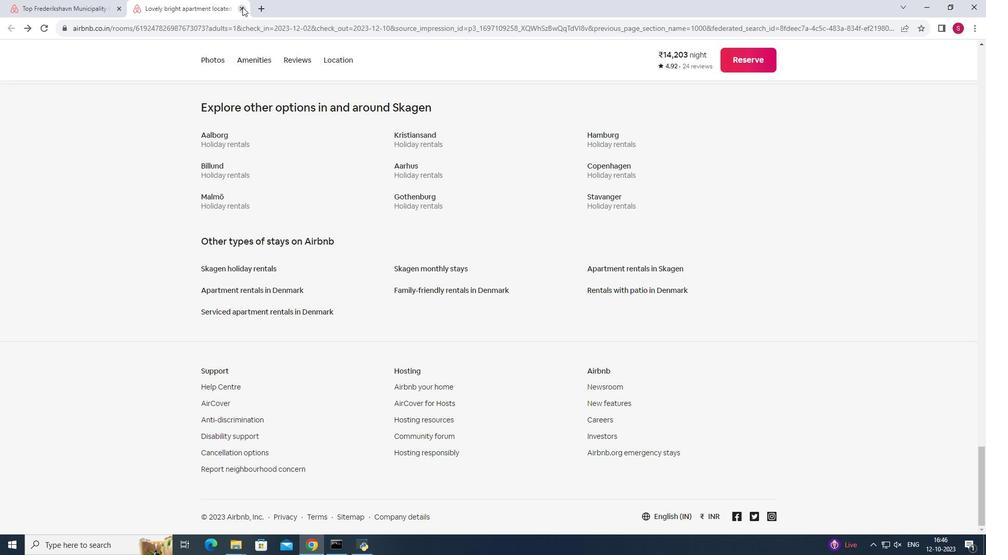 
Action: Mouse moved to (332, 253)
Screenshot: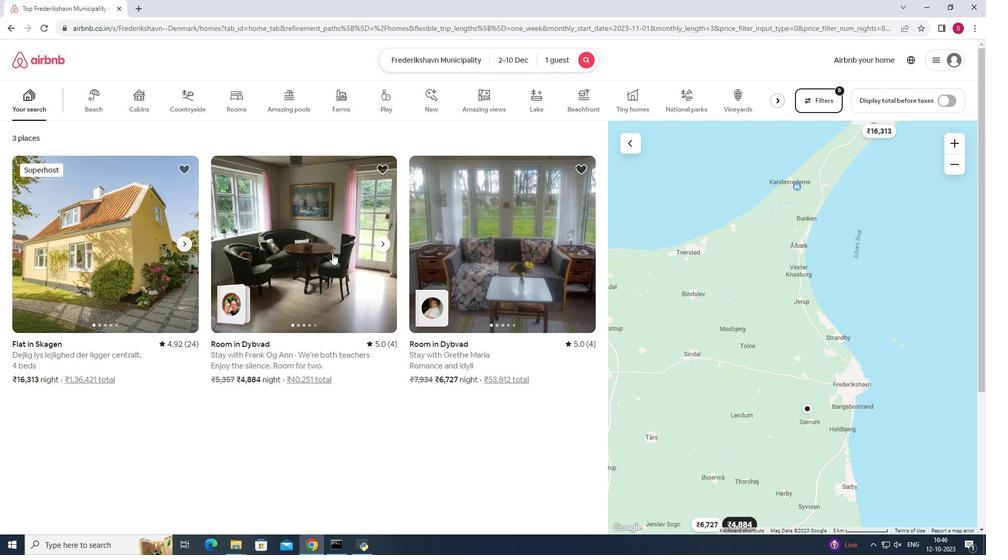 
Action: Mouse pressed left at (332, 253)
